 Task: Buy 5 Shorts of size Medium for Baby Boys from Clothing section under best seller category for shipping address: Brooke Phillips, 425 Callison Lane, Wilmington, Delaware 19801, Cell Number 3024323748. Pay from credit card ending with 2005, CVV 3321
Action: Mouse moved to (300, 84)
Screenshot: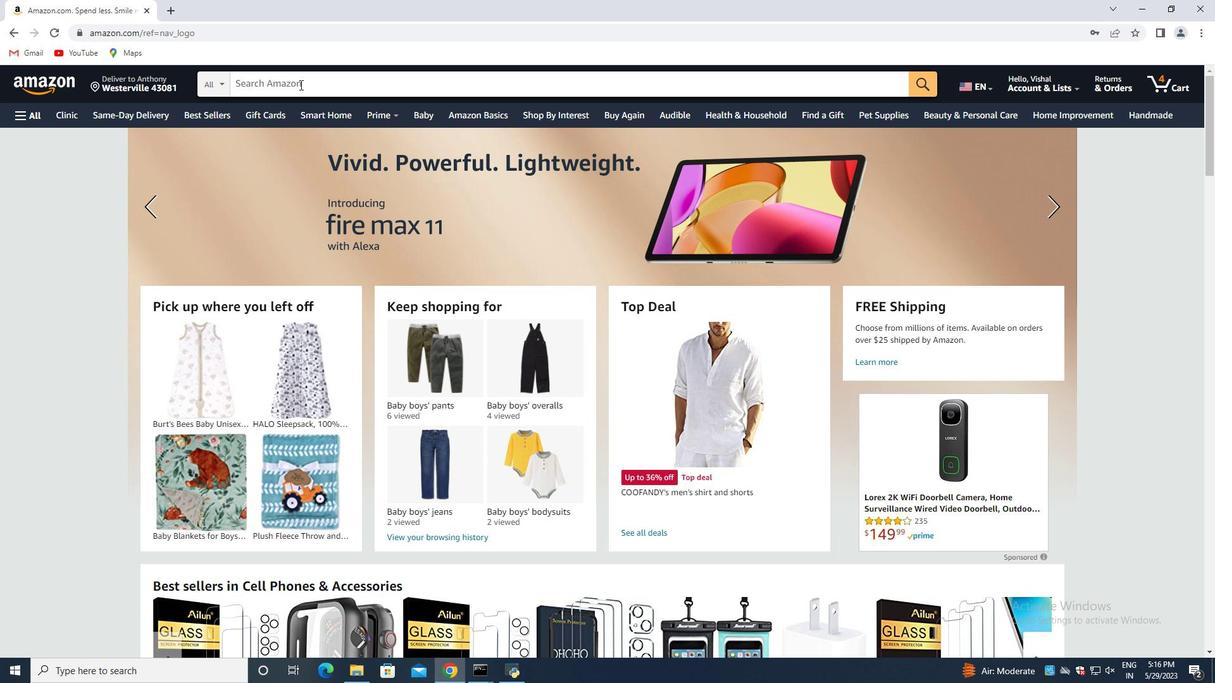 
Action: Mouse pressed left at (300, 84)
Screenshot: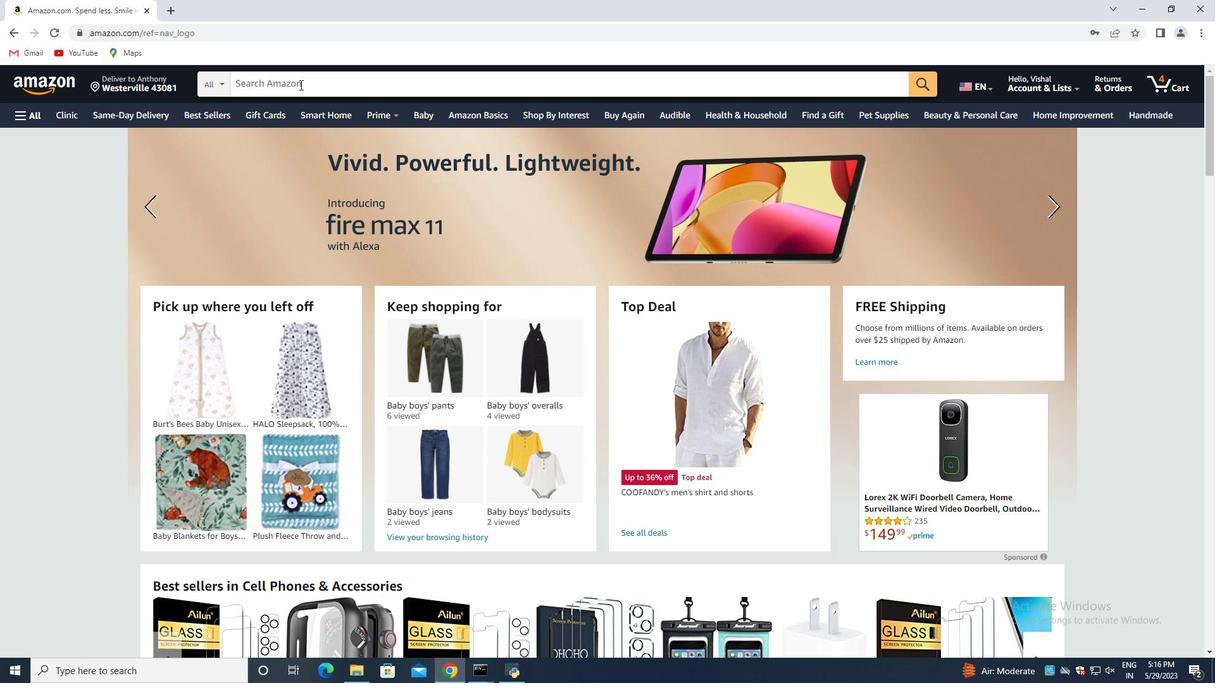 
Action: Key pressed <Key.shift>Shorts<Key.space>of<Key.space>size<Key.space><Key.shift>Medium<Key.space>for<Key.space>baby<Key.space>boys<Key.enter>
Screenshot: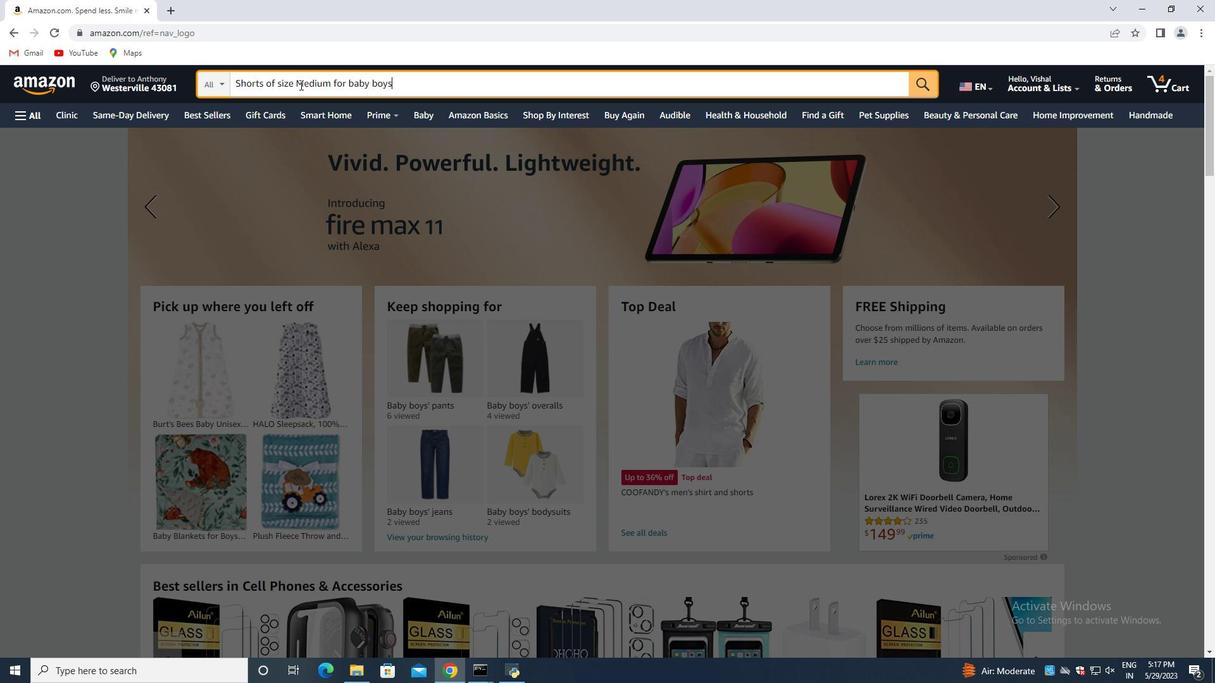 
Action: Mouse moved to (58, 295)
Screenshot: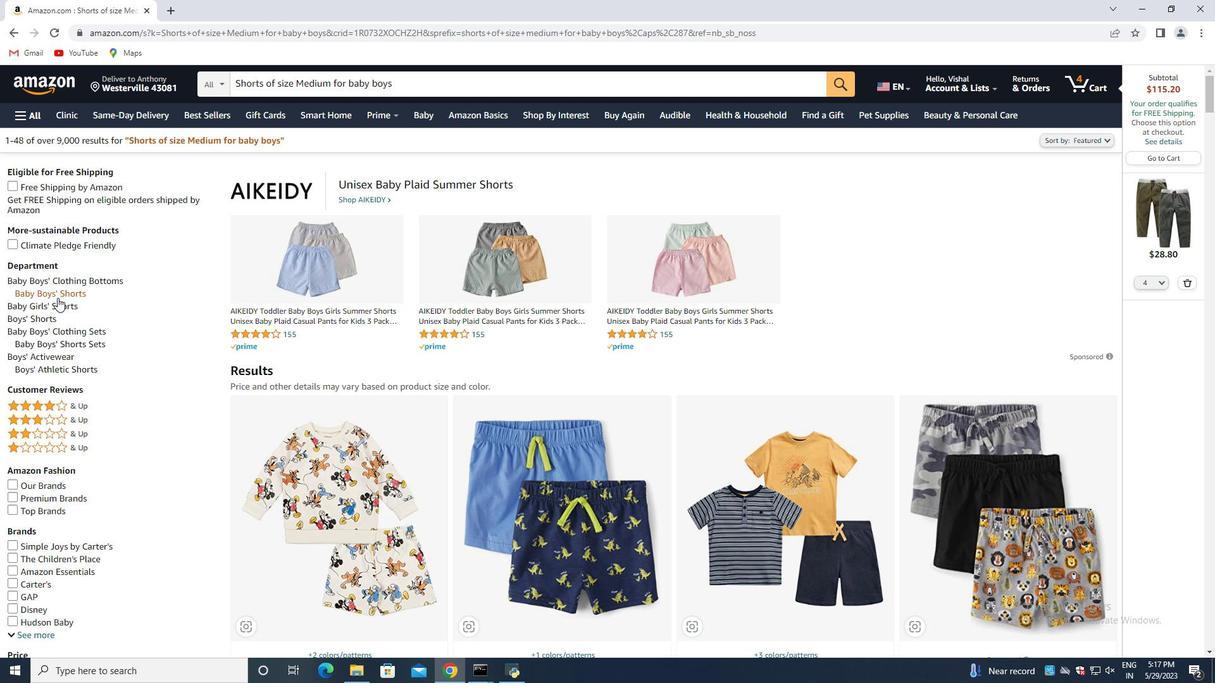 
Action: Mouse pressed left at (58, 295)
Screenshot: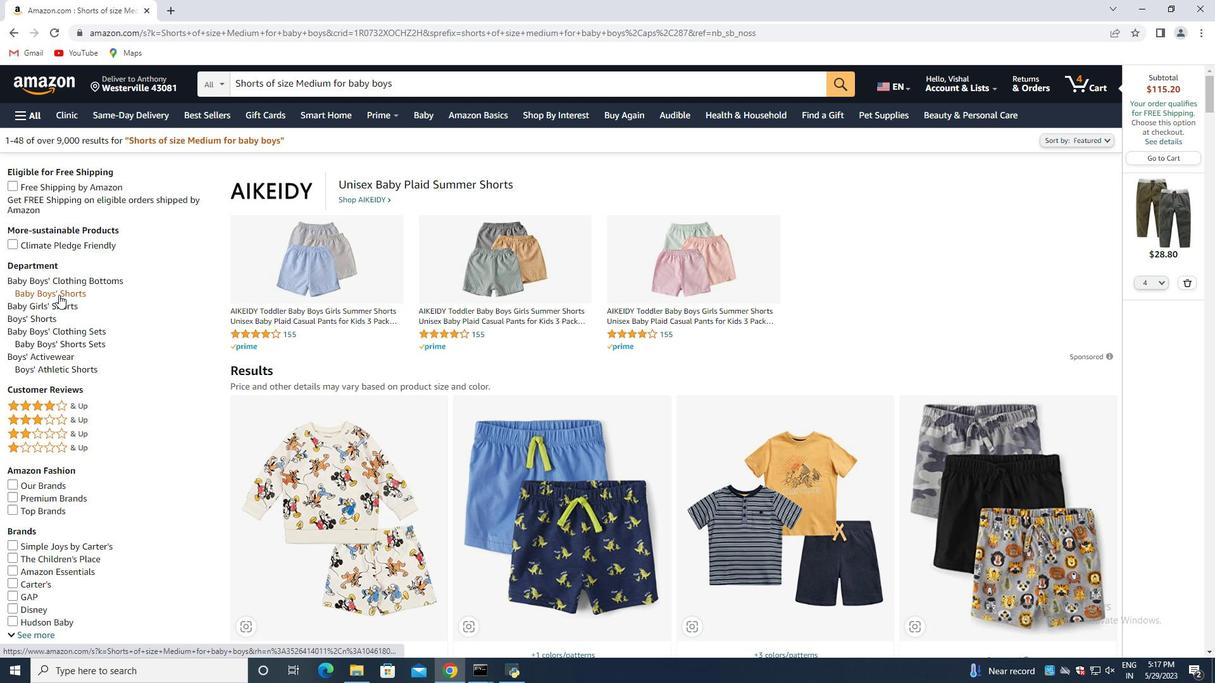 
Action: Mouse moved to (207, 119)
Screenshot: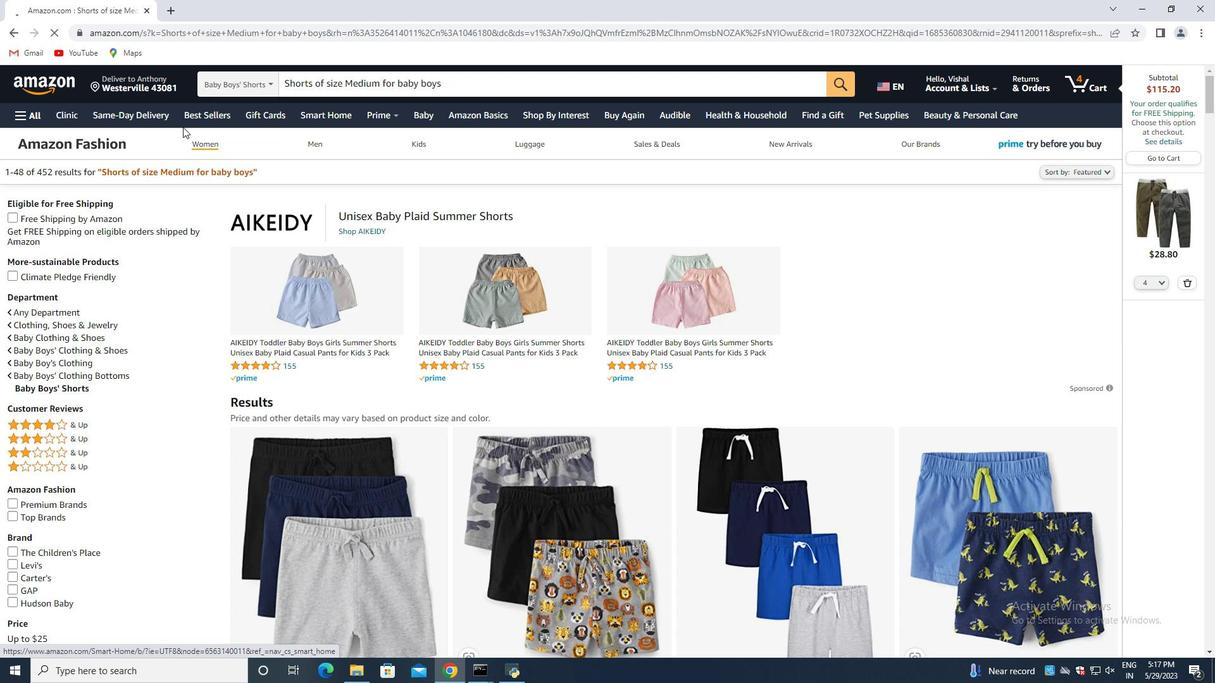 
Action: Mouse pressed left at (207, 119)
Screenshot: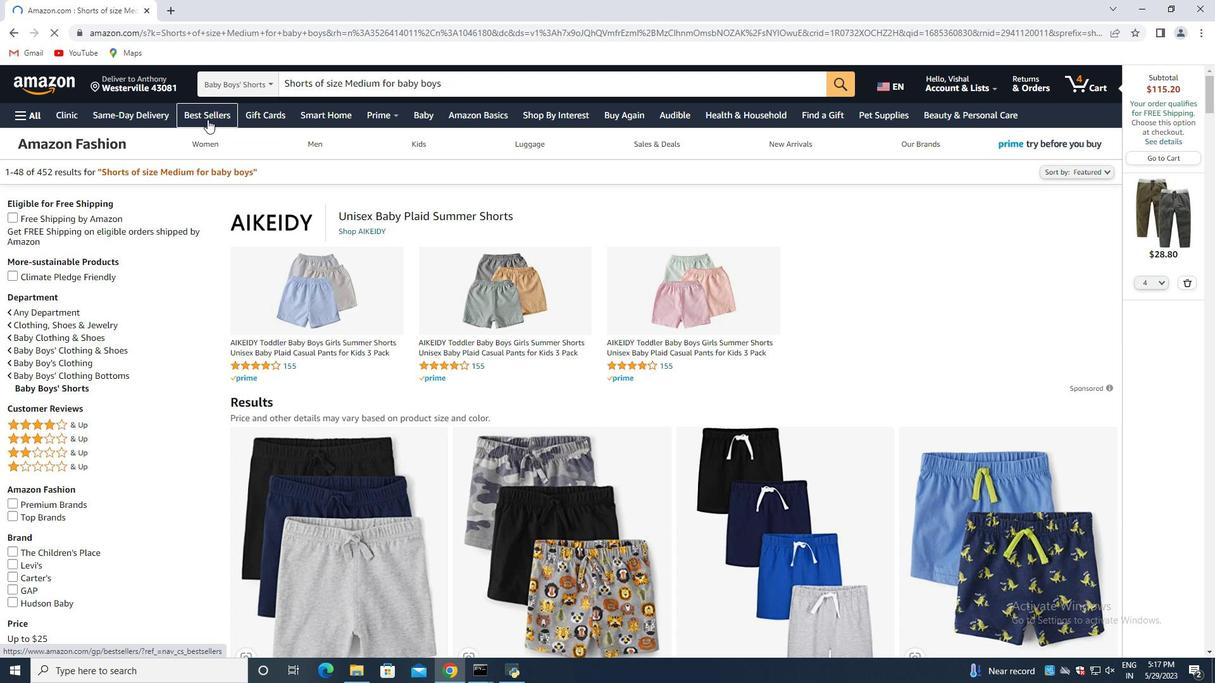 
Action: Mouse moved to (339, 85)
Screenshot: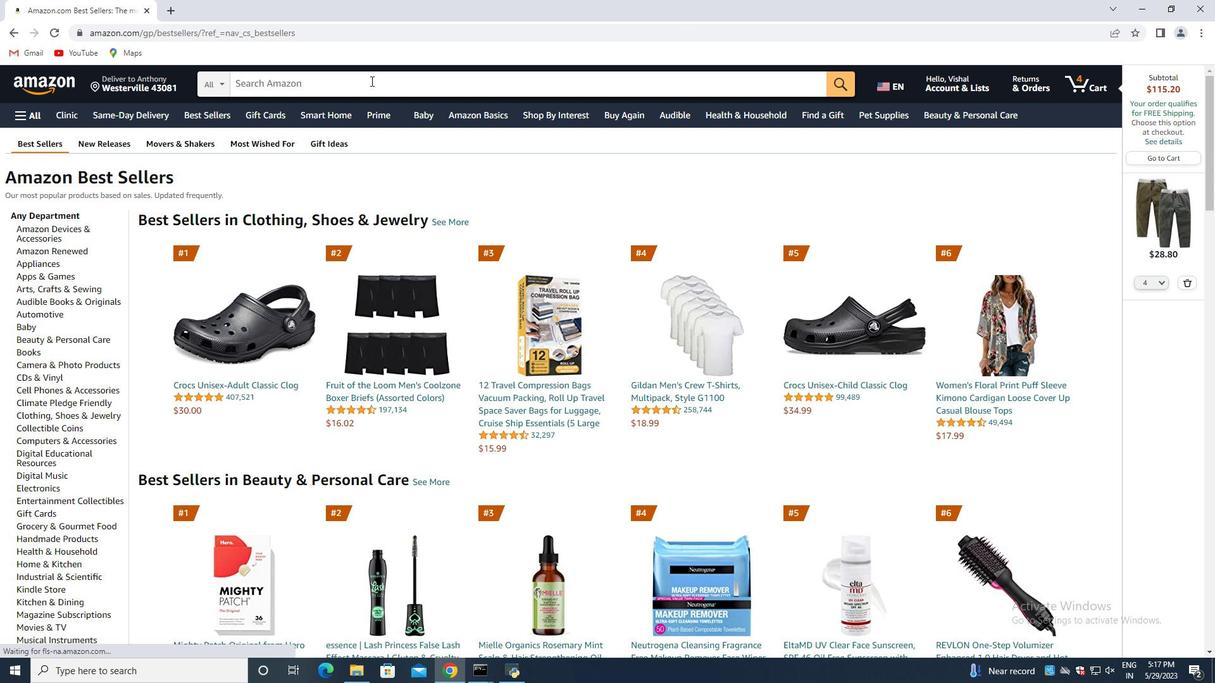 
Action: Mouse pressed left at (339, 85)
Screenshot: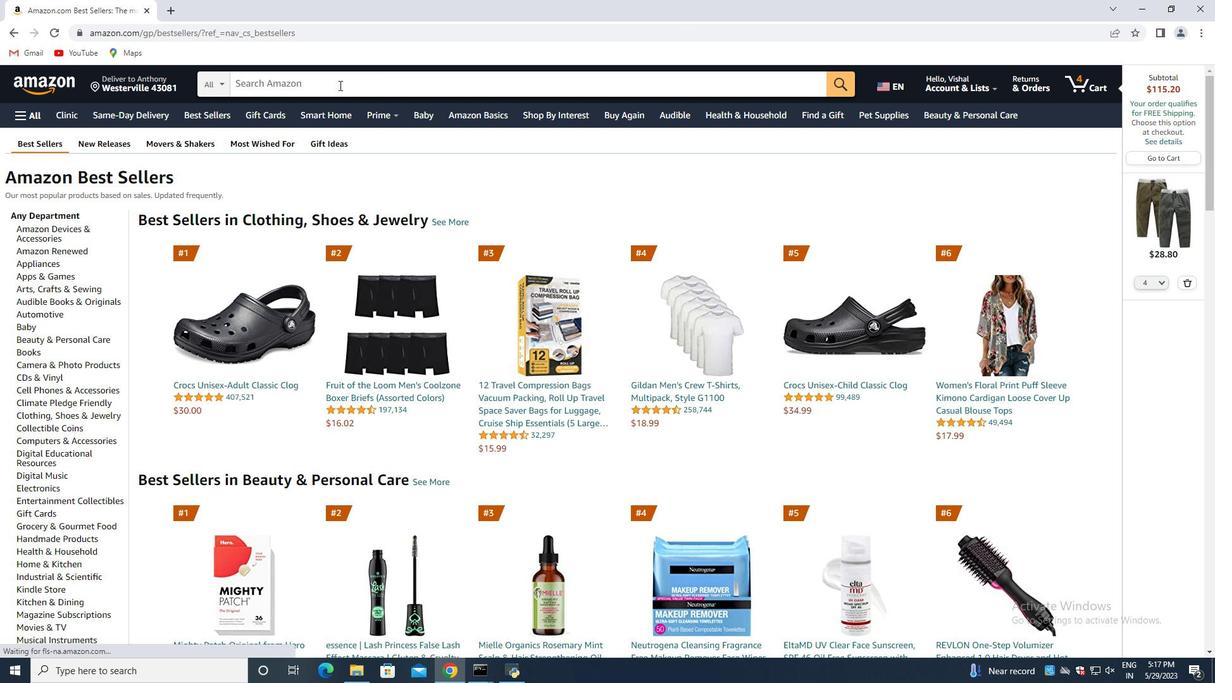 
Action: Mouse moved to (349, 109)
Screenshot: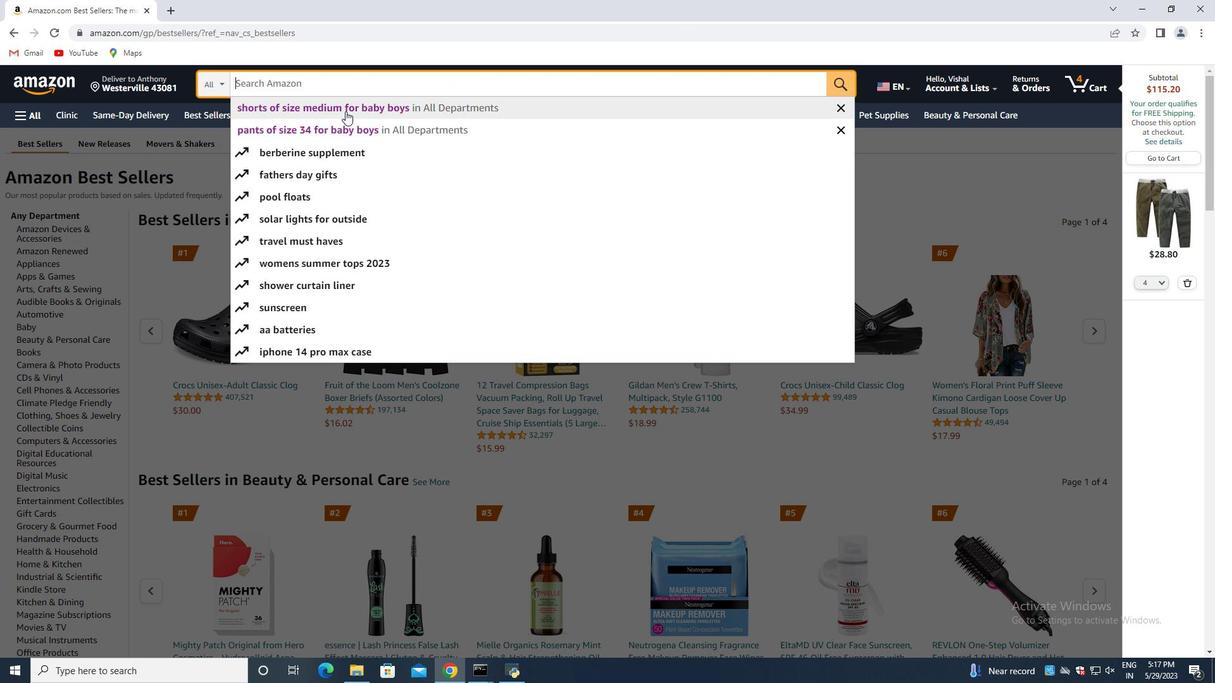 
Action: Mouse pressed left at (349, 109)
Screenshot: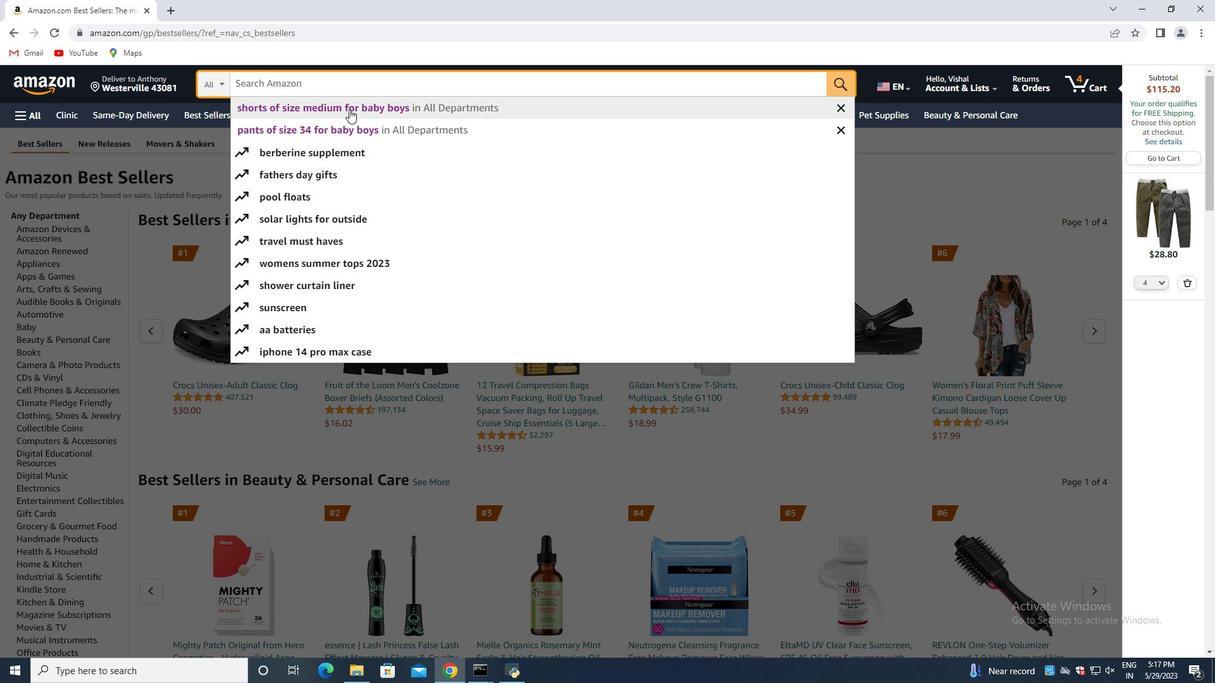 
Action: Mouse scrolled (349, 108) with delta (0, 0)
Screenshot: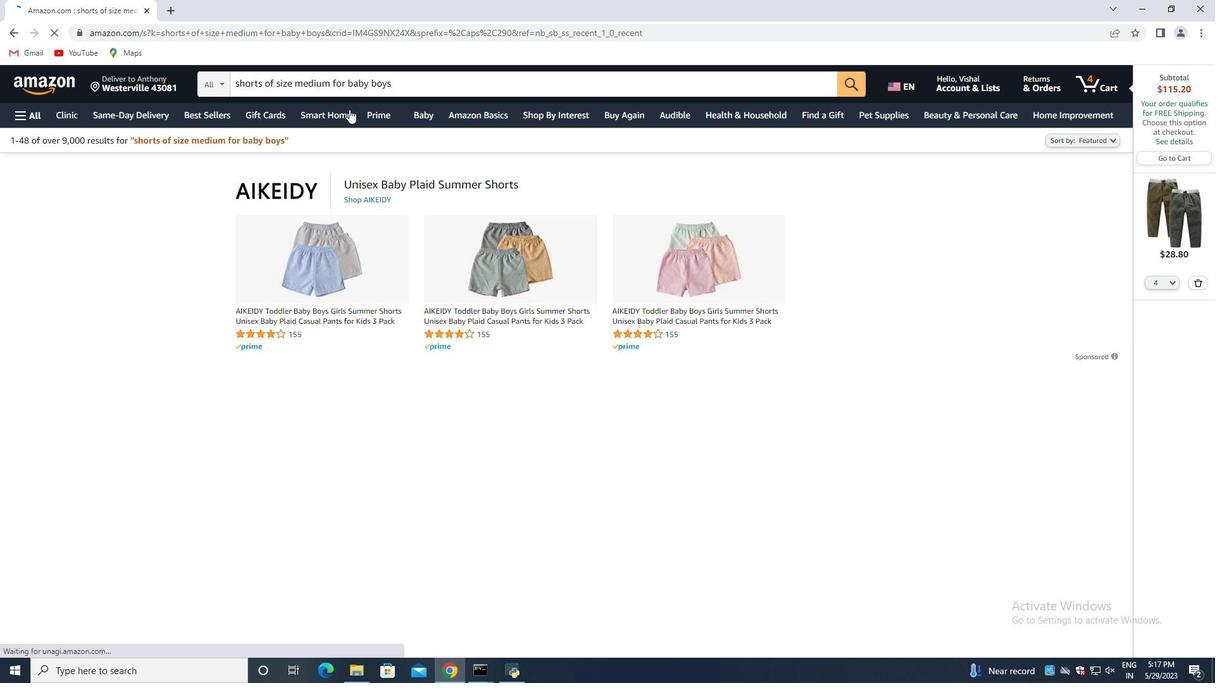 
Action: Mouse moved to (349, 127)
Screenshot: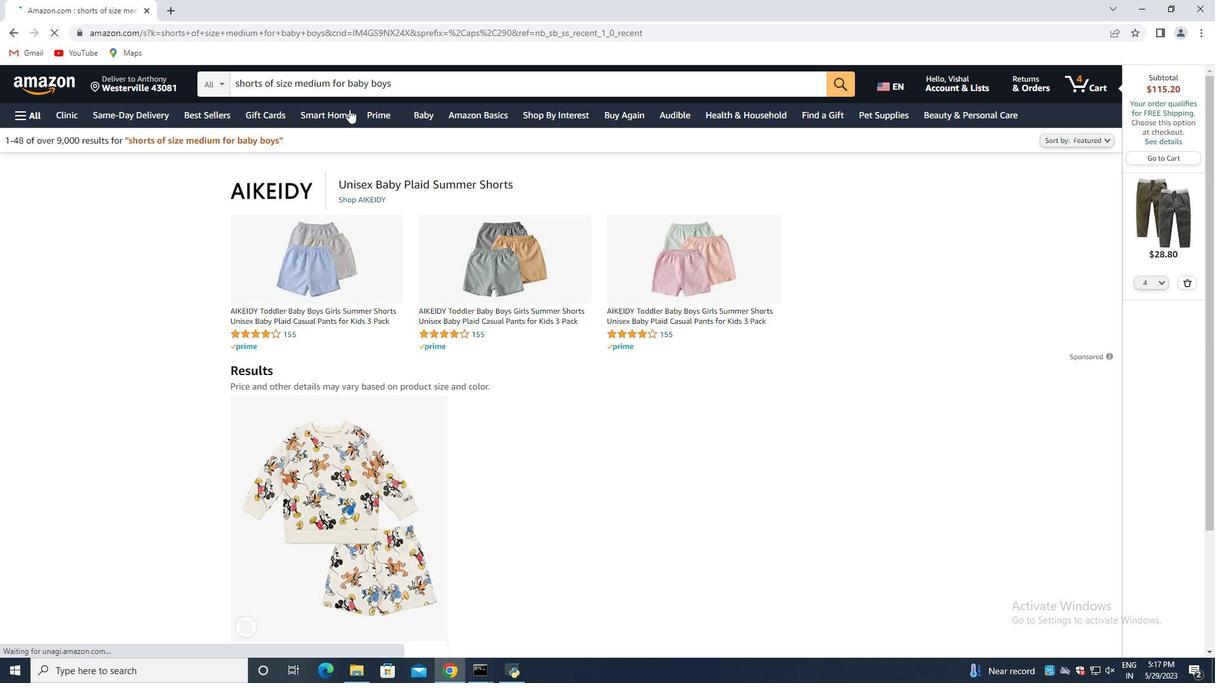 
Action: Mouse scrolled (349, 126) with delta (0, 0)
Screenshot: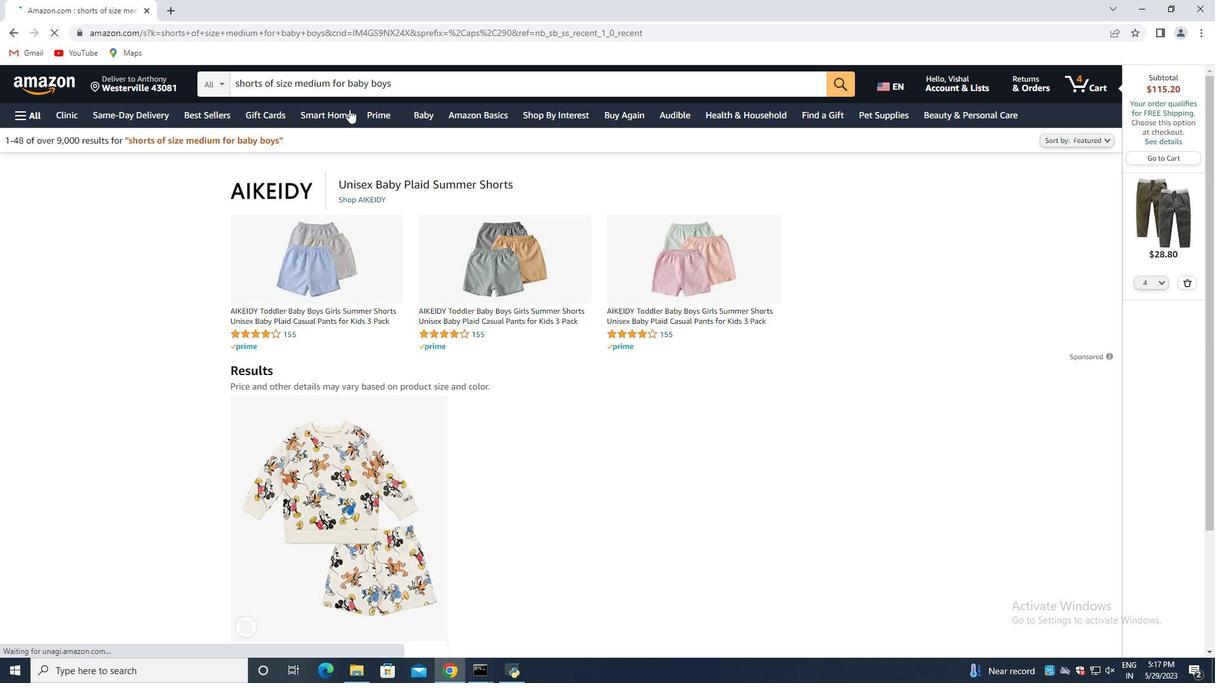 
Action: Mouse moved to (346, 144)
Screenshot: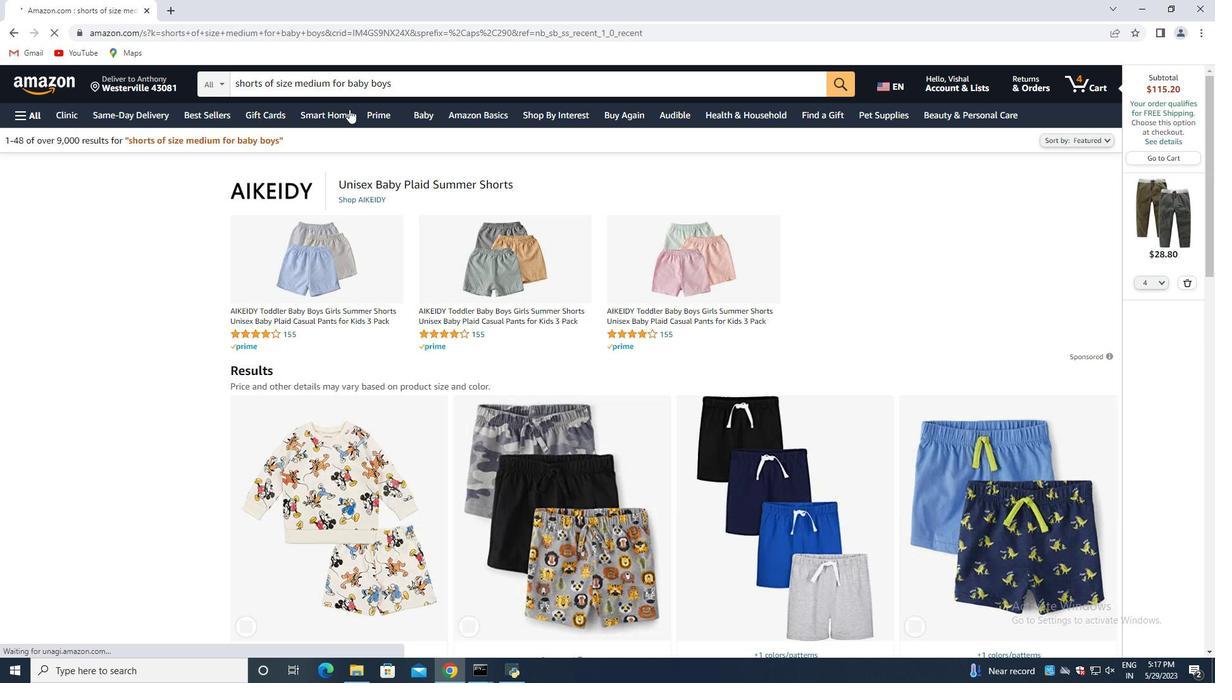 
Action: Mouse scrolled (346, 143) with delta (0, 0)
Screenshot: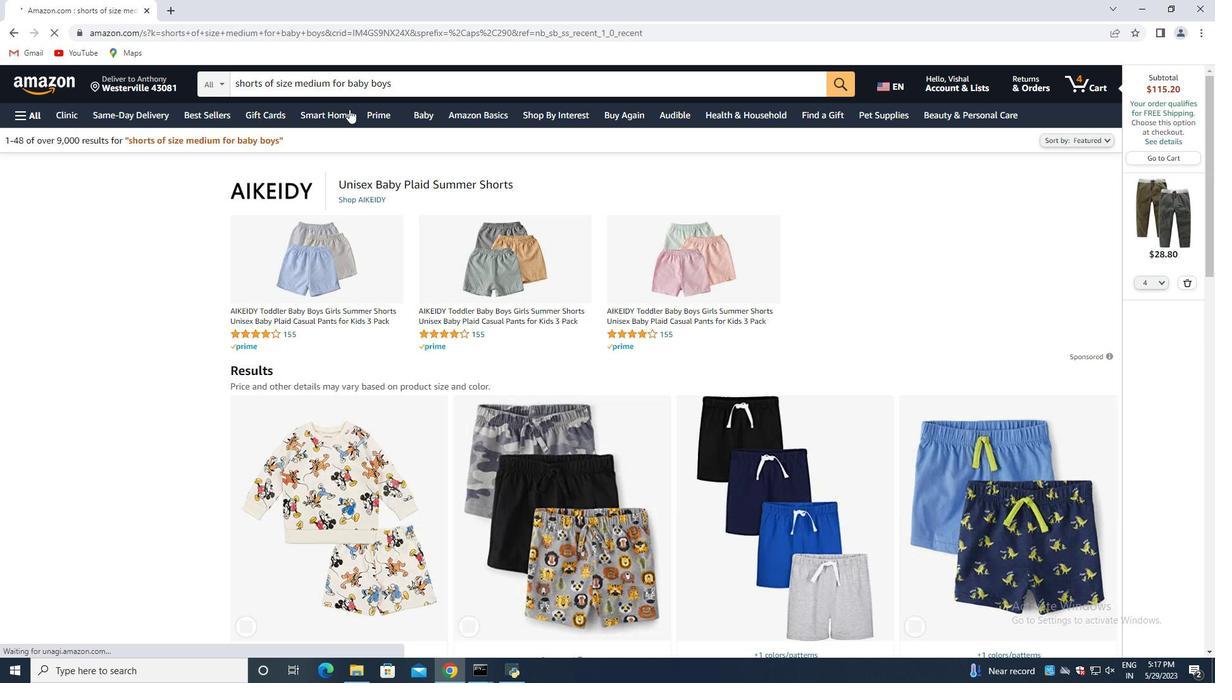 
Action: Mouse moved to (346, 153)
Screenshot: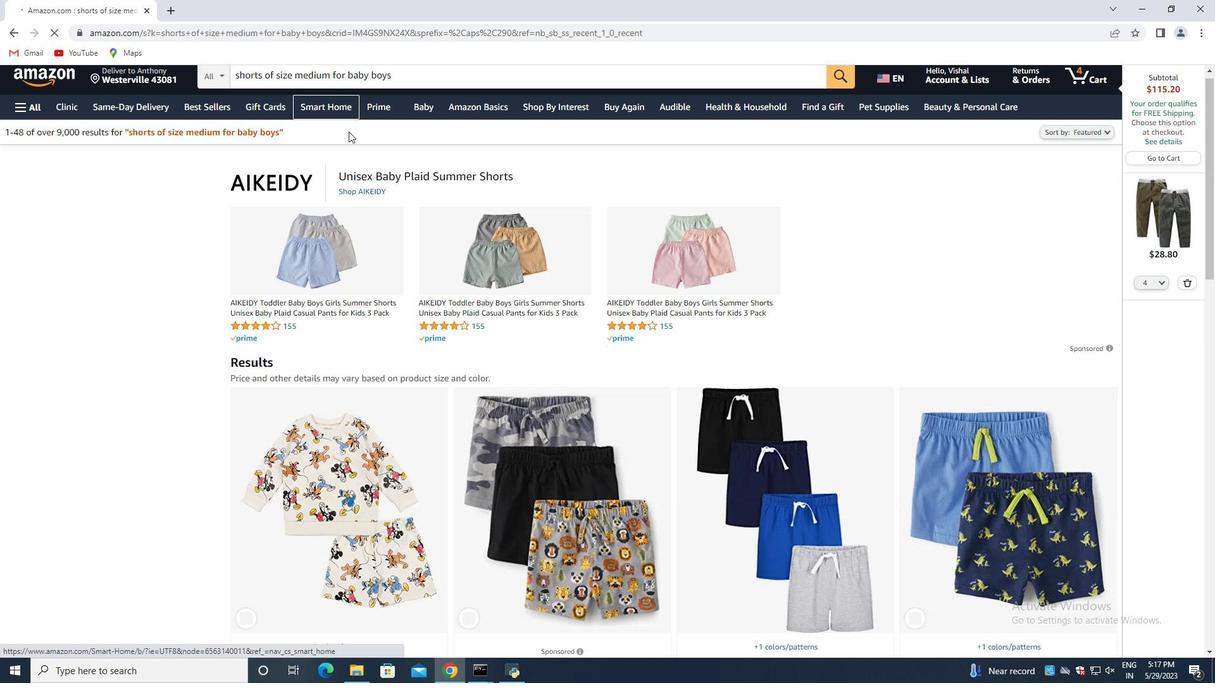 
Action: Mouse scrolled (346, 152) with delta (0, 0)
Screenshot: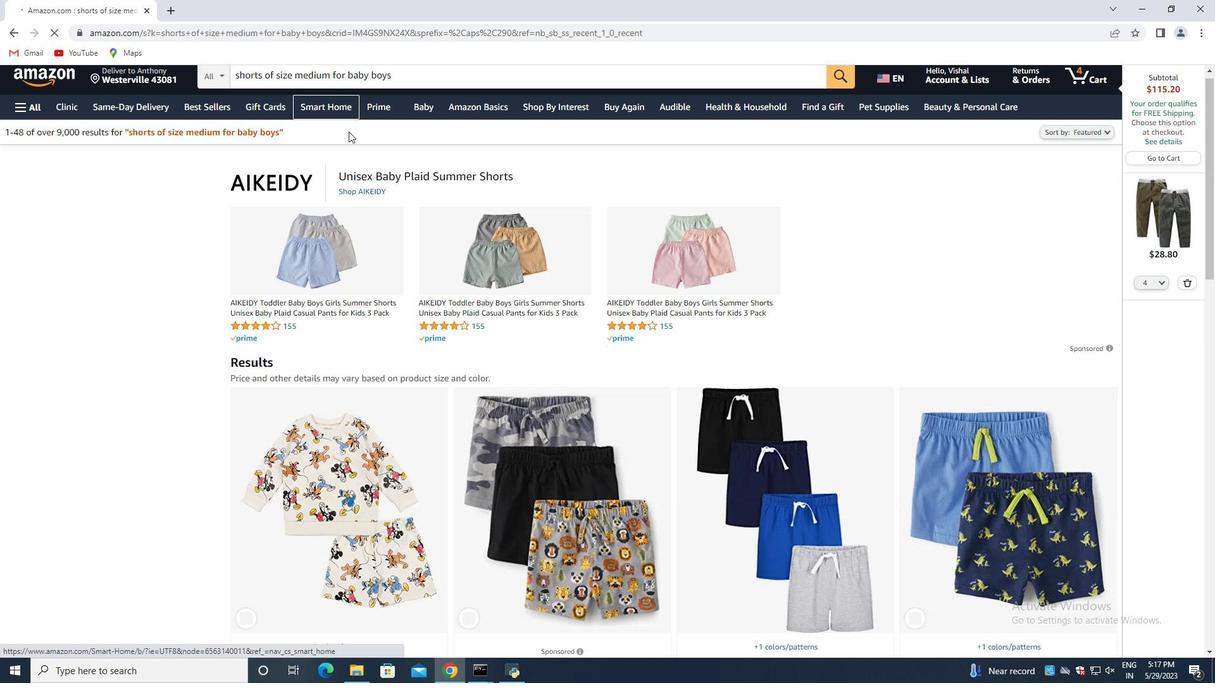
Action: Mouse moved to (598, 283)
Screenshot: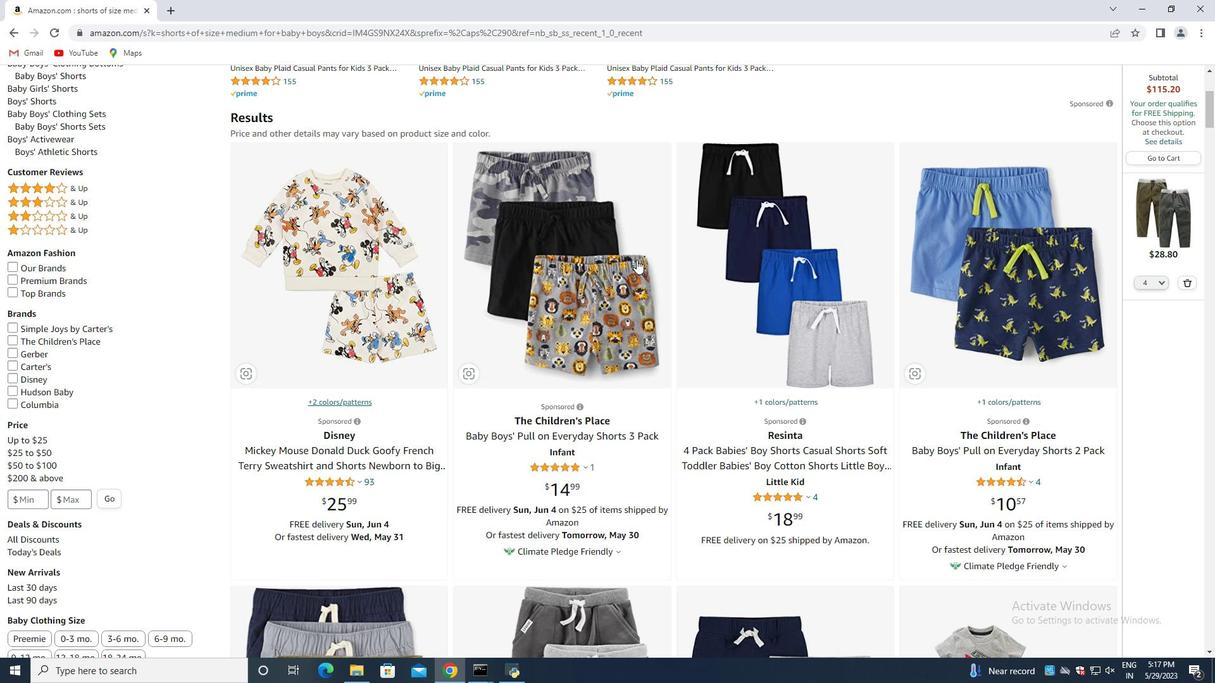 
Action: Mouse scrolled (598, 283) with delta (0, 0)
Screenshot: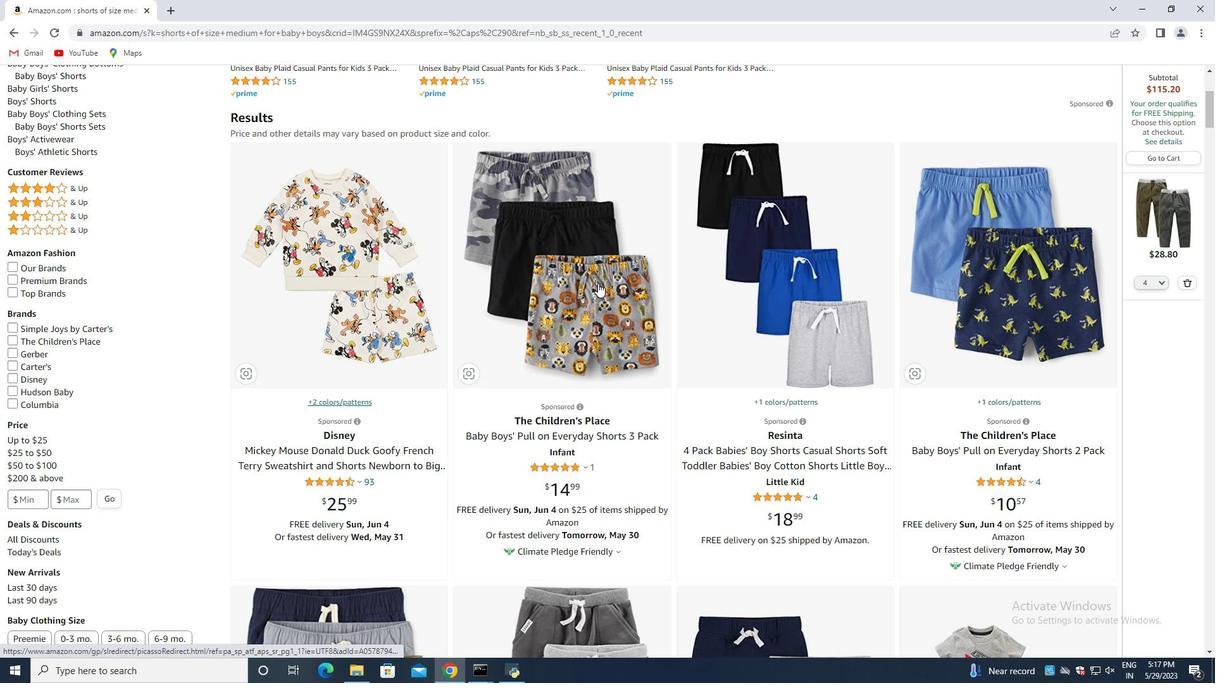 
Action: Mouse moved to (608, 243)
Screenshot: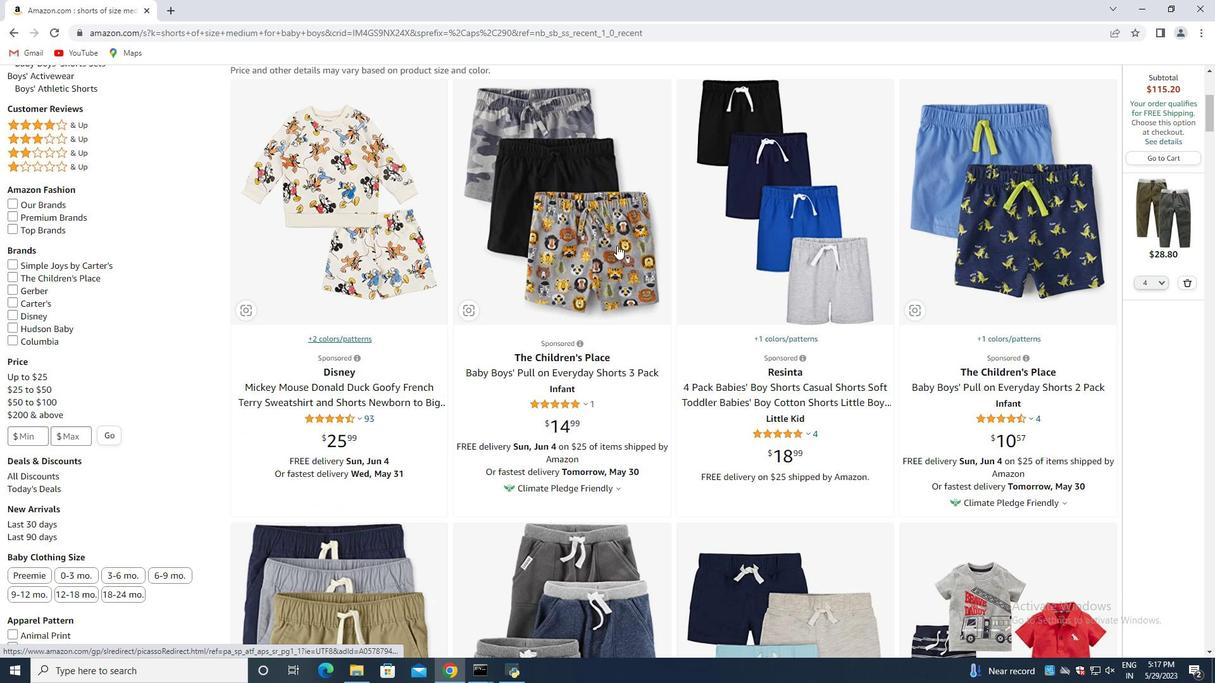 
Action: Mouse scrolled (608, 243) with delta (0, 0)
Screenshot: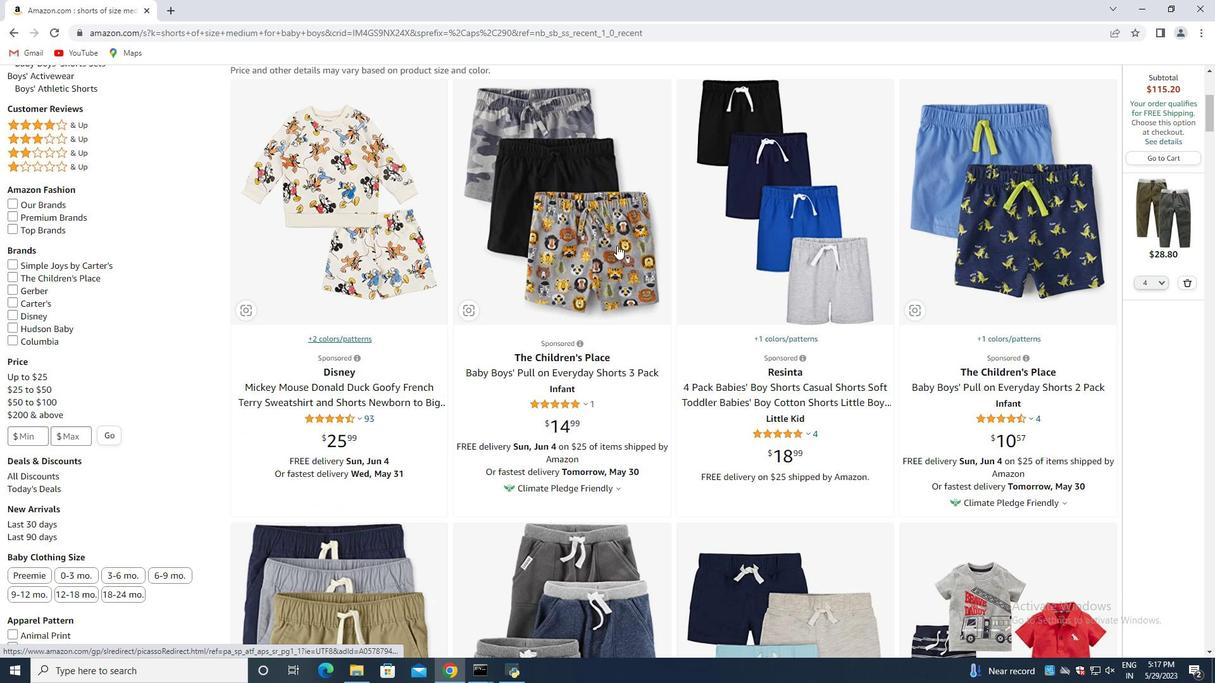
Action: Mouse moved to (586, 253)
Screenshot: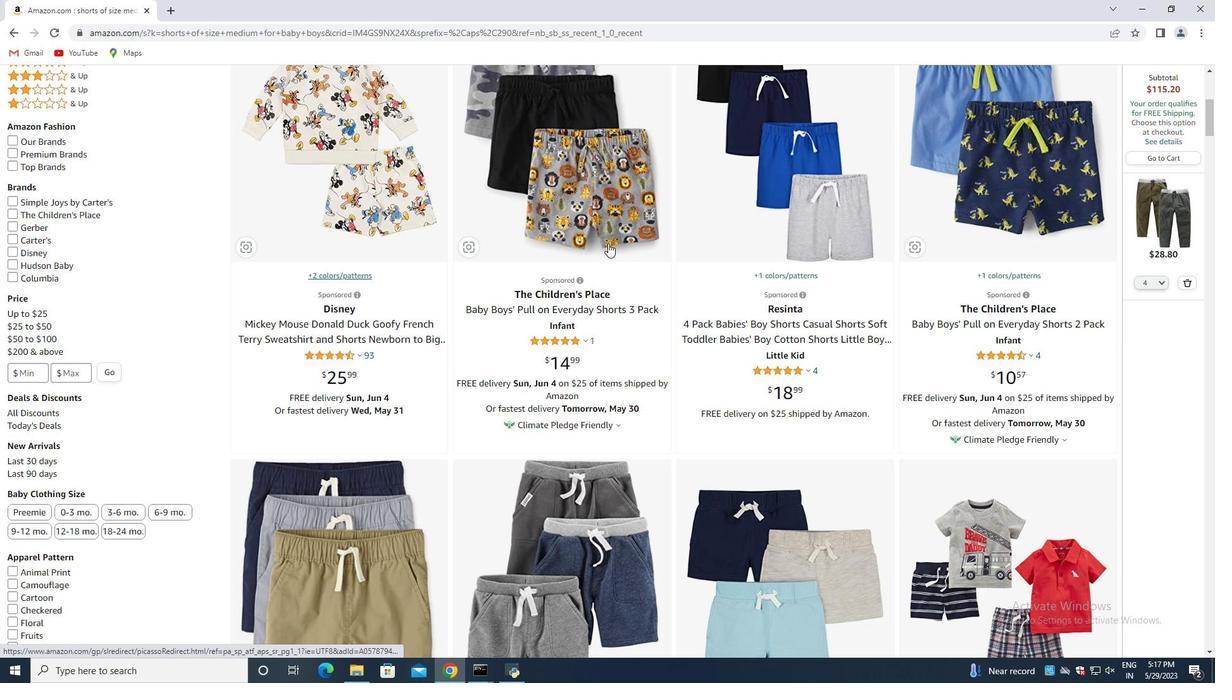 
Action: Mouse scrolled (586, 252) with delta (0, 0)
Screenshot: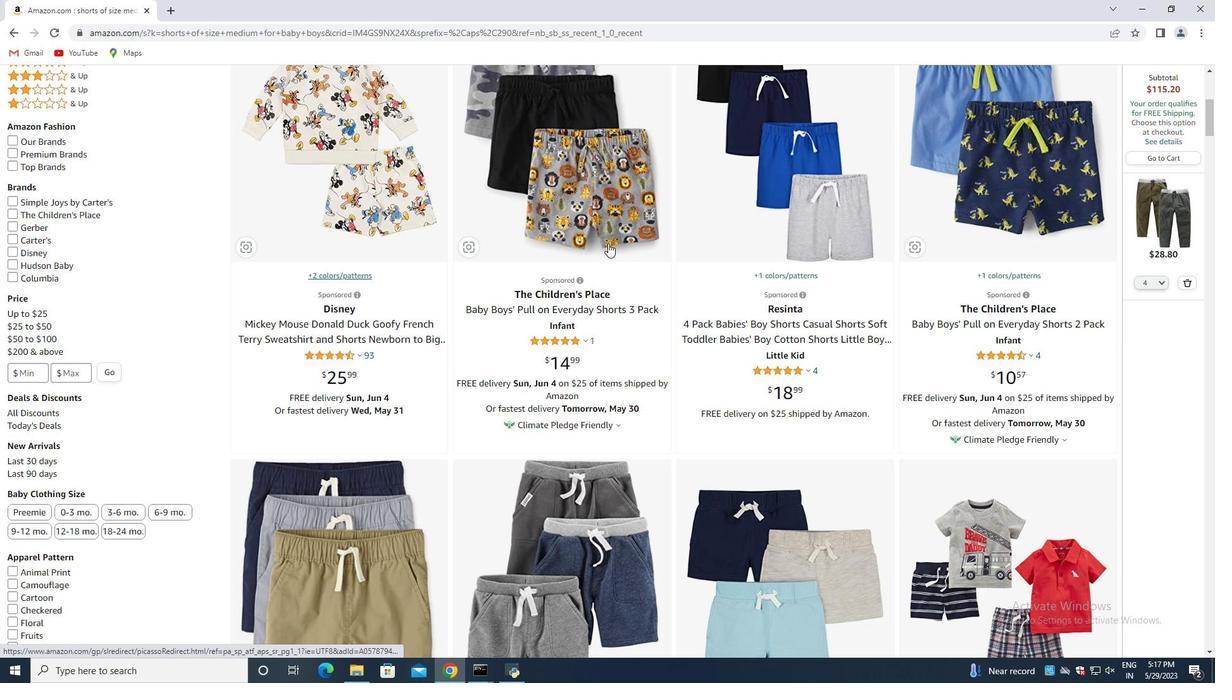 
Action: Mouse moved to (570, 262)
Screenshot: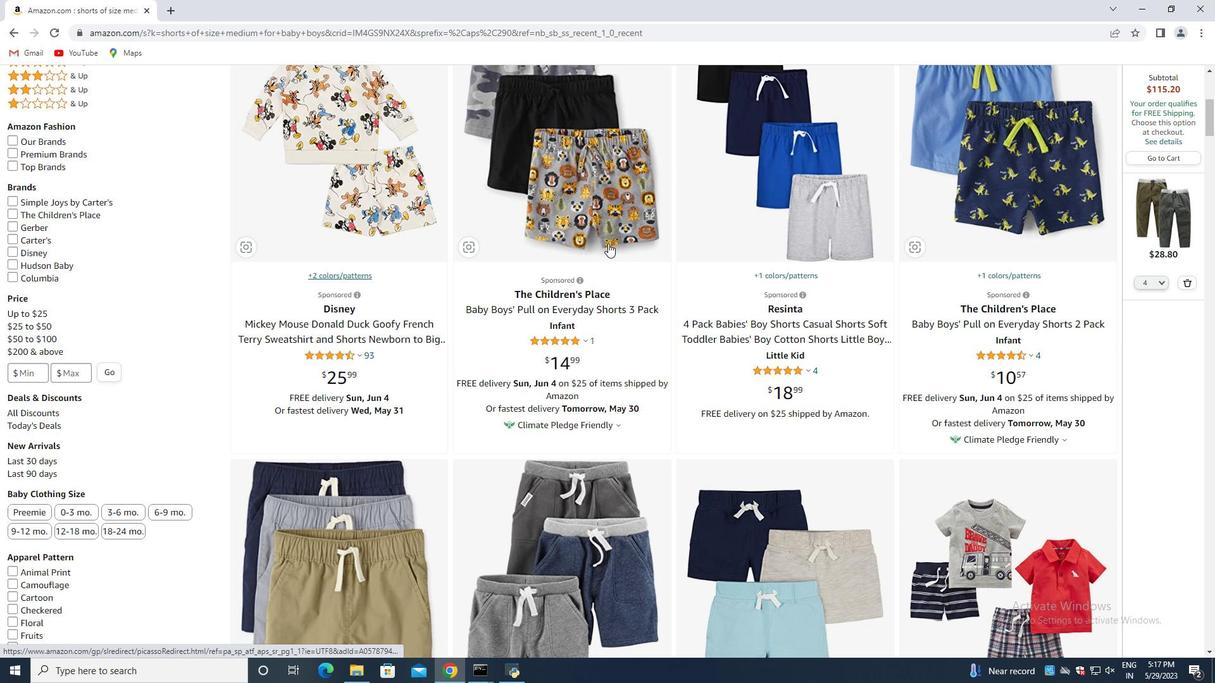 
Action: Mouse scrolled (570, 261) with delta (0, 0)
Screenshot: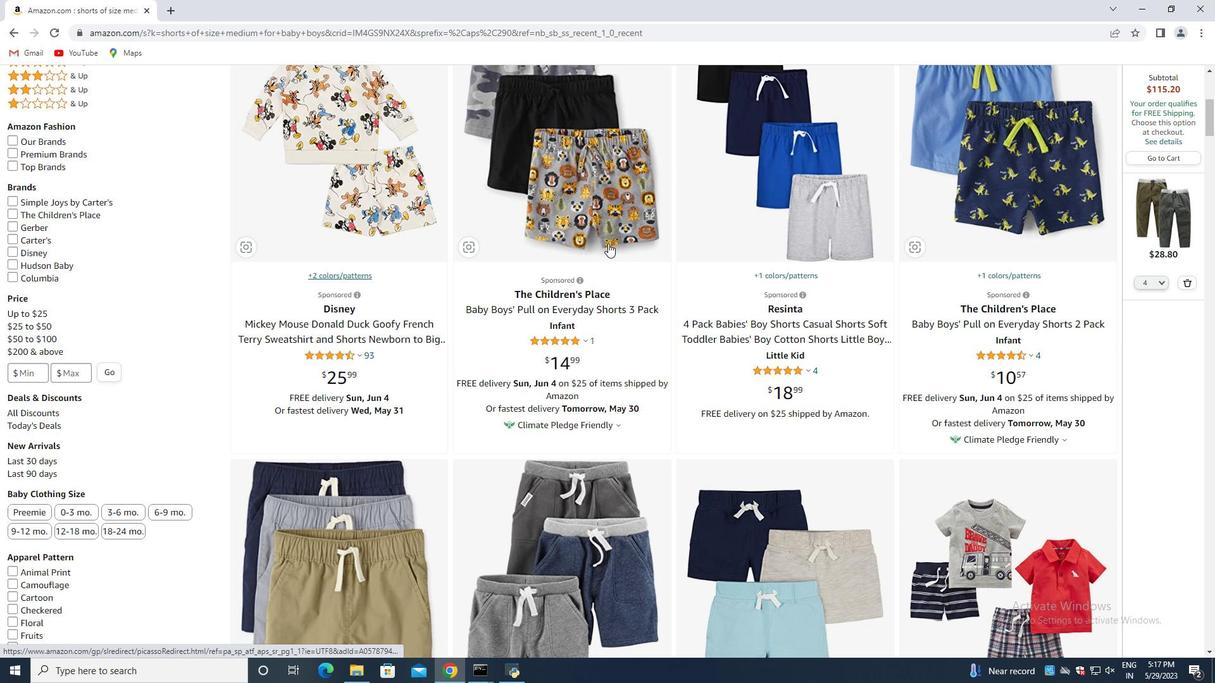 
Action: Mouse moved to (555, 267)
Screenshot: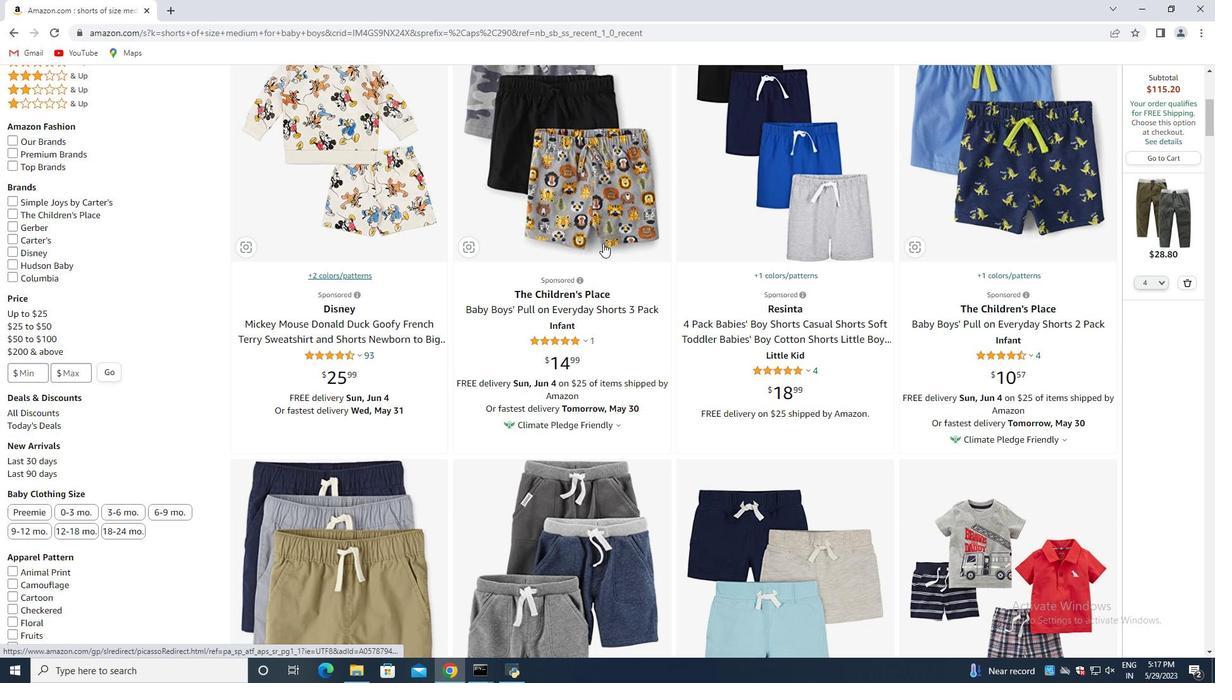 
Action: Mouse scrolled (555, 266) with delta (0, 0)
Screenshot: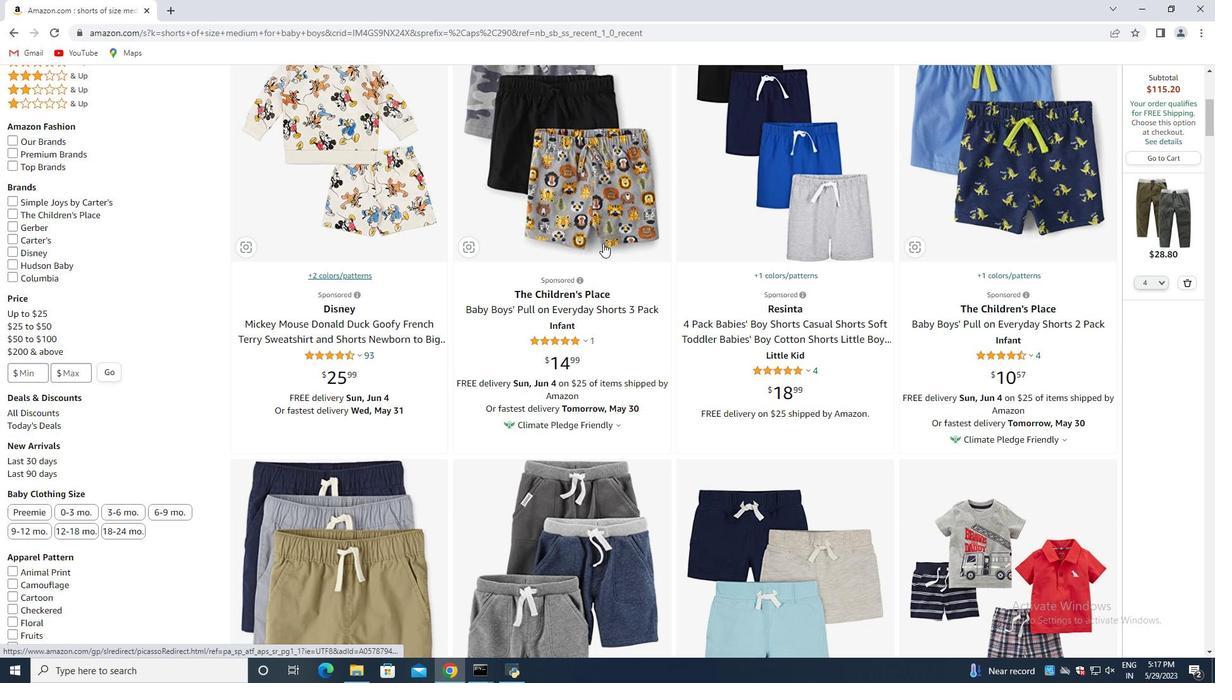 
Action: Mouse moved to (426, 288)
Screenshot: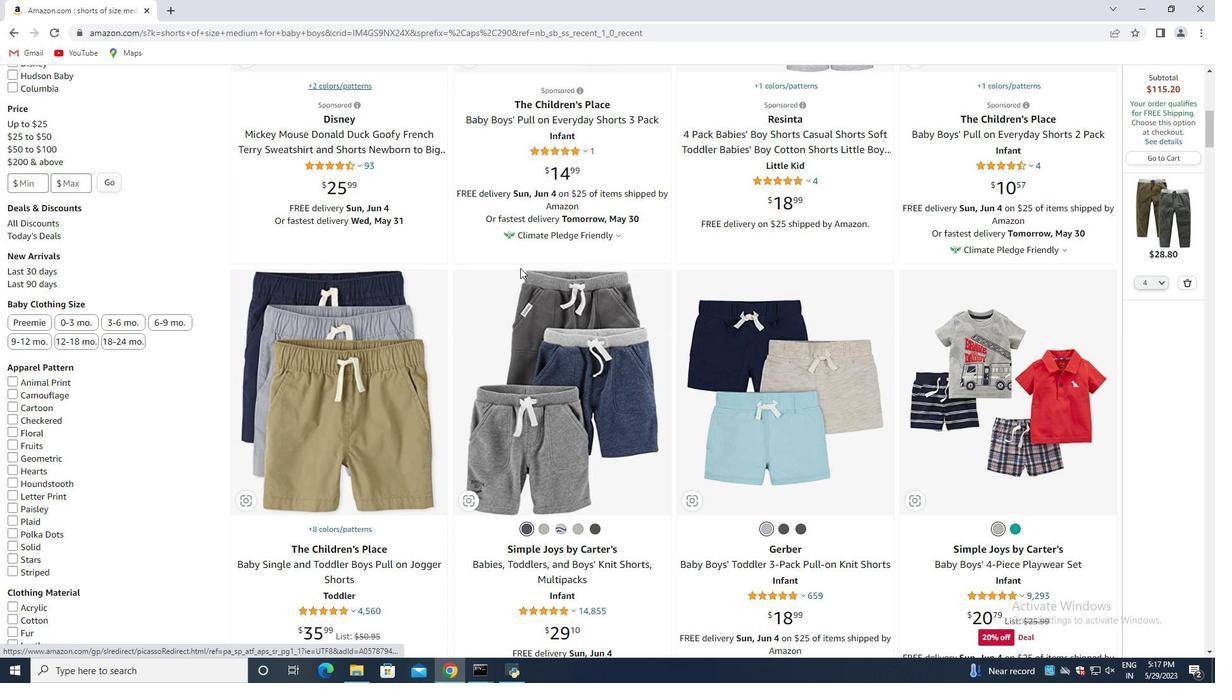 
Action: Mouse scrolled (426, 287) with delta (0, 0)
Screenshot: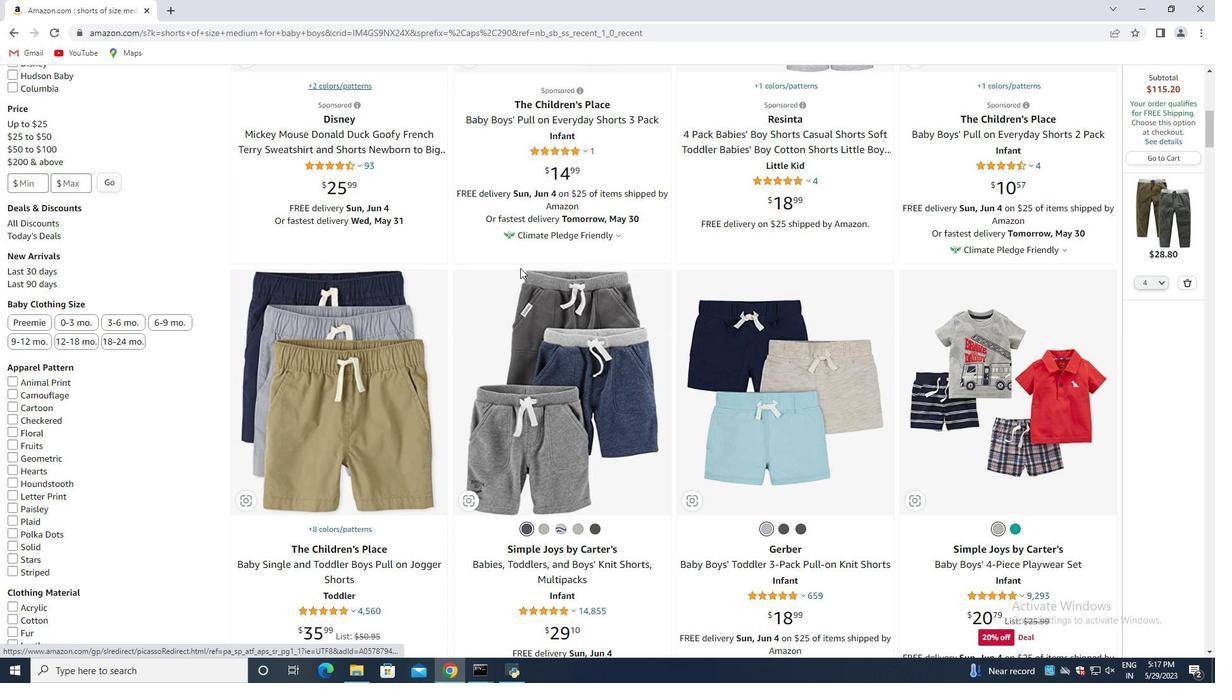 
Action: Mouse moved to (416, 288)
Screenshot: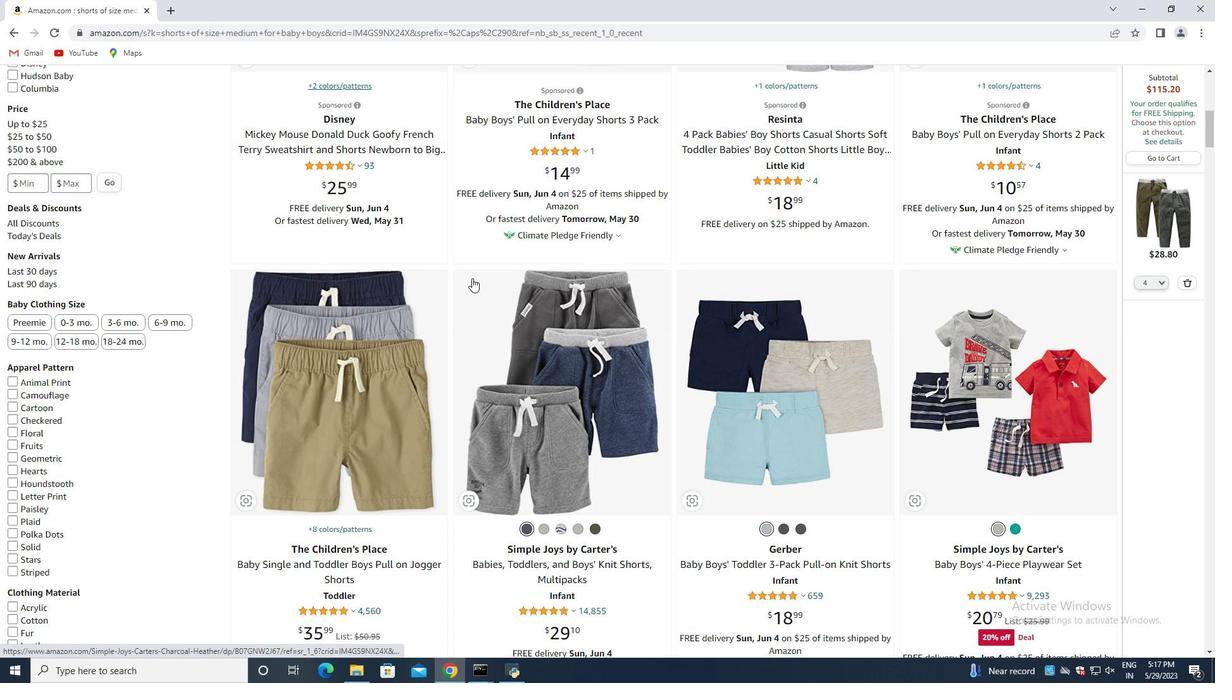 
Action: Mouse scrolled (416, 287) with delta (0, 0)
Screenshot: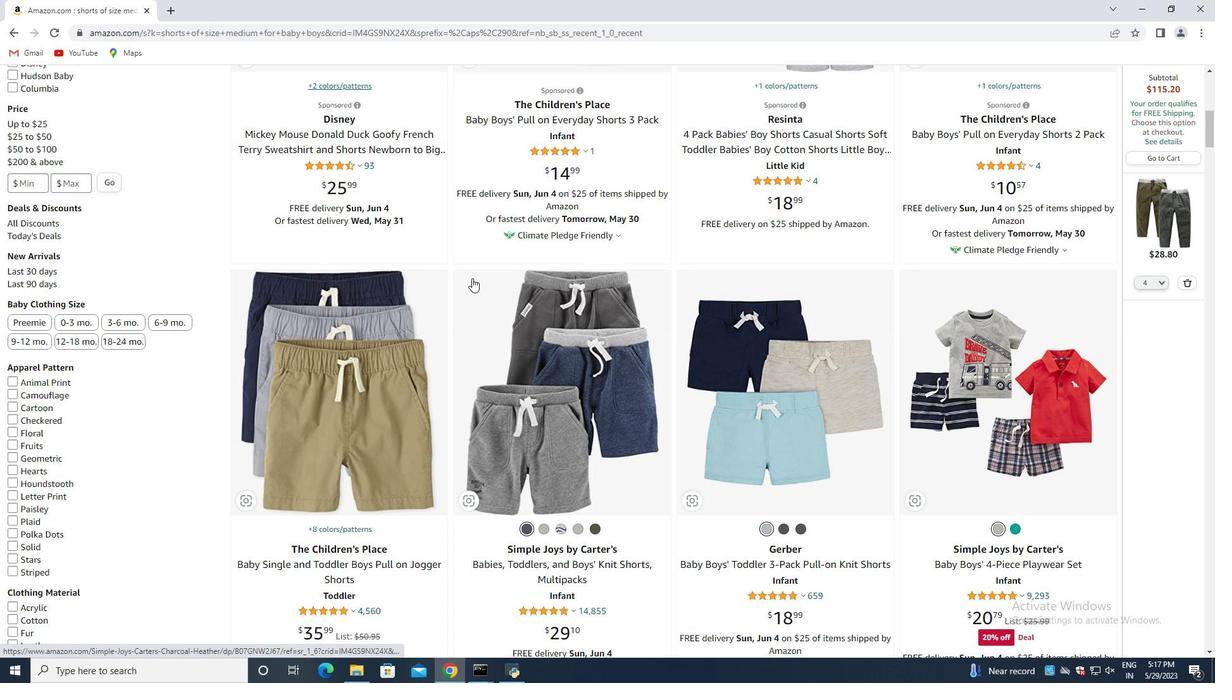 
Action: Mouse moved to (764, 277)
Screenshot: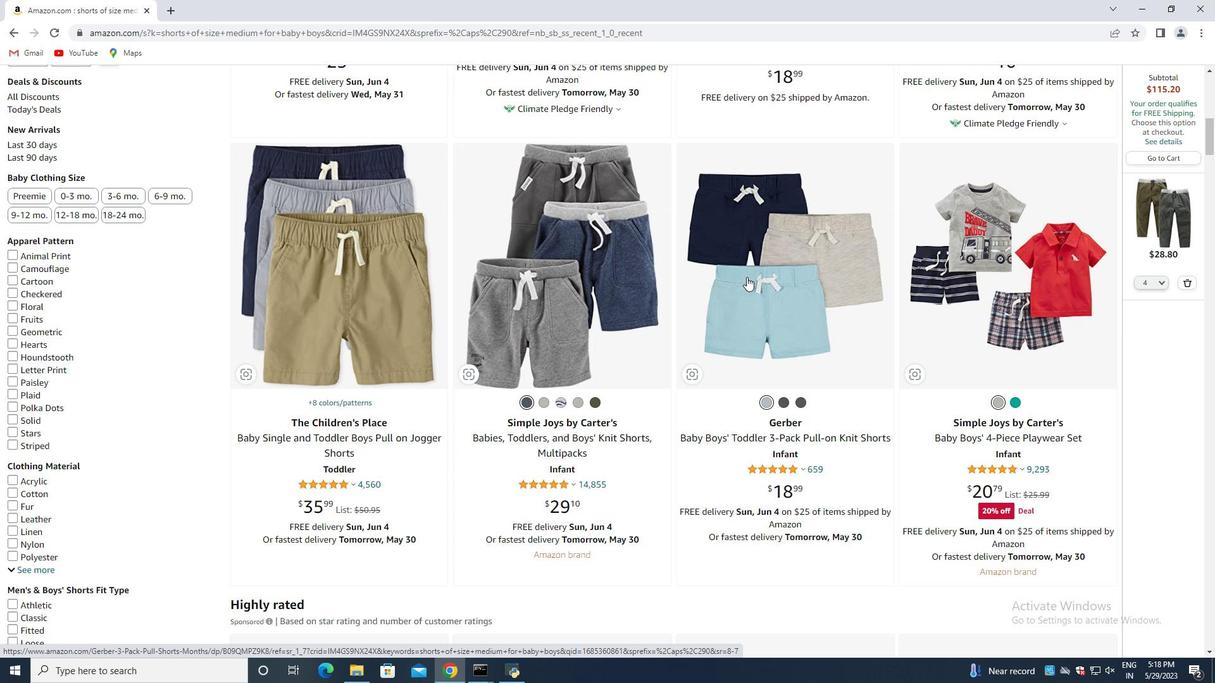 
Action: Mouse scrolled (764, 276) with delta (0, 0)
Screenshot: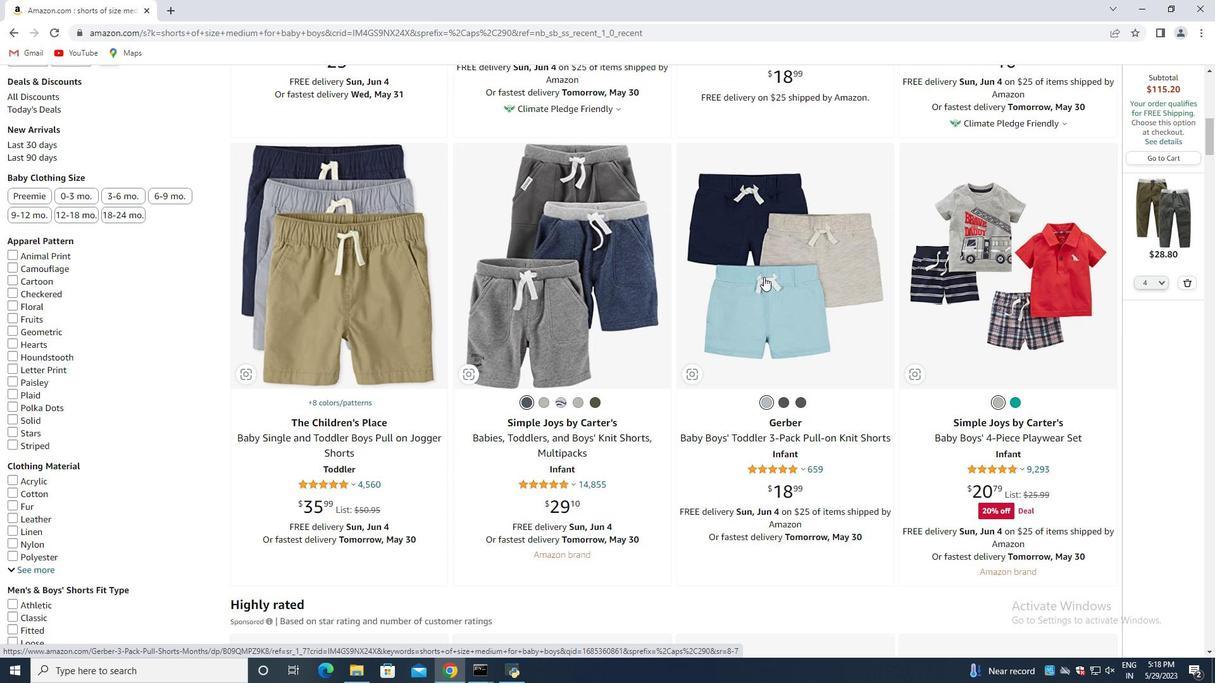 
Action: Mouse moved to (764, 277)
Screenshot: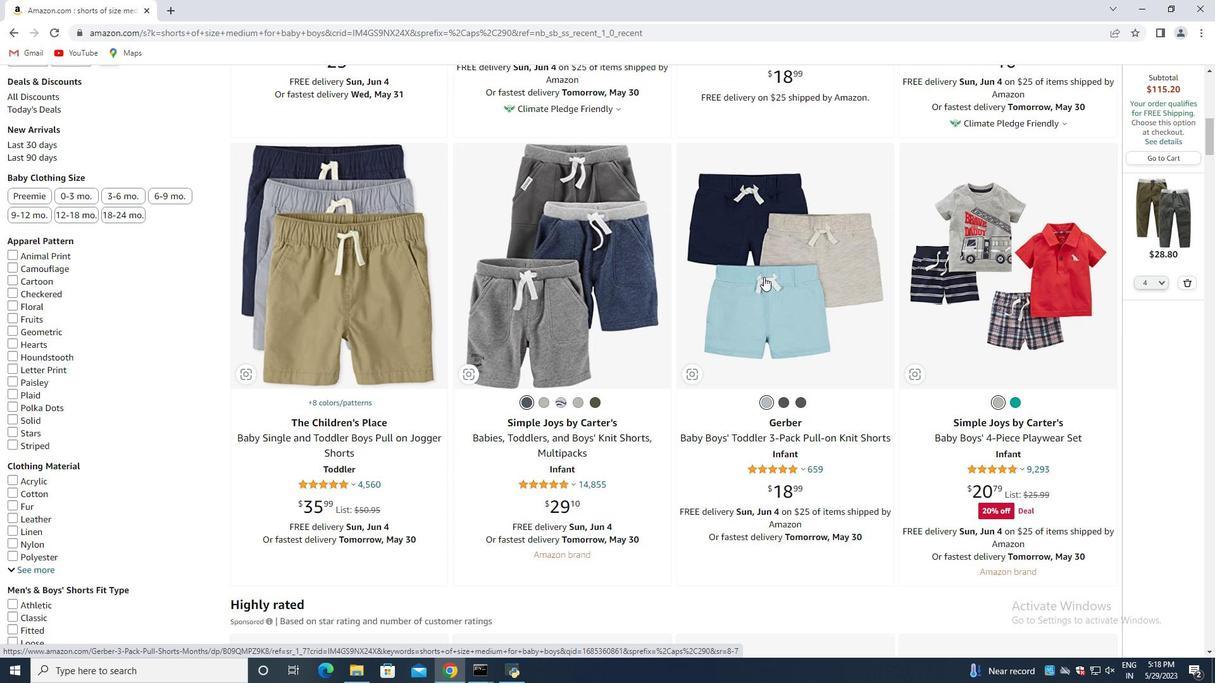 
Action: Mouse scrolled (764, 277) with delta (0, 0)
Screenshot: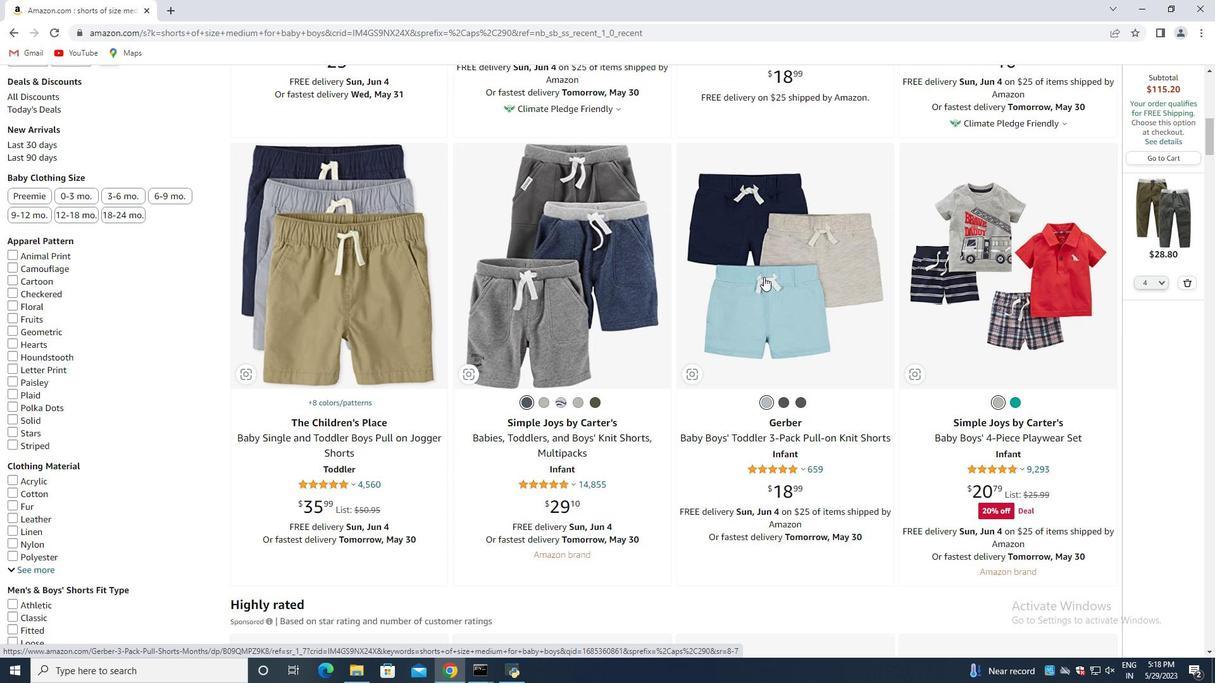
Action: Mouse moved to (688, 285)
Screenshot: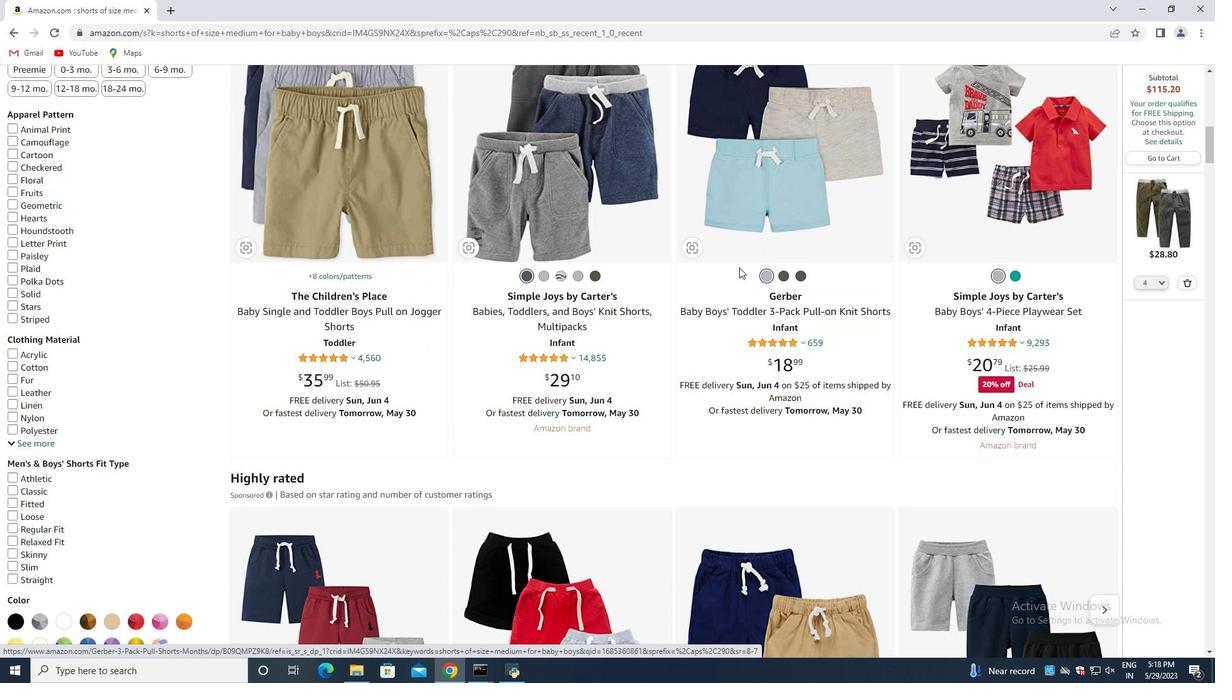 
Action: Mouse scrolled (688, 284) with delta (0, 0)
Screenshot: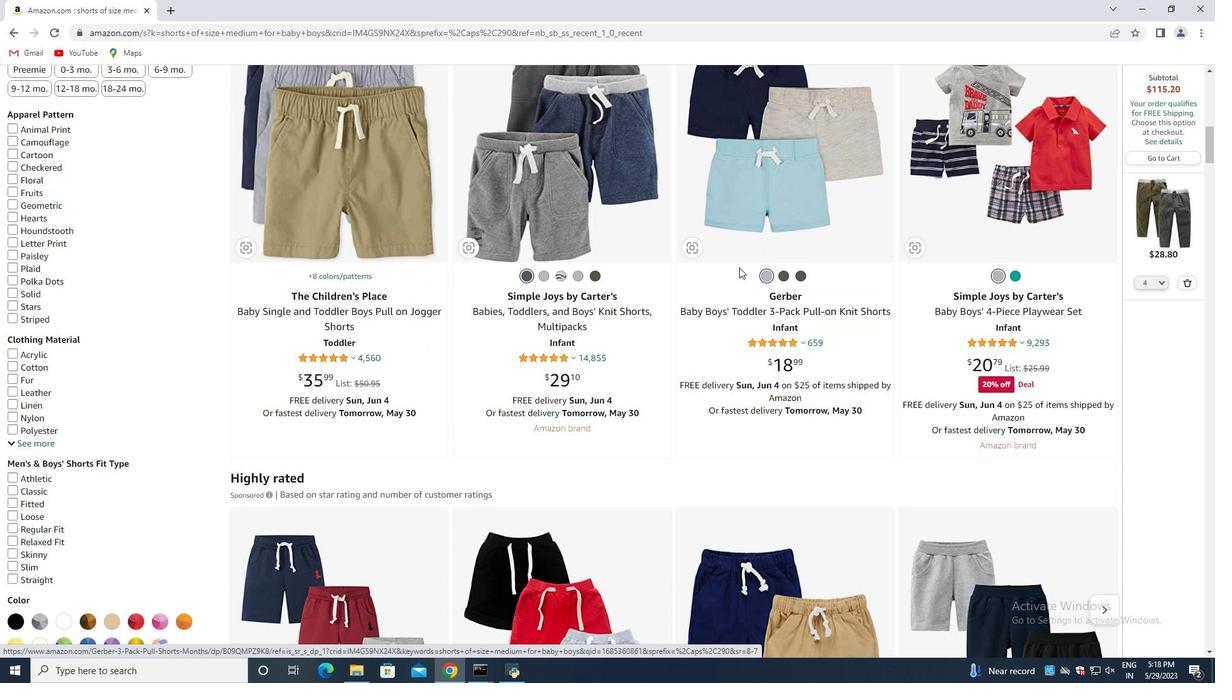 
Action: Mouse moved to (668, 286)
Screenshot: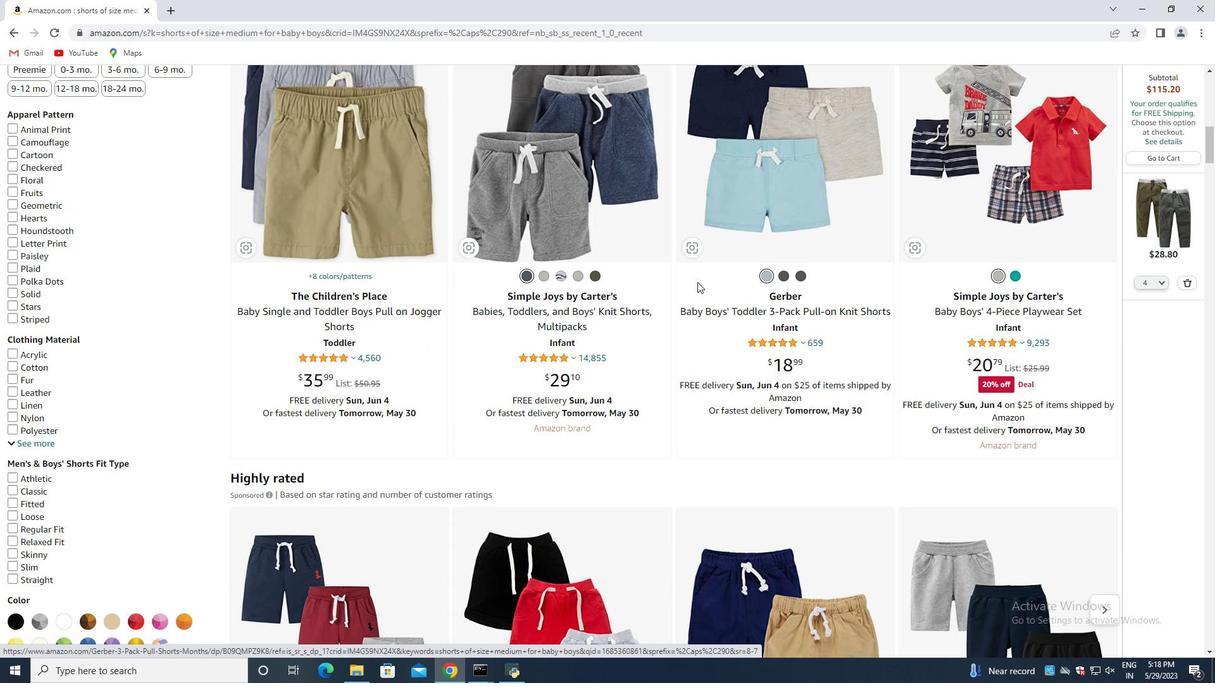 
Action: Mouse scrolled (668, 286) with delta (0, 0)
Screenshot: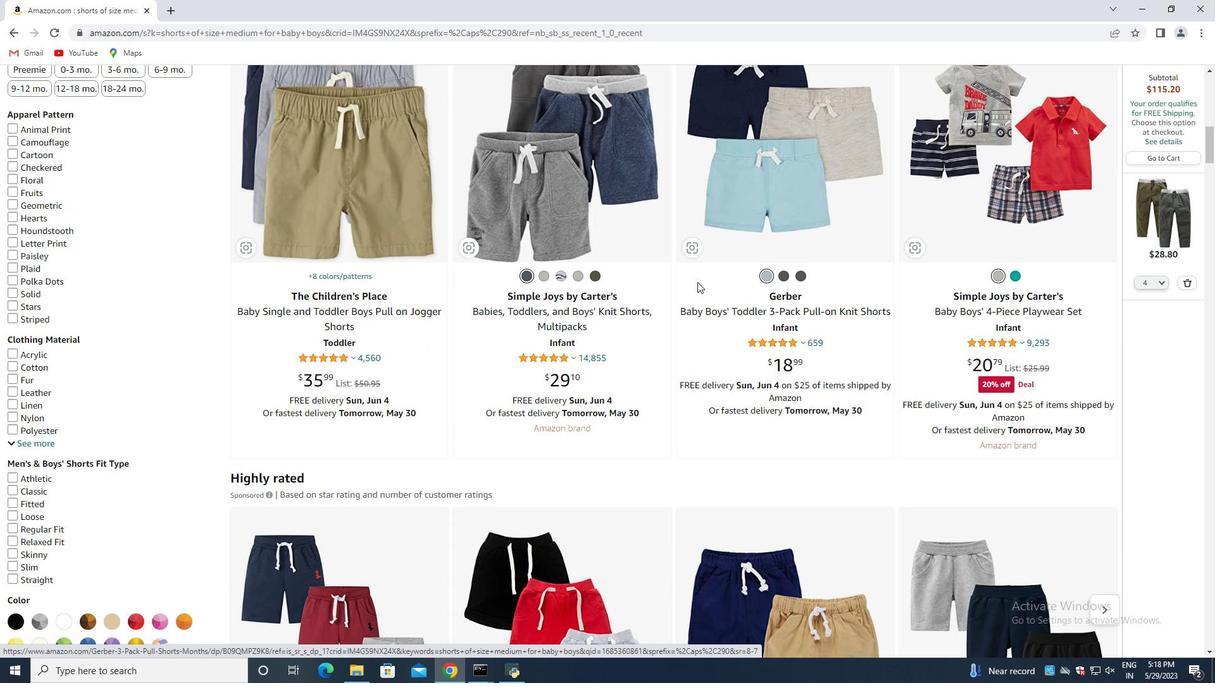
Action: Mouse moved to (1189, 286)
Screenshot: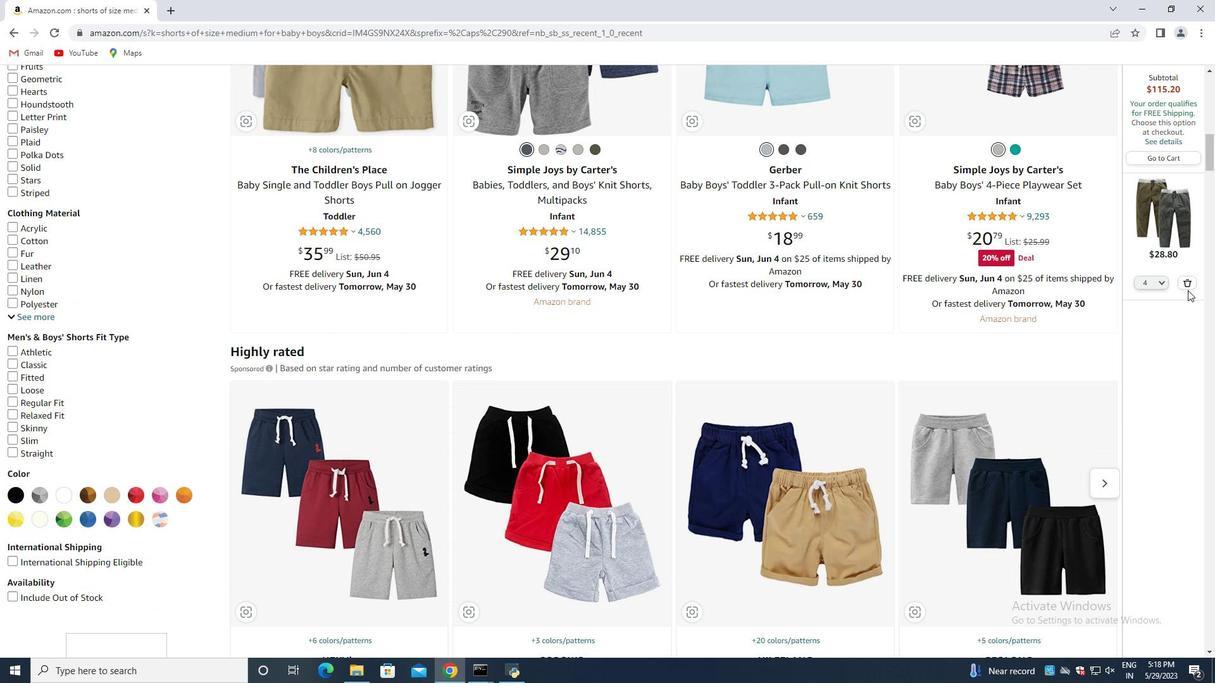 
Action: Mouse pressed left at (1189, 286)
Screenshot: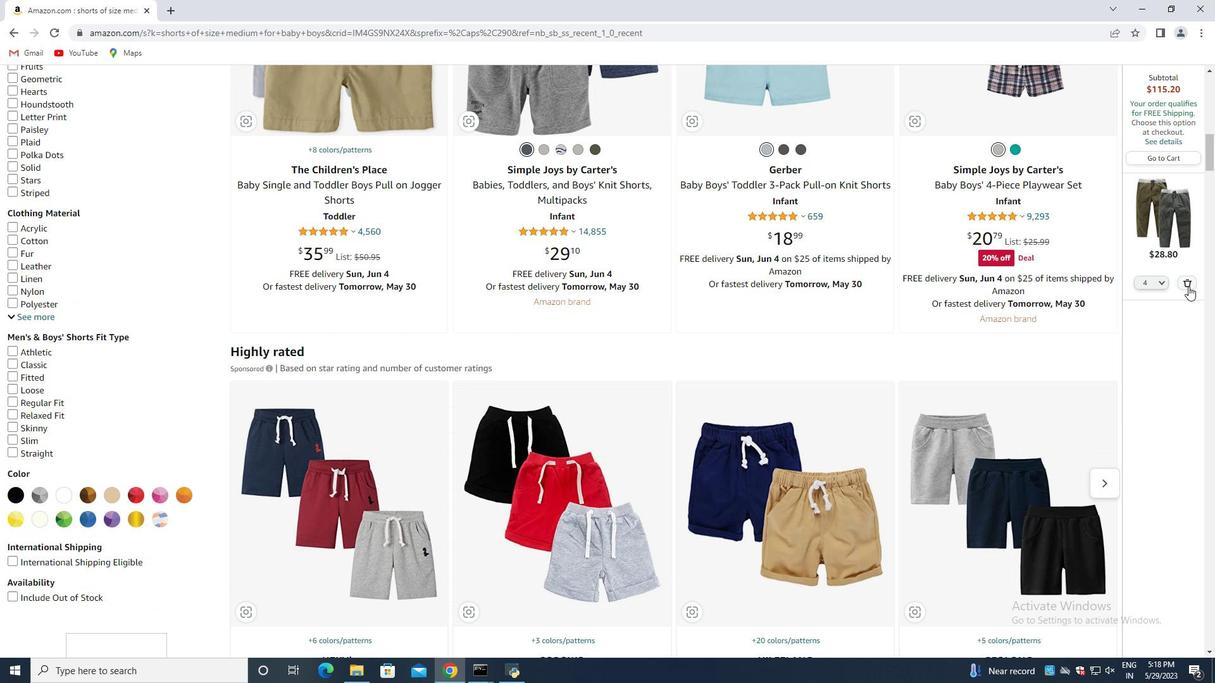 
Action: Mouse moved to (457, 354)
Screenshot: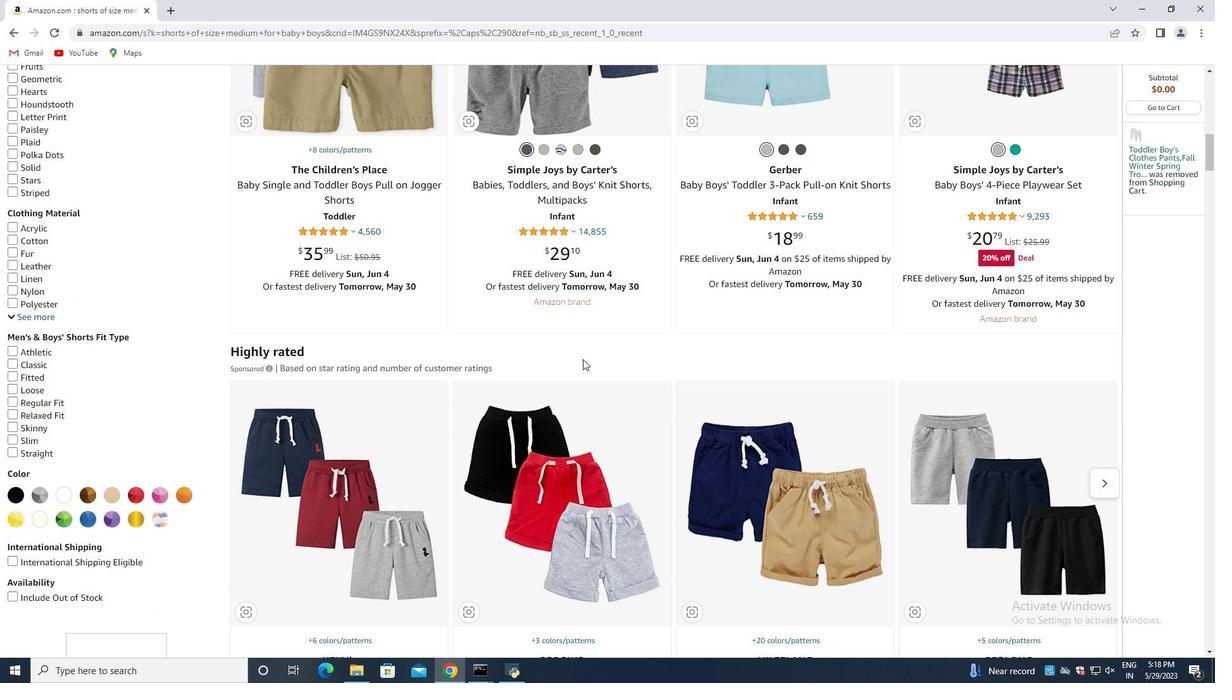 
Action: Mouse scrolled (457, 353) with delta (0, 0)
Screenshot: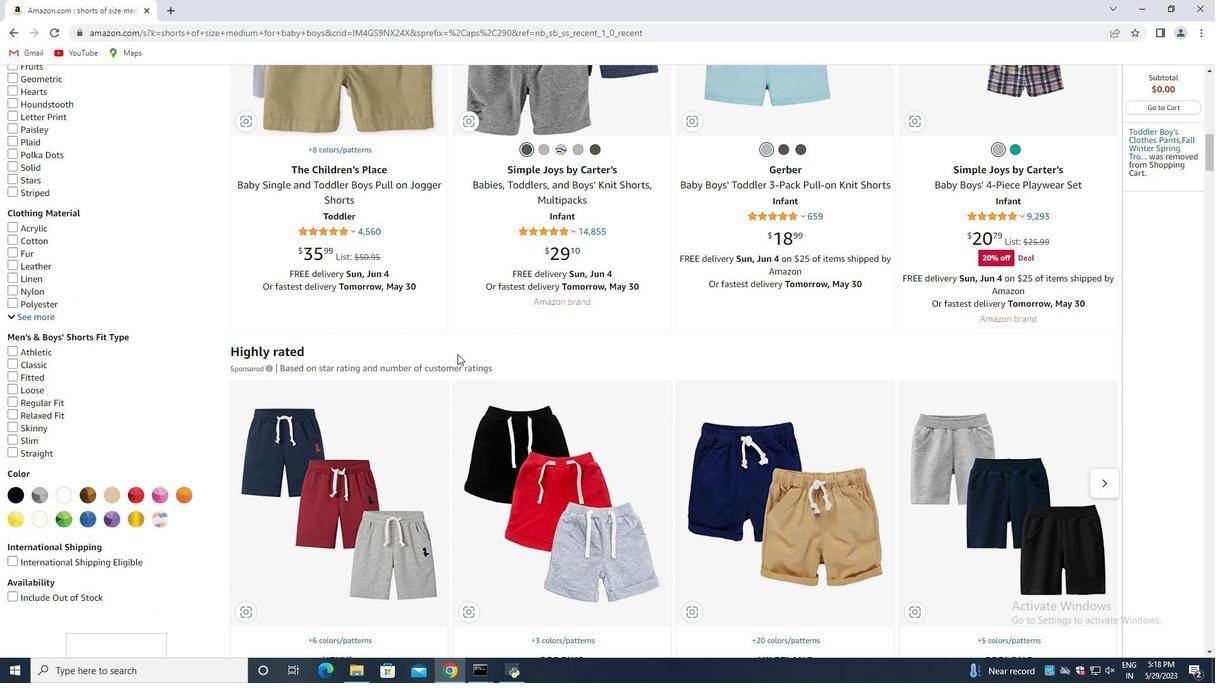 
Action: Mouse moved to (457, 354)
Screenshot: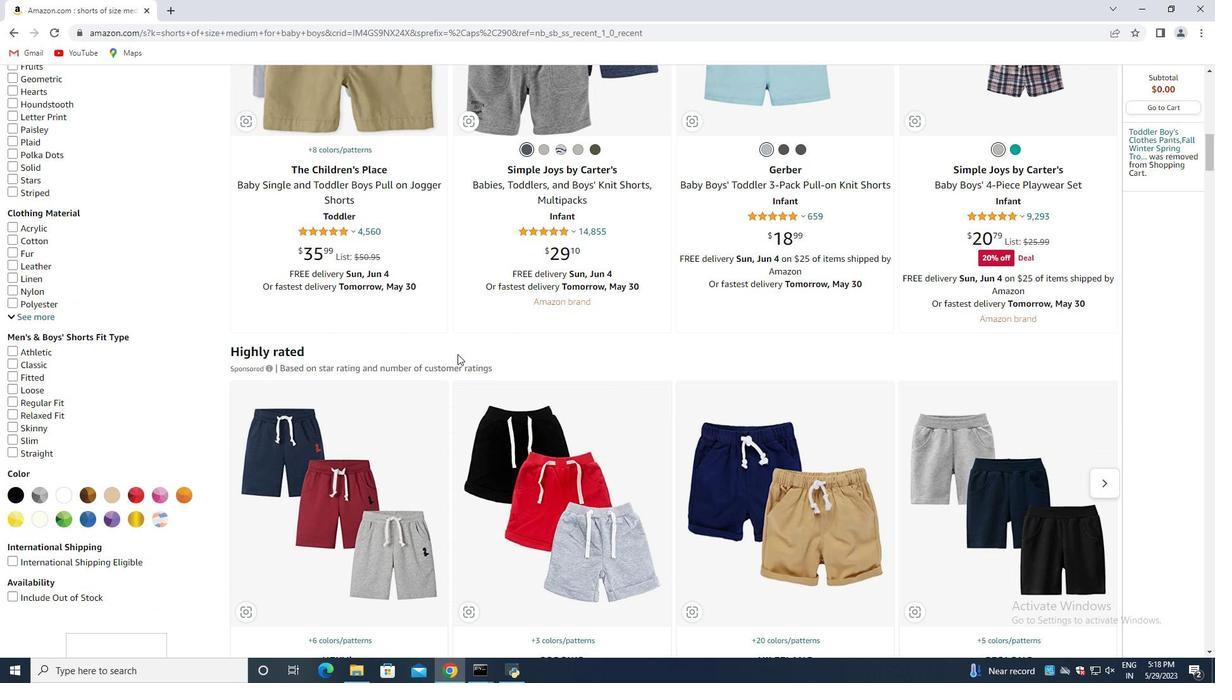 
Action: Mouse scrolled (457, 353) with delta (0, 0)
Screenshot: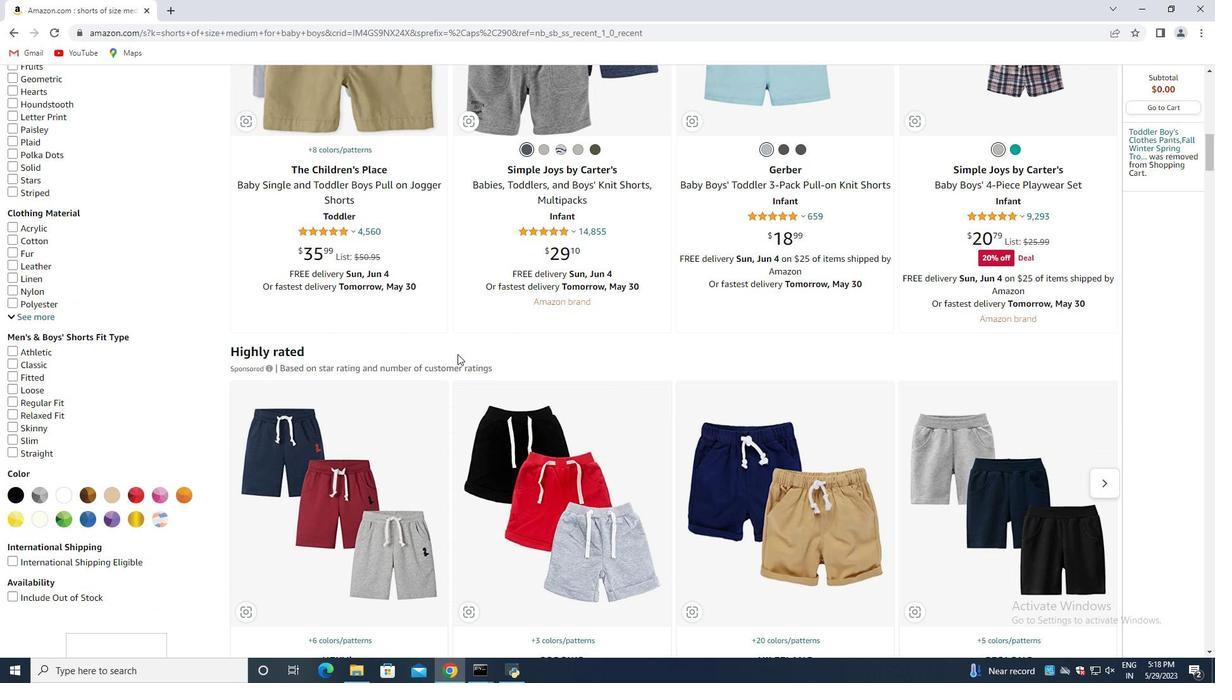 
Action: Mouse moved to (476, 341)
Screenshot: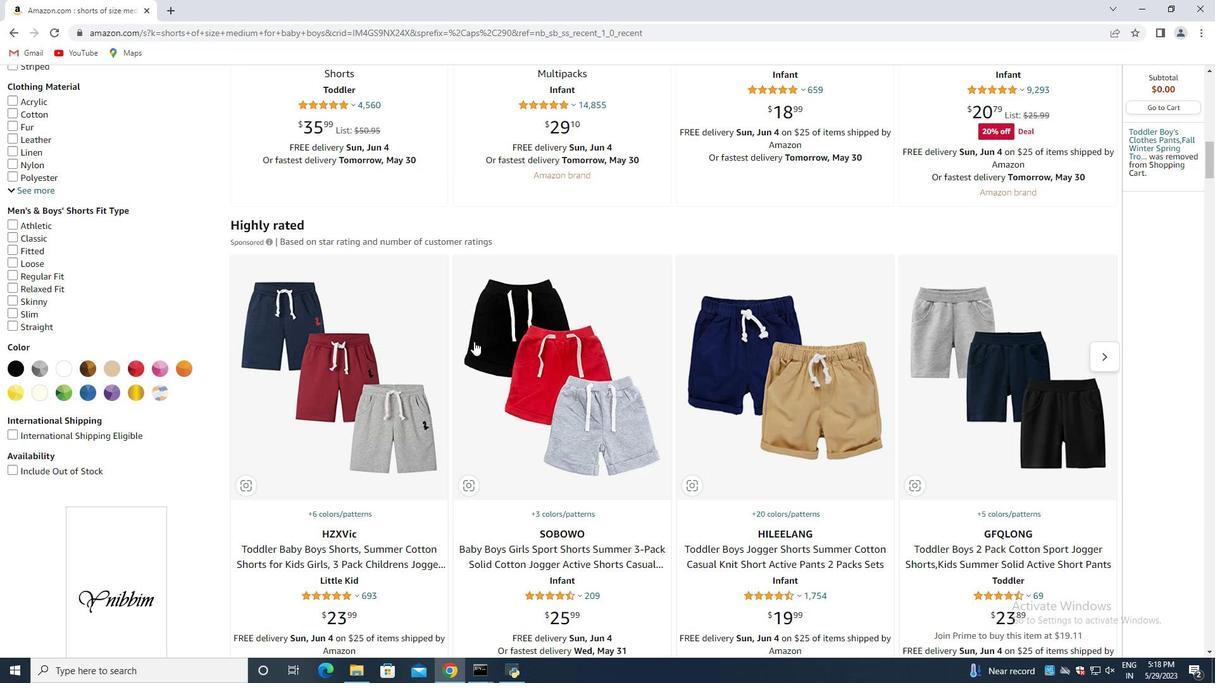 
Action: Mouse scrolled (475, 340) with delta (0, 0)
Screenshot: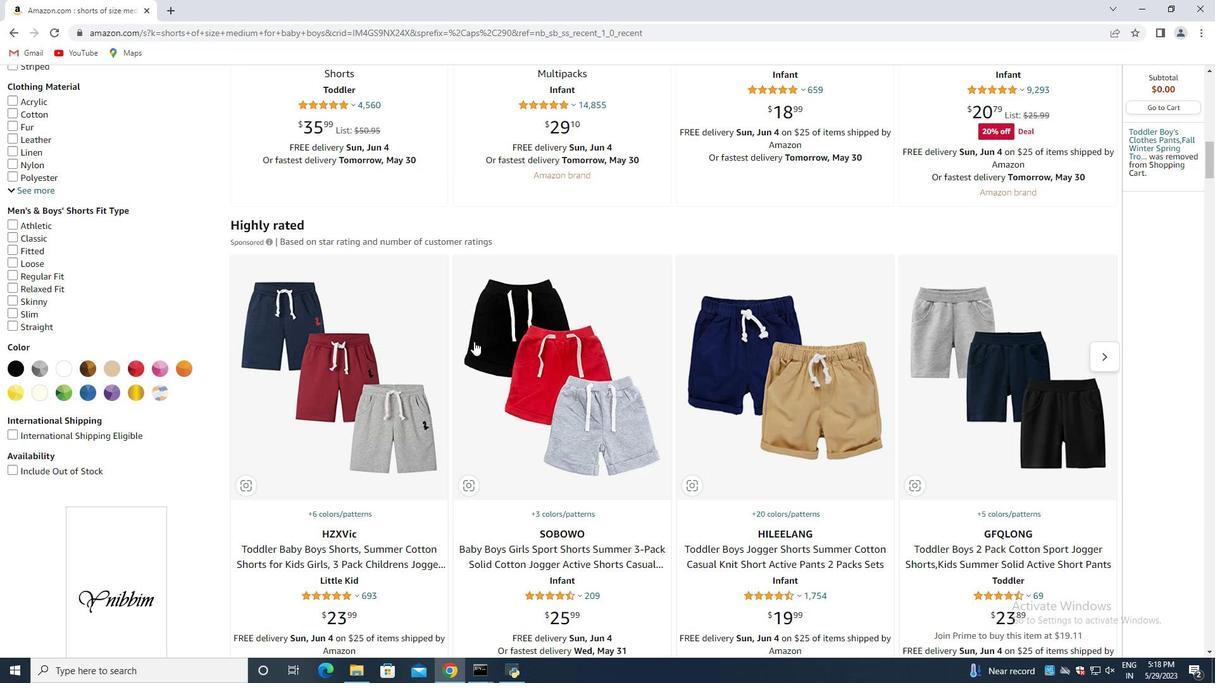 
Action: Mouse scrolled (476, 340) with delta (0, 0)
Screenshot: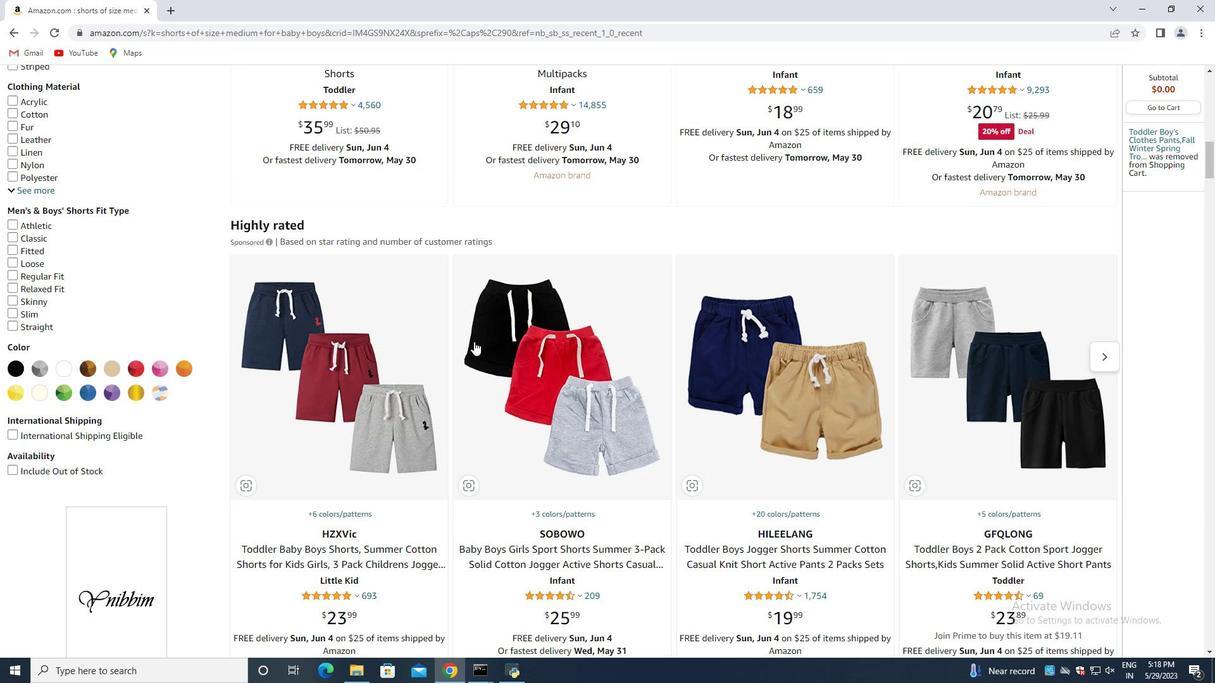 
Action: Mouse moved to (477, 340)
Screenshot: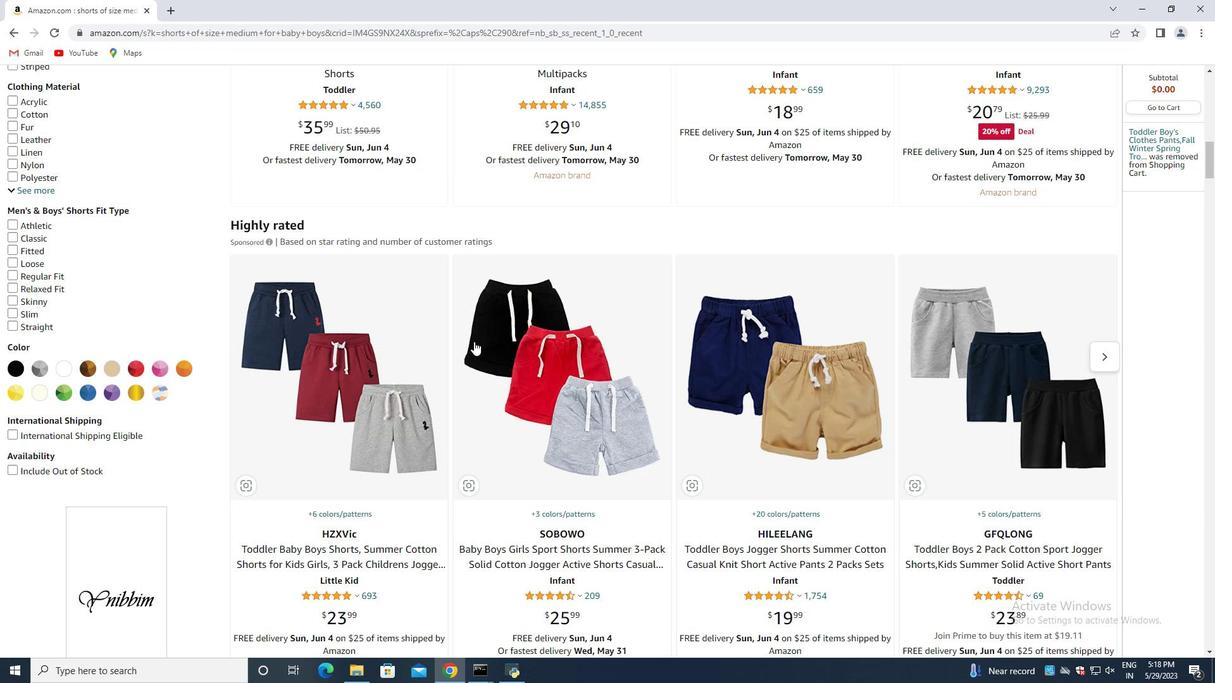 
Action: Mouse scrolled (477, 340) with delta (0, 0)
Screenshot: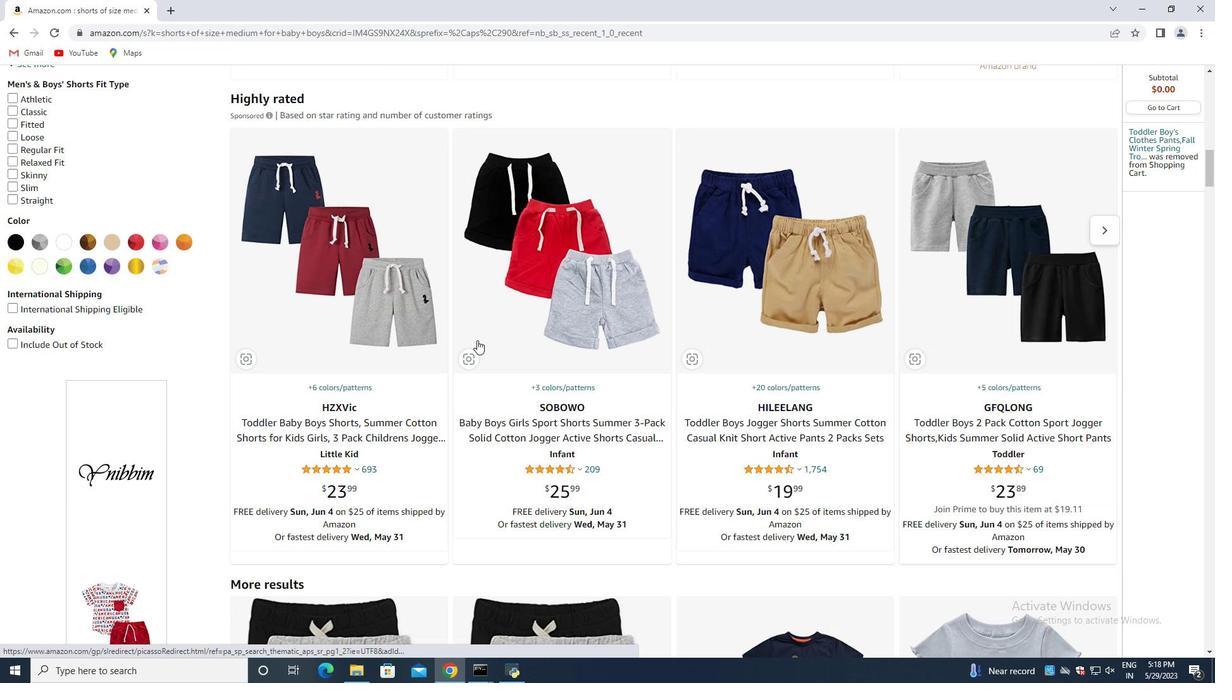 
Action: Mouse moved to (477, 340)
Screenshot: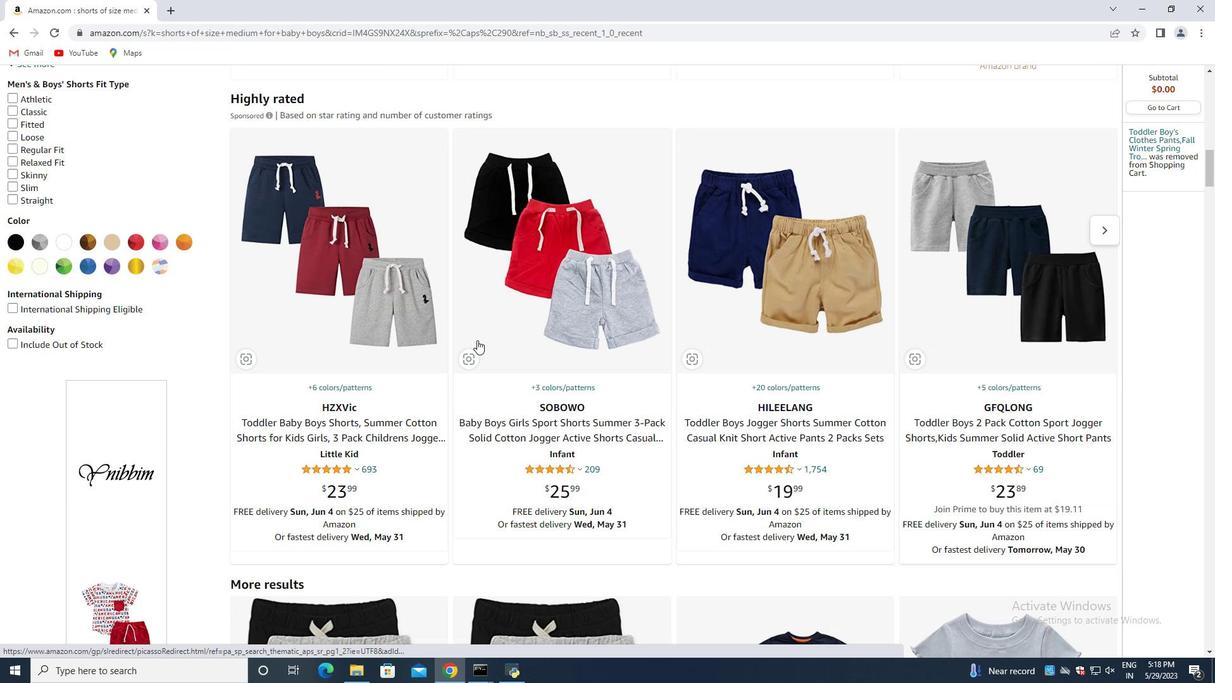
Action: Mouse scrolled (477, 340) with delta (0, 0)
Screenshot: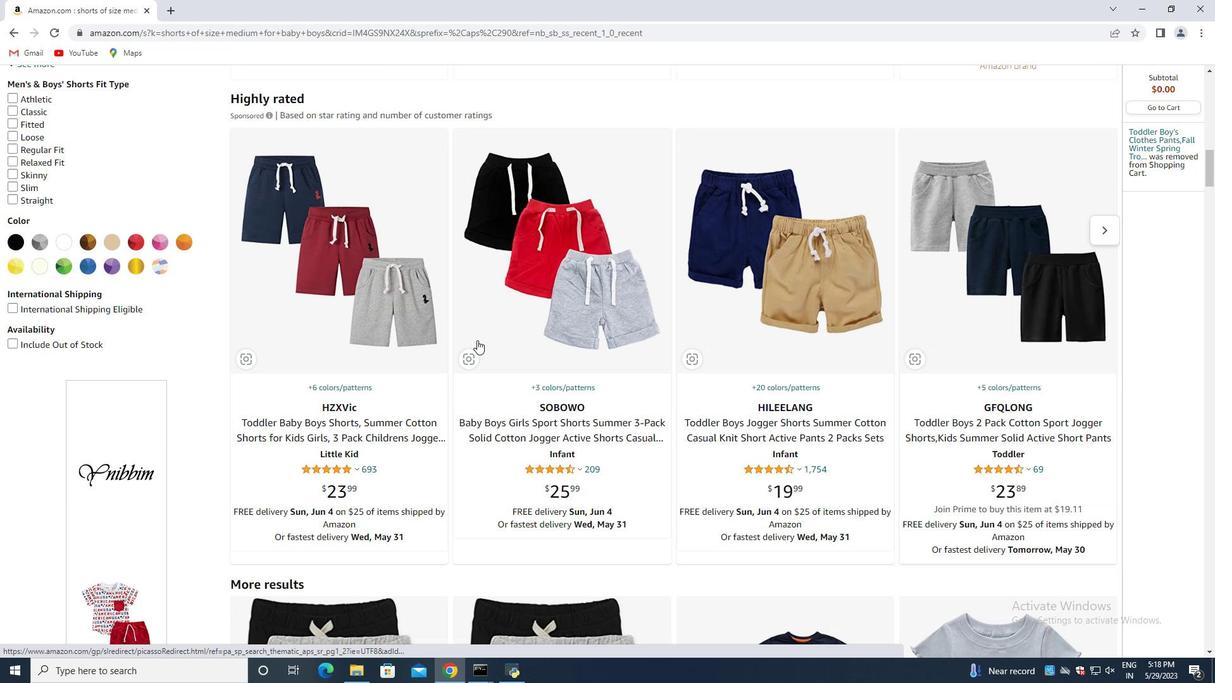 
Action: Mouse scrolled (477, 340) with delta (0, 0)
Screenshot: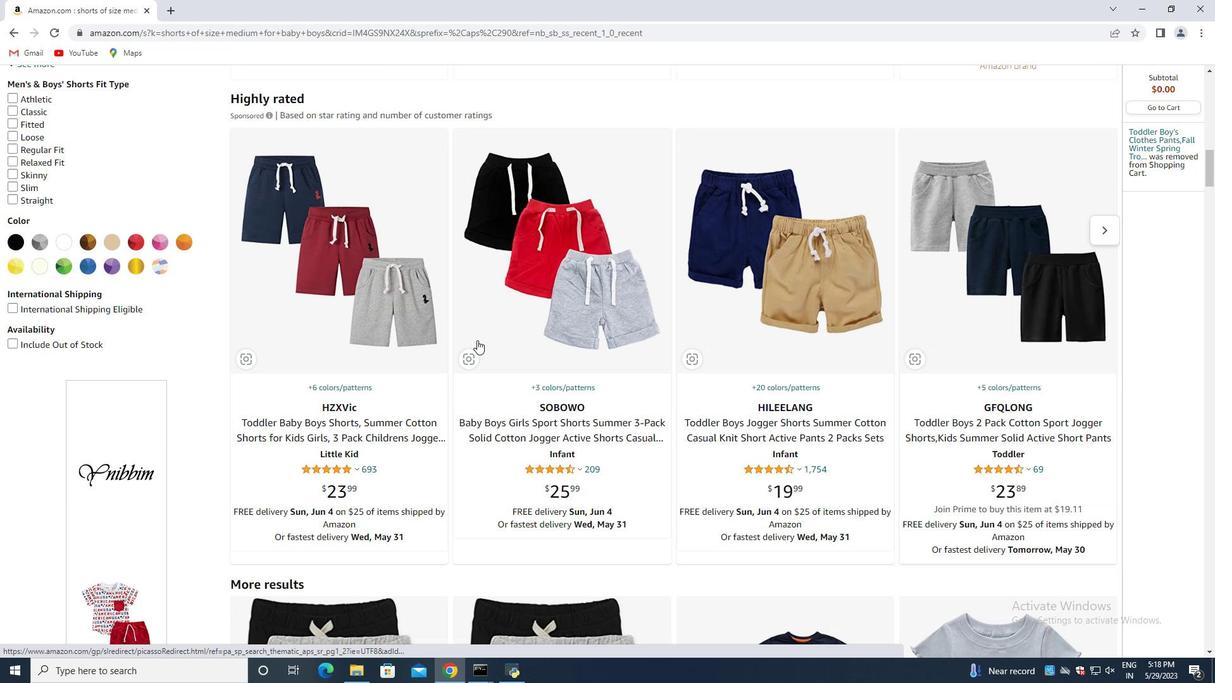 
Action: Mouse moved to (477, 341)
Screenshot: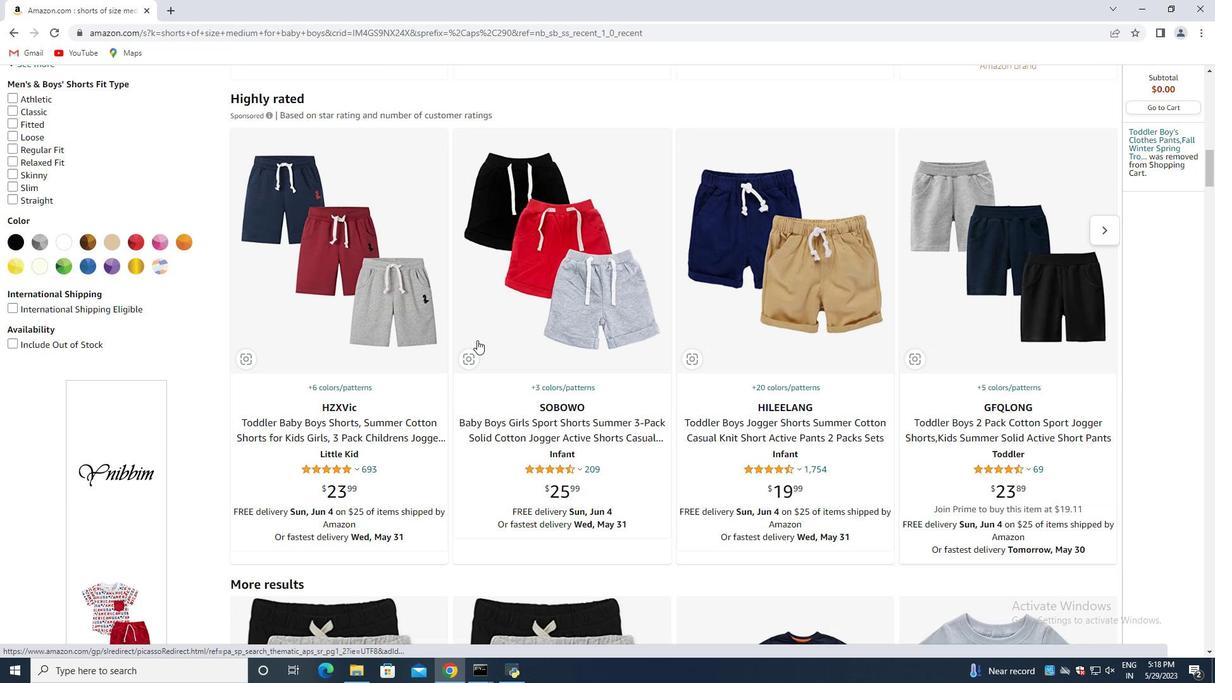 
Action: Mouse scrolled (477, 341) with delta (0, 0)
Screenshot: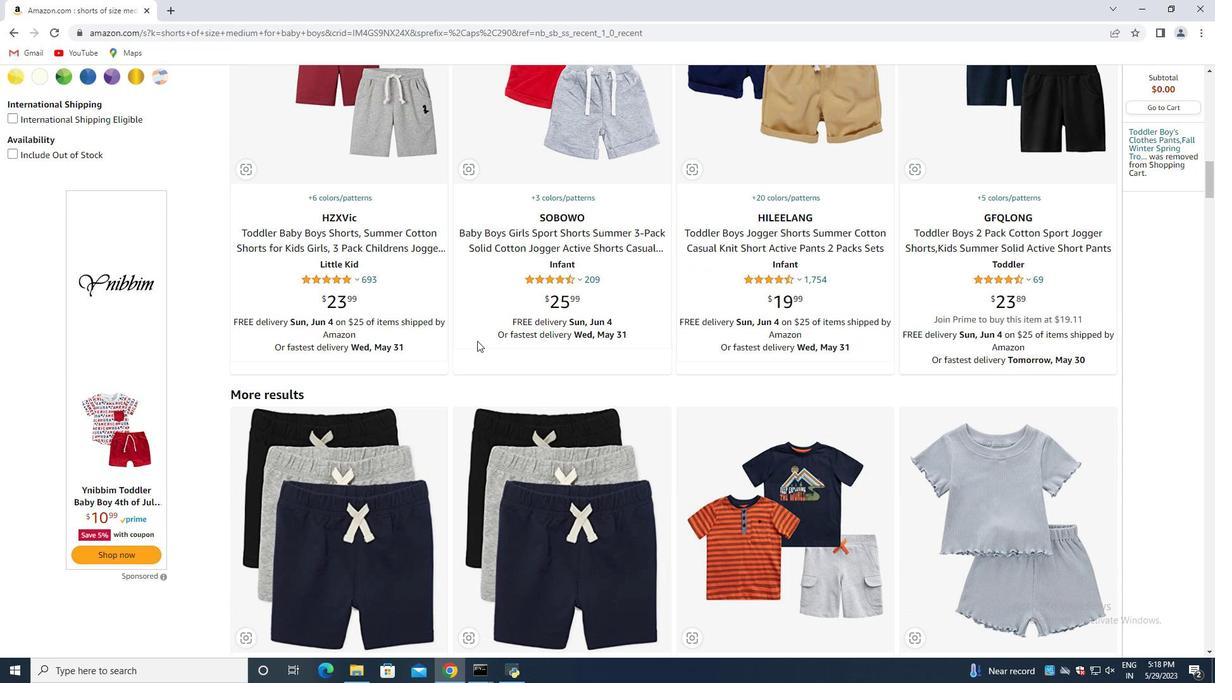 
Action: Mouse scrolled (477, 341) with delta (0, 0)
Screenshot: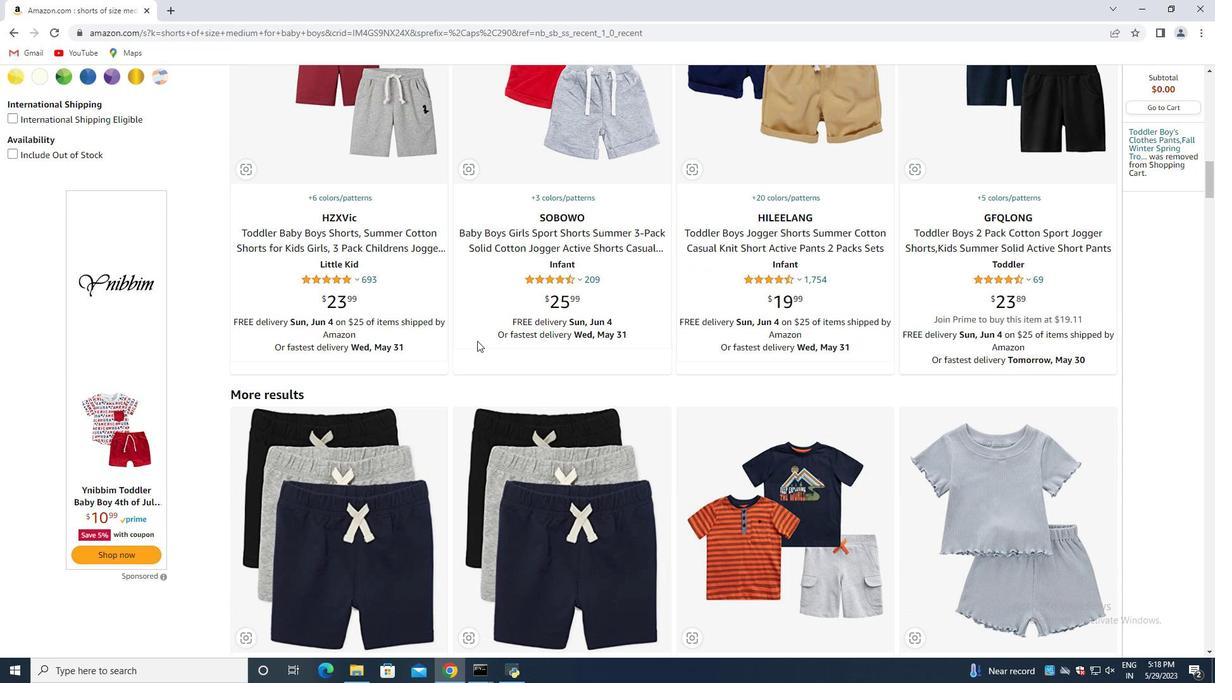 
Action: Mouse scrolled (477, 341) with delta (0, 0)
Screenshot: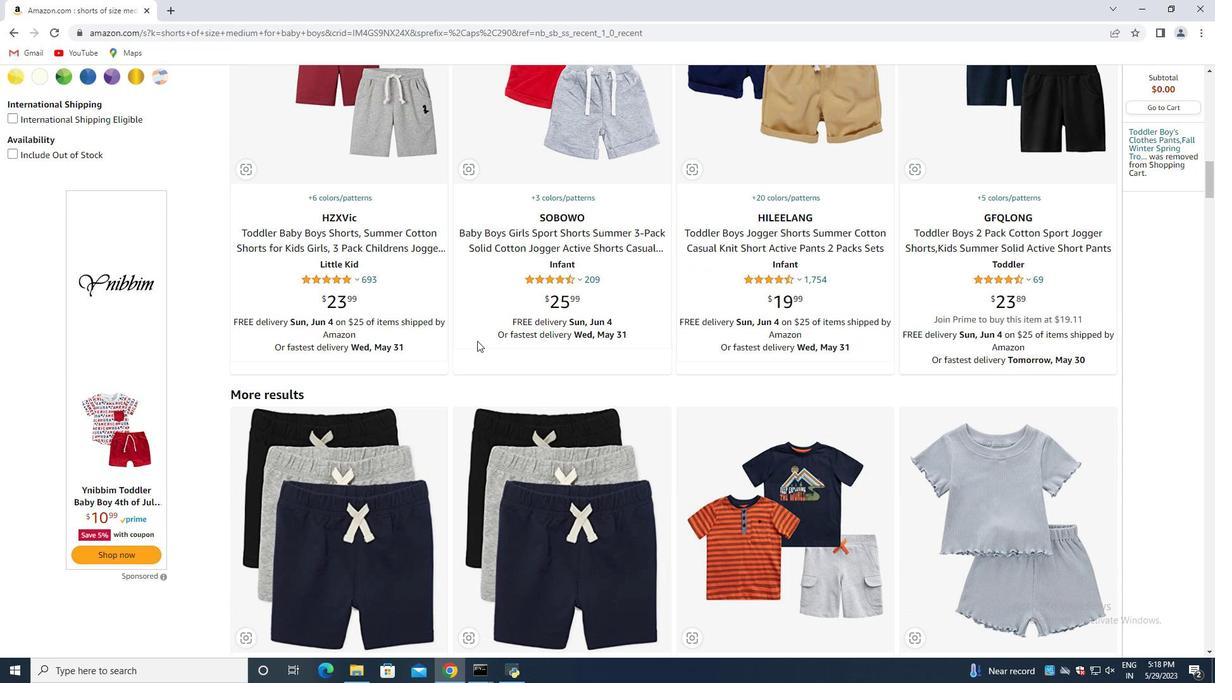 
Action: Mouse moved to (920, 343)
Screenshot: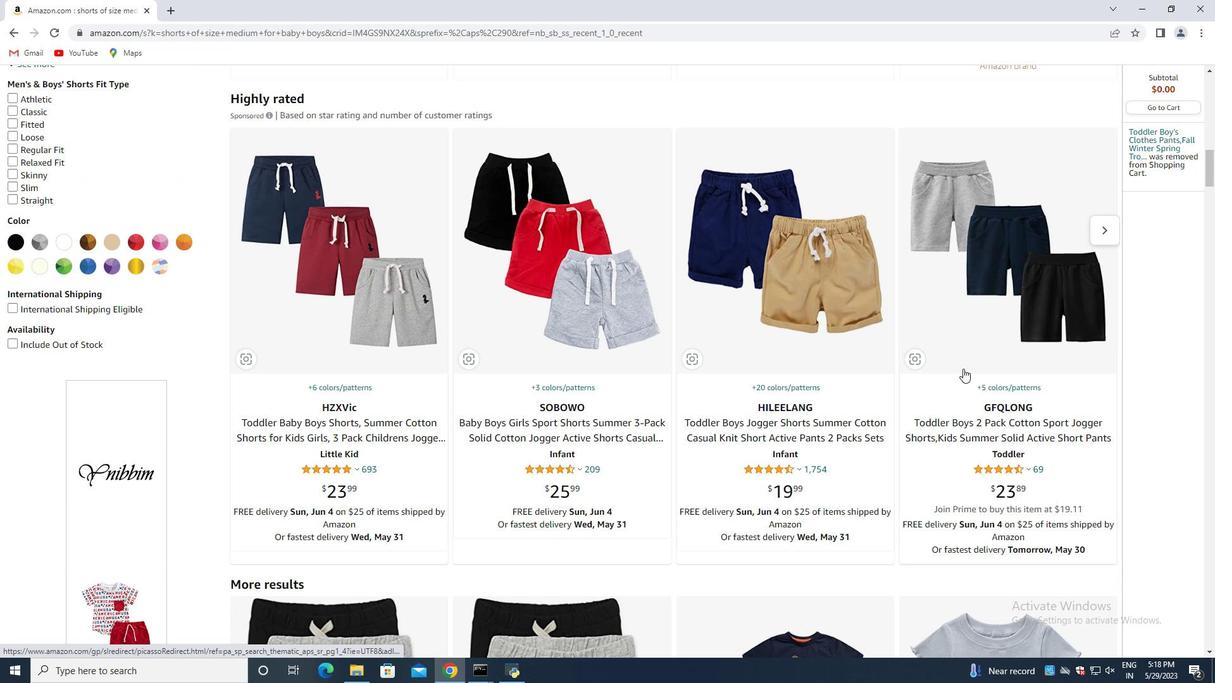 
Action: Mouse scrolled (920, 343) with delta (0, 0)
Screenshot: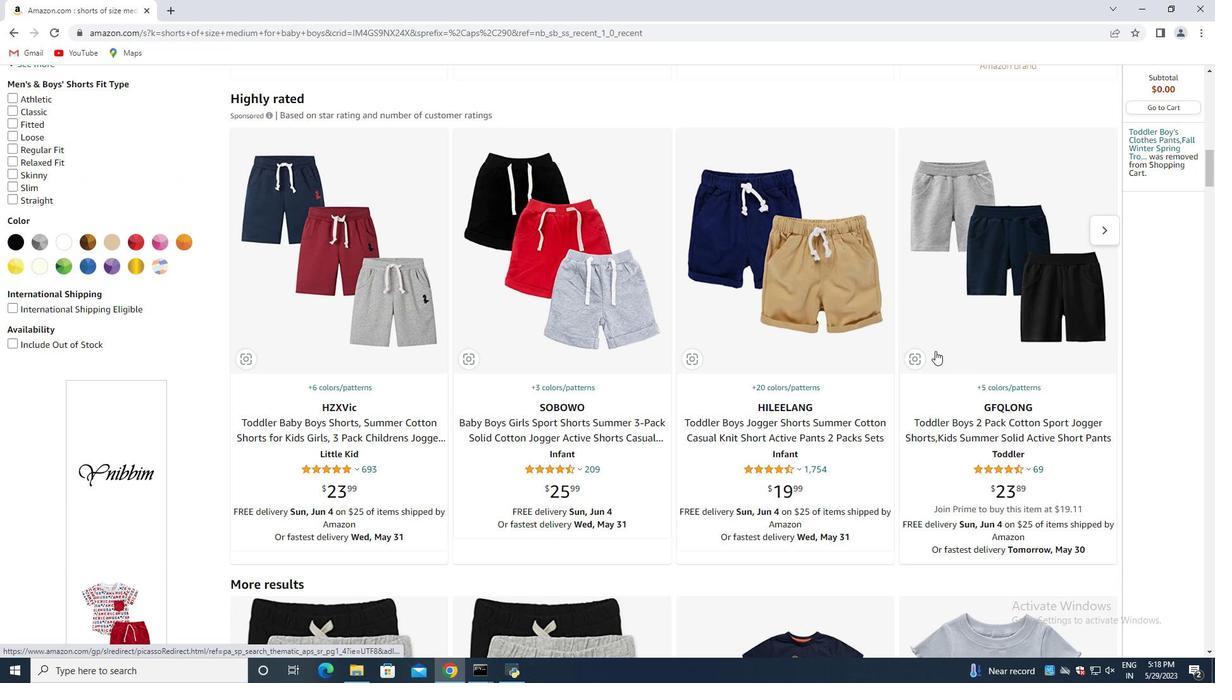 
Action: Mouse scrolled (920, 343) with delta (0, 0)
Screenshot: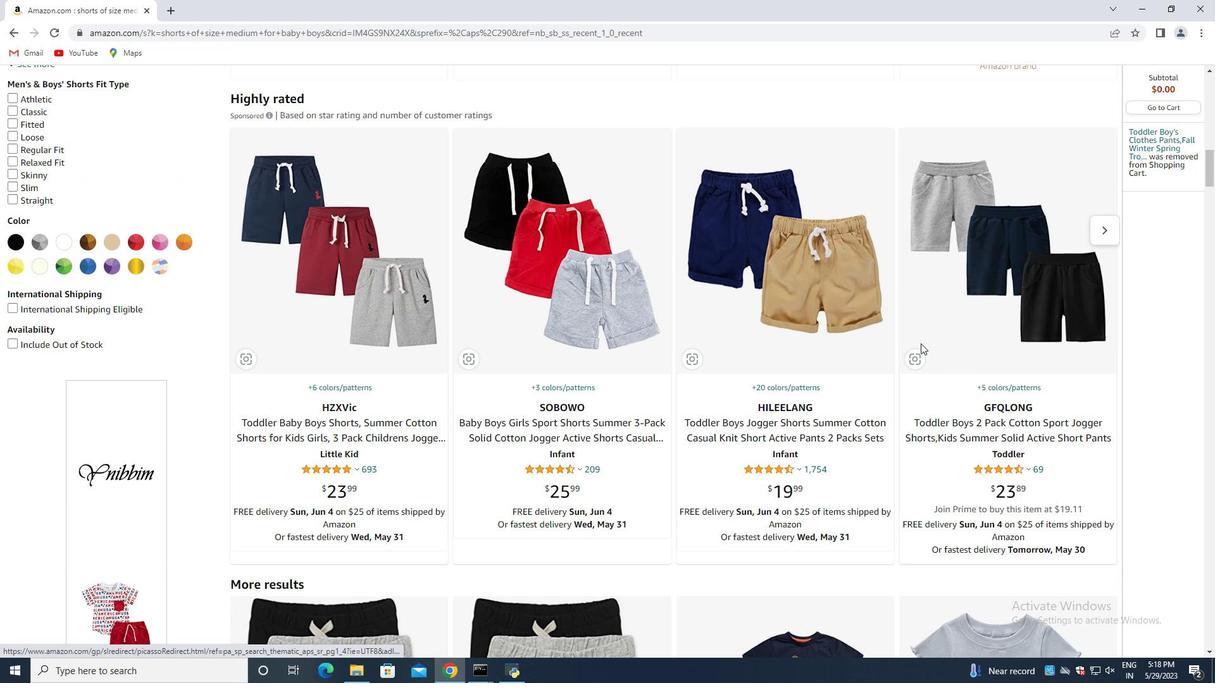 
Action: Mouse scrolled (920, 343) with delta (0, 0)
Screenshot: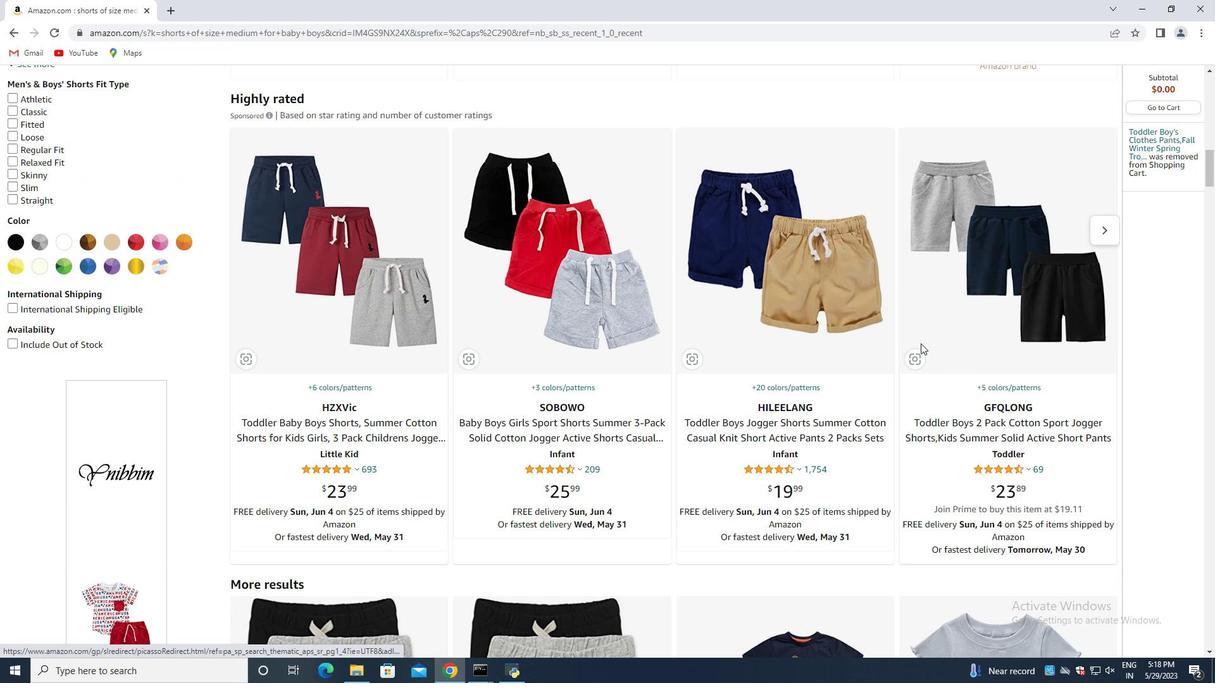 
Action: Mouse scrolled (920, 343) with delta (0, 0)
Screenshot: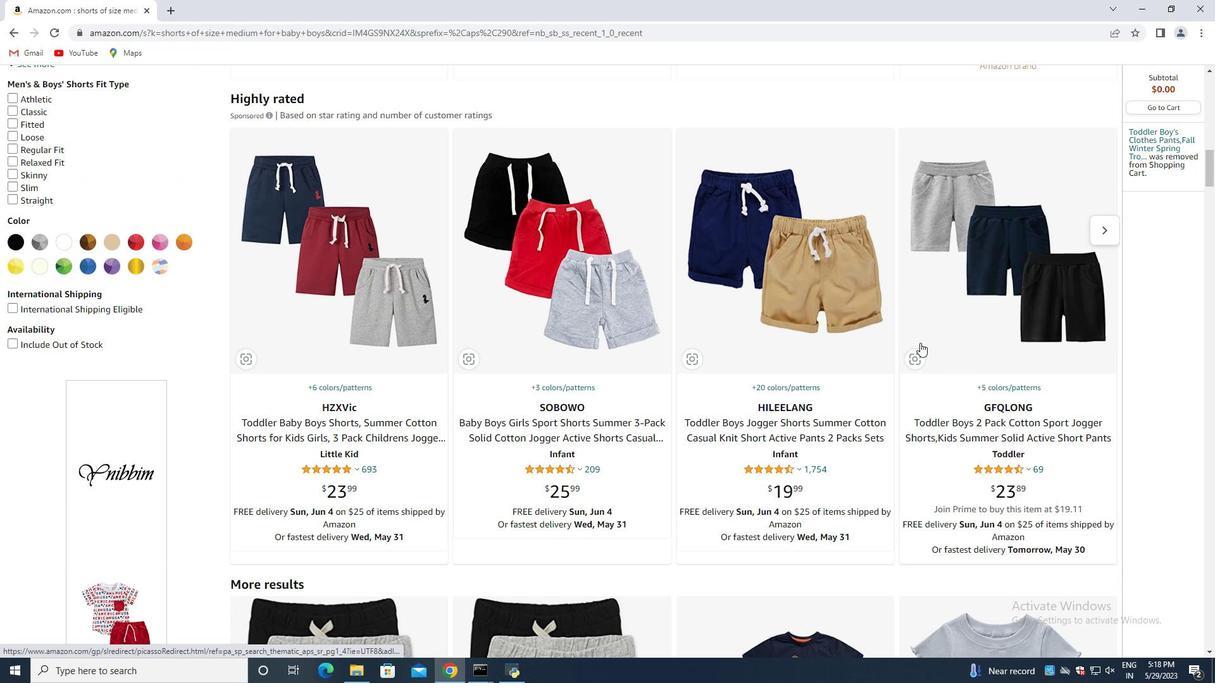 
Action: Mouse scrolled (920, 343) with delta (0, 0)
Screenshot: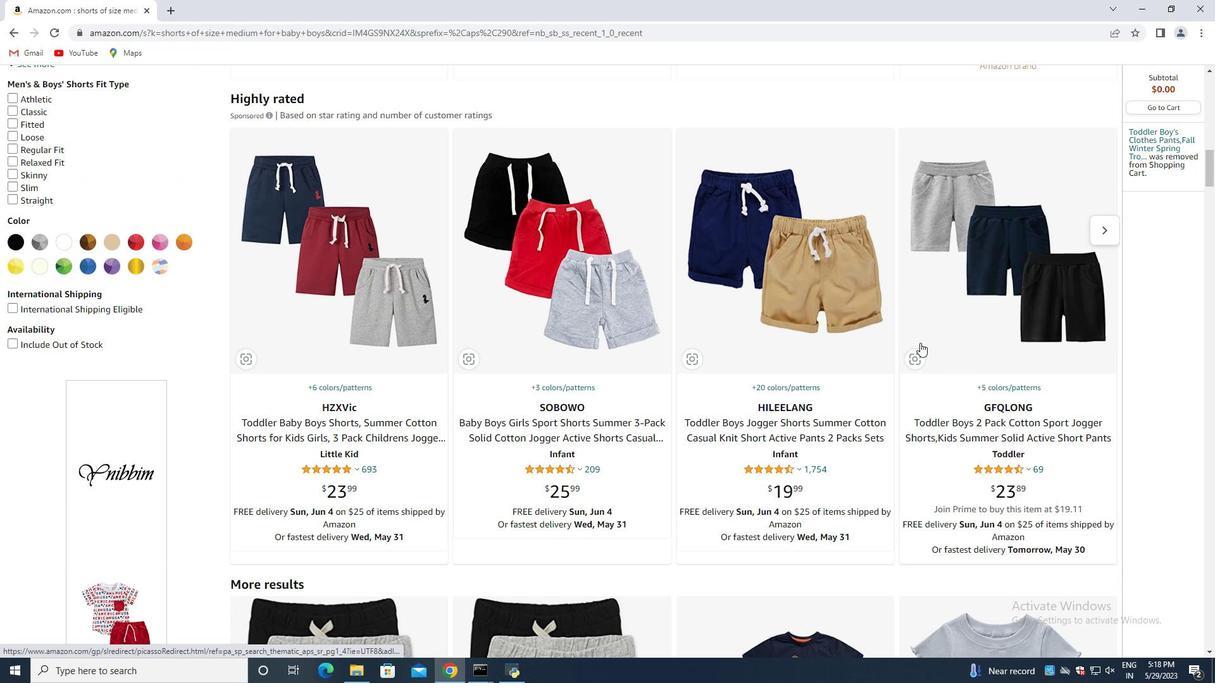 
Action: Mouse scrolled (920, 343) with delta (0, 0)
Screenshot: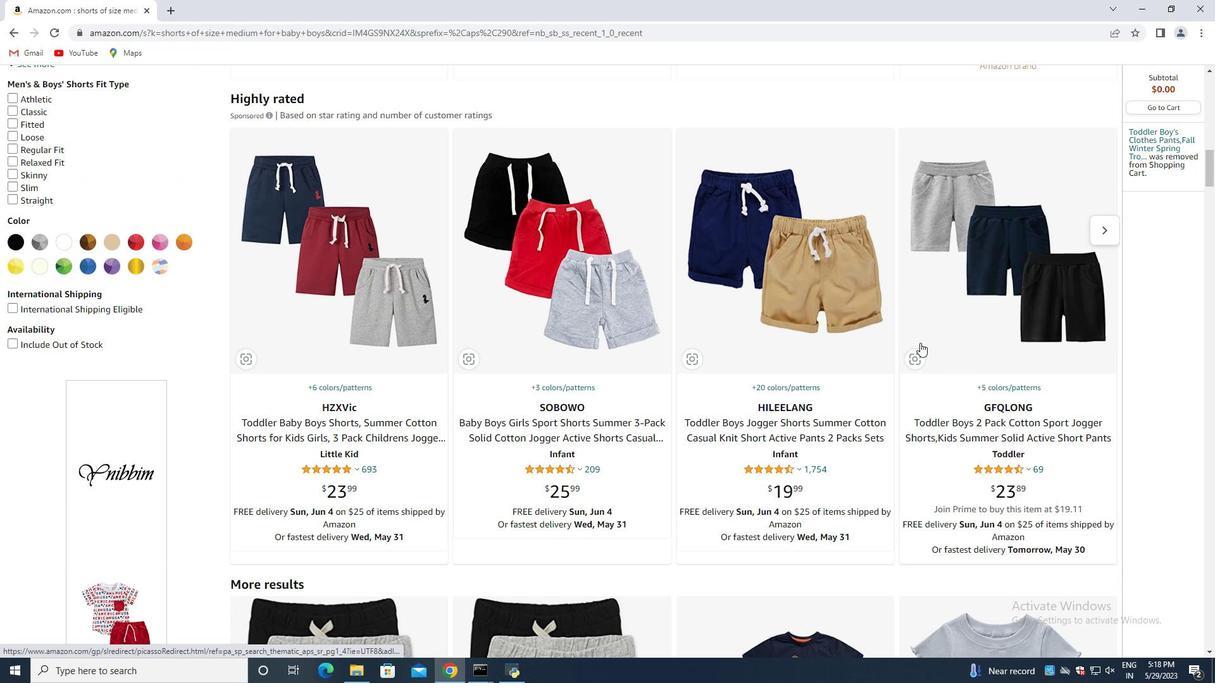 
Action: Mouse moved to (510, 333)
Screenshot: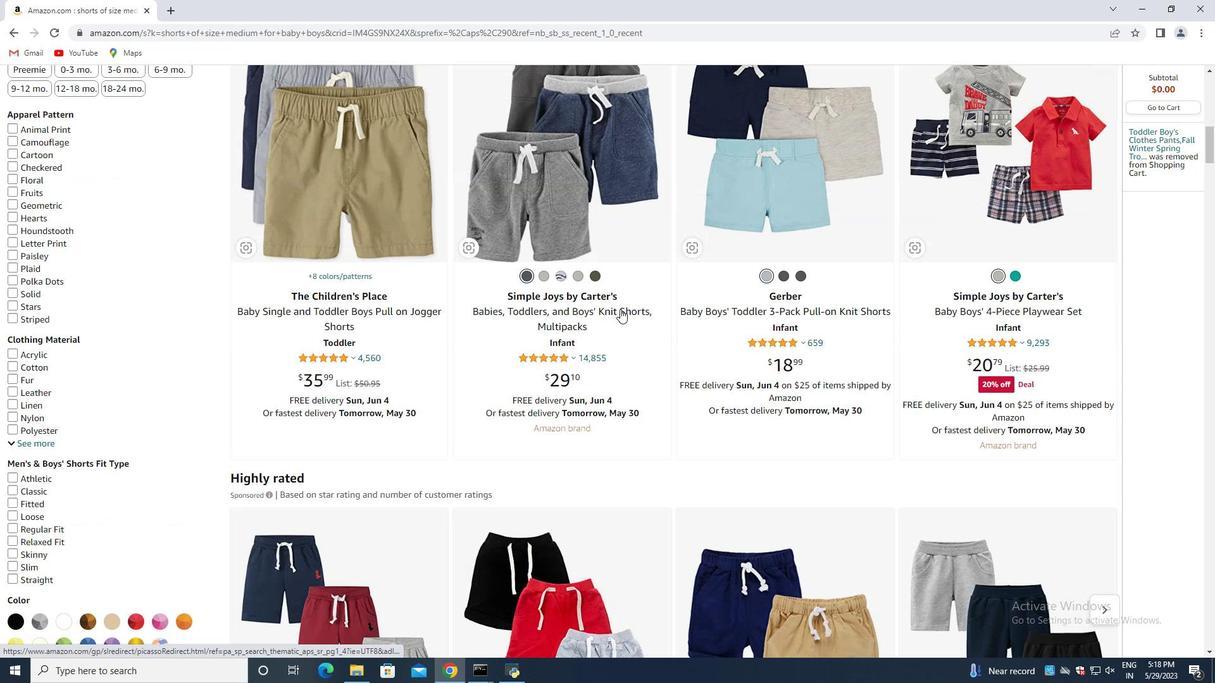 
Action: Mouse scrolled (510, 334) with delta (0, 0)
Screenshot: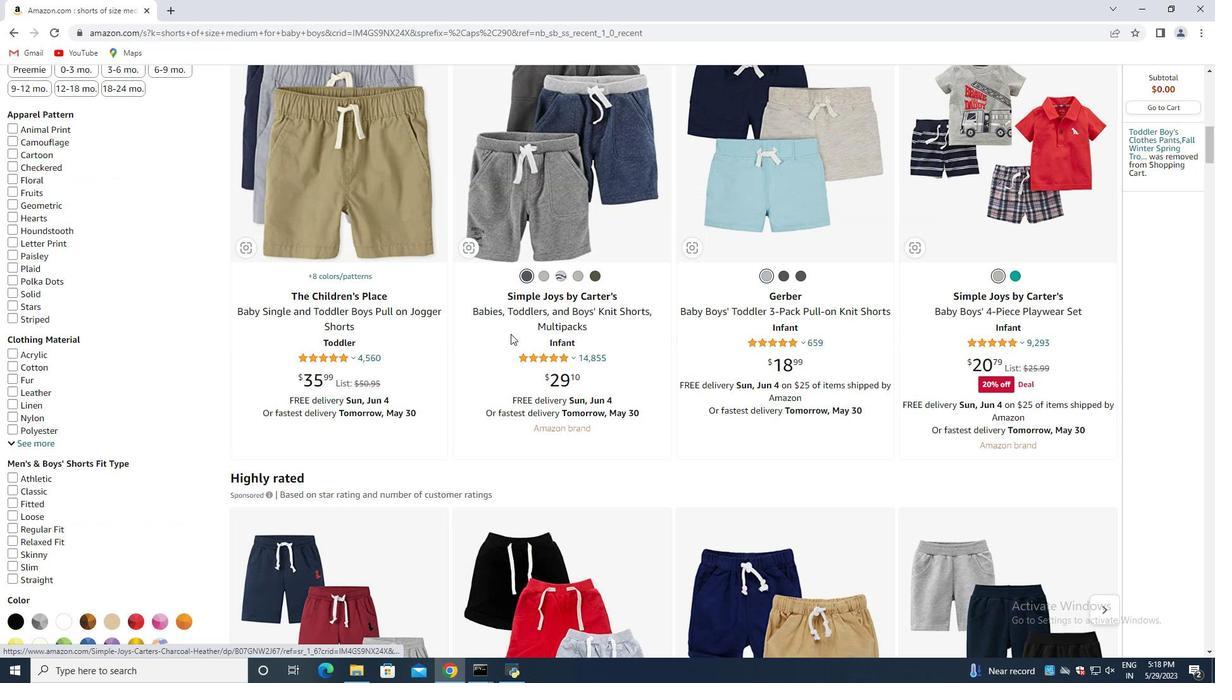 
Action: Mouse scrolled (510, 334) with delta (0, 0)
Screenshot: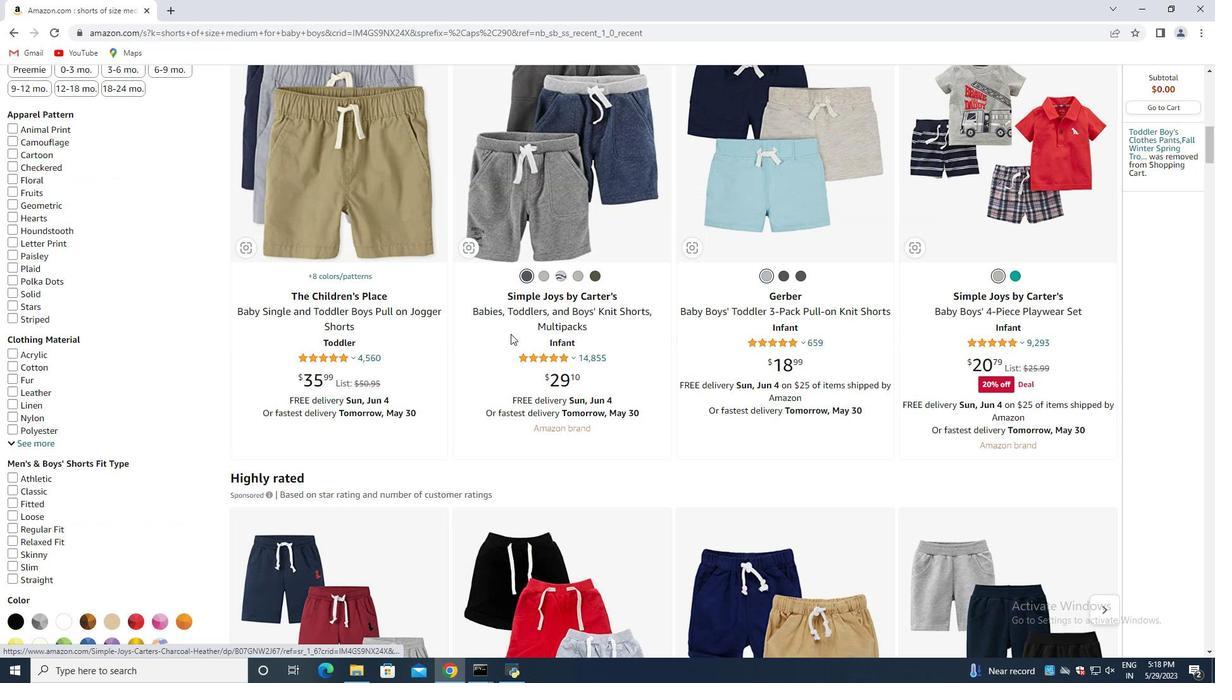 
Action: Mouse scrolled (510, 334) with delta (0, 0)
Screenshot: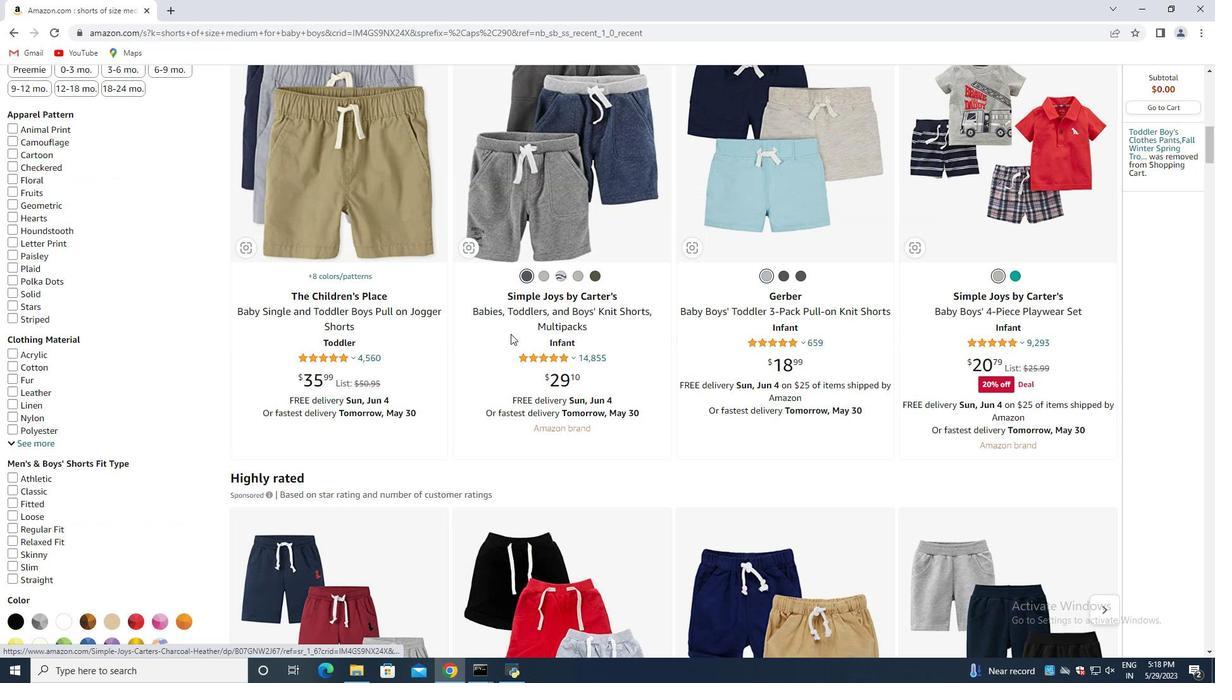 
Action: Mouse scrolled (510, 334) with delta (0, 0)
Screenshot: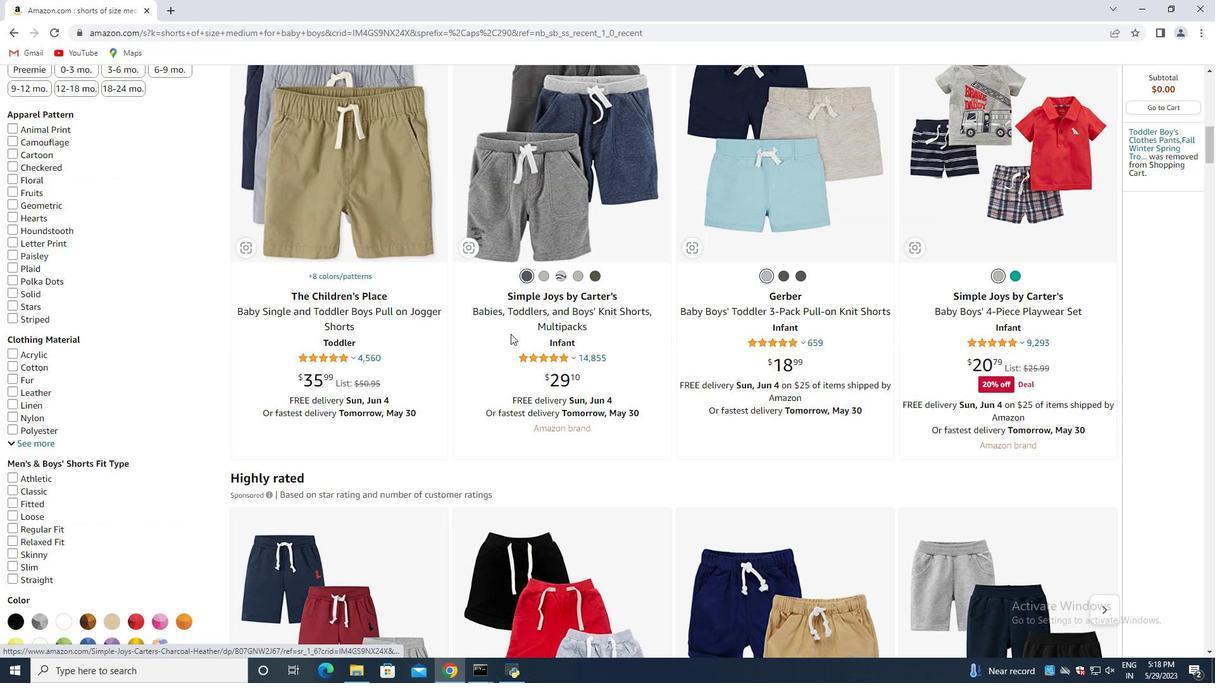 
Action: Mouse moved to (510, 333)
Screenshot: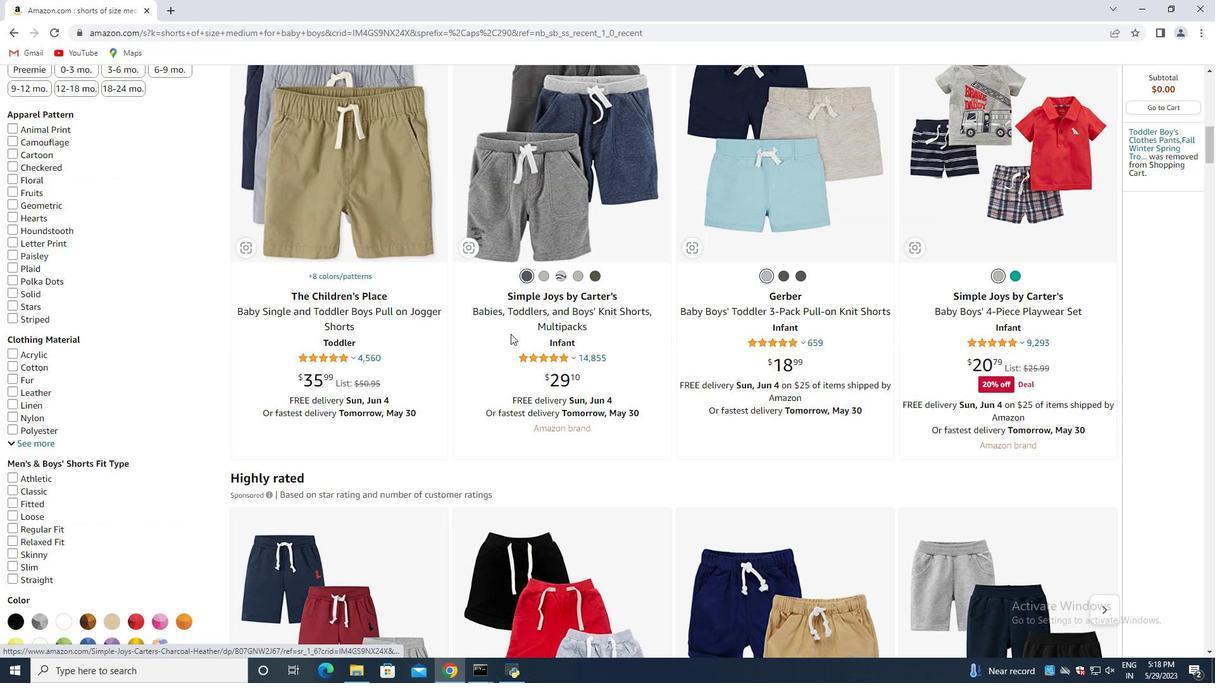 
Action: Mouse scrolled (510, 333) with delta (0, 0)
Screenshot: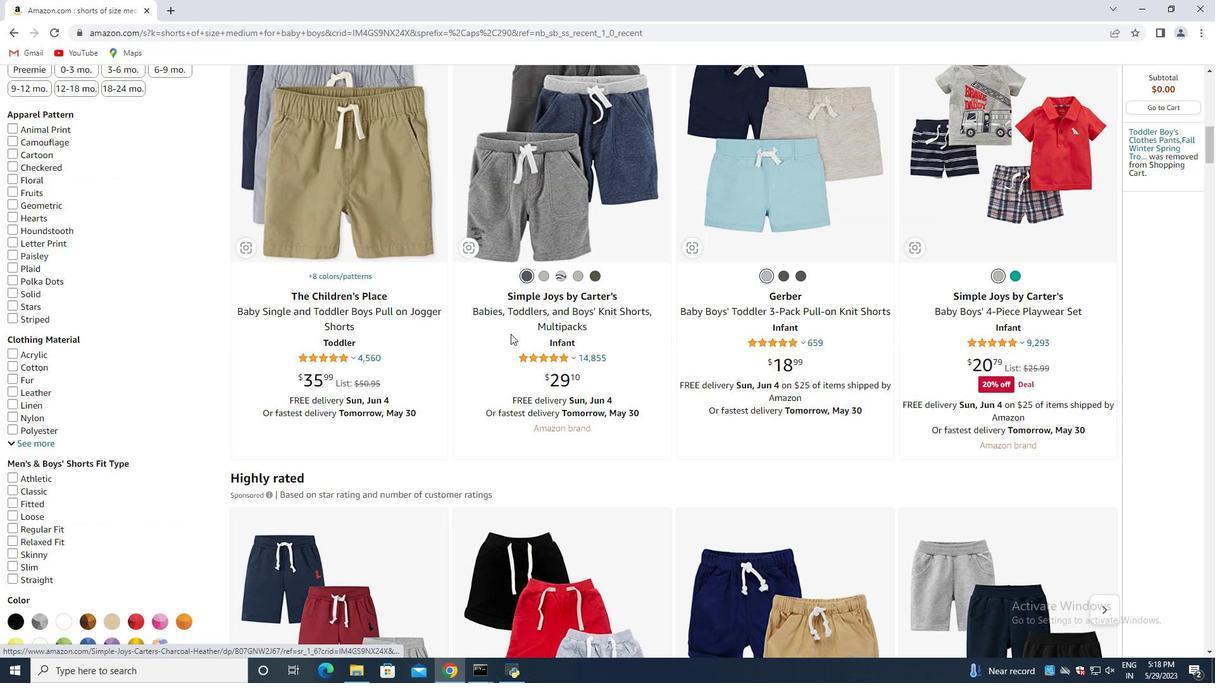 
Action: Mouse scrolled (510, 333) with delta (0, 0)
Screenshot: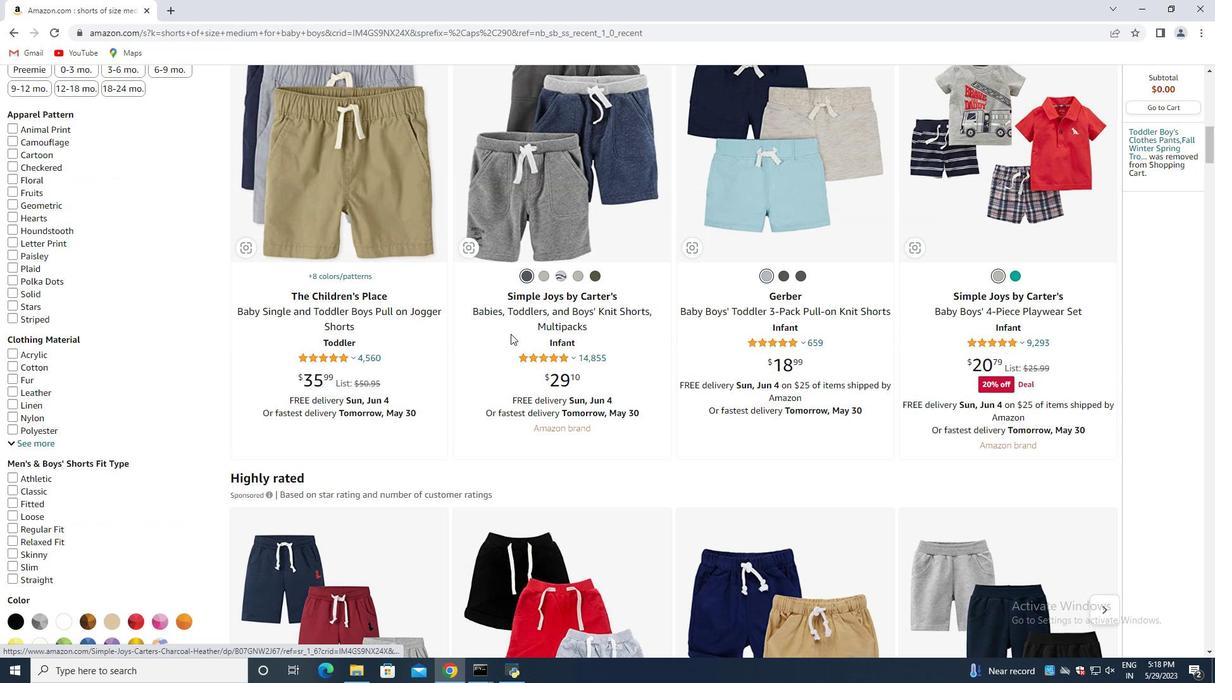 
Action: Mouse scrolled (510, 333) with delta (0, 0)
Screenshot: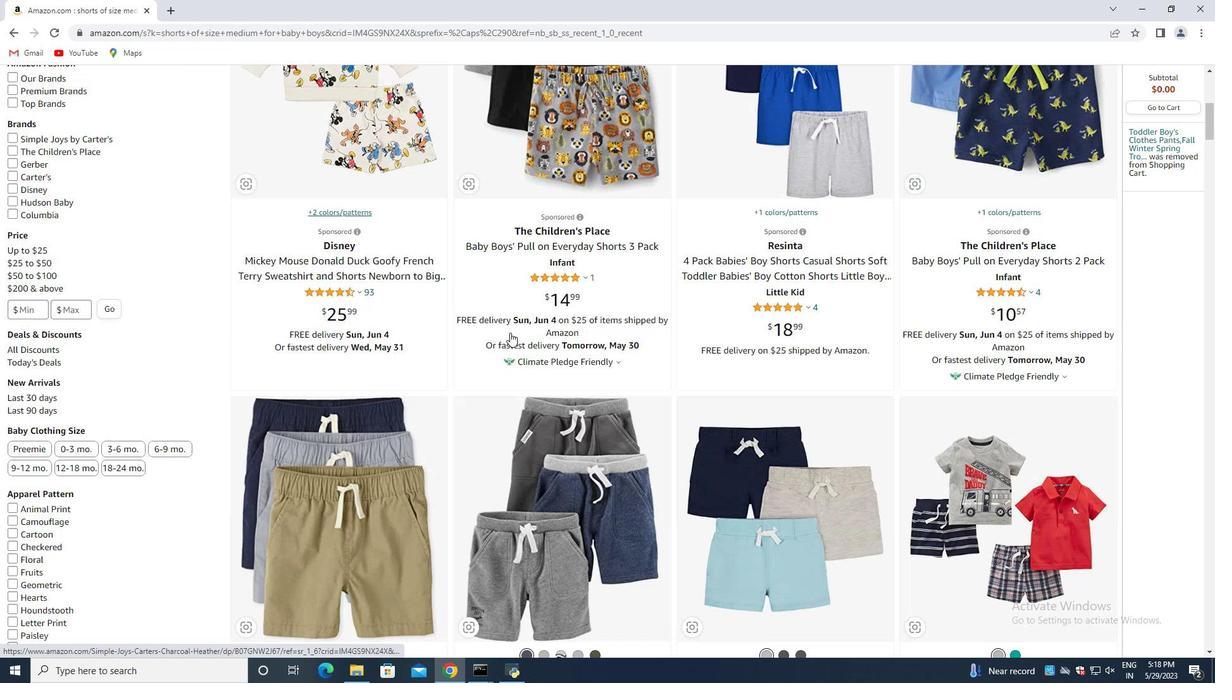 
Action: Mouse scrolled (510, 333) with delta (0, 0)
Screenshot: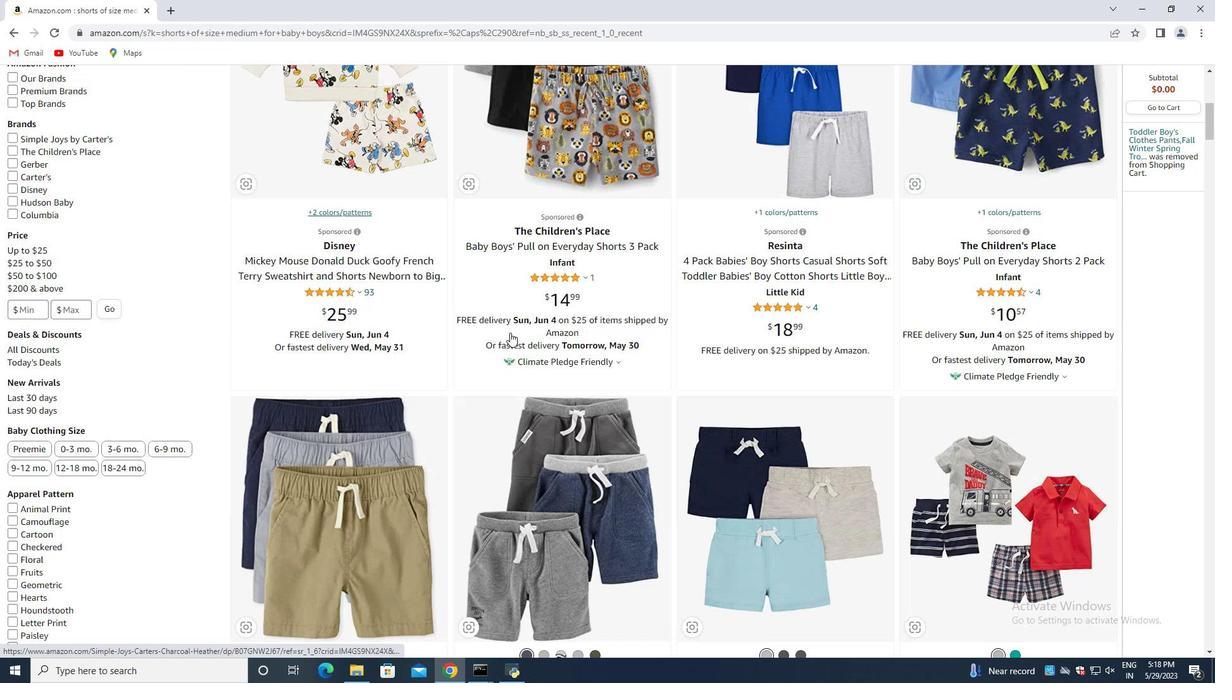 
Action: Mouse scrolled (510, 333) with delta (0, 0)
Screenshot: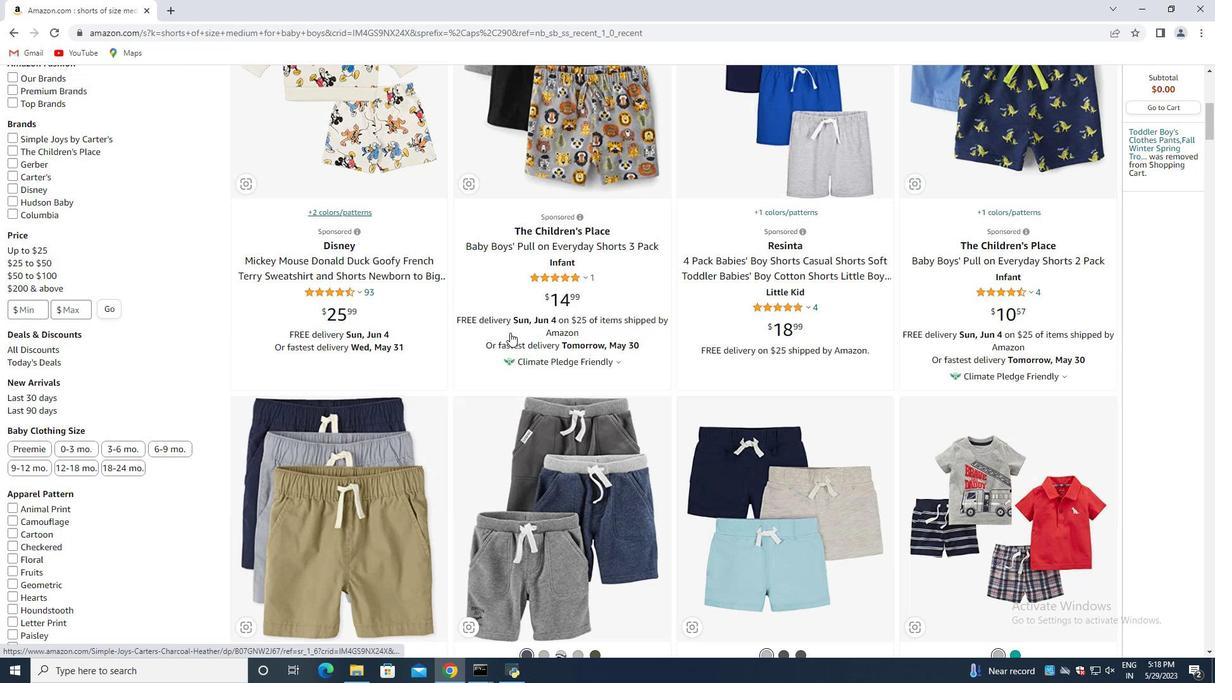
Action: Mouse scrolled (510, 333) with delta (0, 0)
Screenshot: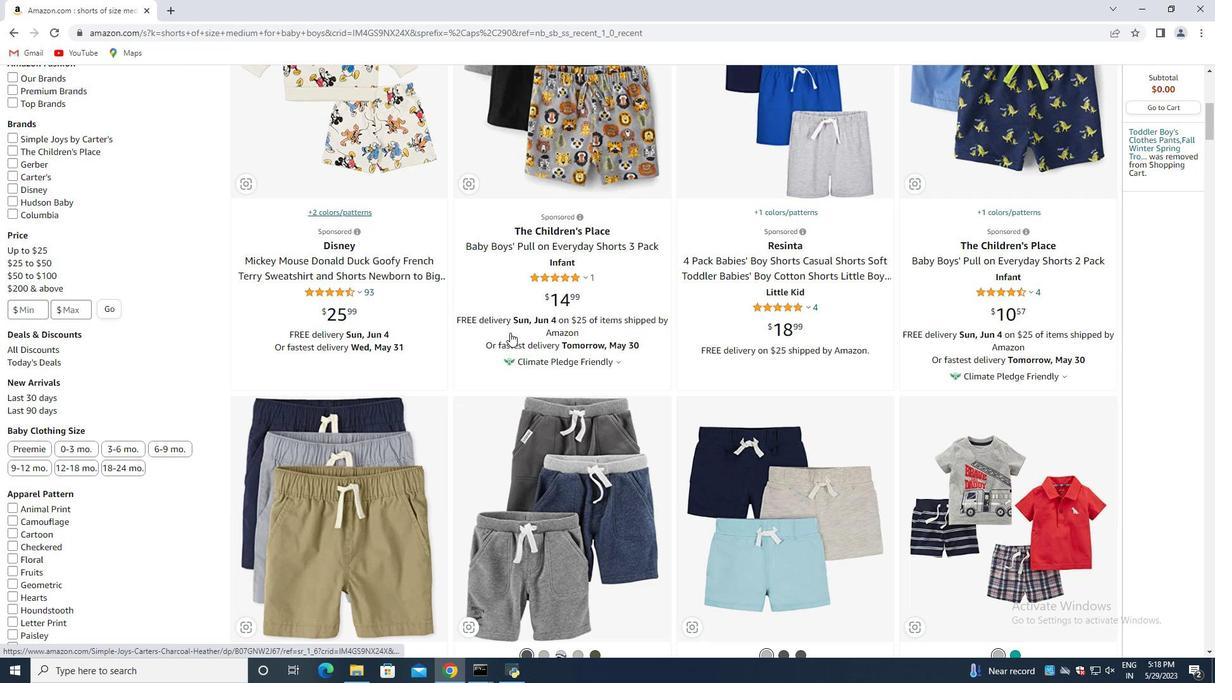 
Action: Mouse scrolled (510, 333) with delta (0, 0)
Screenshot: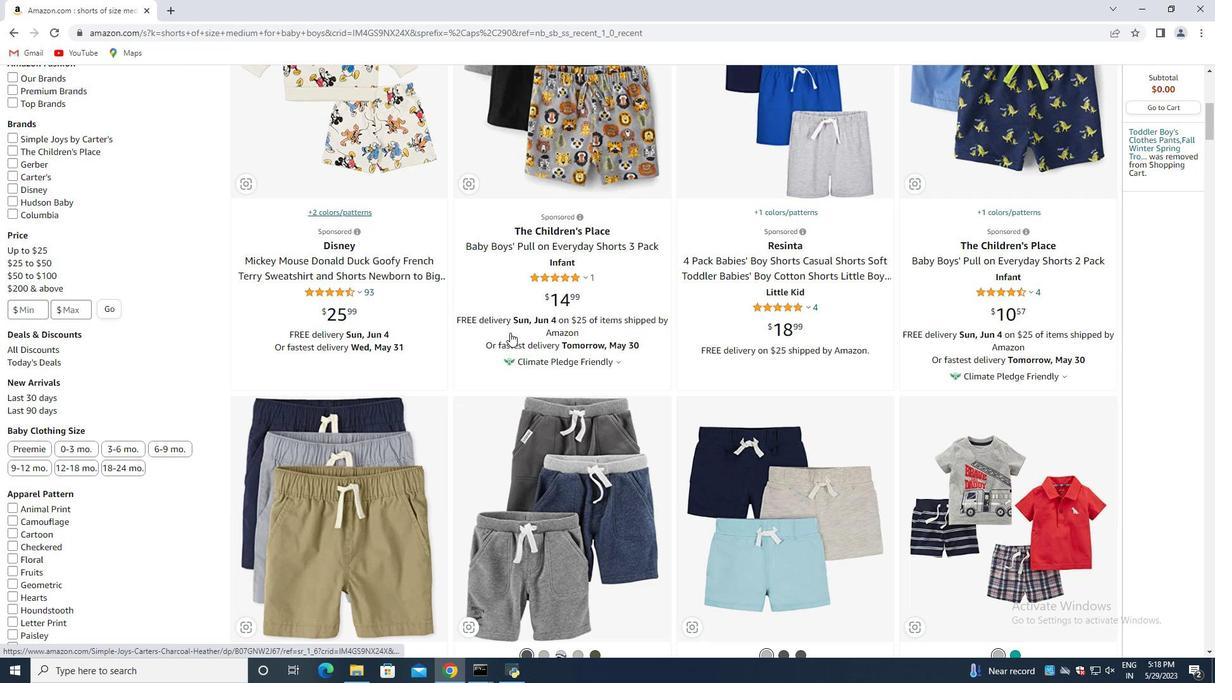 
Action: Mouse scrolled (510, 333) with delta (0, 0)
Screenshot: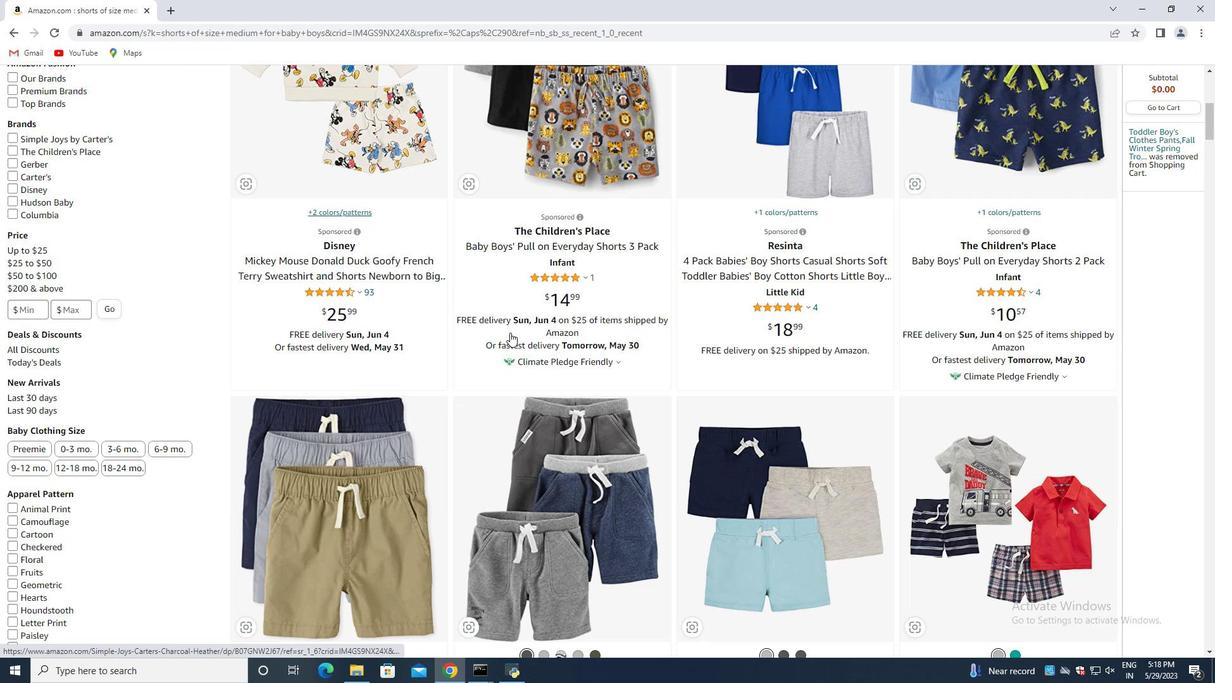 
Action: Mouse scrolled (510, 333) with delta (0, 0)
Screenshot: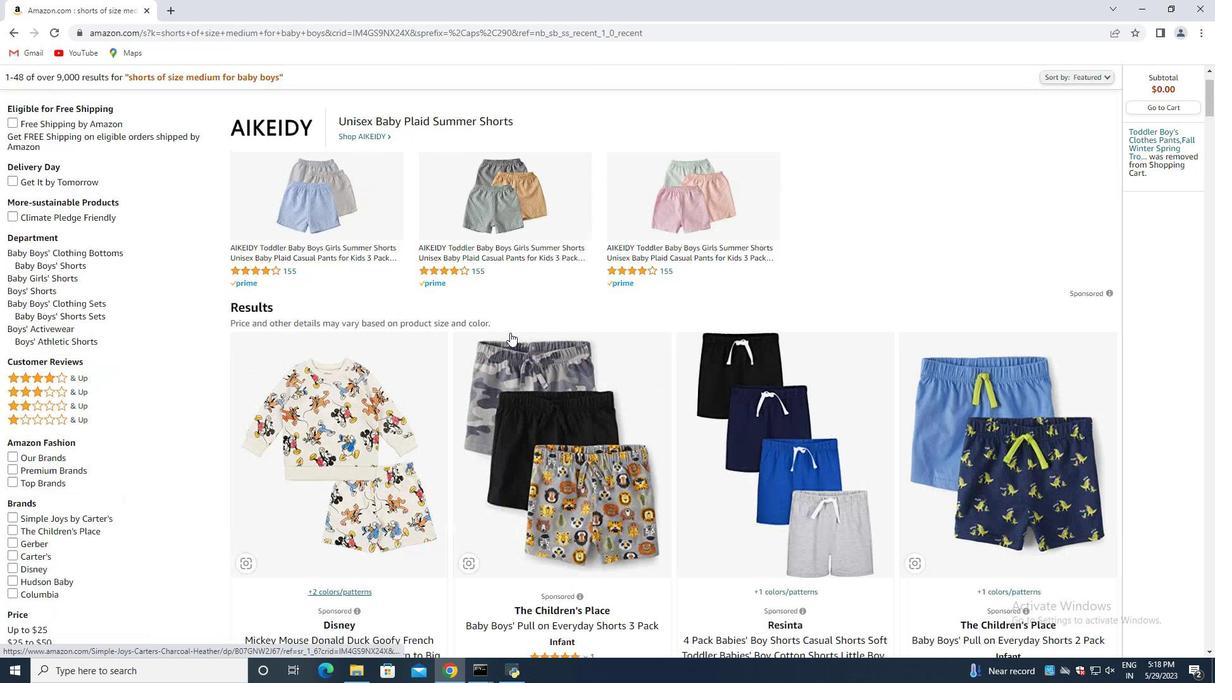 
Action: Mouse scrolled (510, 333) with delta (0, 0)
Screenshot: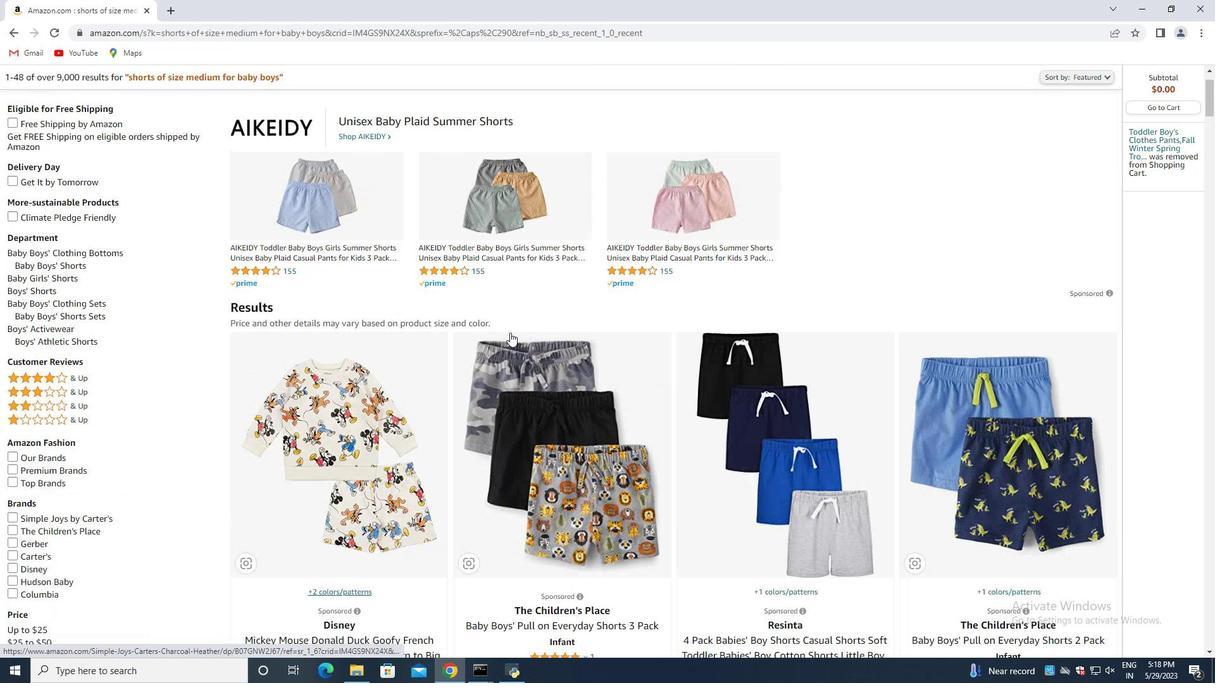 
Action: Mouse scrolled (510, 333) with delta (0, 0)
Screenshot: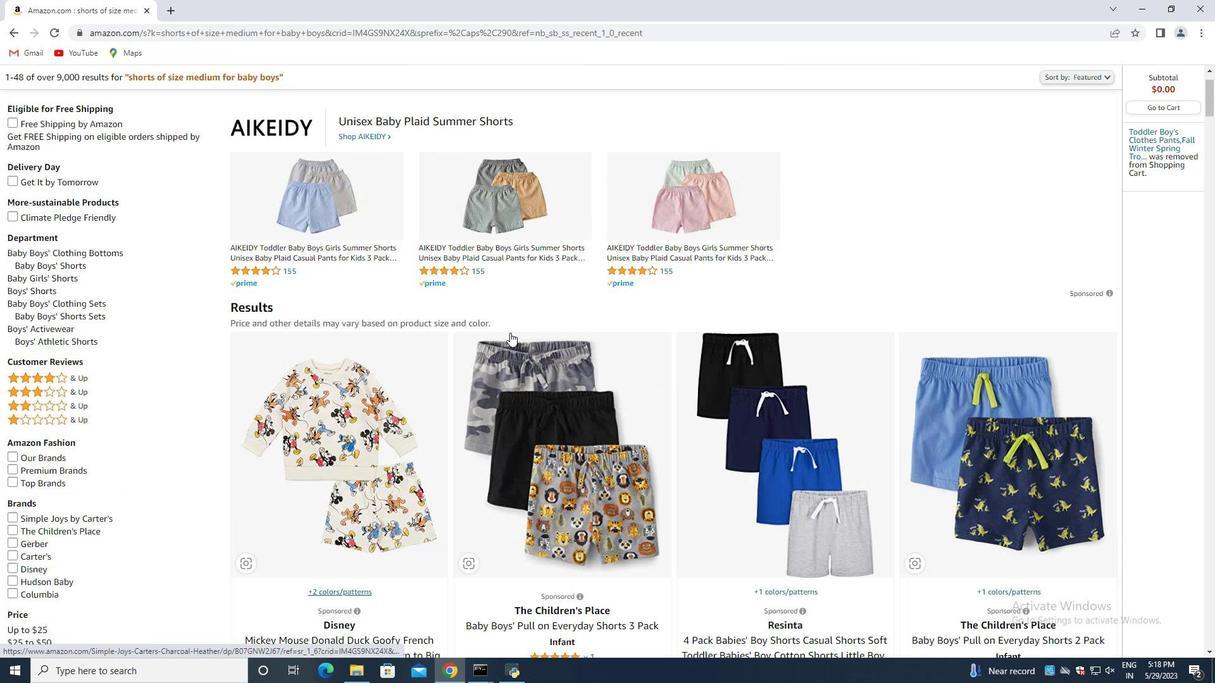 
Action: Mouse scrolled (510, 333) with delta (0, 0)
Screenshot: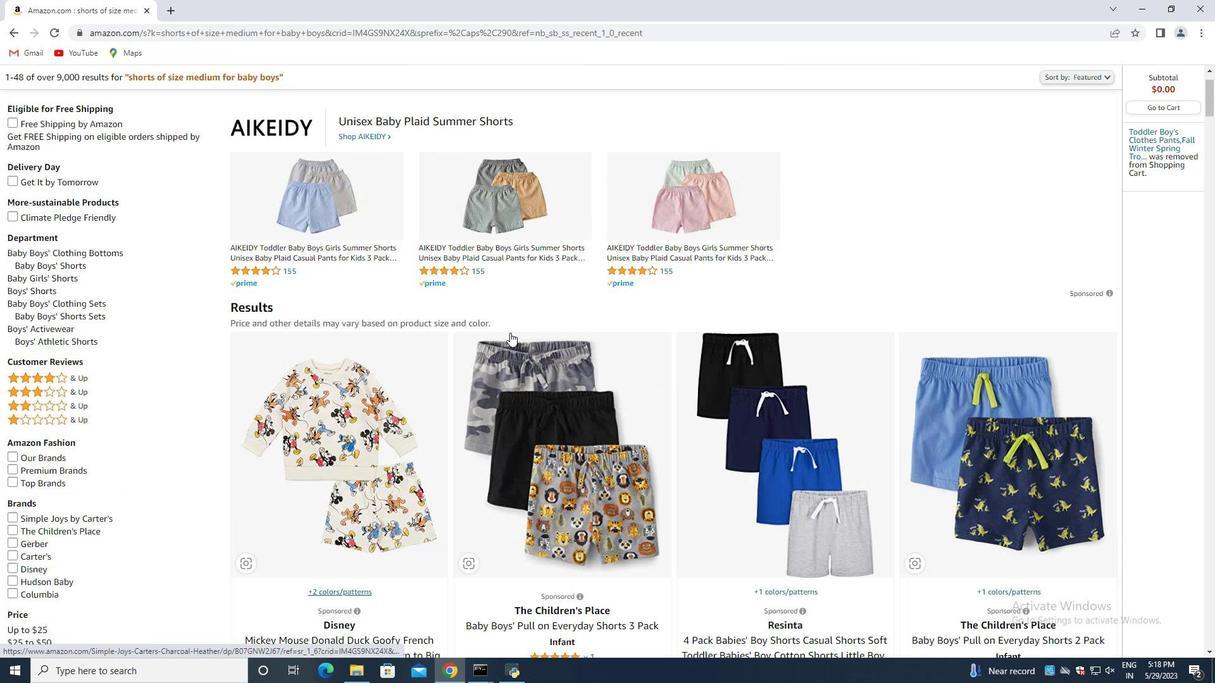 
Action: Mouse scrolled (510, 333) with delta (0, 0)
Screenshot: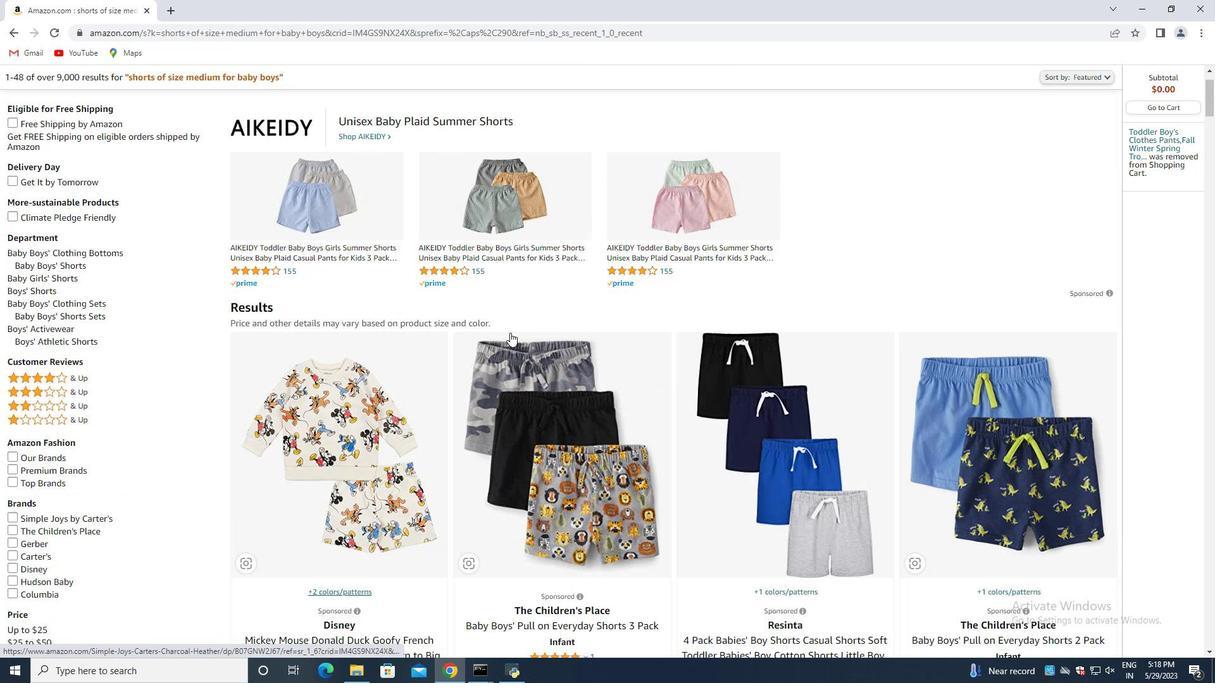 
Action: Mouse scrolled (510, 333) with delta (0, 0)
Screenshot: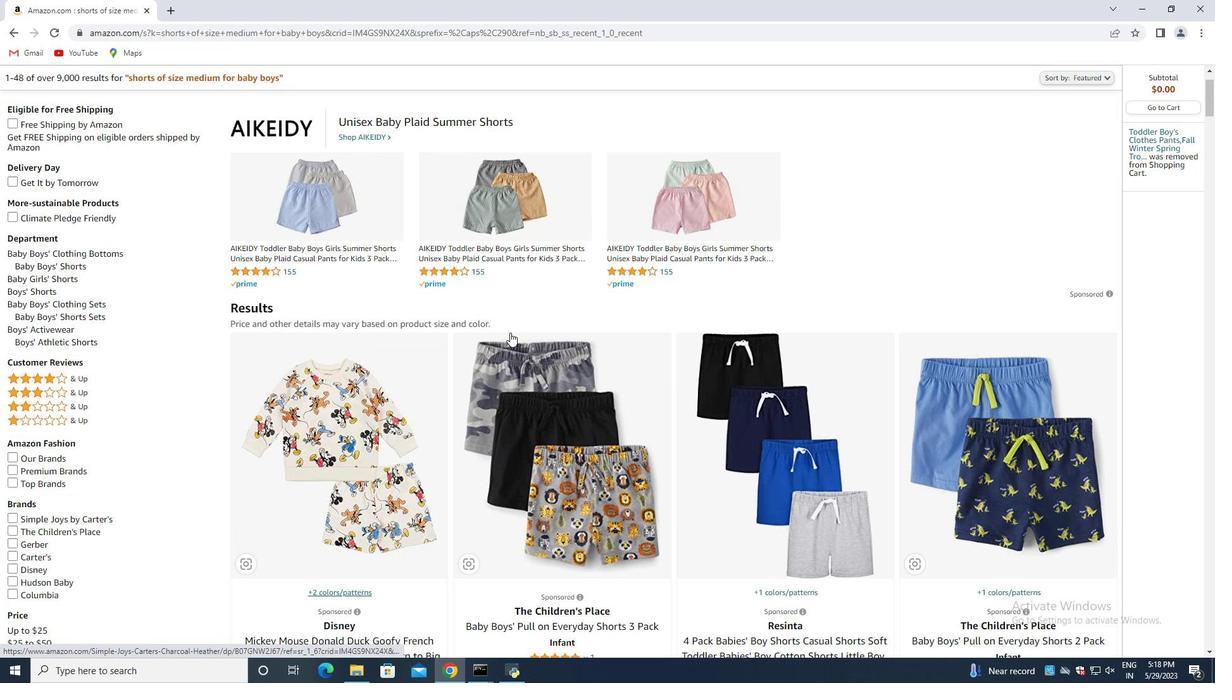 
Action: Mouse scrolled (510, 332) with delta (0, 0)
Screenshot: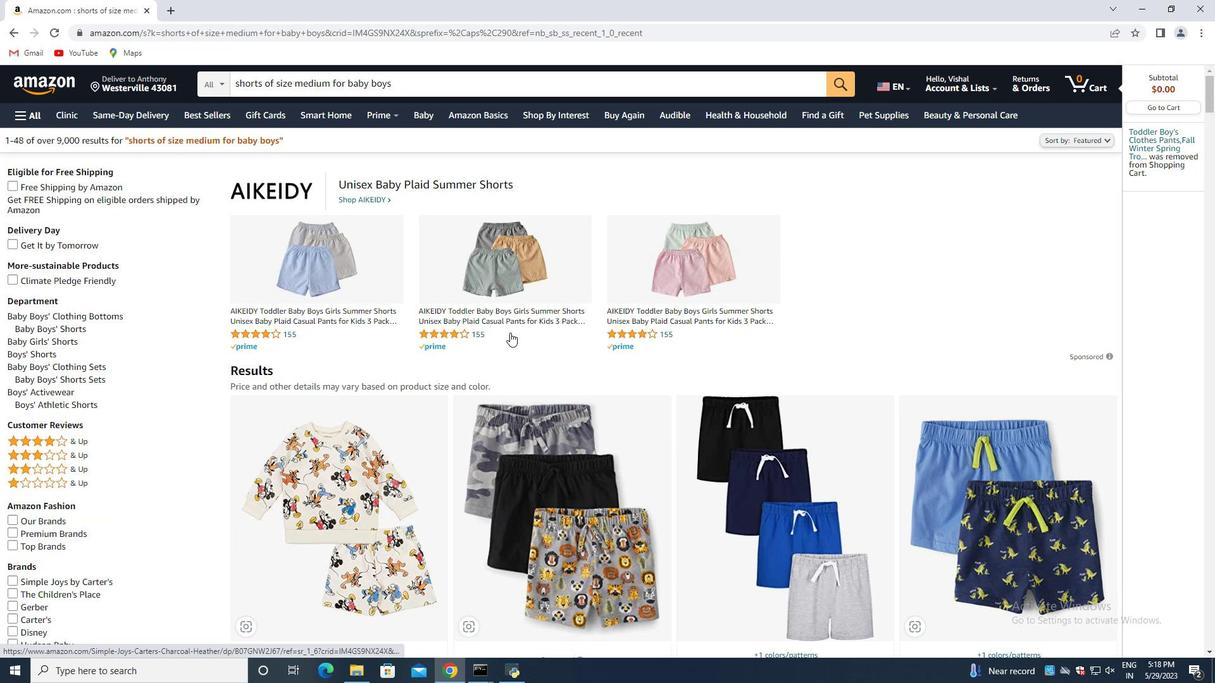 
Action: Mouse moved to (511, 333)
Screenshot: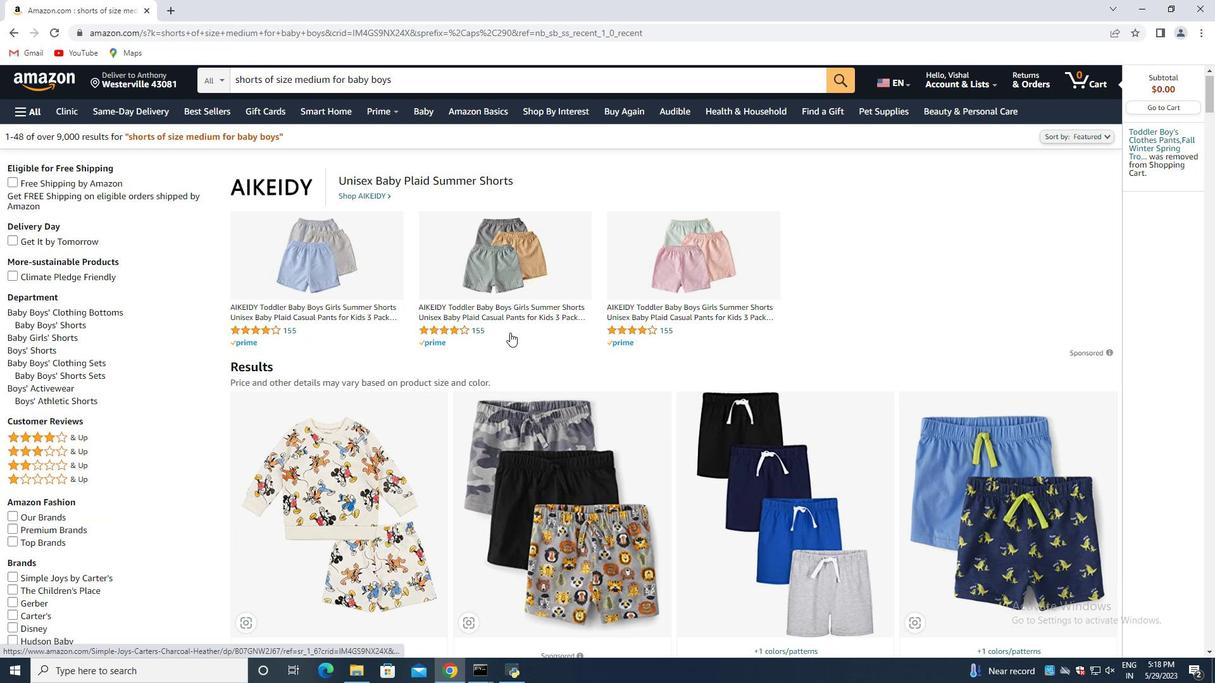 
Action: Mouse scrolled (510, 332) with delta (0, 0)
Screenshot: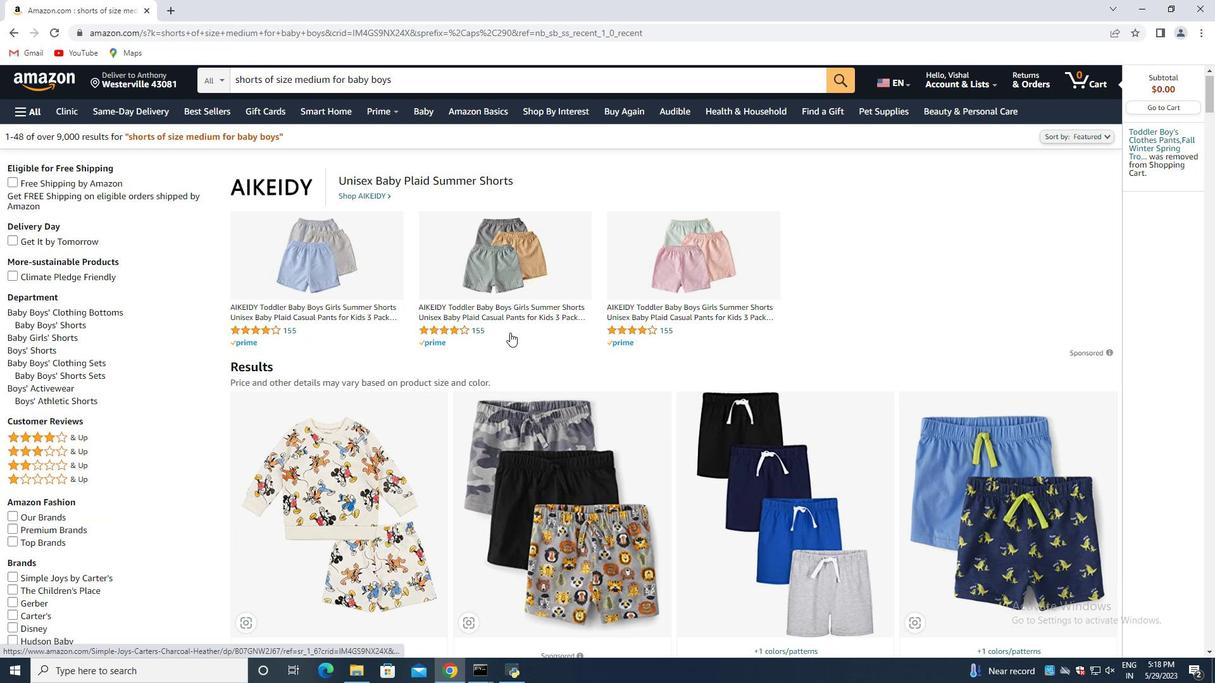 
Action: Mouse moved to (535, 331)
Screenshot: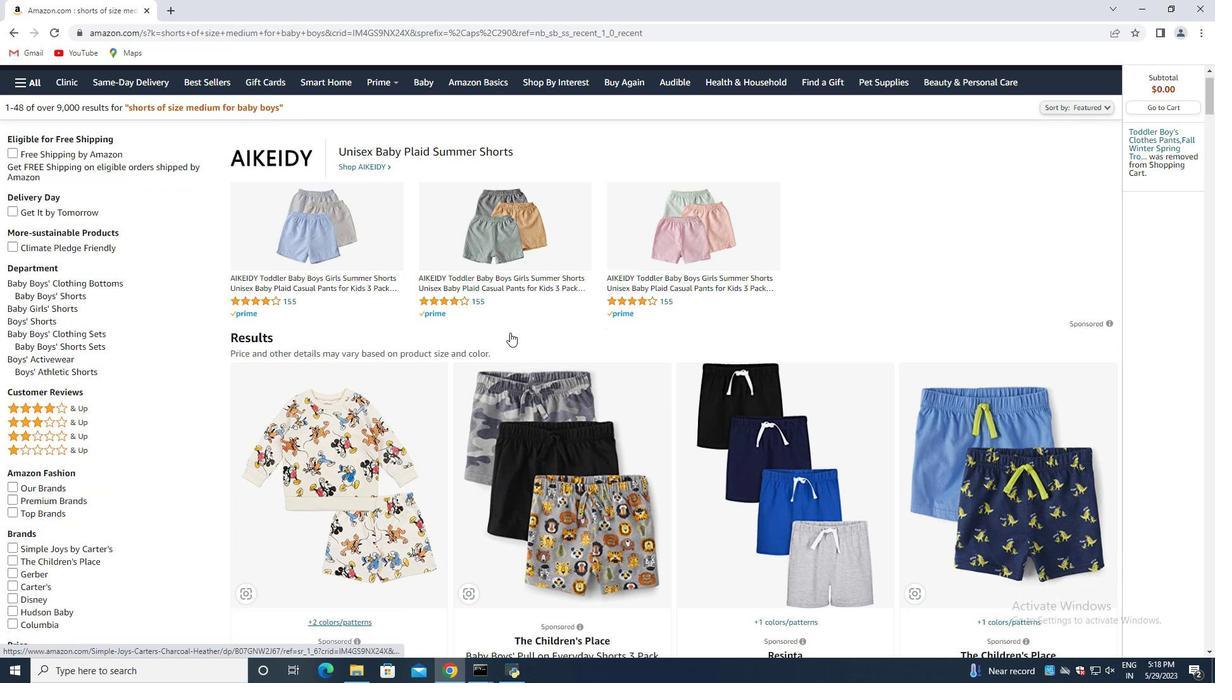 
Action: Mouse scrolled (512, 332) with delta (0, 0)
Screenshot: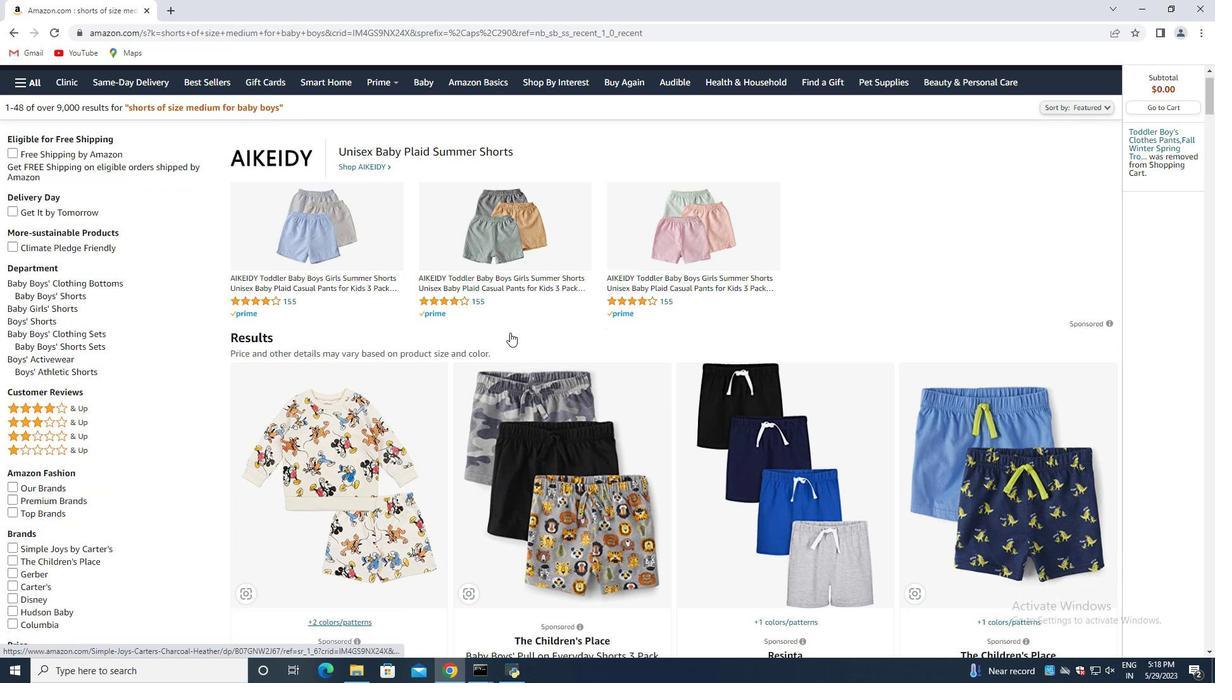 
Action: Mouse moved to (554, 360)
Screenshot: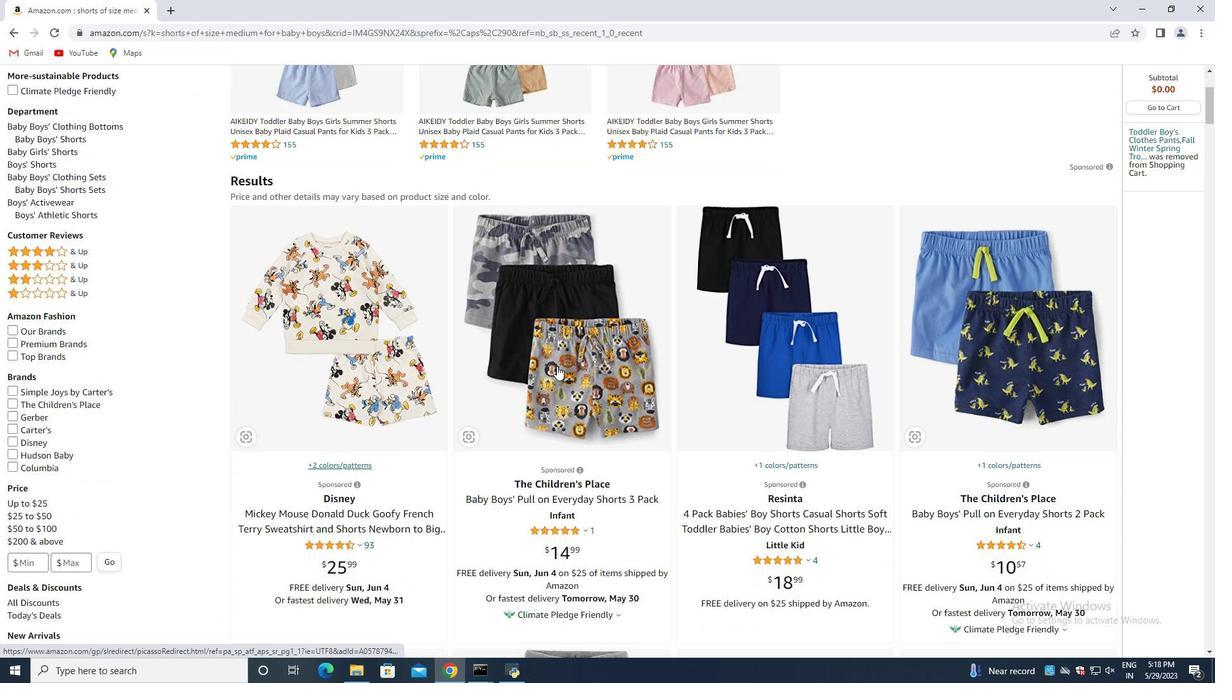 
Action: Mouse pressed left at (554, 360)
Screenshot: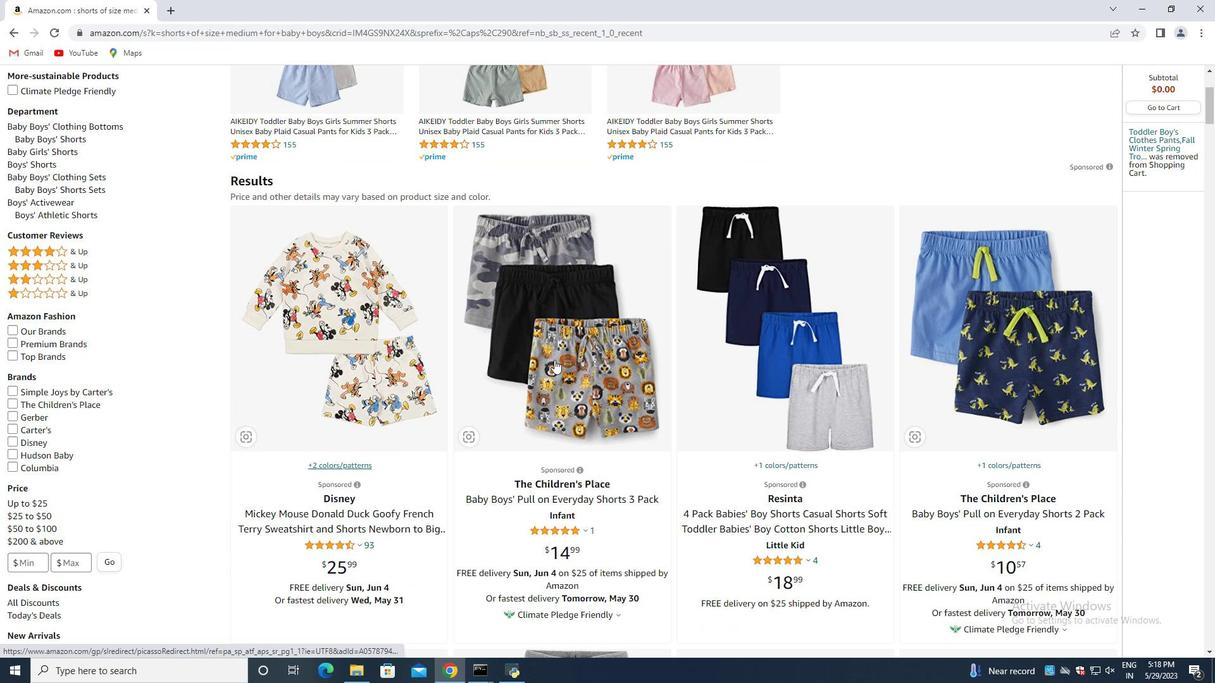 
Action: Mouse moved to (633, 372)
Screenshot: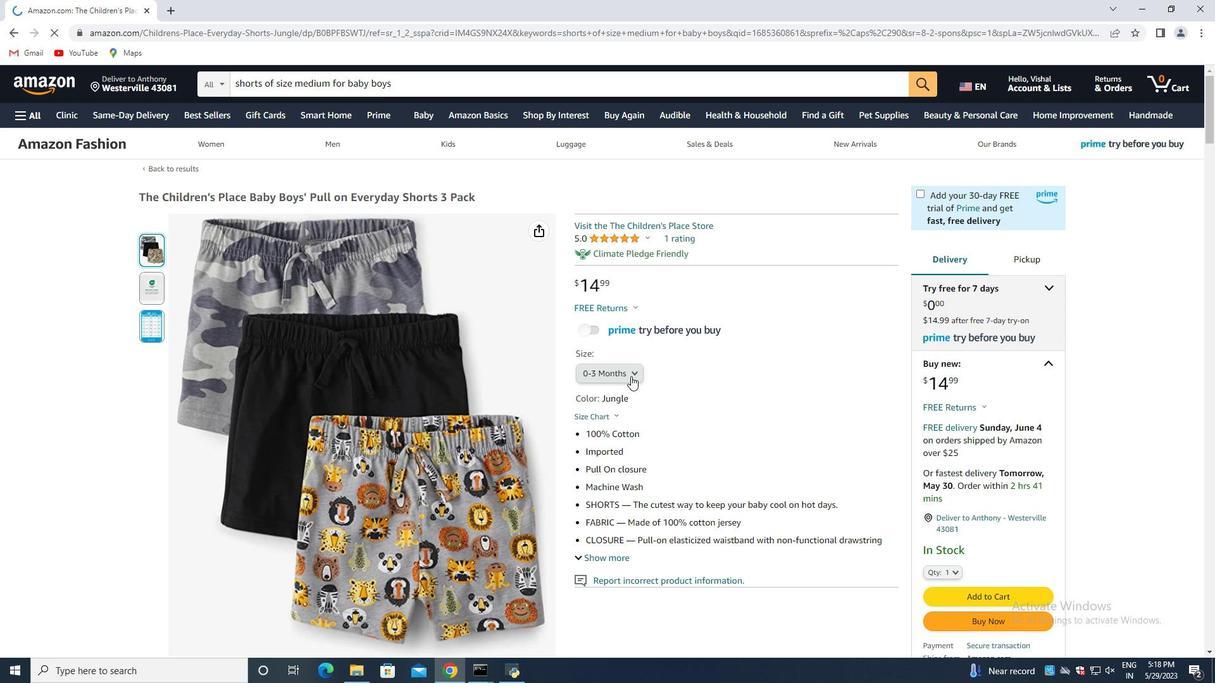 
Action: Mouse pressed left at (633, 372)
Screenshot: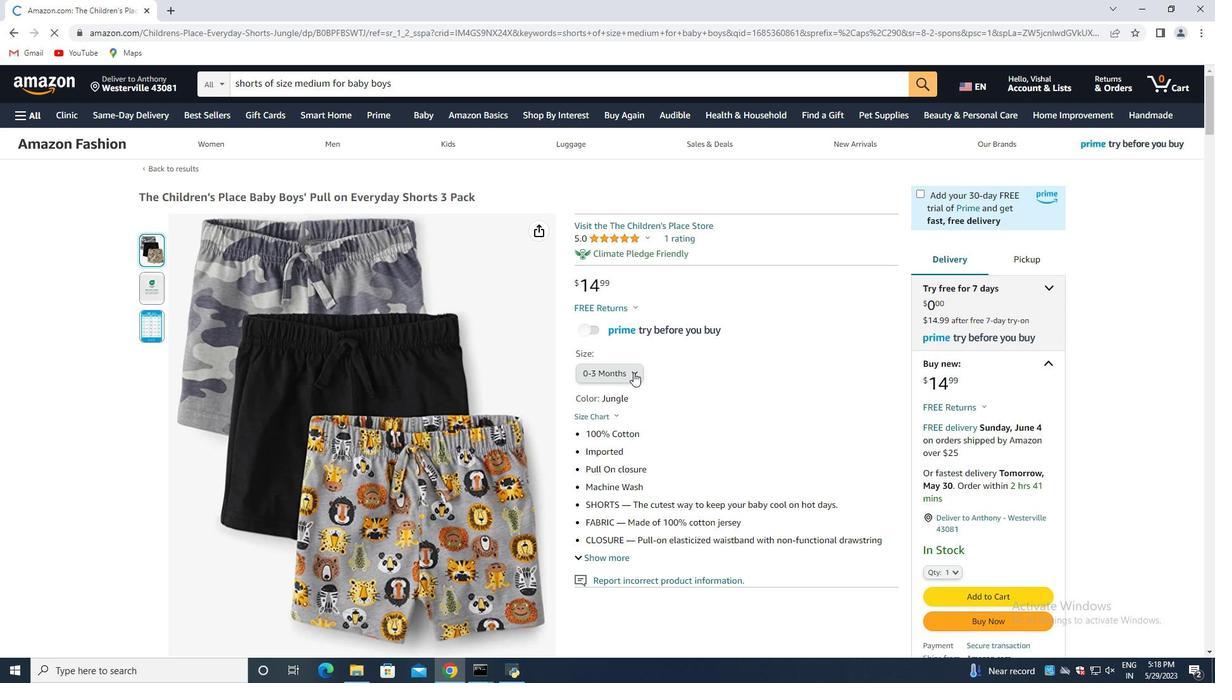 
Action: Mouse moved to (306, 284)
Screenshot: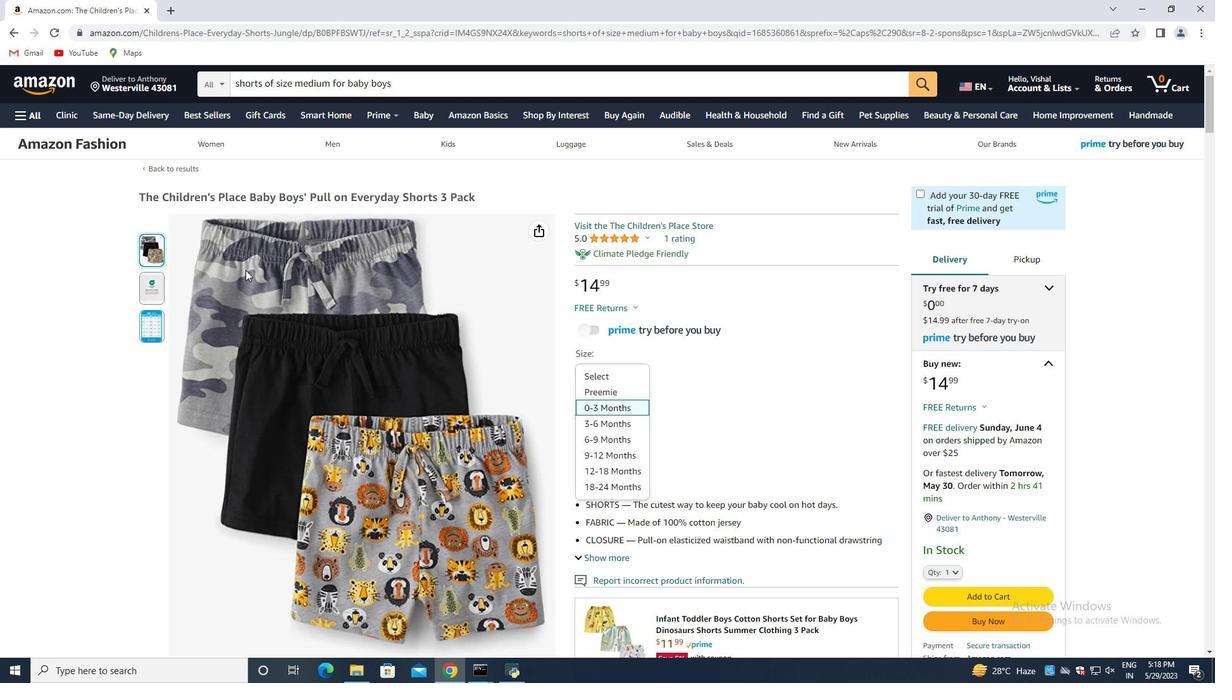 
Action: Mouse scrolled (306, 283) with delta (0, 0)
Screenshot: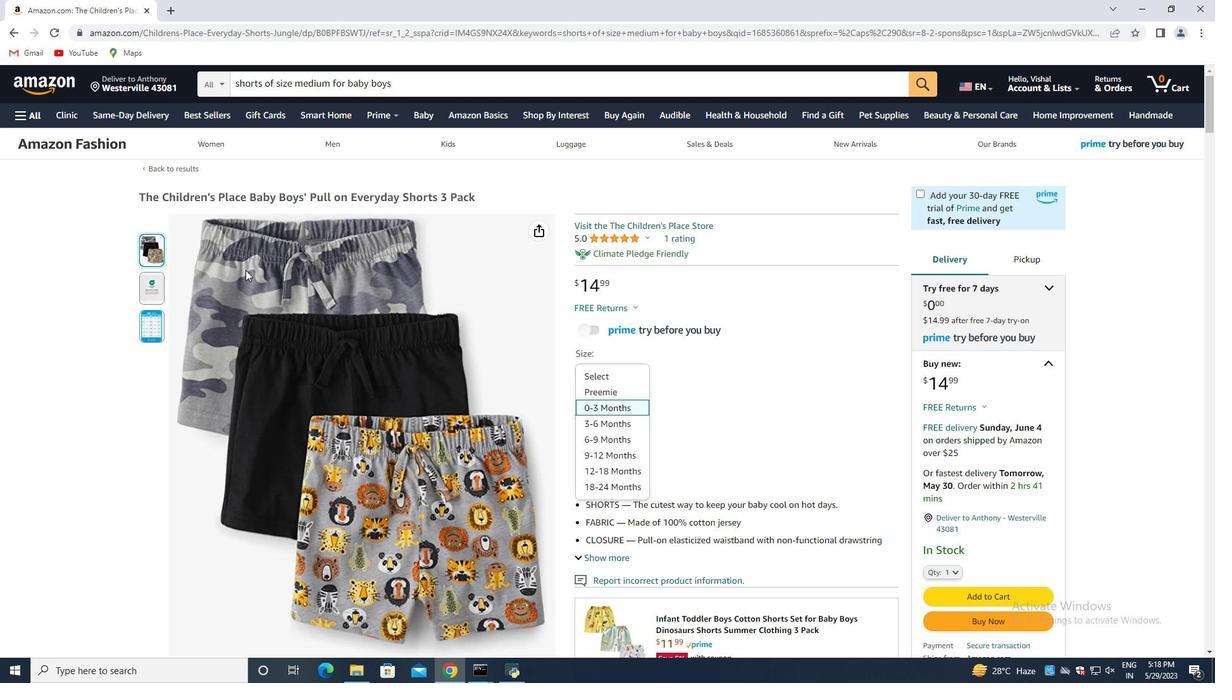 
Action: Mouse scrolled (306, 283) with delta (0, 0)
Screenshot: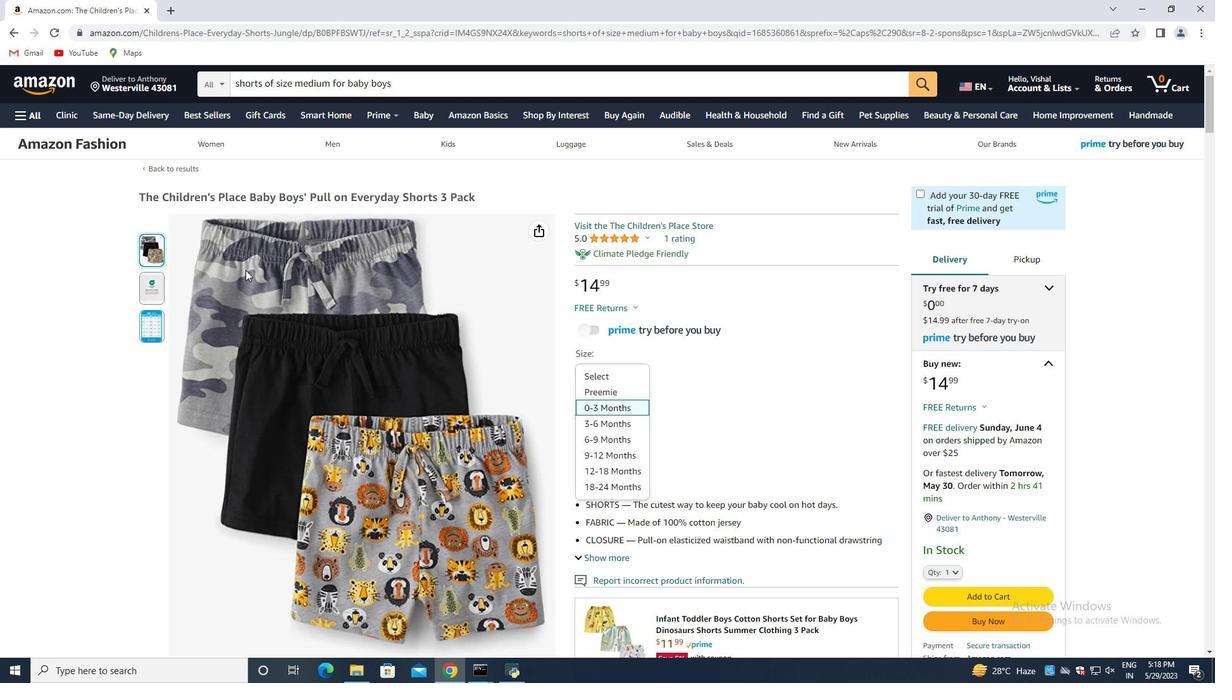 
Action: Mouse scrolled (306, 283) with delta (0, 0)
Screenshot: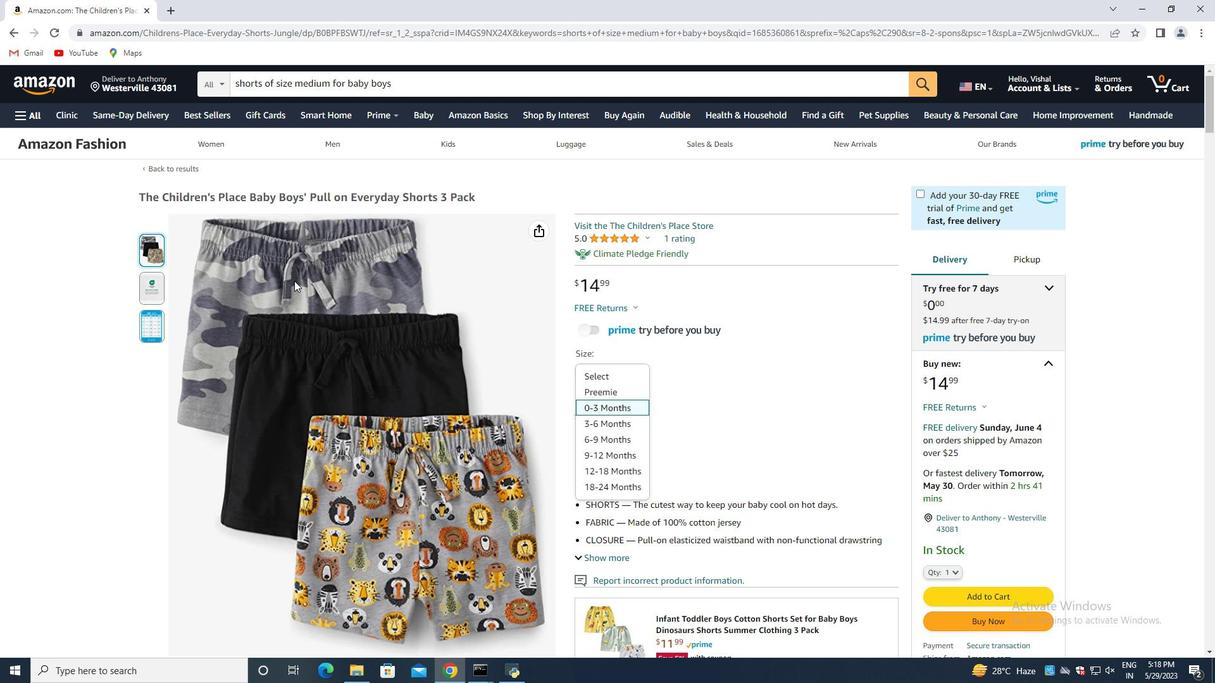 
Action: Mouse scrolled (306, 283) with delta (0, 0)
Screenshot: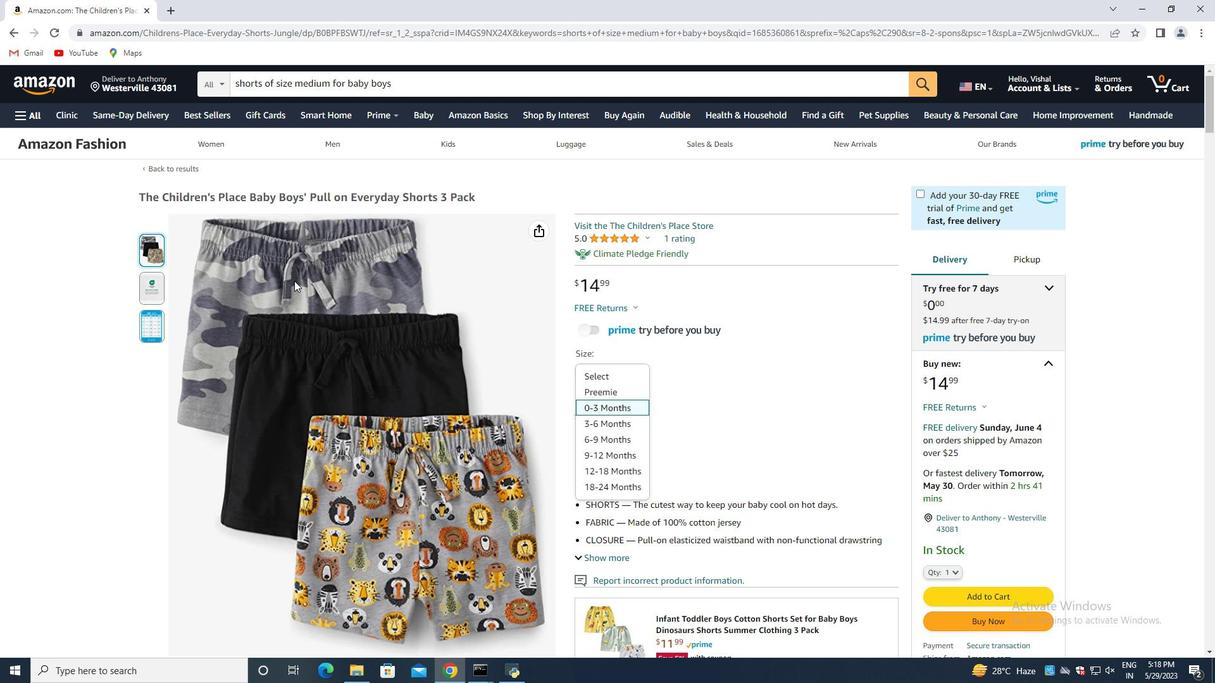 
Action: Mouse moved to (306, 284)
Screenshot: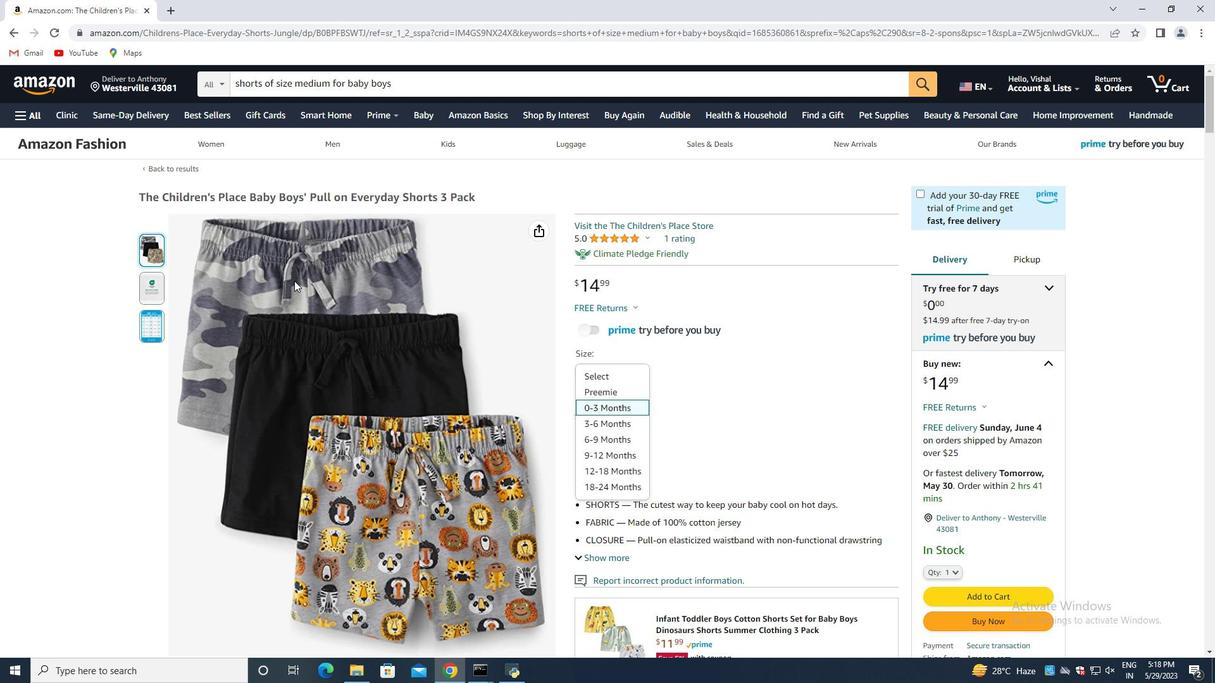 
Action: Mouse scrolled (306, 284) with delta (0, 0)
Screenshot: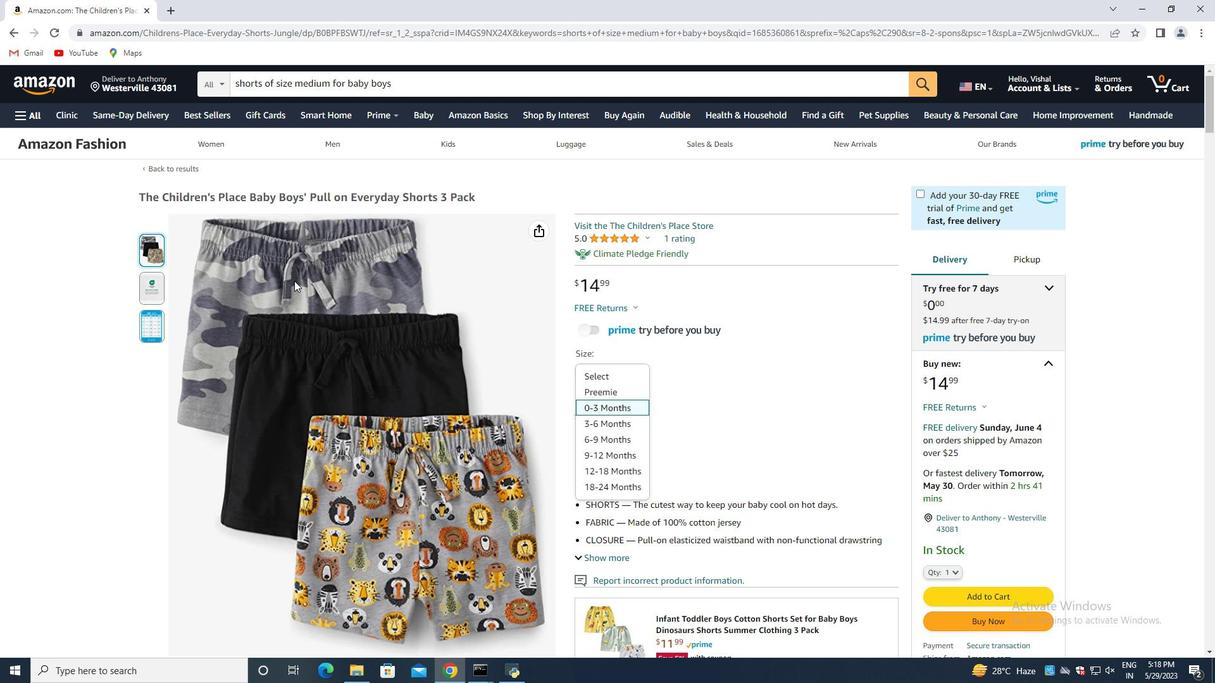 
Action: Mouse scrolled (306, 284) with delta (0, 0)
Screenshot: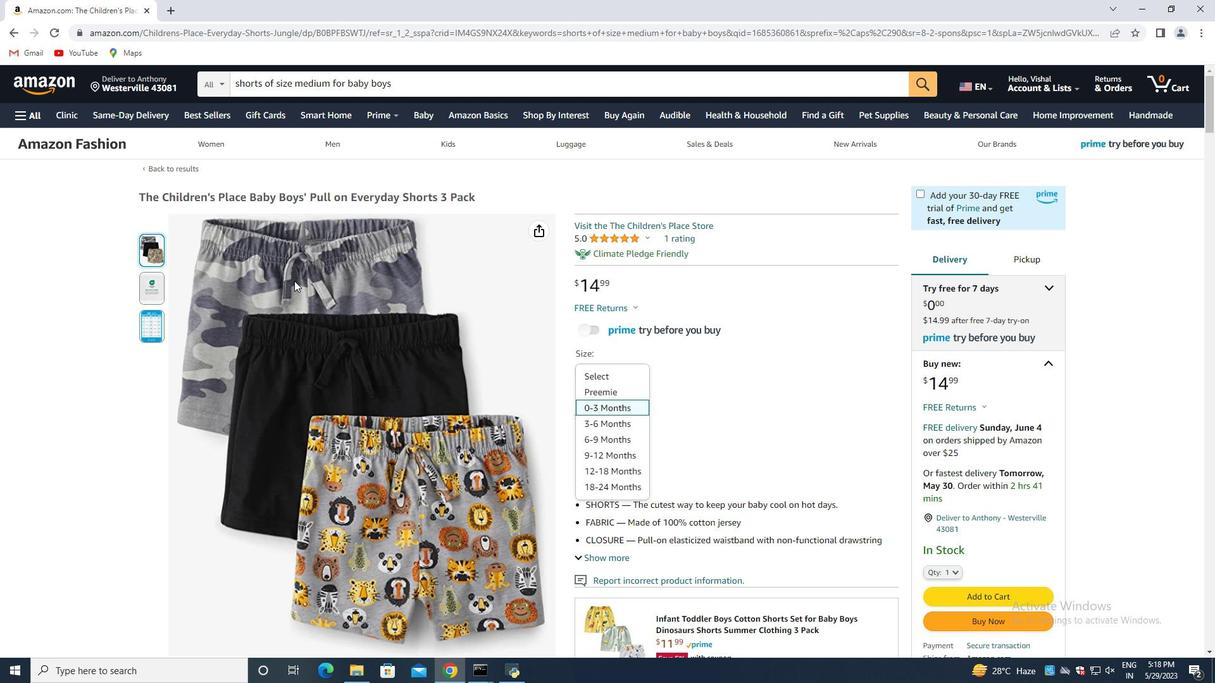 
Action: Mouse moved to (308, 286)
Screenshot: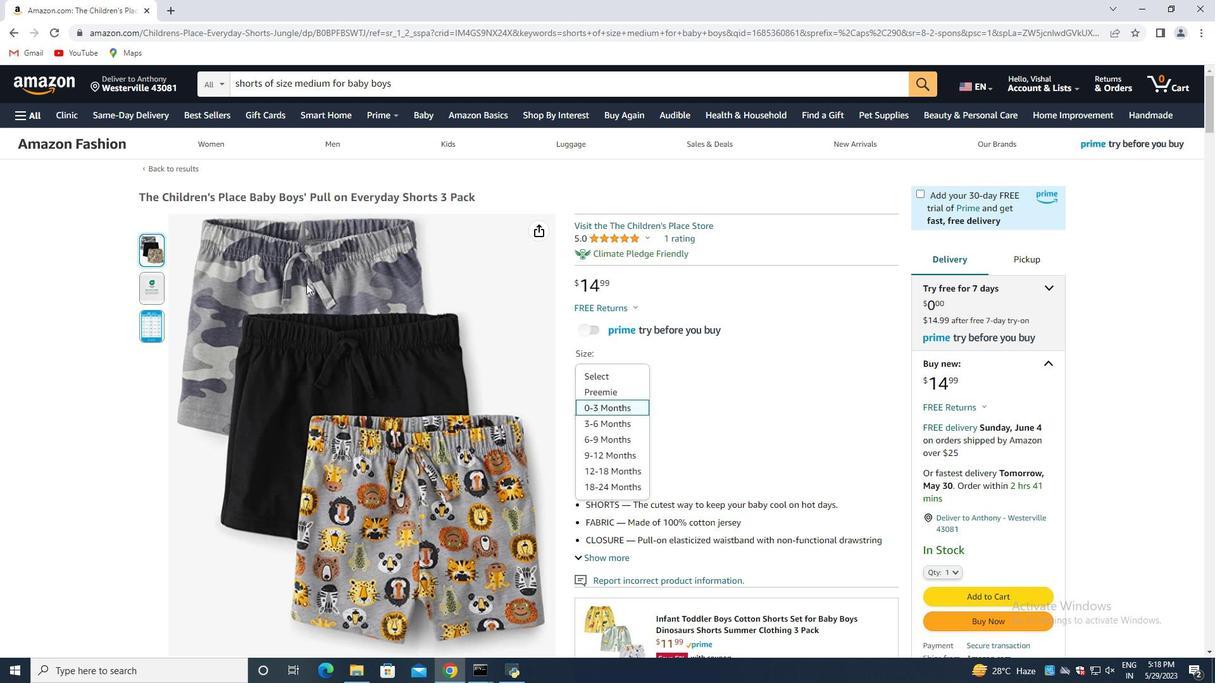 
Action: Mouse scrolled (308, 285) with delta (0, 0)
Screenshot: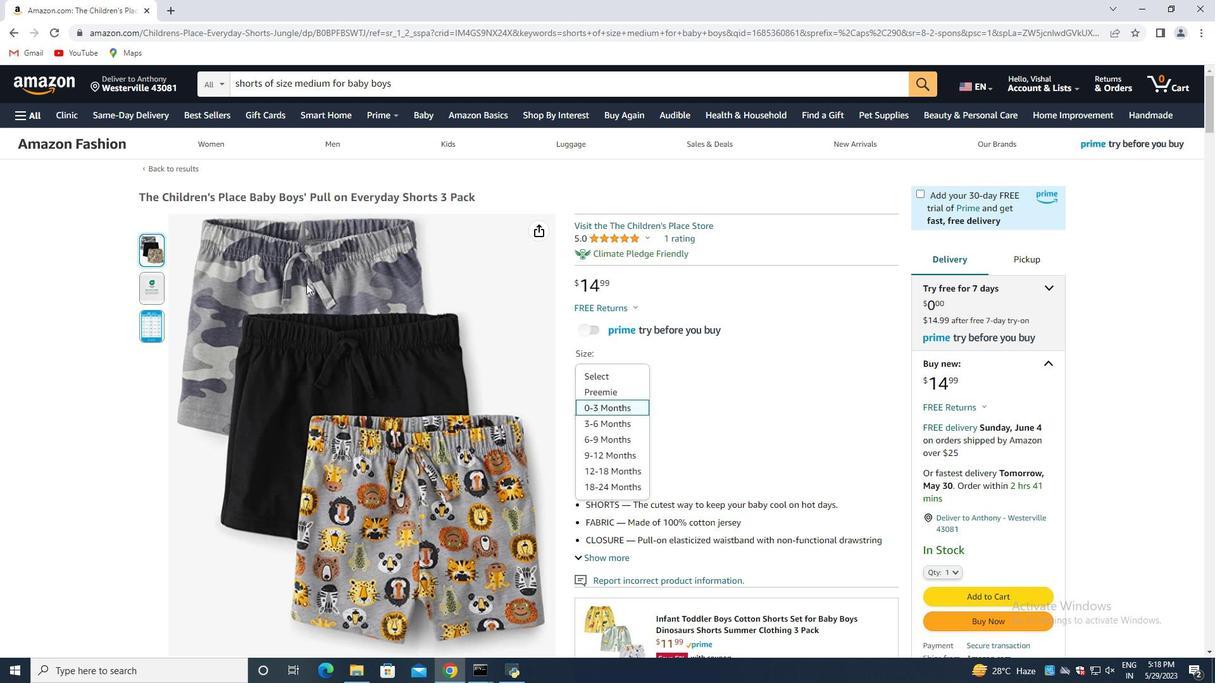 
Action: Mouse moved to (351, 288)
Screenshot: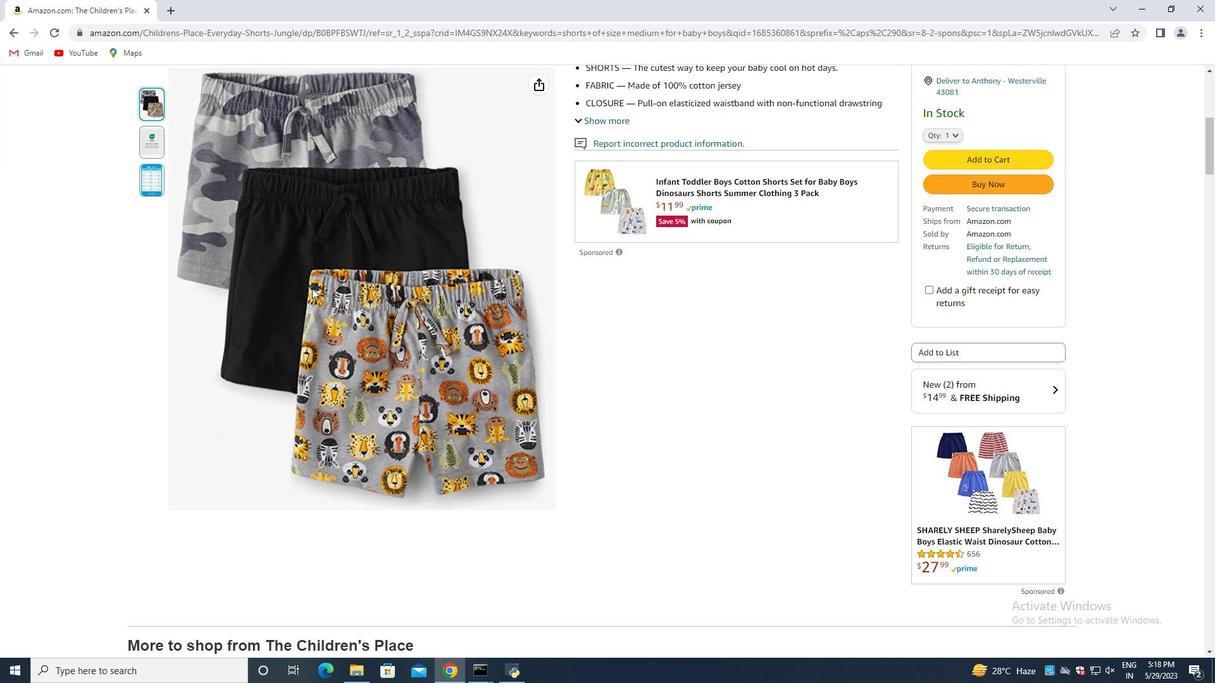 
Action: Mouse scrolled (351, 287) with delta (0, 0)
Screenshot: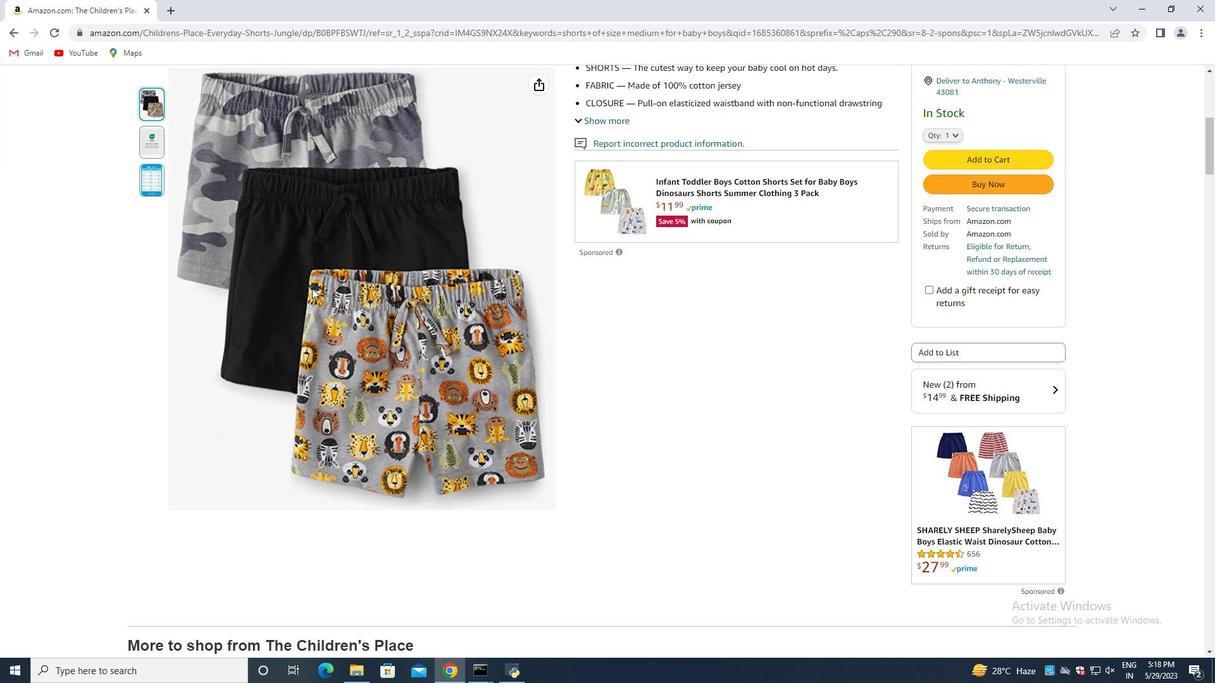 
Action: Mouse moved to (367, 293)
Screenshot: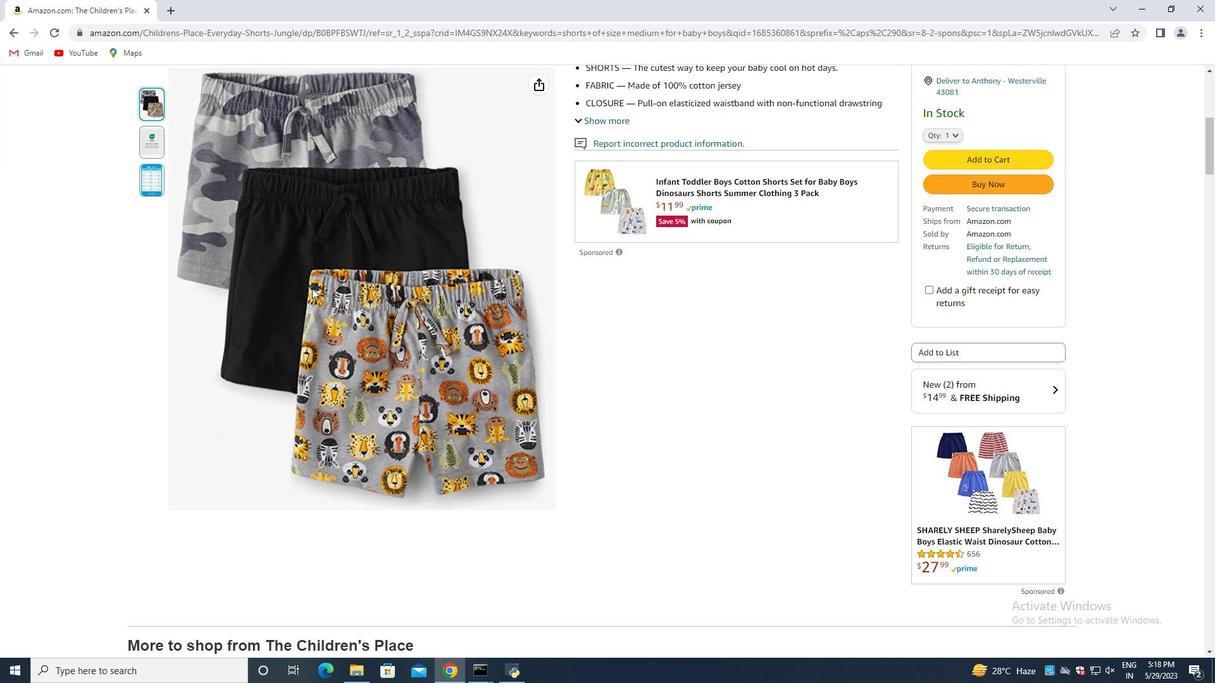 
Action: Mouse scrolled (367, 292) with delta (0, 0)
Screenshot: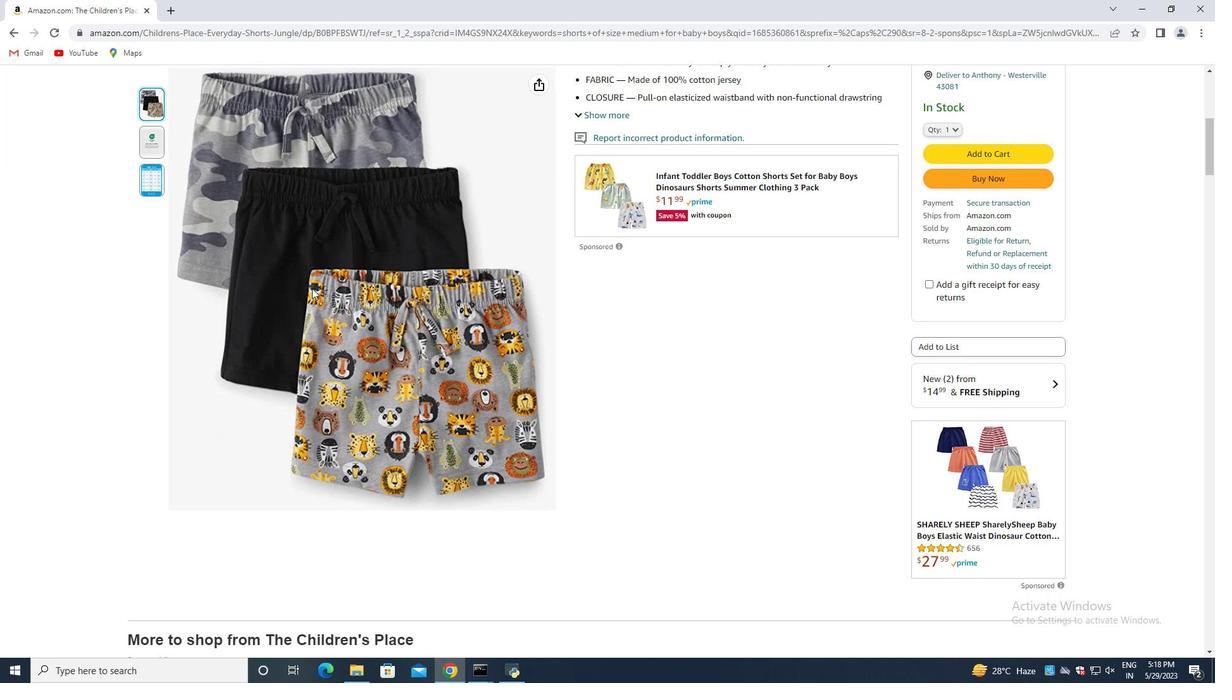 
Action: Mouse moved to (376, 296)
Screenshot: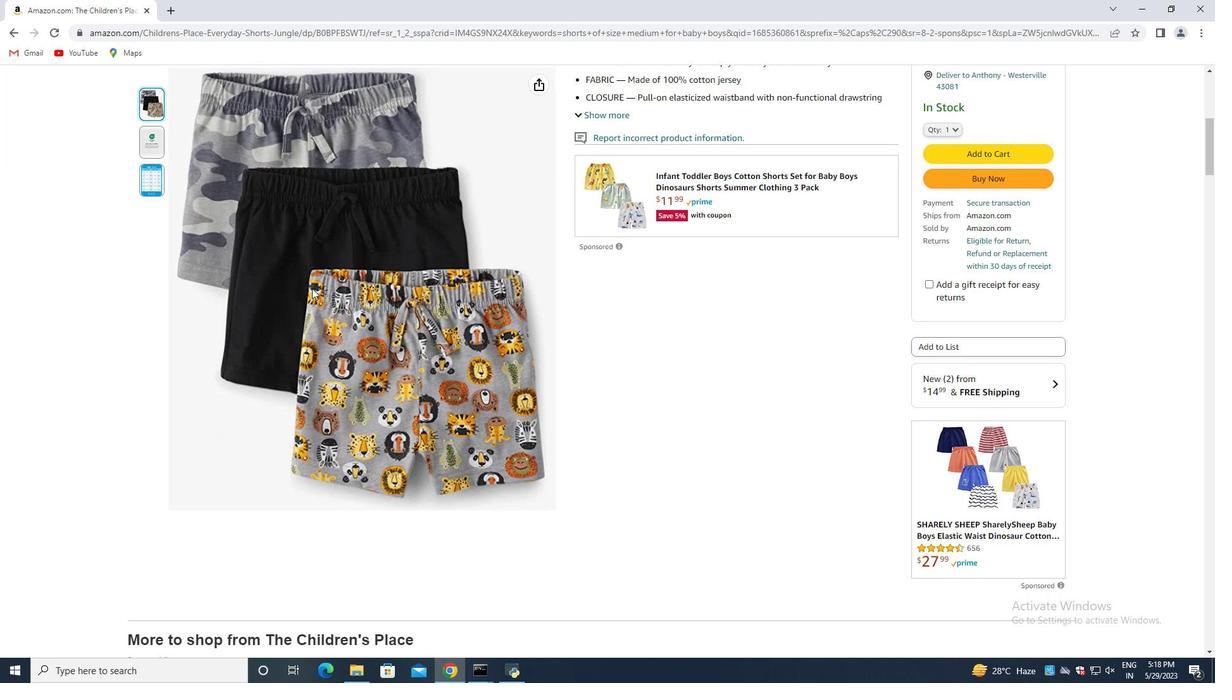 
Action: Mouse scrolled (376, 295) with delta (0, 0)
Screenshot: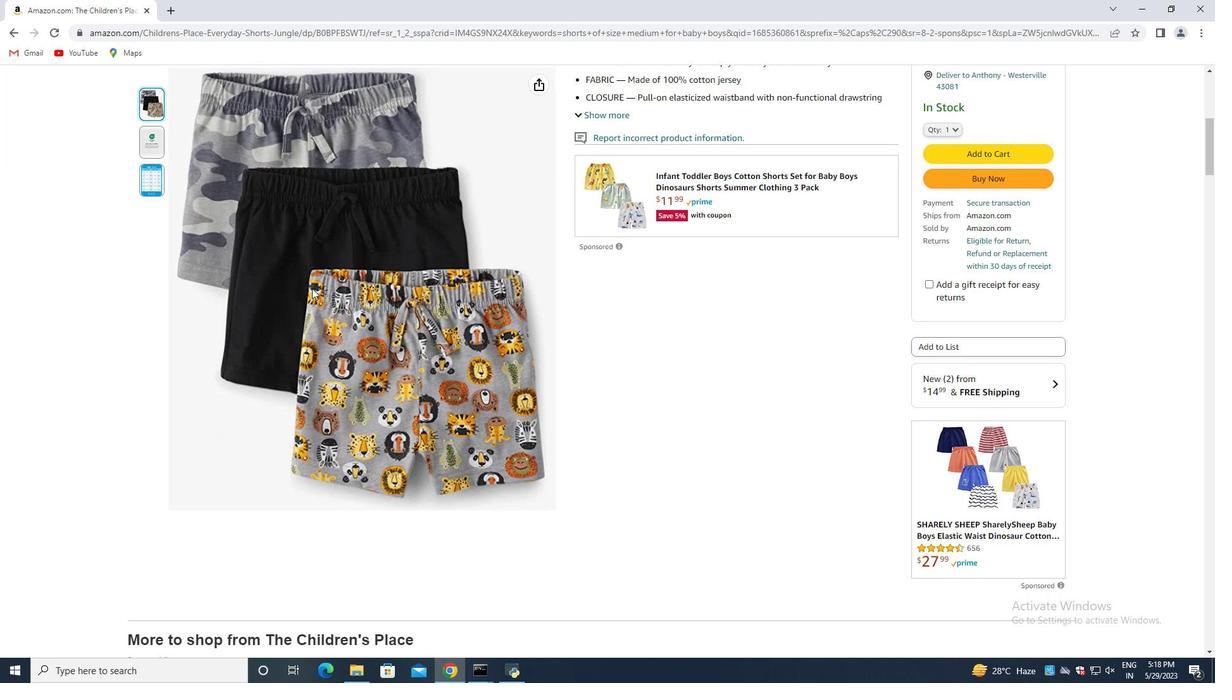 
Action: Mouse moved to (387, 298)
Screenshot: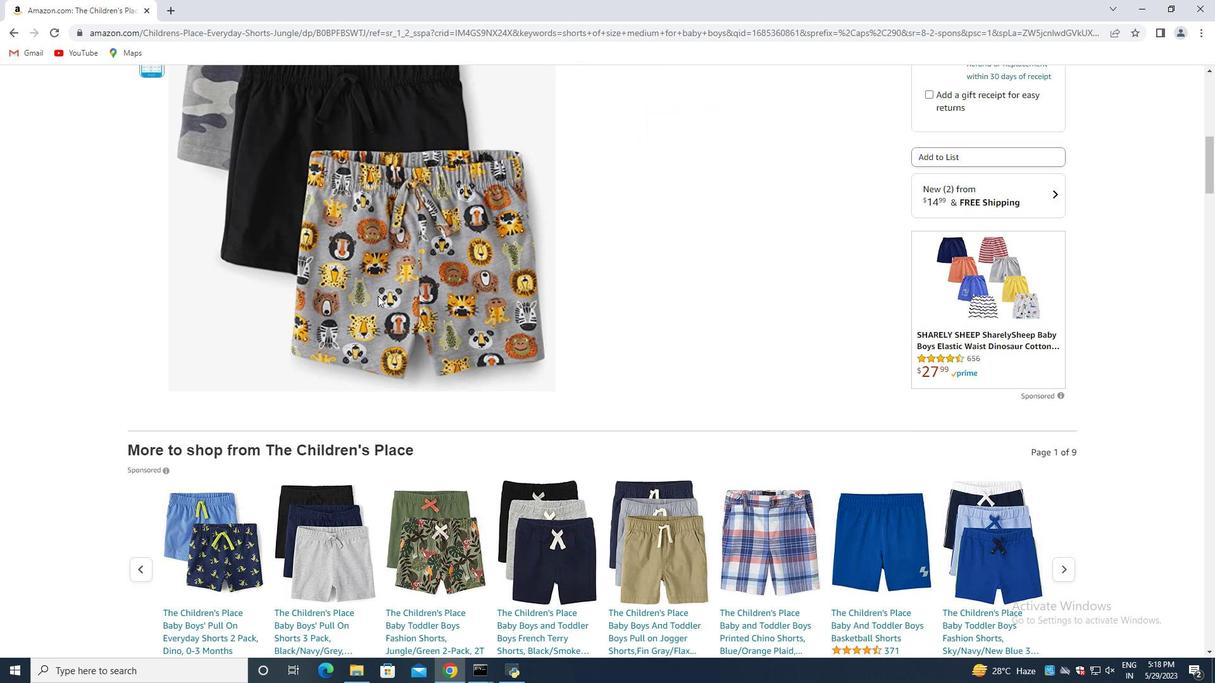 
Action: Mouse scrolled (387, 298) with delta (0, 0)
Screenshot: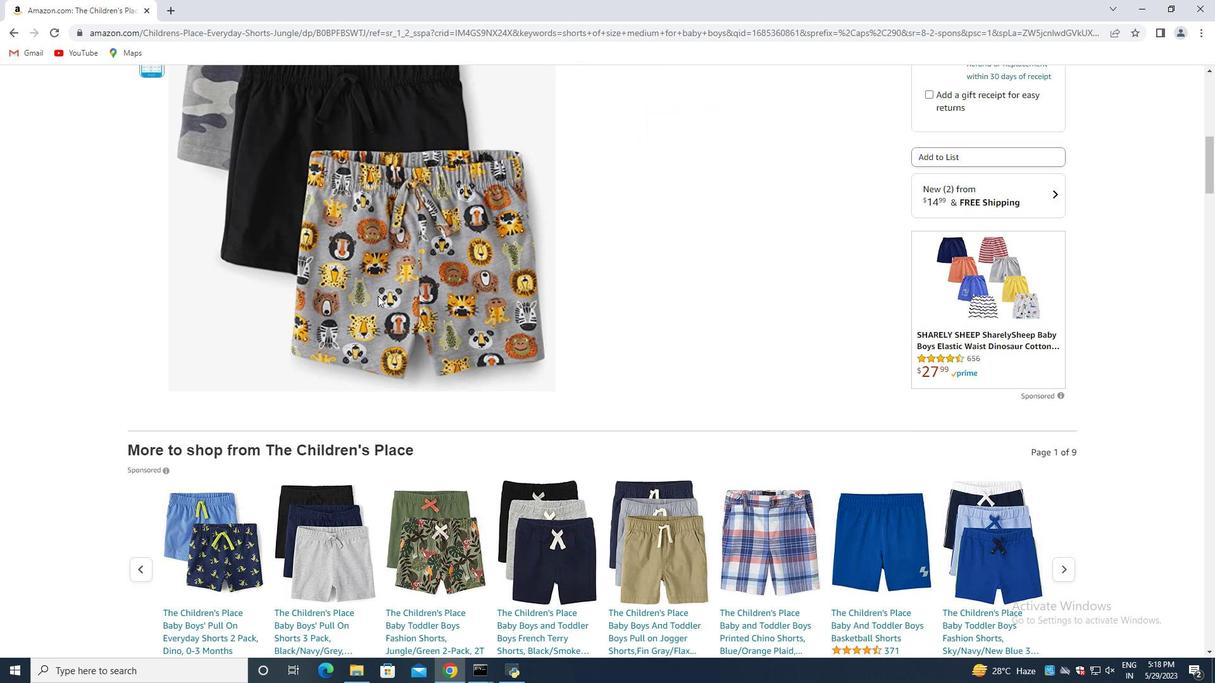
Action: Mouse moved to (407, 301)
Screenshot: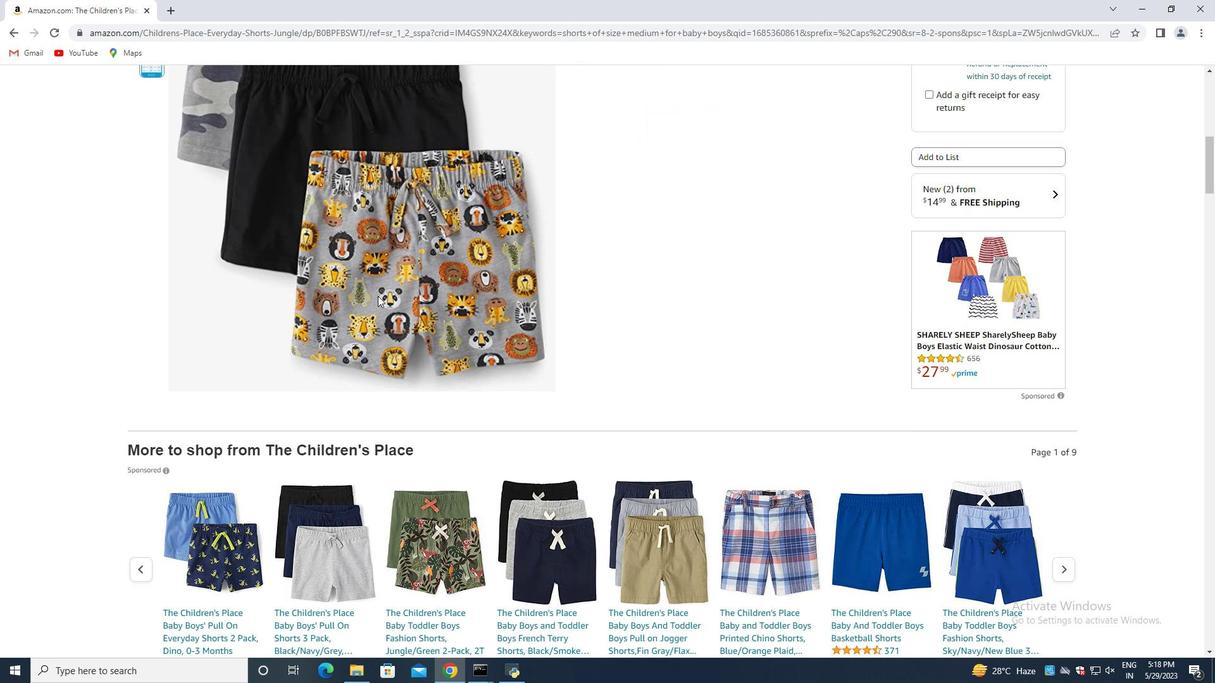 
Action: Mouse scrolled (407, 300) with delta (0, 0)
Screenshot: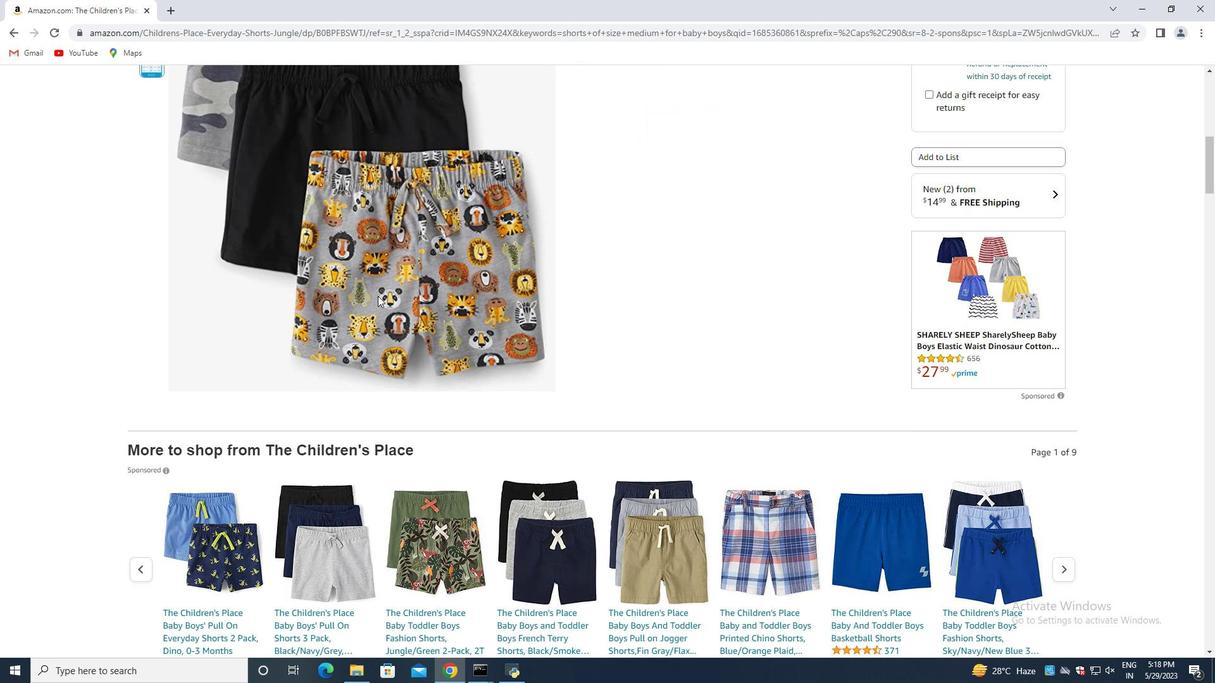
Action: Mouse moved to (428, 303)
Screenshot: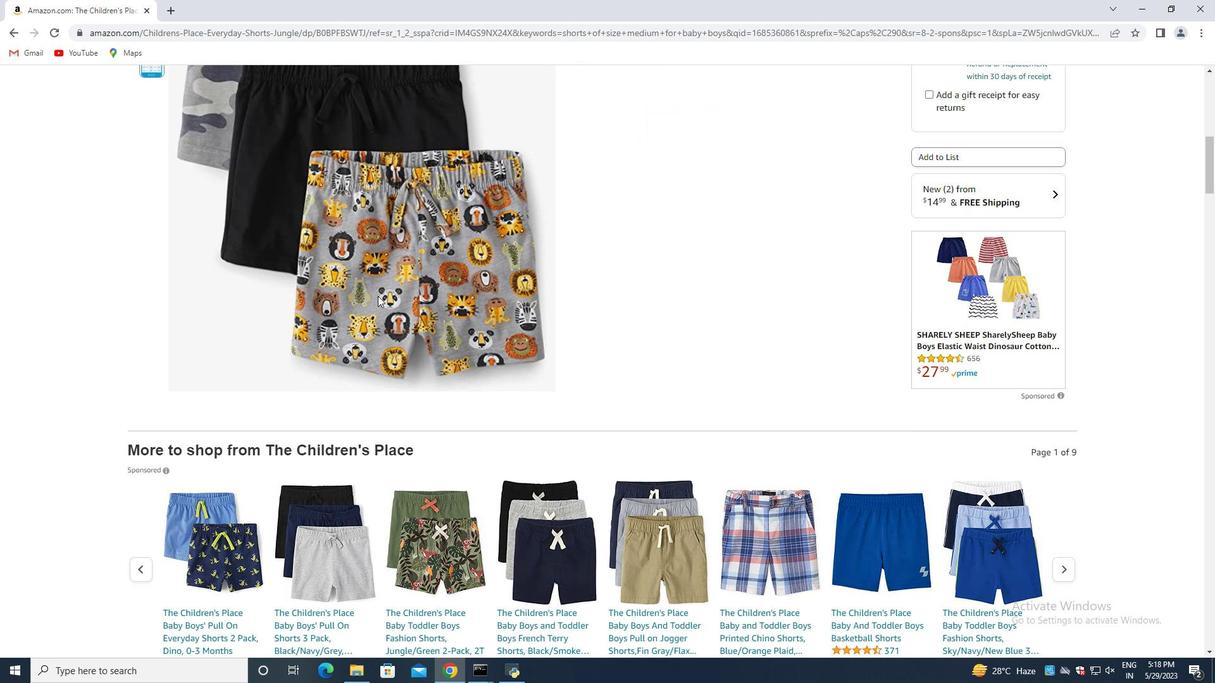 
Action: Mouse scrolled (428, 302) with delta (0, 0)
Screenshot: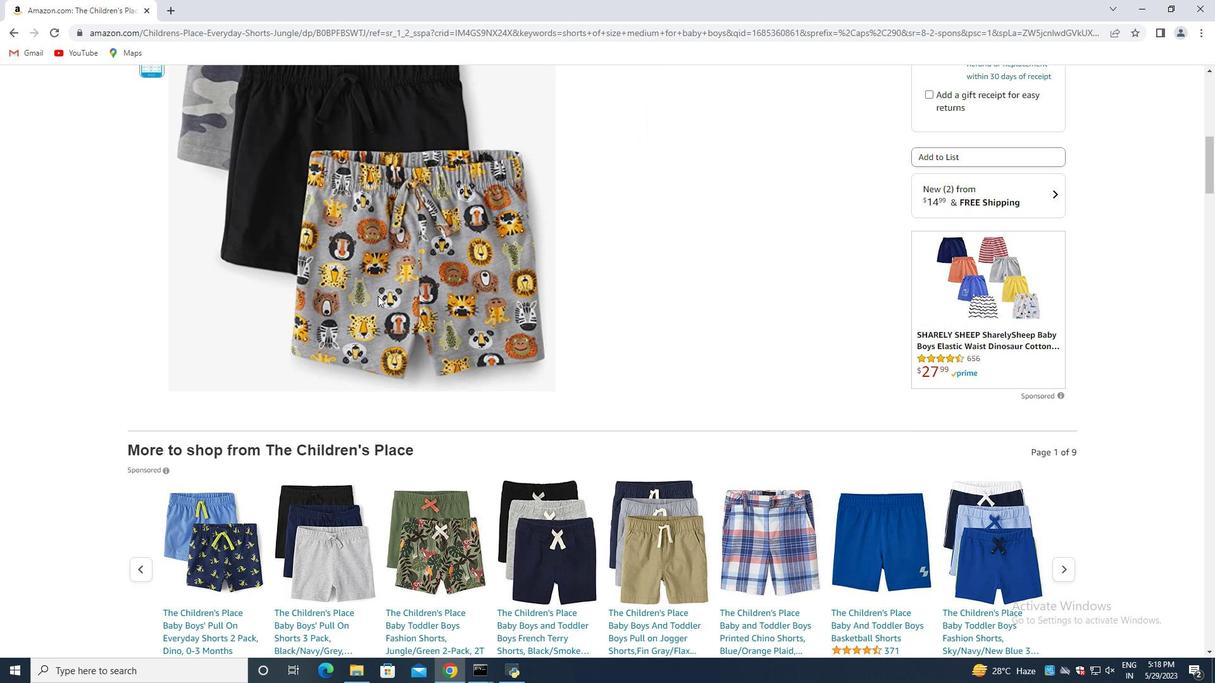 
Action: Mouse moved to (547, 303)
Screenshot: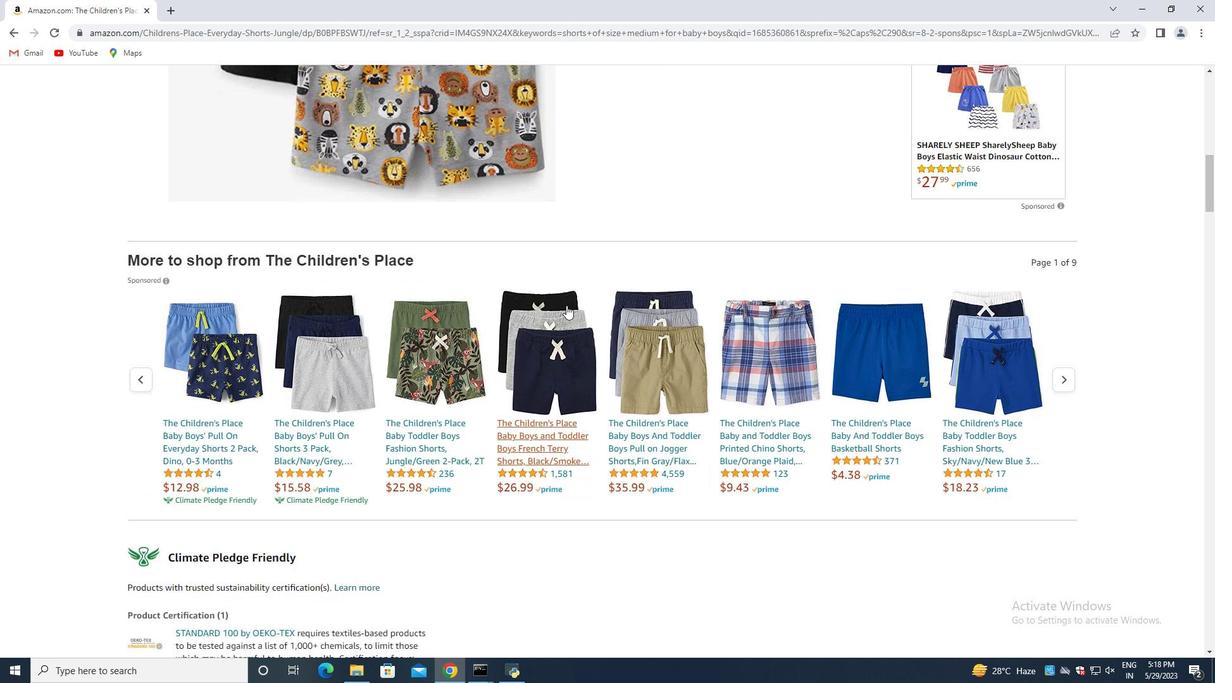 
Action: Mouse scrolled (547, 302) with delta (0, 0)
Screenshot: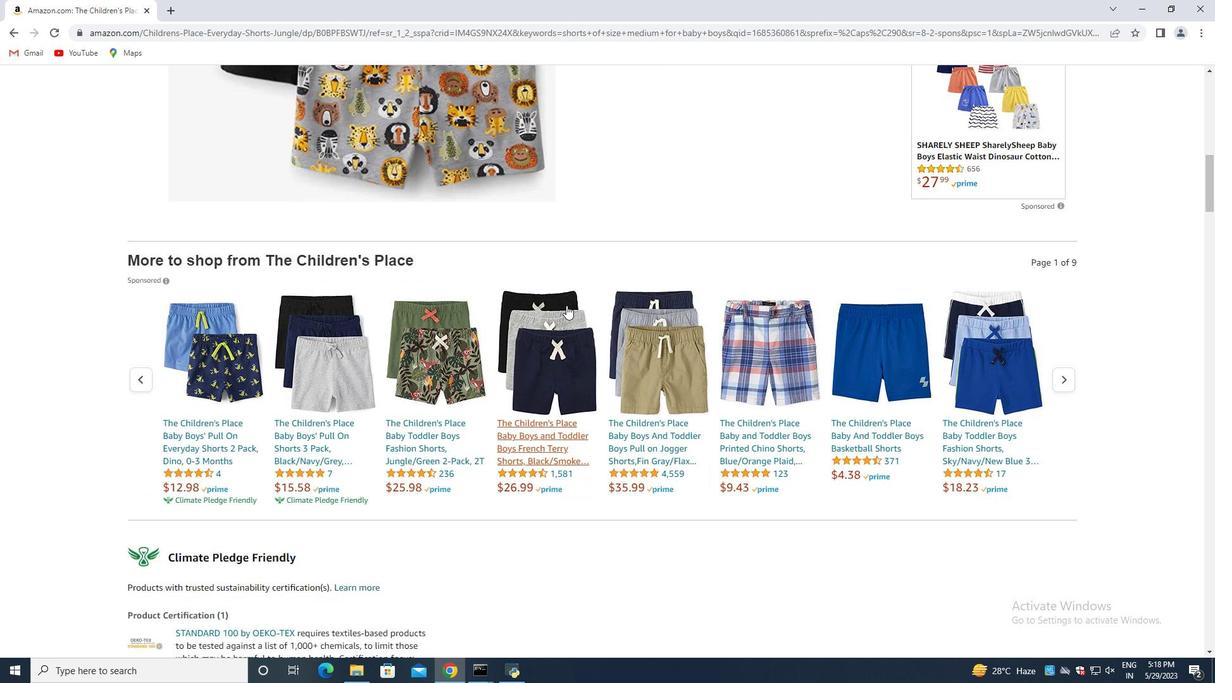 
Action: Mouse moved to (542, 303)
Screenshot: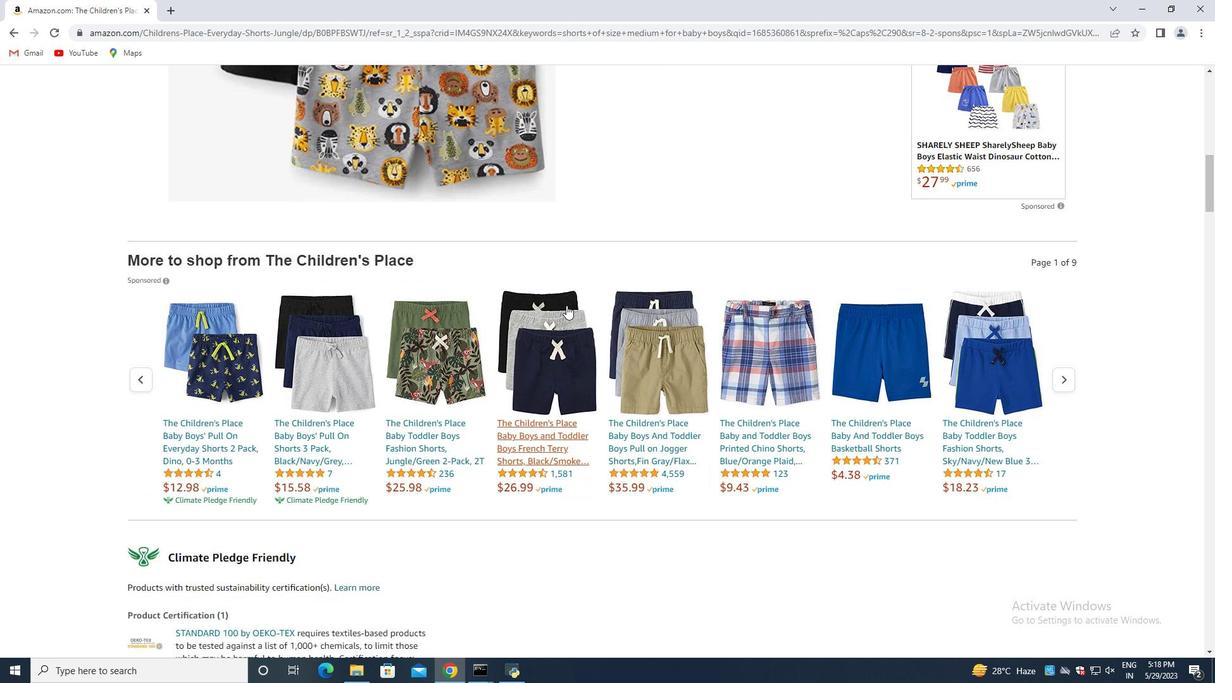 
Action: Mouse scrolled (542, 302) with delta (0, 0)
Screenshot: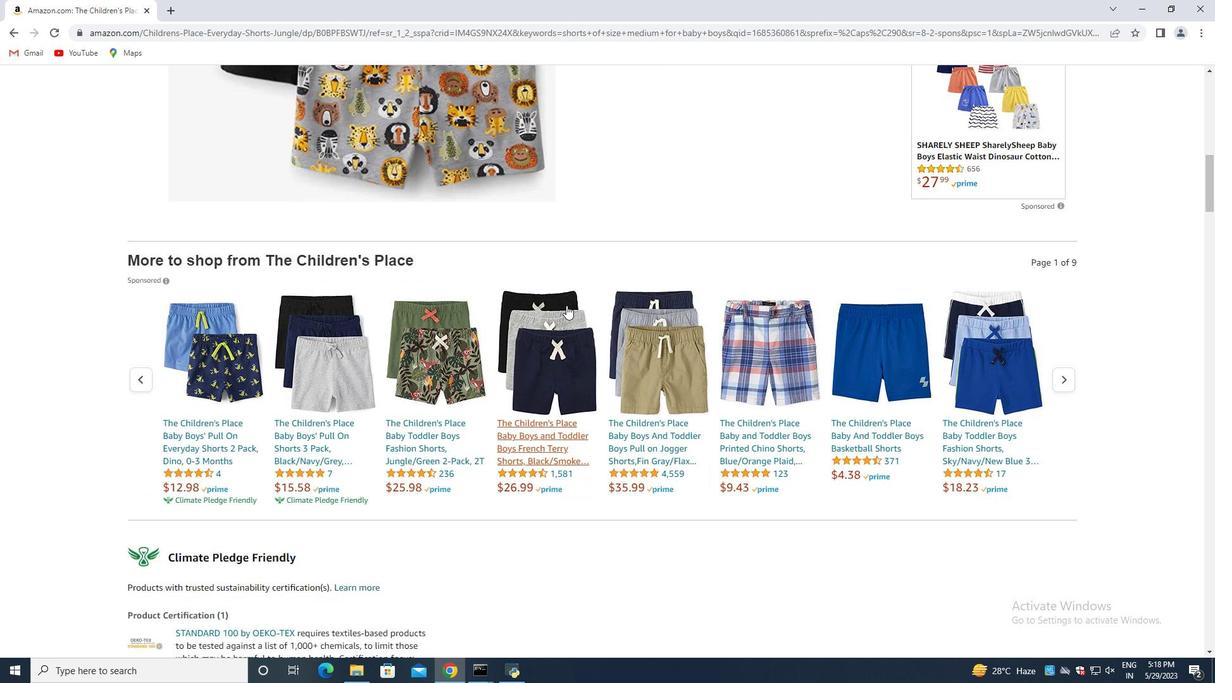 
Action: Mouse moved to (531, 303)
Screenshot: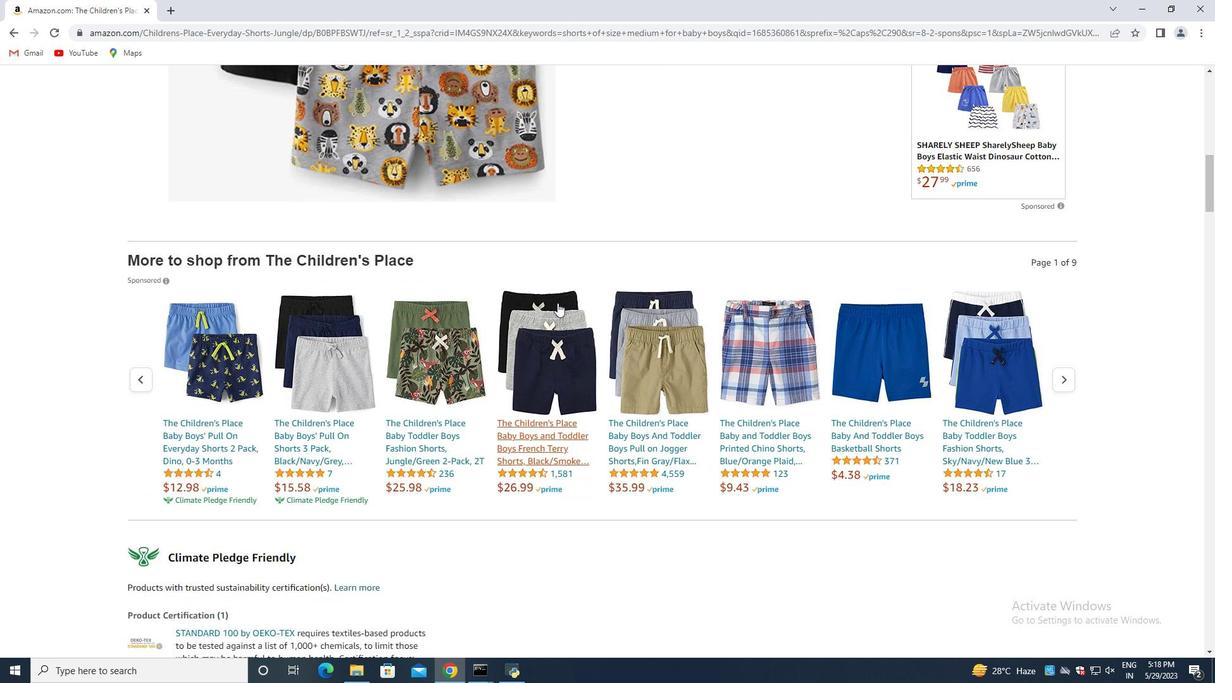 
Action: Mouse scrolled (531, 302) with delta (0, 0)
Screenshot: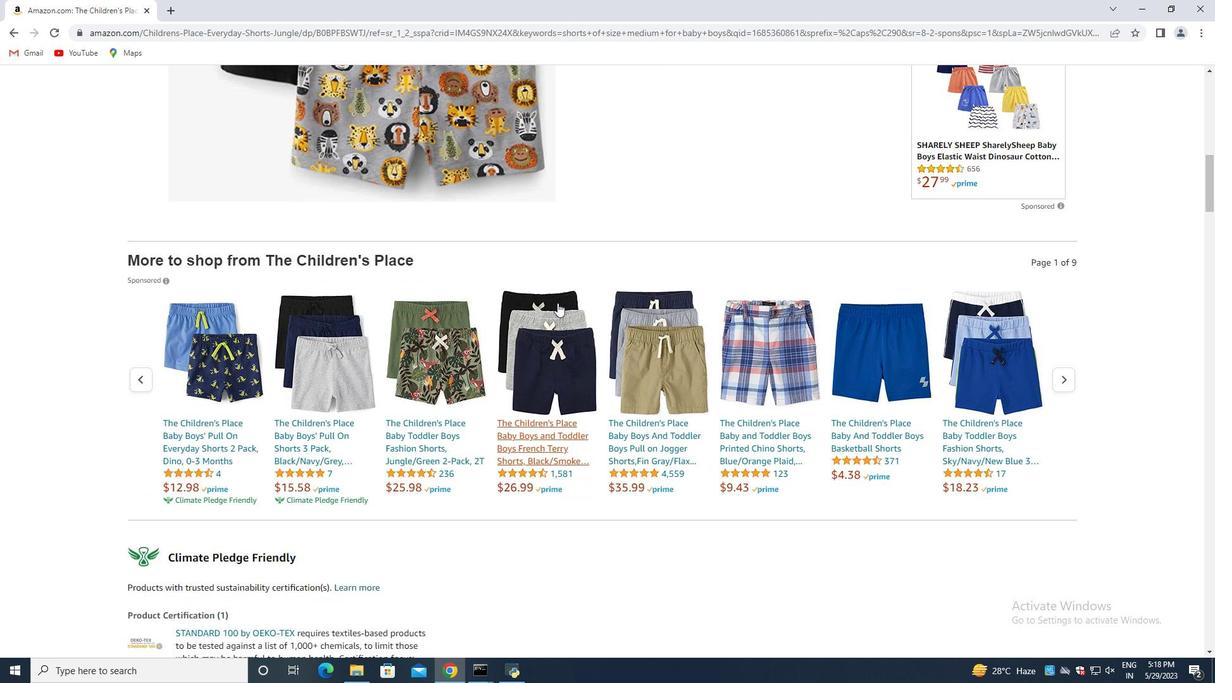 
Action: Mouse moved to (515, 302)
Screenshot: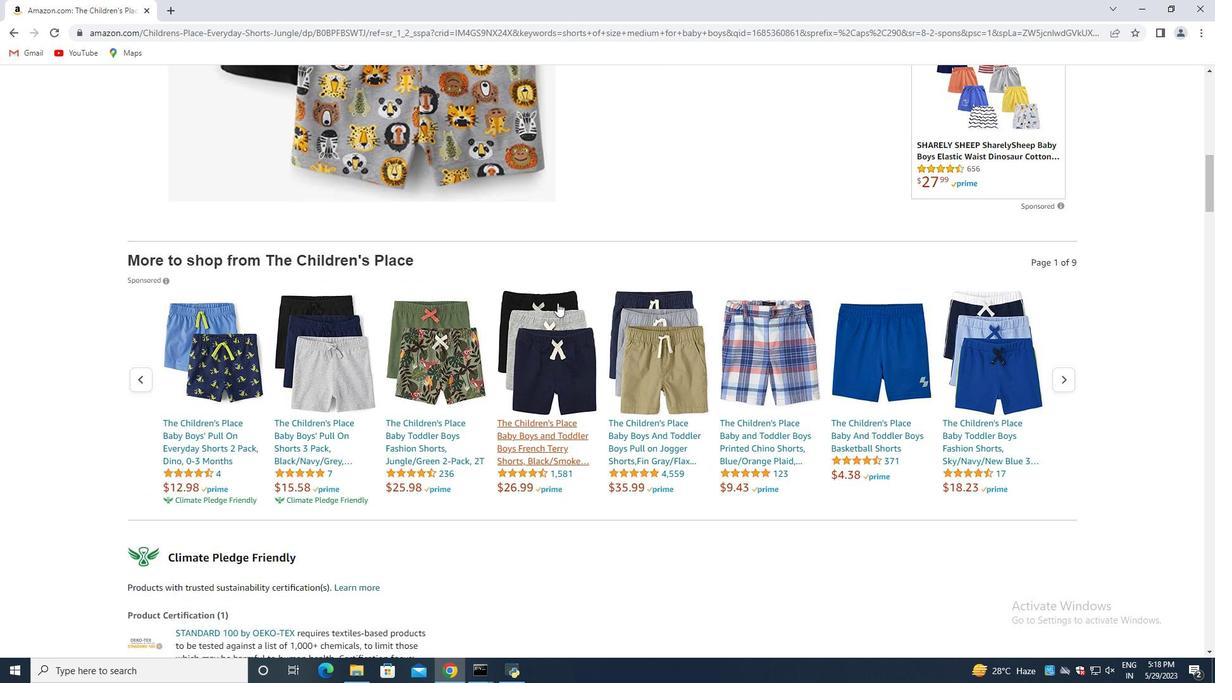 
Action: Mouse scrolled (515, 301) with delta (0, 0)
Screenshot: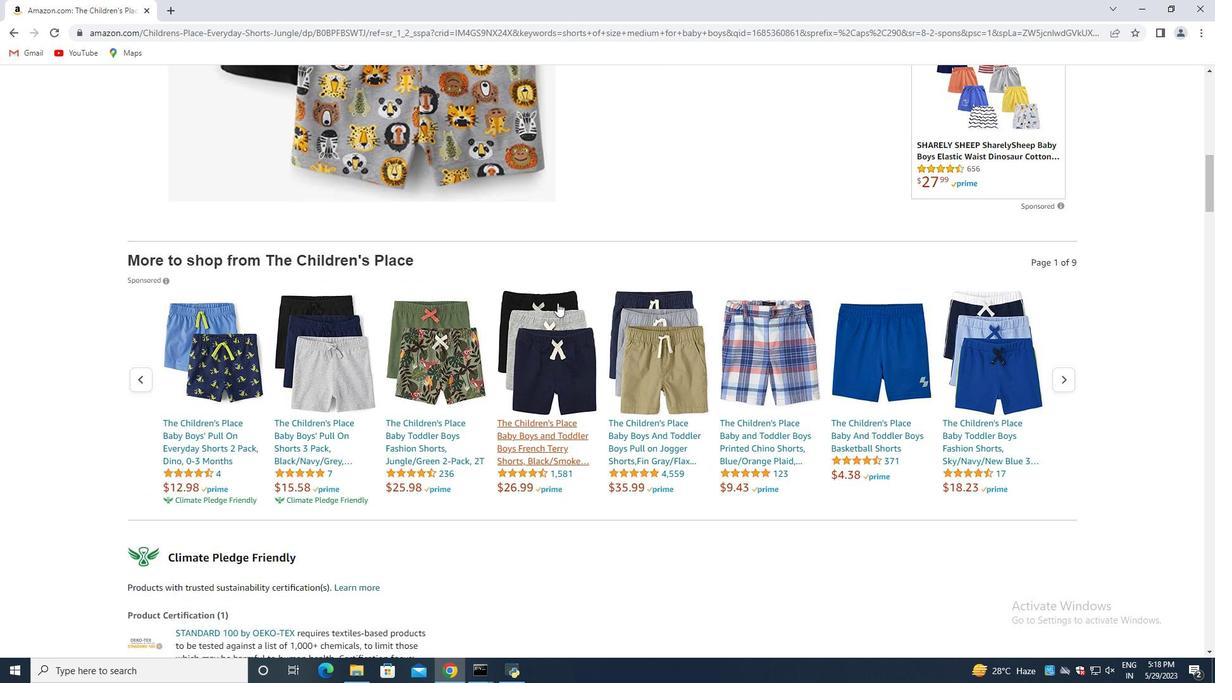 
Action: Mouse moved to (460, 299)
Screenshot: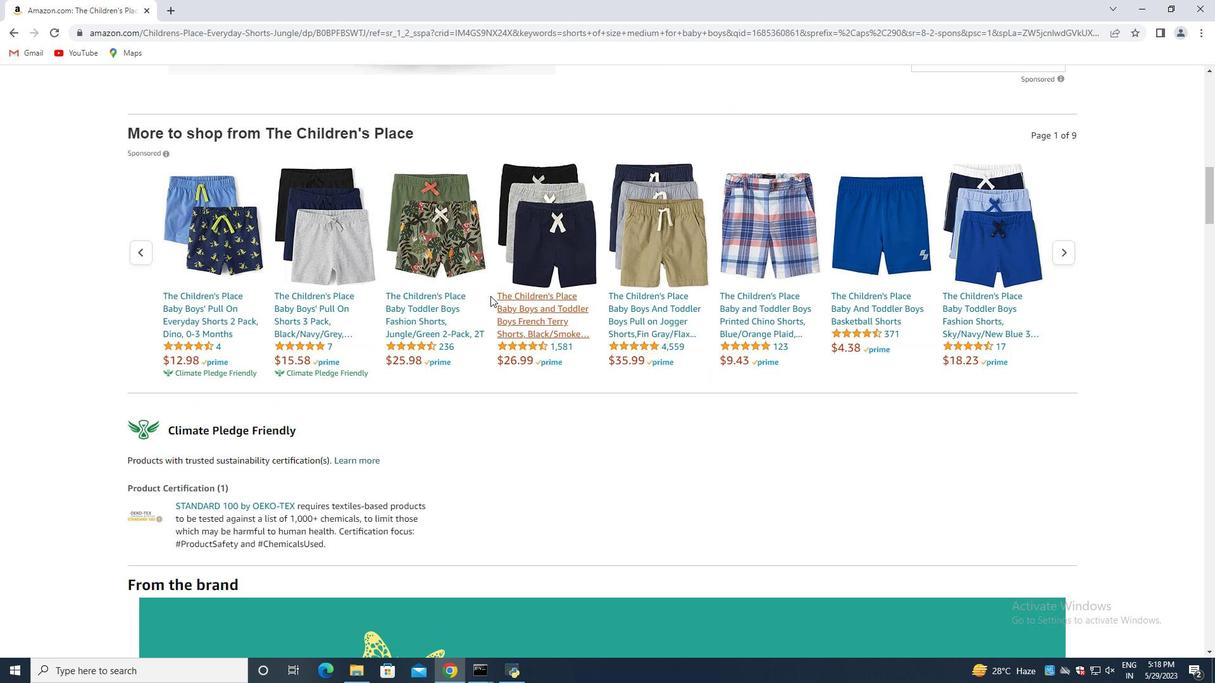 
Action: Mouse scrolled (460, 298) with delta (0, 0)
Screenshot: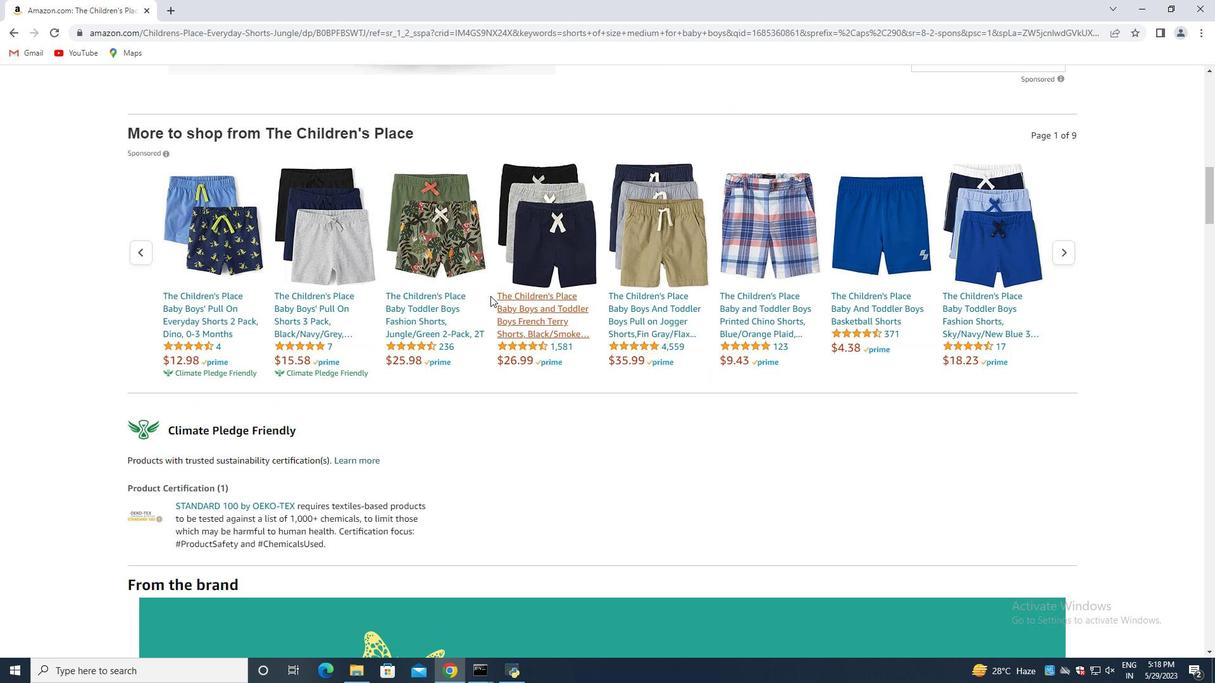 
Action: Mouse moved to (455, 302)
Screenshot: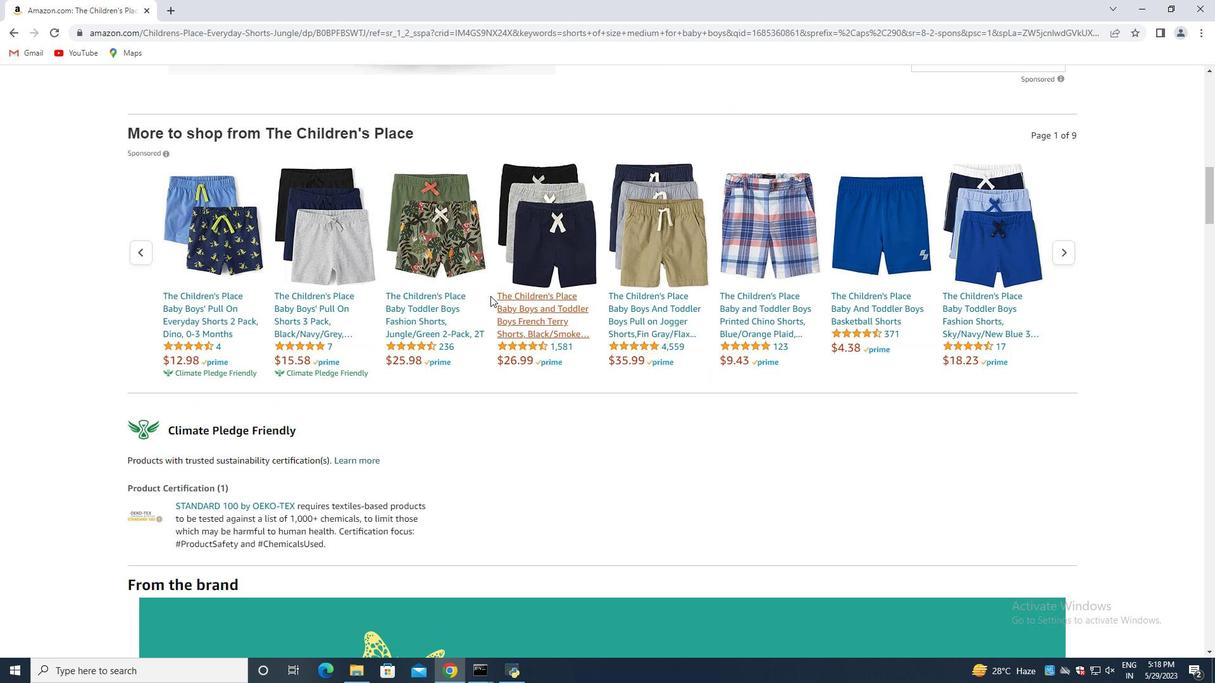 
Action: Mouse scrolled (455, 302) with delta (0, 0)
Screenshot: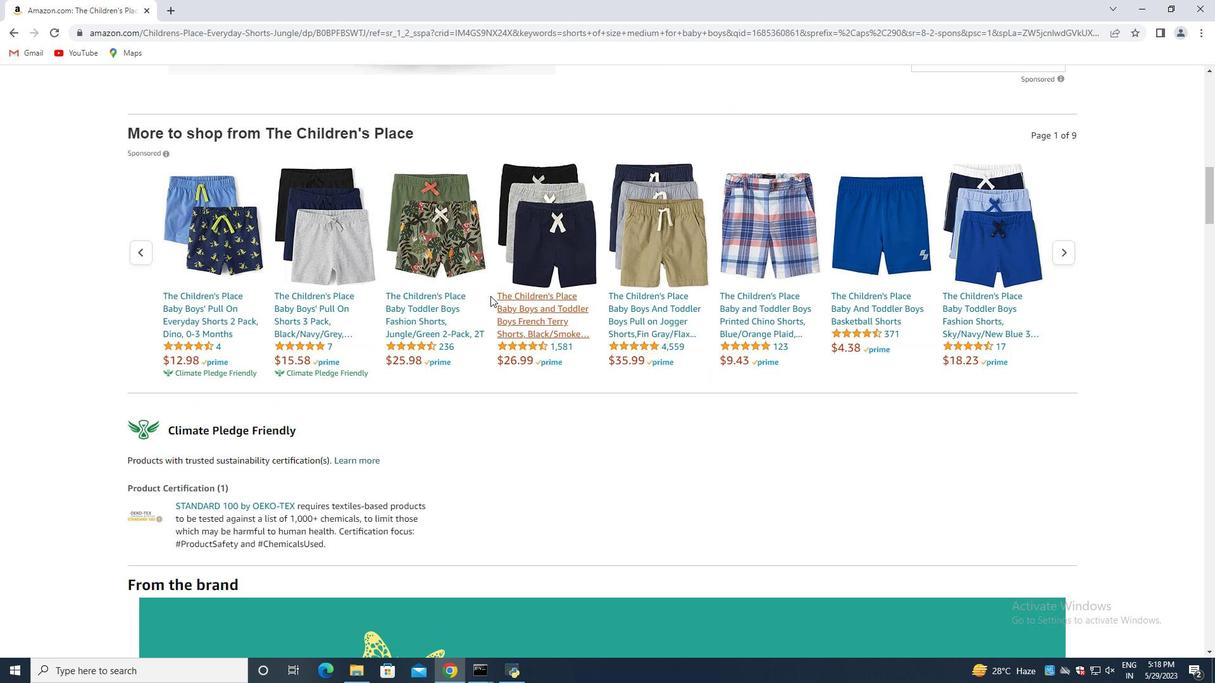 
Action: Mouse moved to (455, 302)
Screenshot: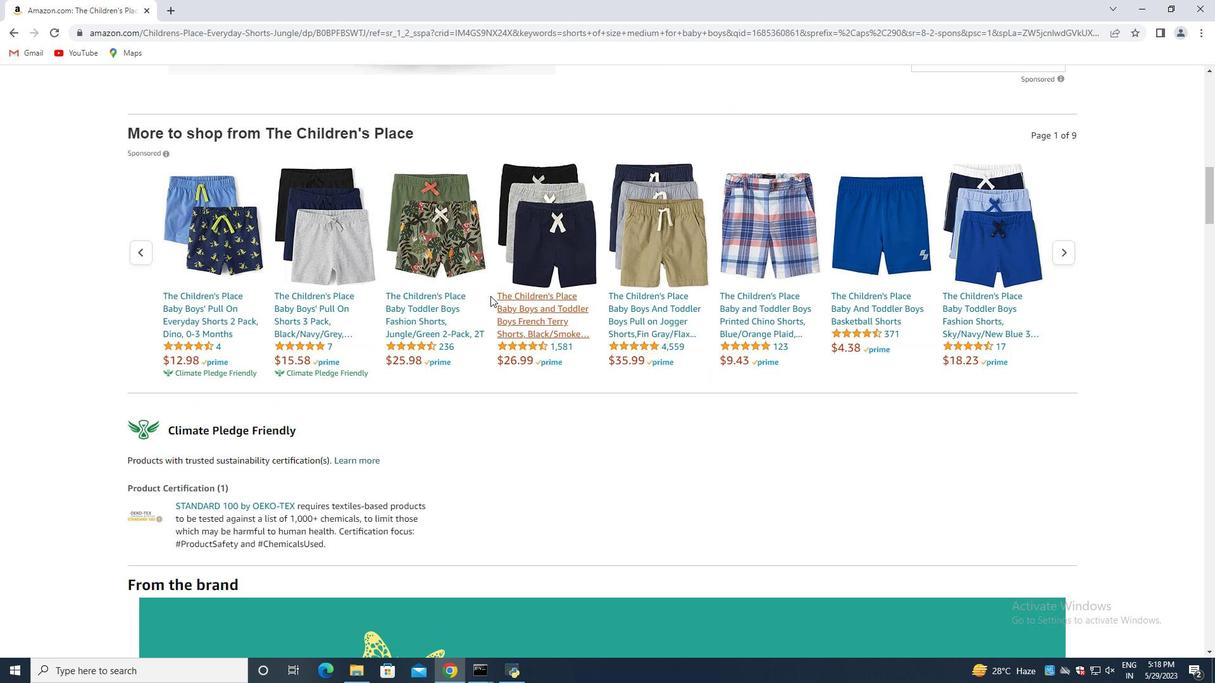 
Action: Mouse scrolled (455, 302) with delta (0, 0)
Screenshot: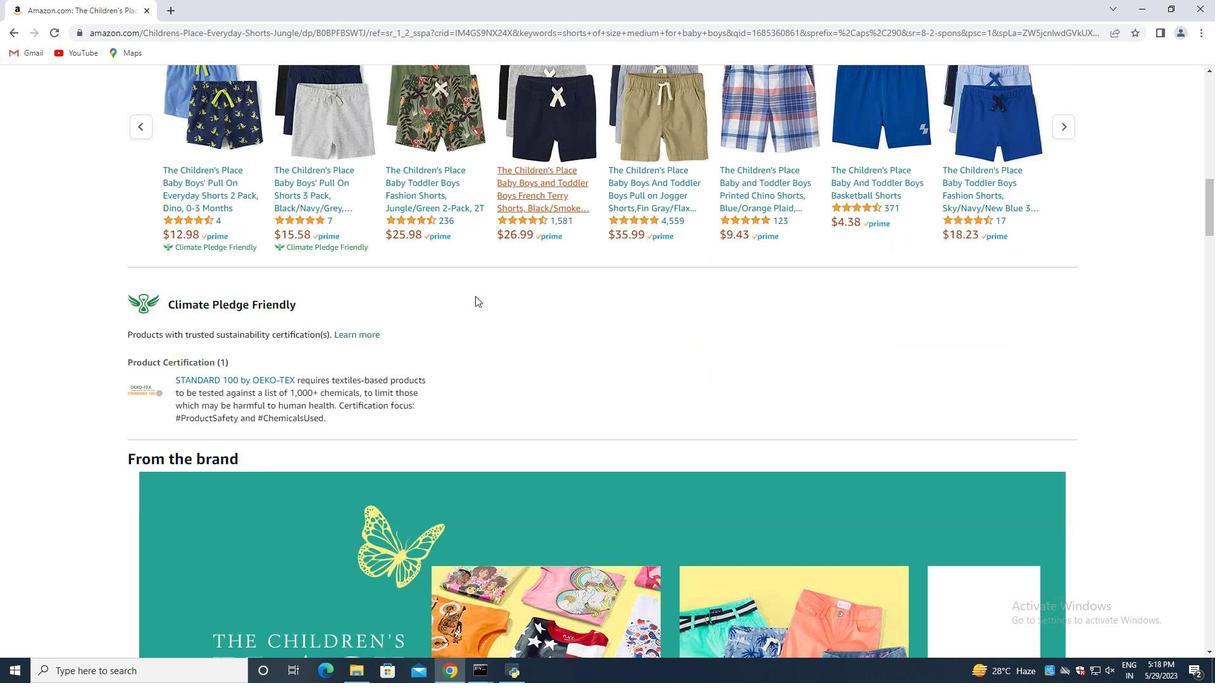 
Action: Mouse moved to (459, 303)
Screenshot: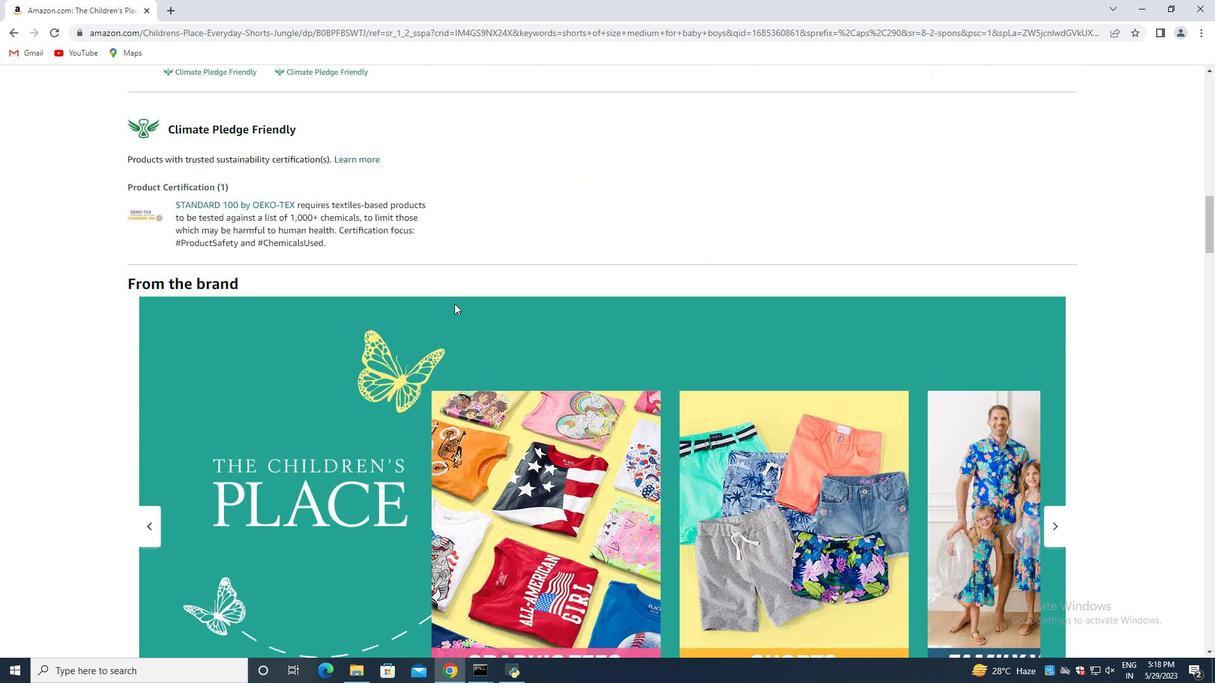 
Action: Mouse scrolled (459, 302) with delta (0, 0)
Screenshot: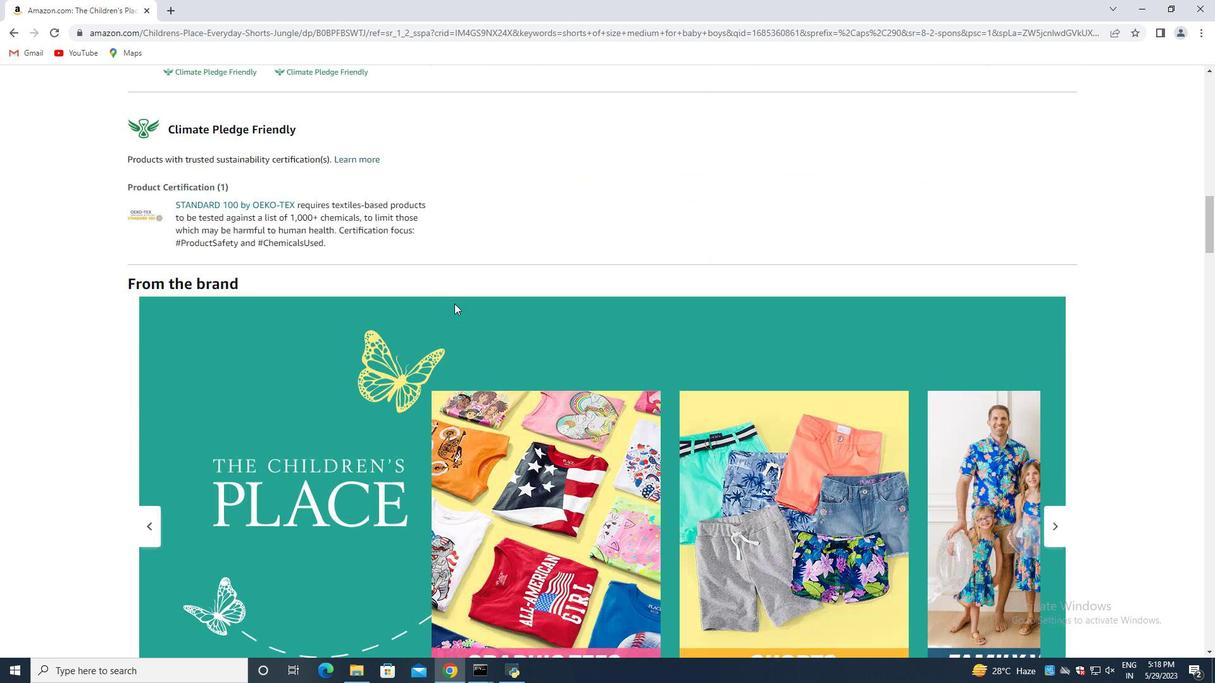 
Action: Mouse scrolled (459, 302) with delta (0, 0)
Screenshot: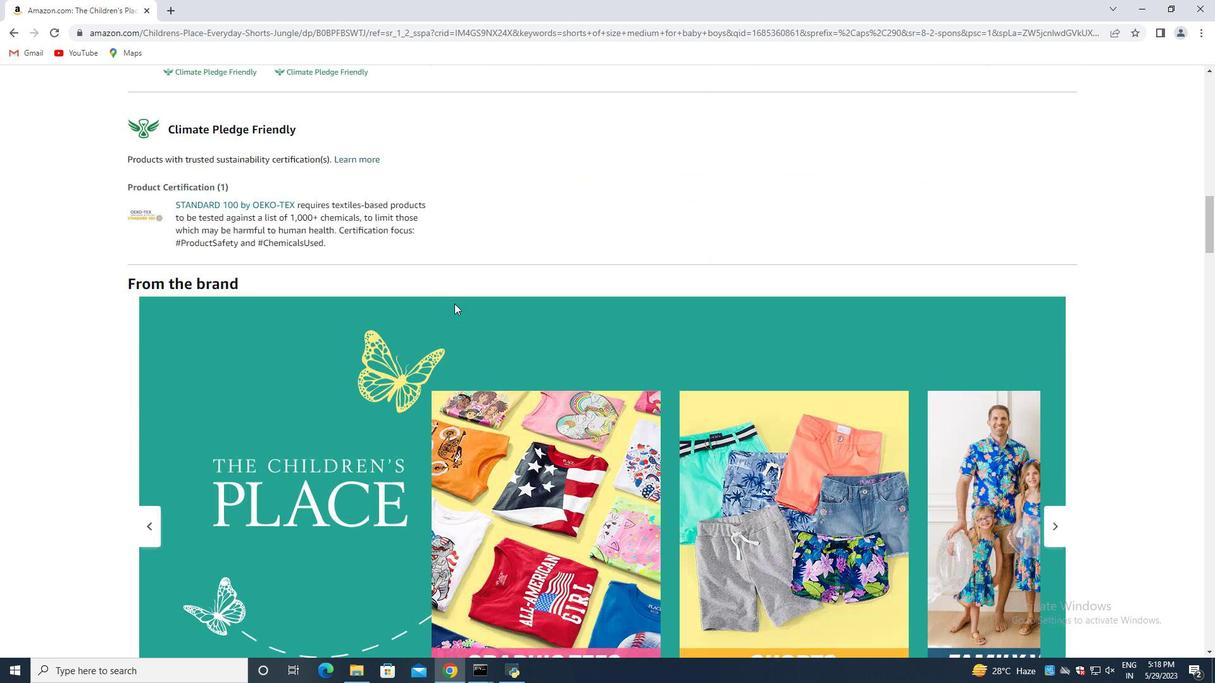 
Action: Mouse scrolled (459, 302) with delta (0, 0)
Screenshot: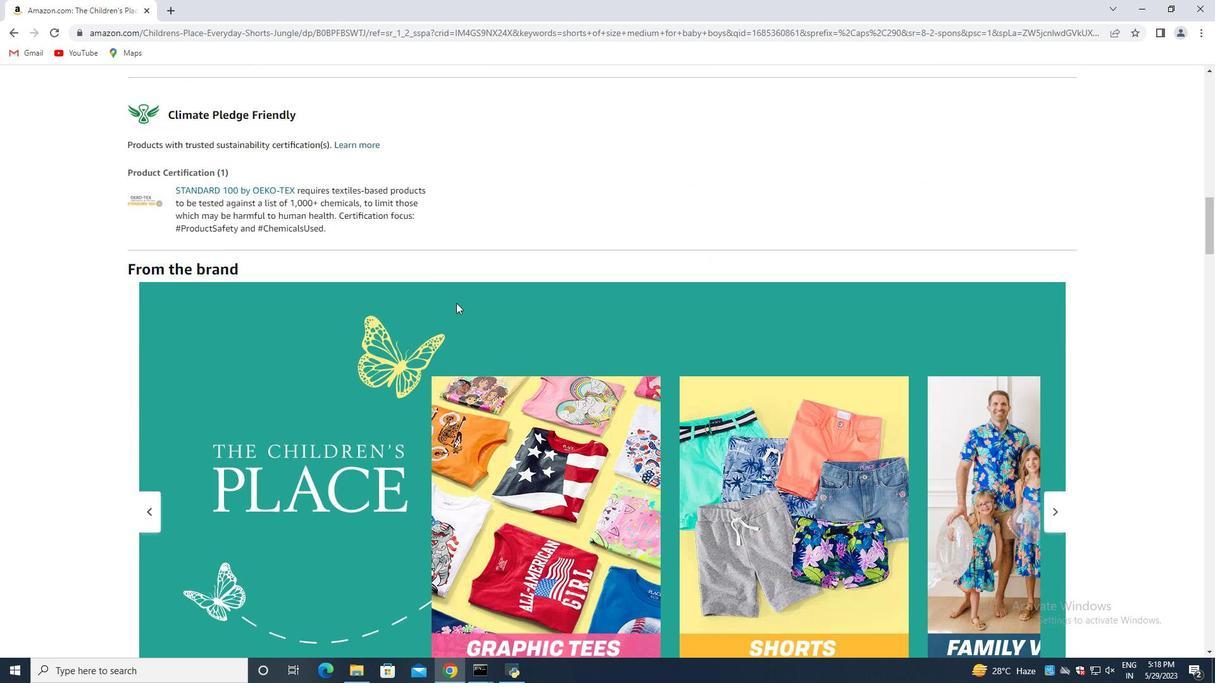 
Action: Mouse moved to (485, 327)
Screenshot: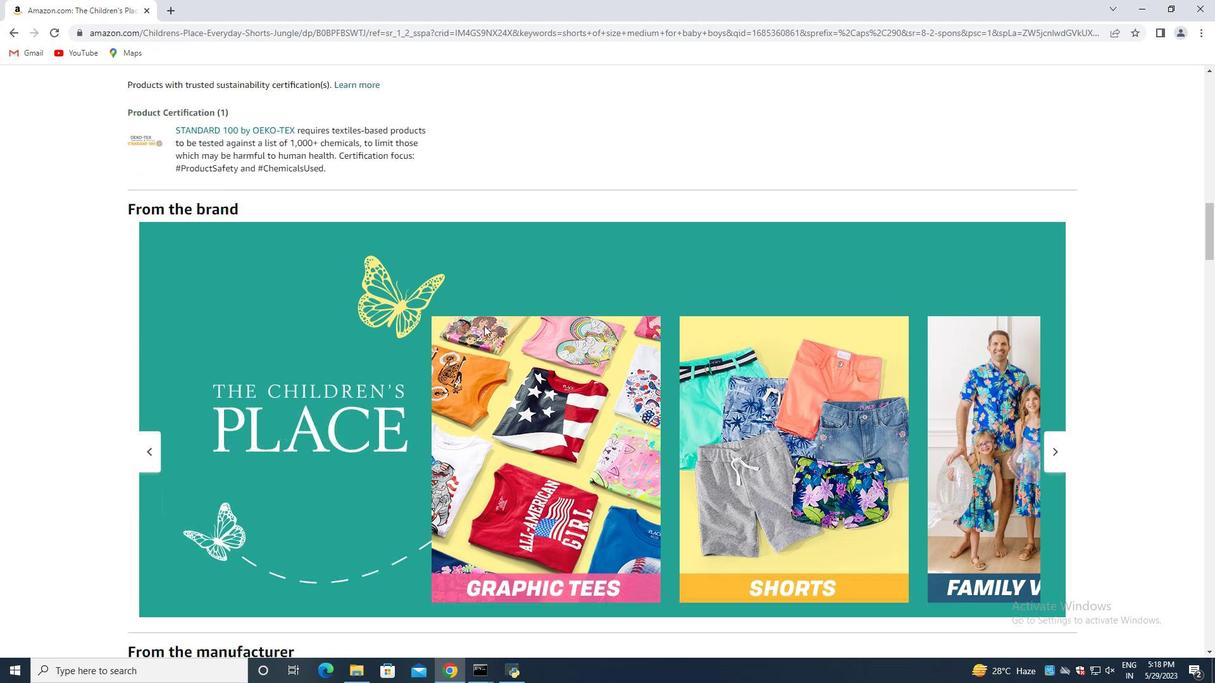 
Action: Mouse scrolled (485, 326) with delta (0, 0)
Screenshot: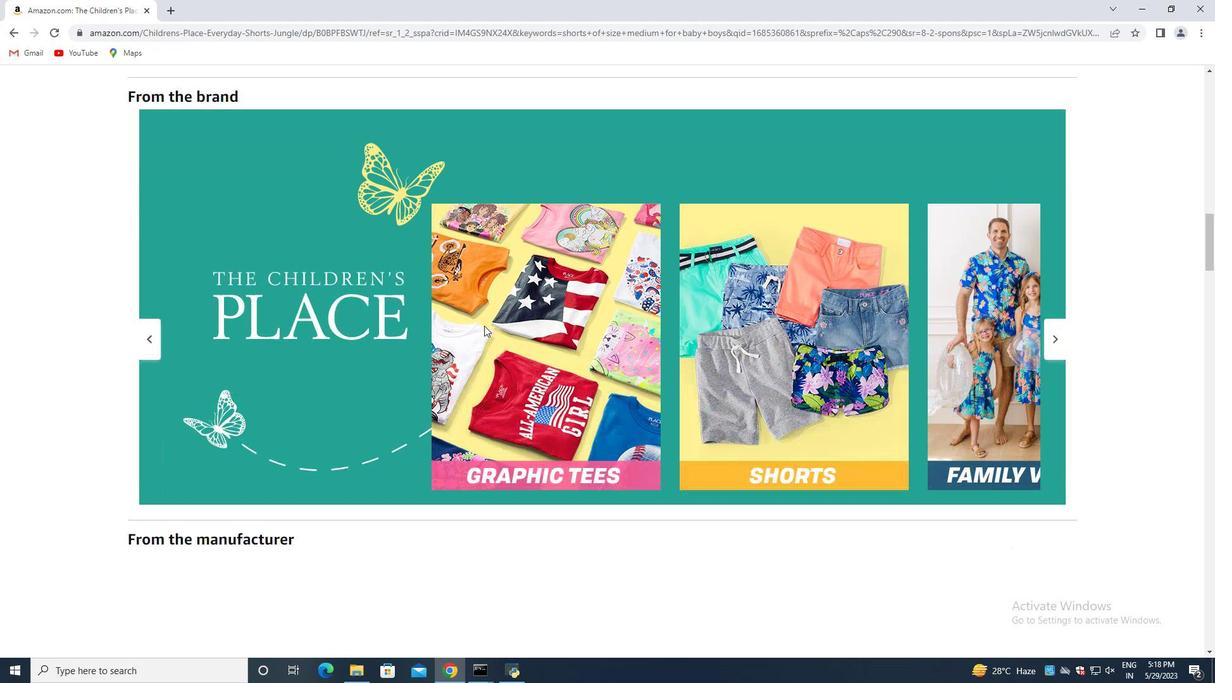 
Action: Mouse scrolled (485, 326) with delta (0, 0)
Screenshot: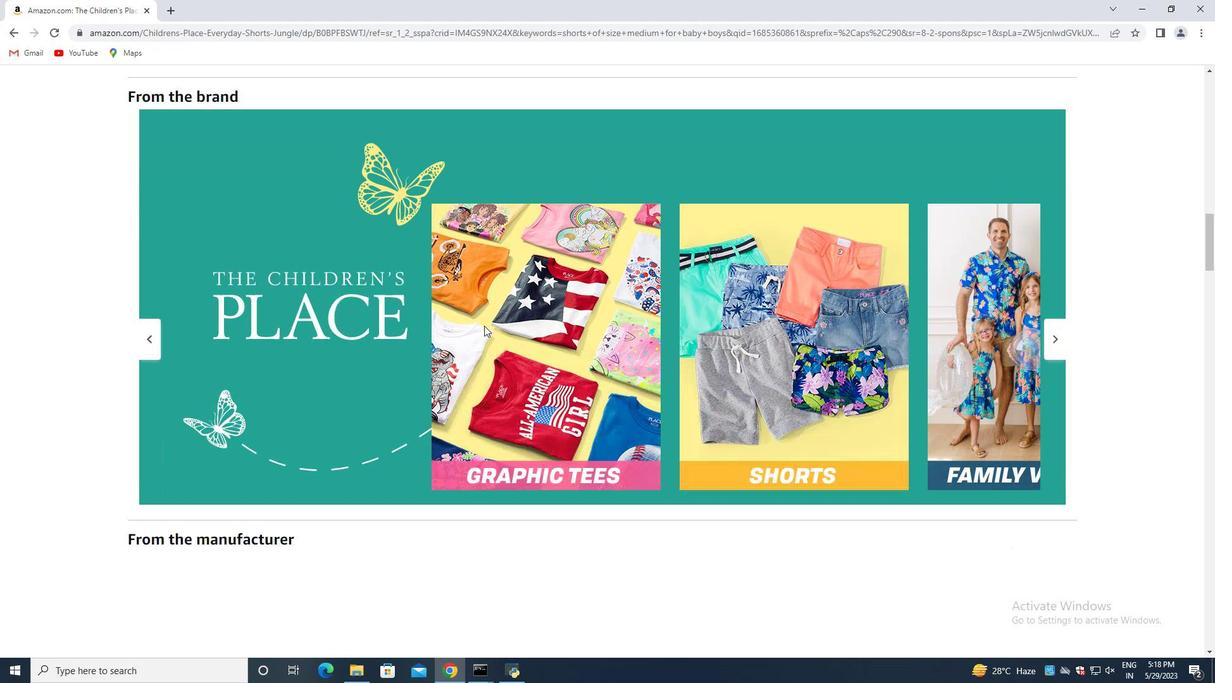 
Action: Mouse scrolled (485, 326) with delta (0, 0)
Screenshot: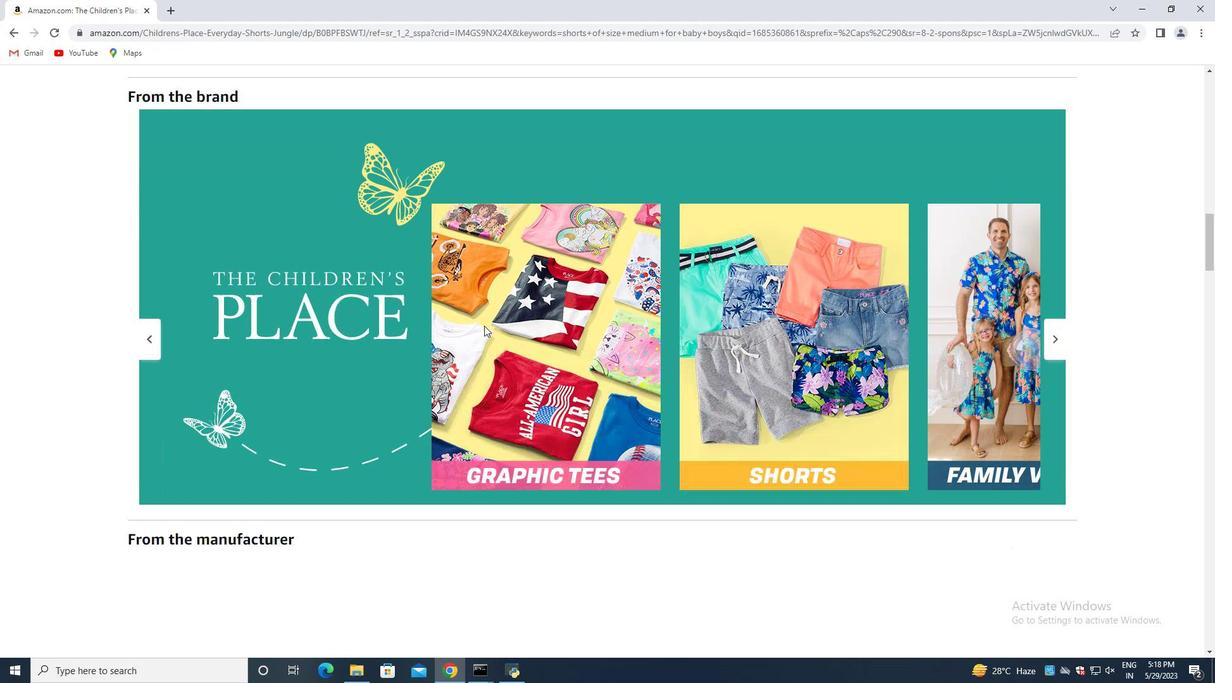 
Action: Mouse scrolled (485, 326) with delta (0, 0)
Screenshot: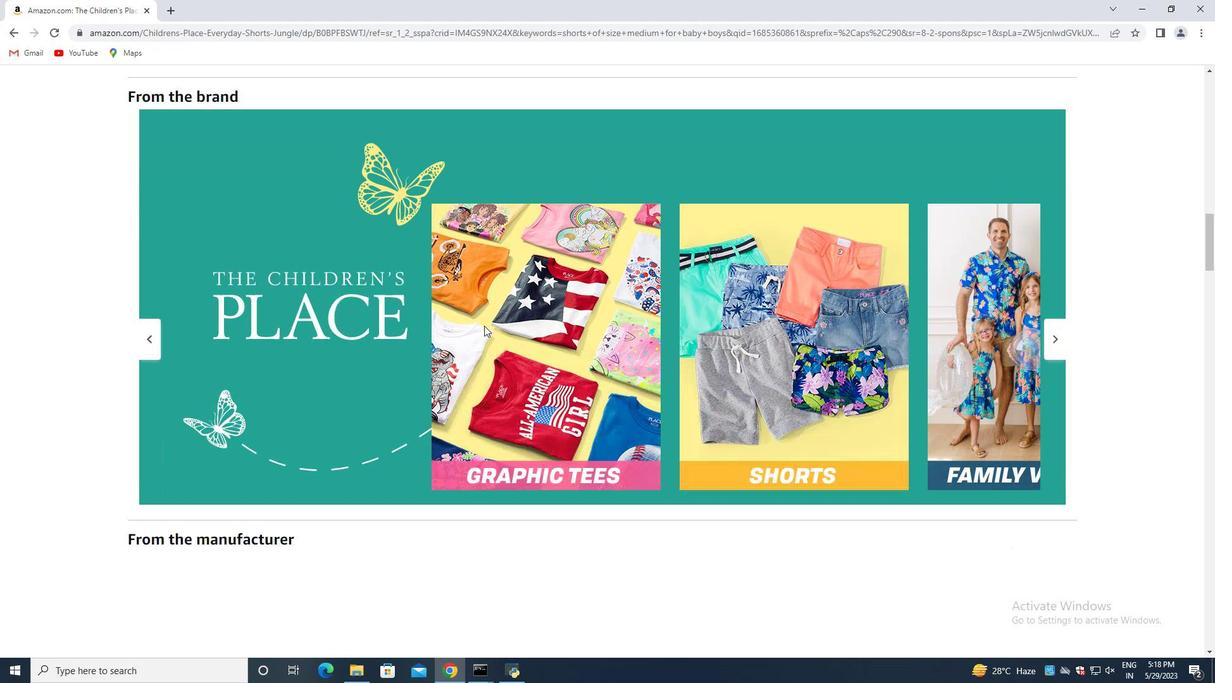 
Action: Mouse scrolled (485, 326) with delta (0, 0)
Screenshot: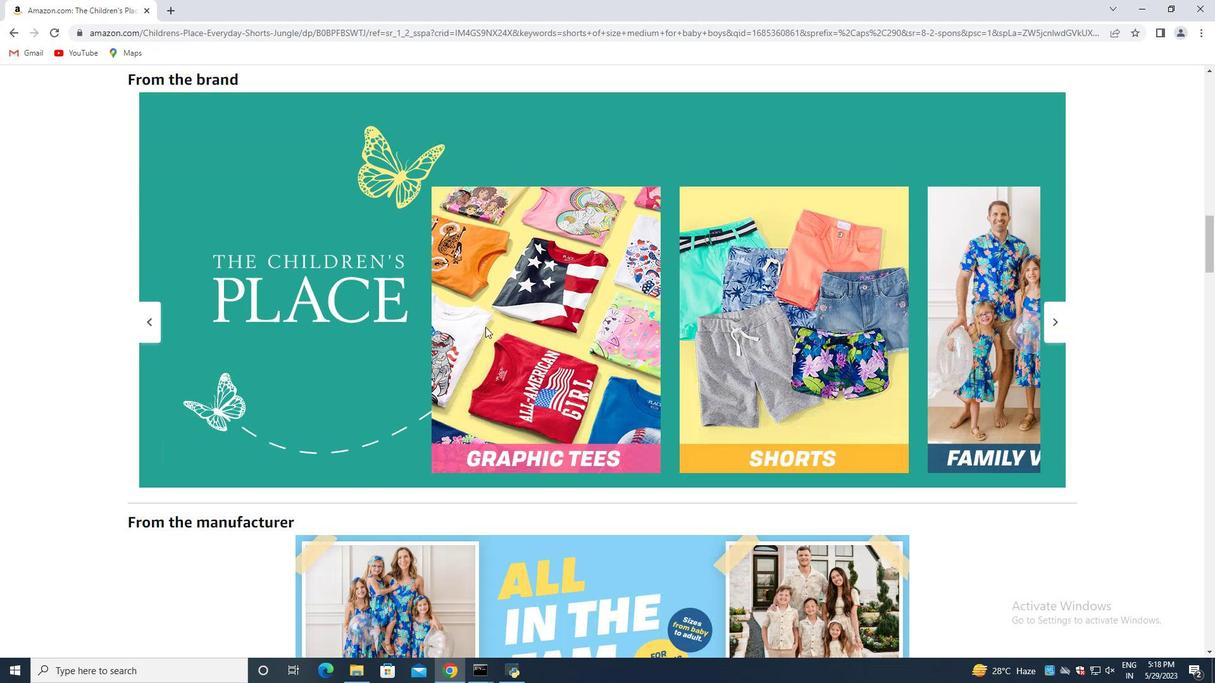
Action: Mouse moved to (483, 327)
Screenshot: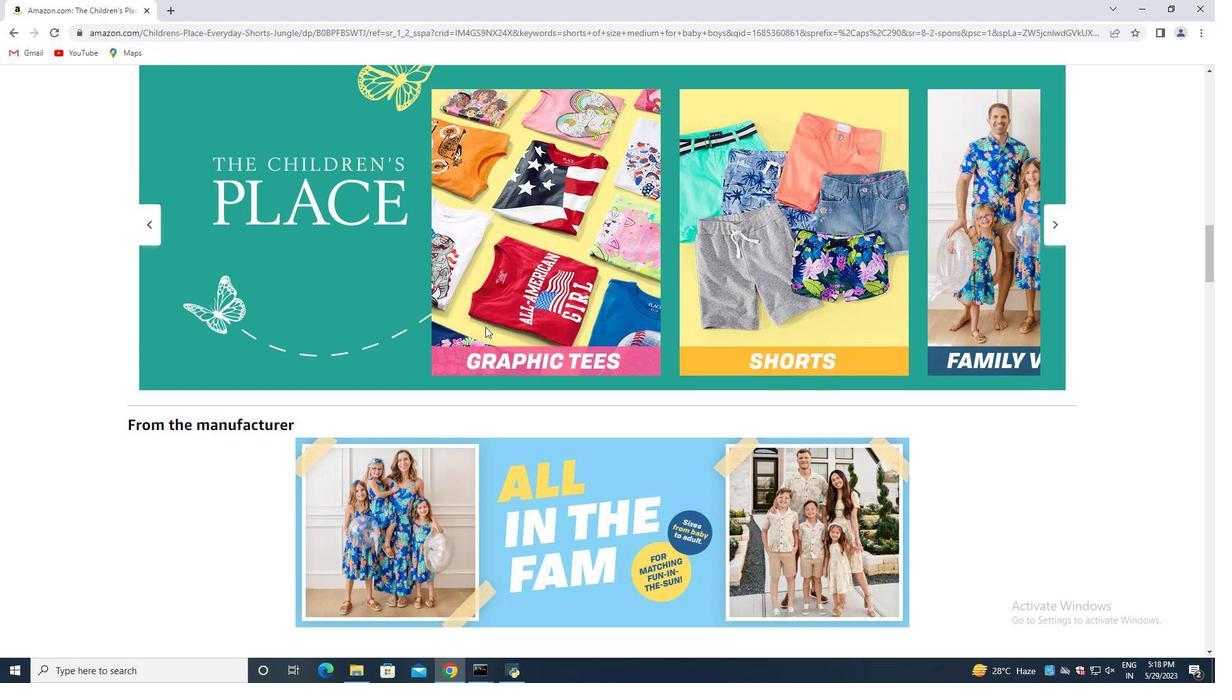 
Action: Mouse scrolled (483, 327) with delta (0, 0)
Screenshot: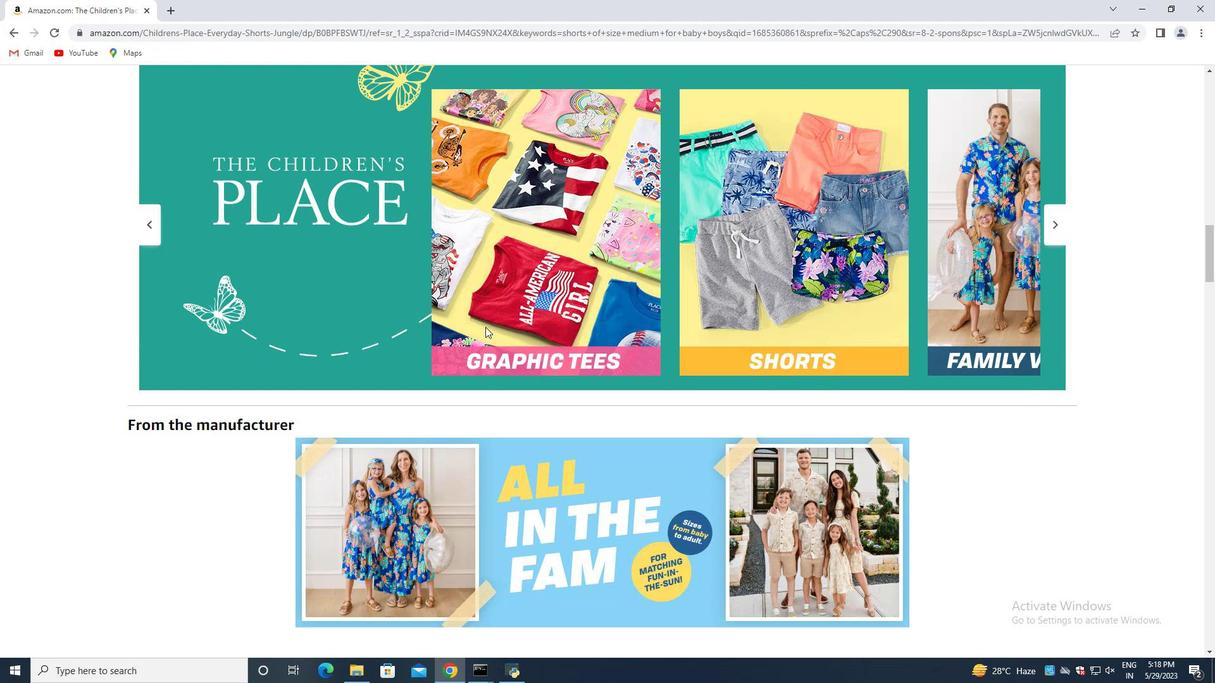 
Action: Mouse moved to (481, 327)
Screenshot: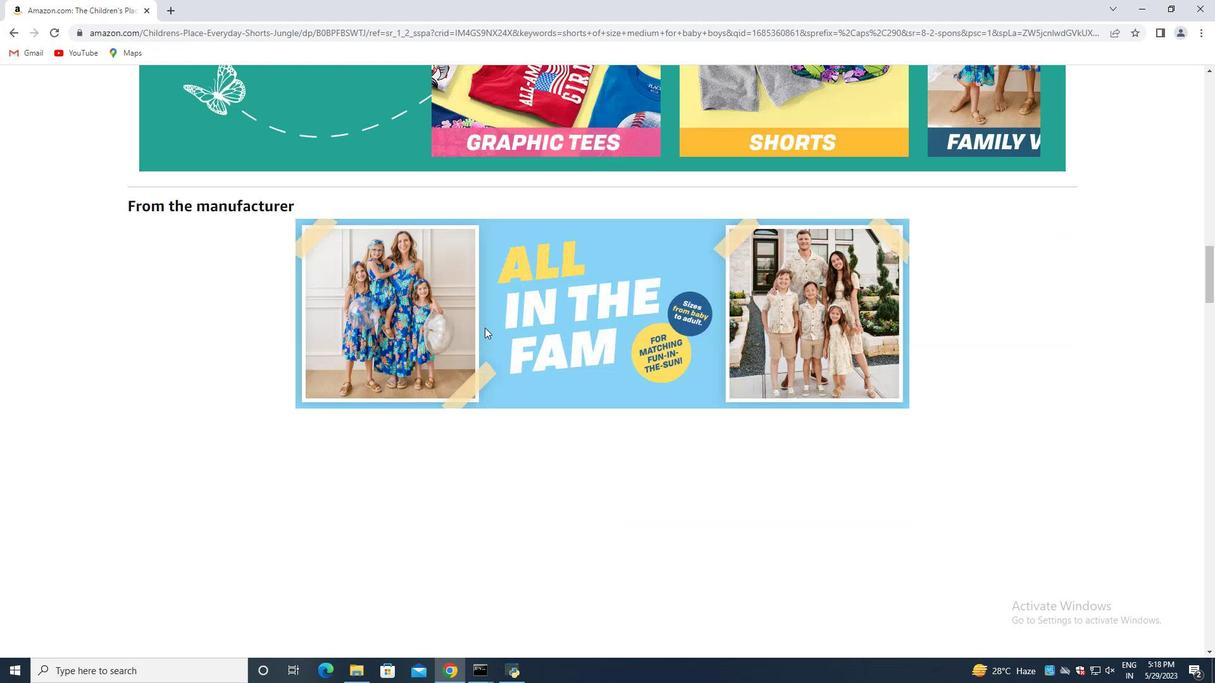 
Action: Mouse scrolled (483, 327) with delta (0, 0)
Screenshot: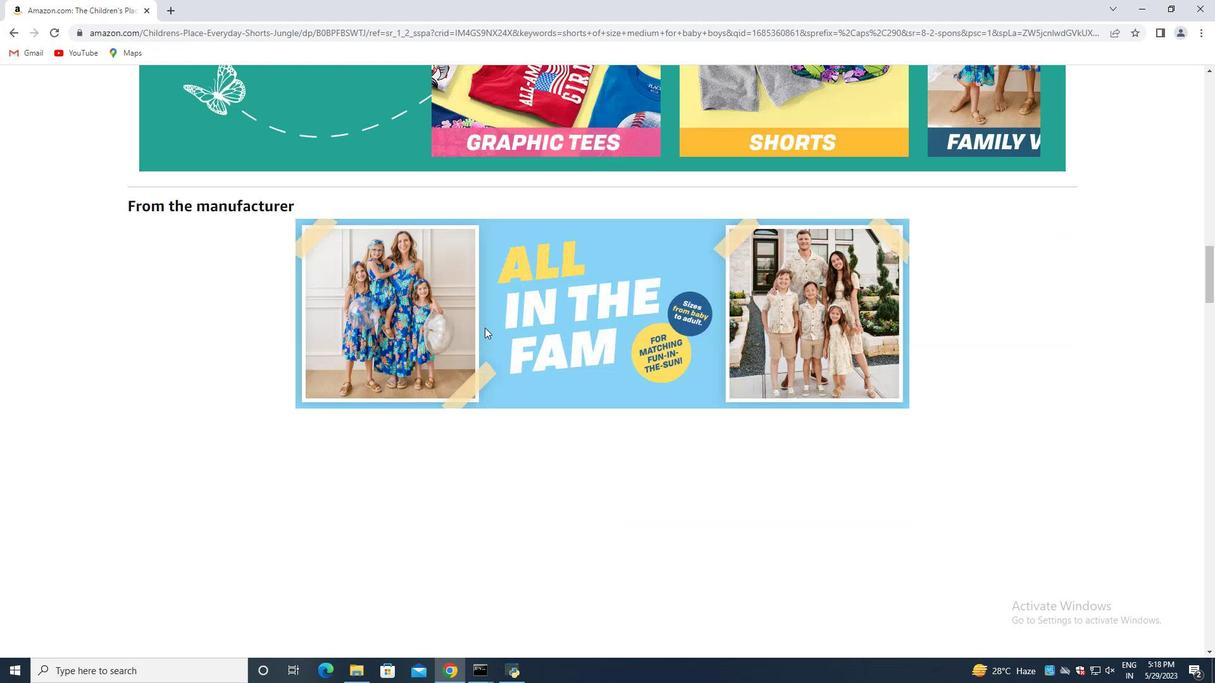 
Action: Mouse scrolled (481, 327) with delta (0, 0)
Screenshot: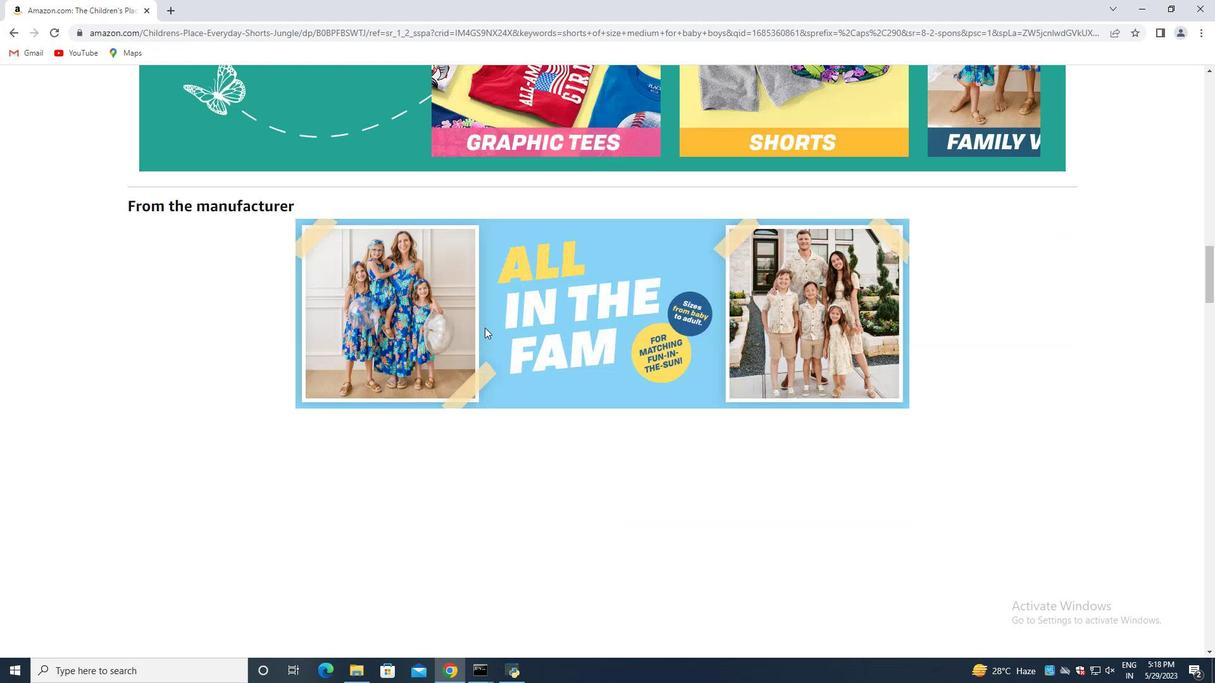 
Action: Mouse scrolled (481, 327) with delta (0, 0)
Screenshot: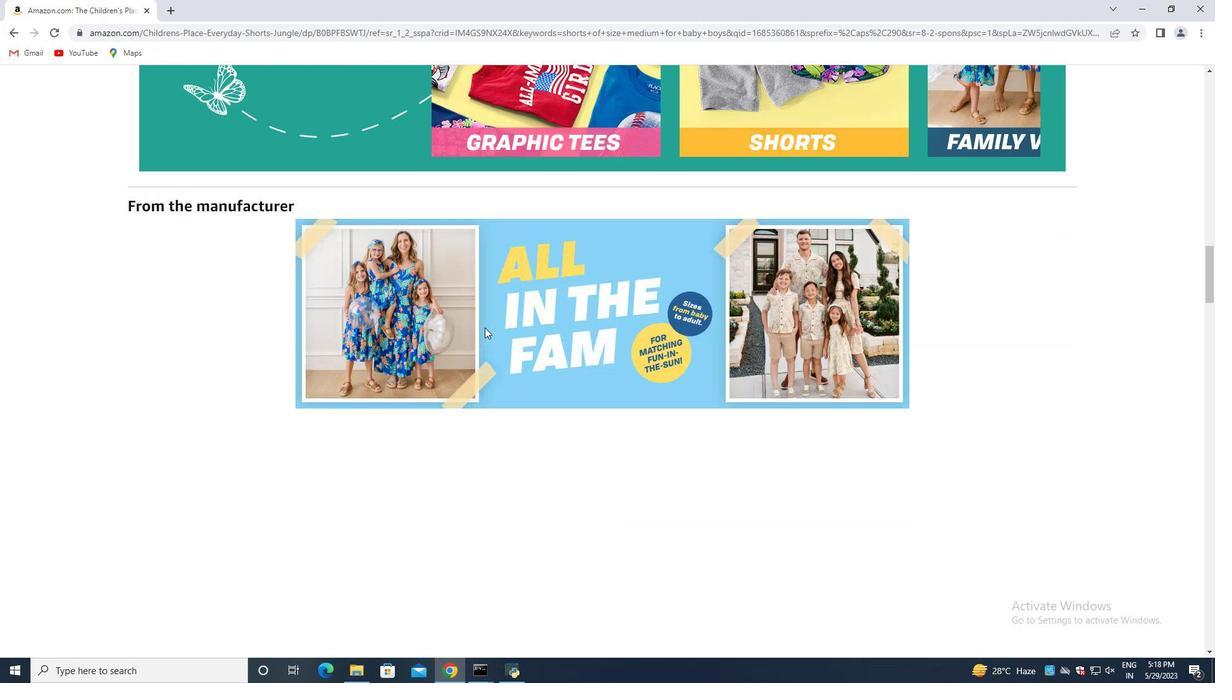 
Action: Mouse scrolled (481, 327) with delta (0, 0)
Screenshot: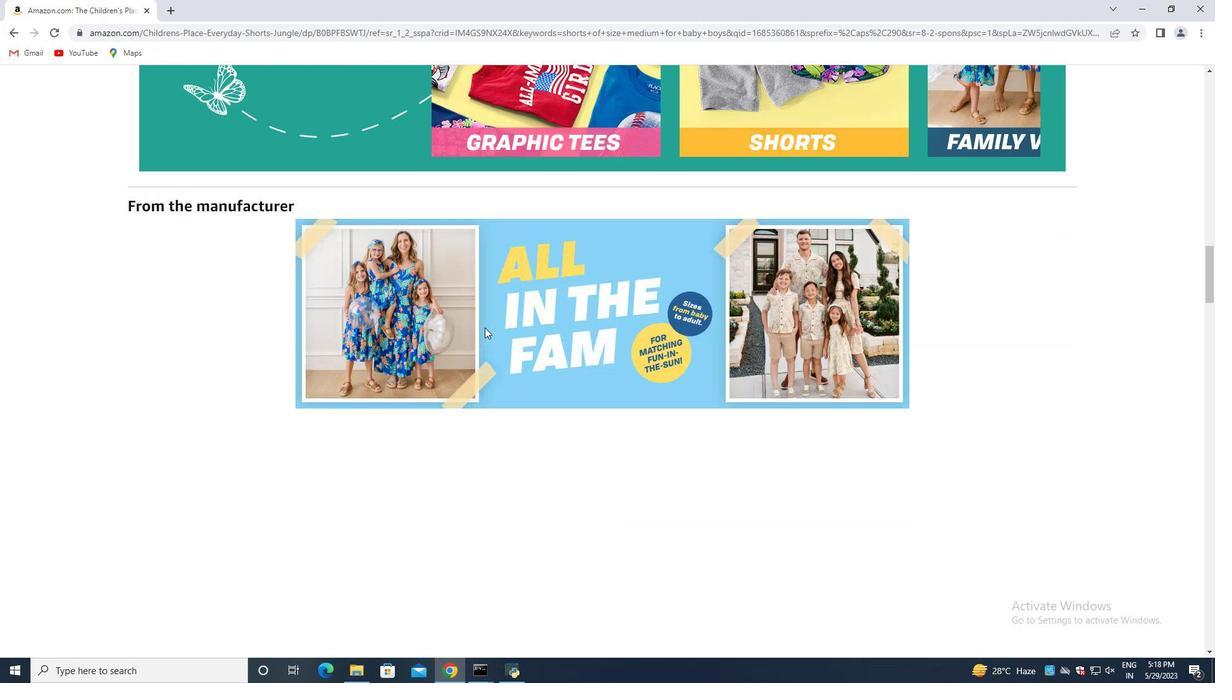 
Action: Mouse moved to (484, 318)
Screenshot: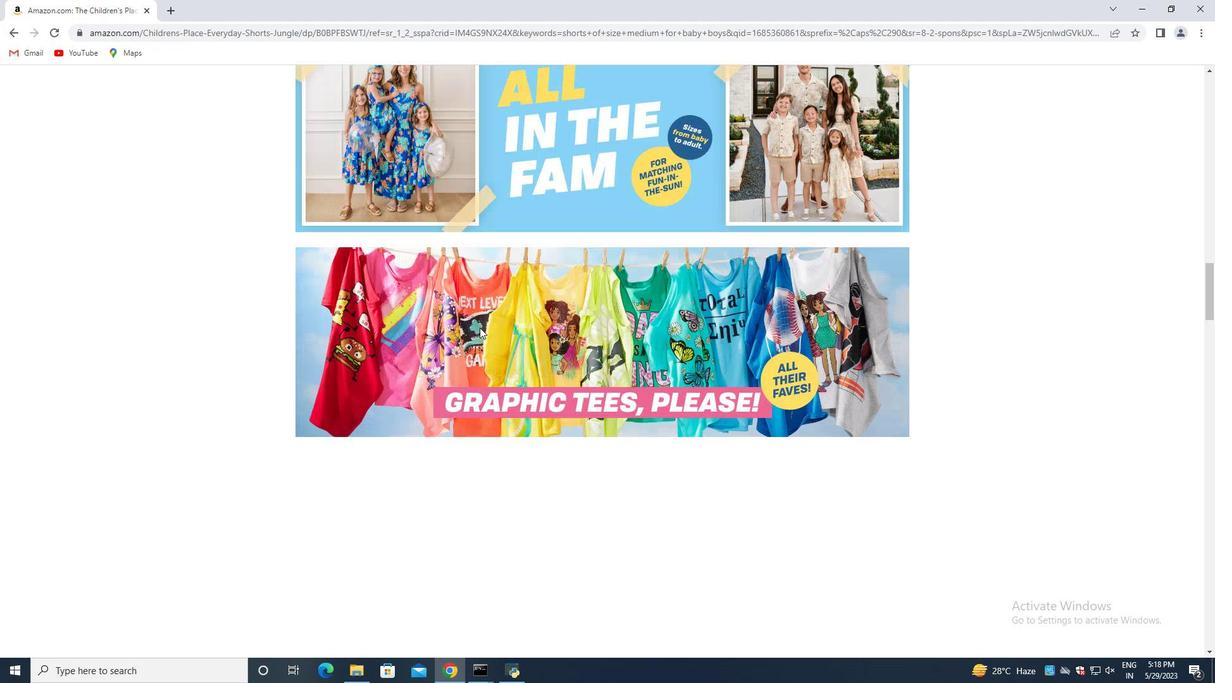
Action: Mouse scrolled (484, 317) with delta (0, 0)
Screenshot: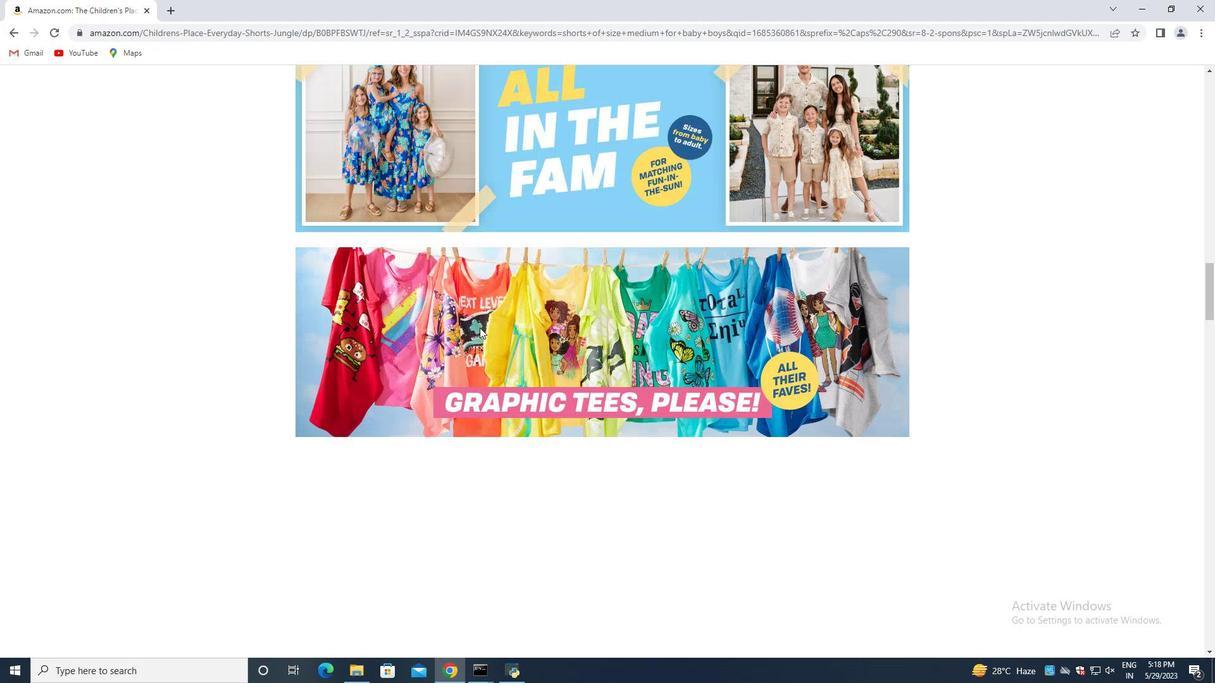 
Action: Mouse scrolled (484, 317) with delta (0, 0)
Screenshot: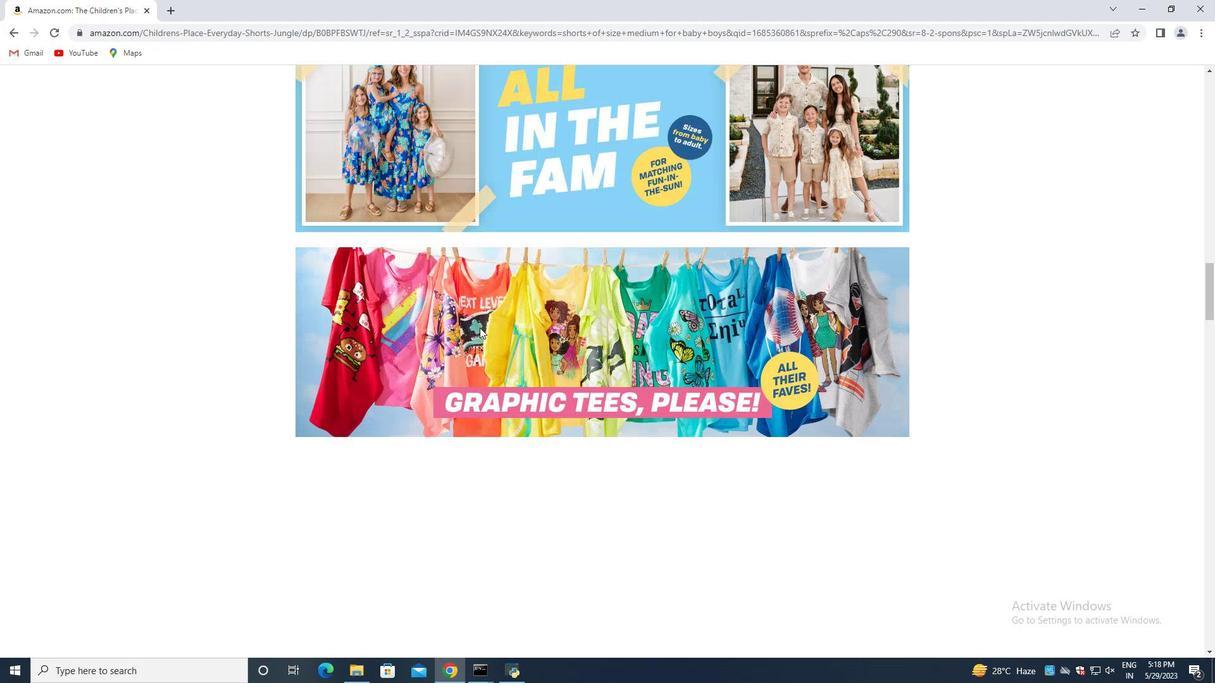
Action: Mouse scrolled (484, 317) with delta (0, 0)
Screenshot: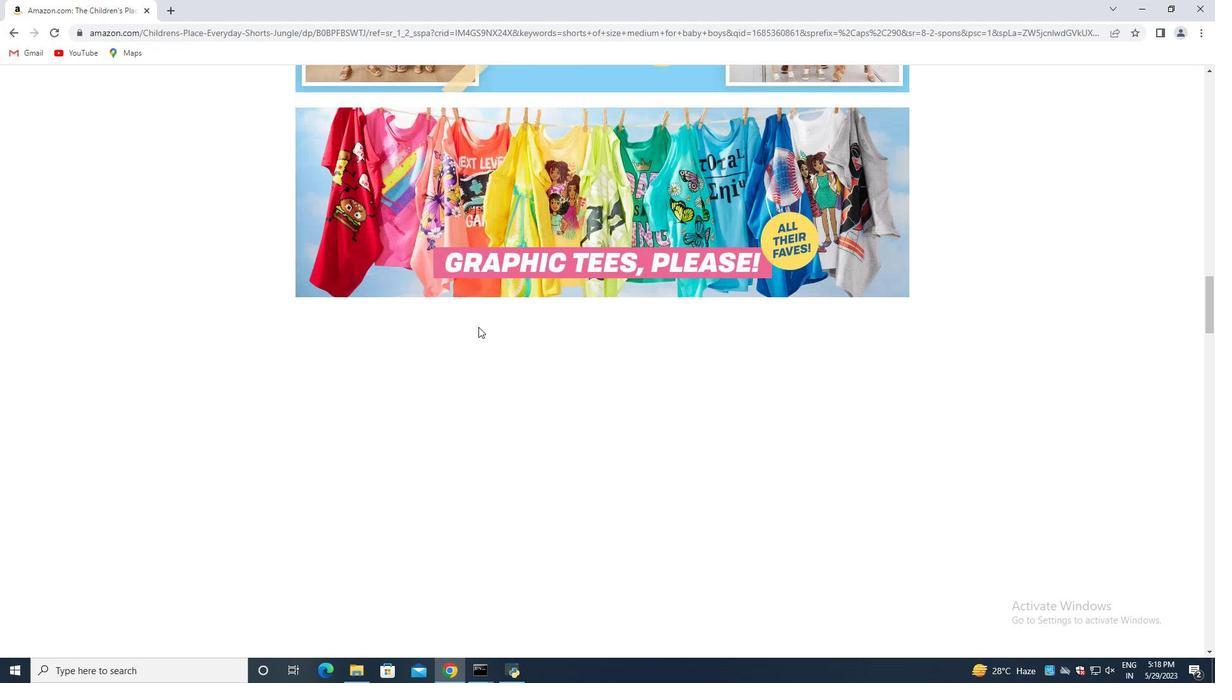 
Action: Mouse scrolled (484, 317) with delta (0, 0)
Screenshot: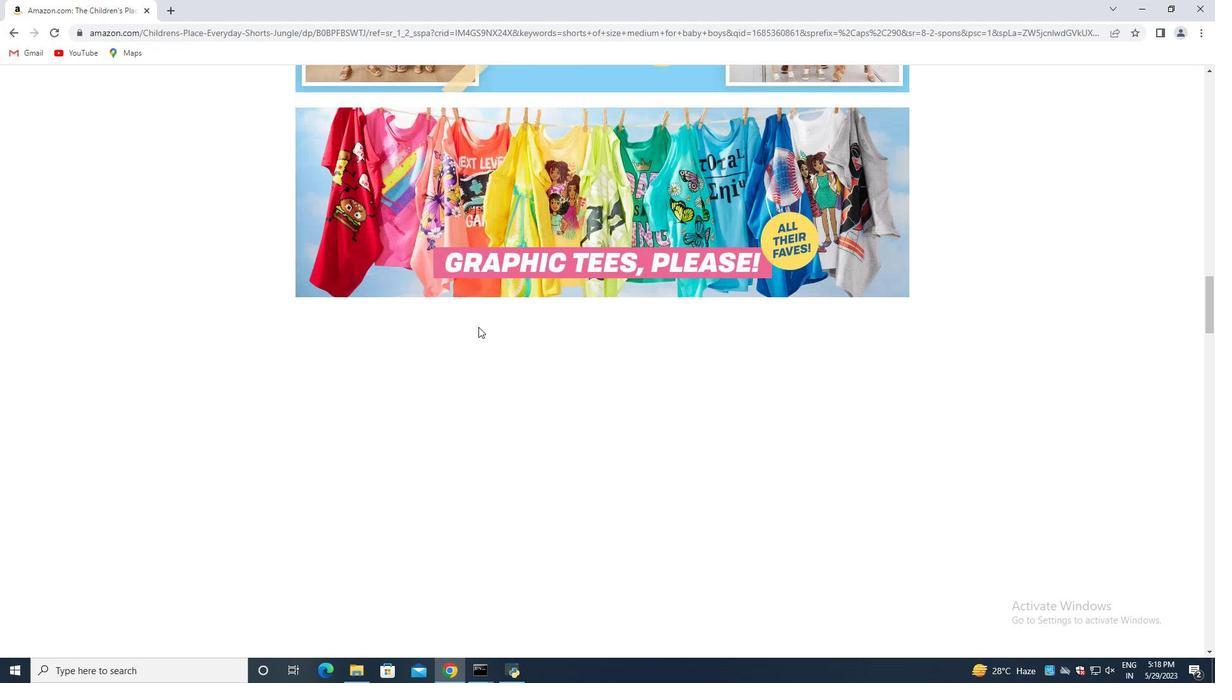 
Action: Mouse moved to (487, 317)
Screenshot: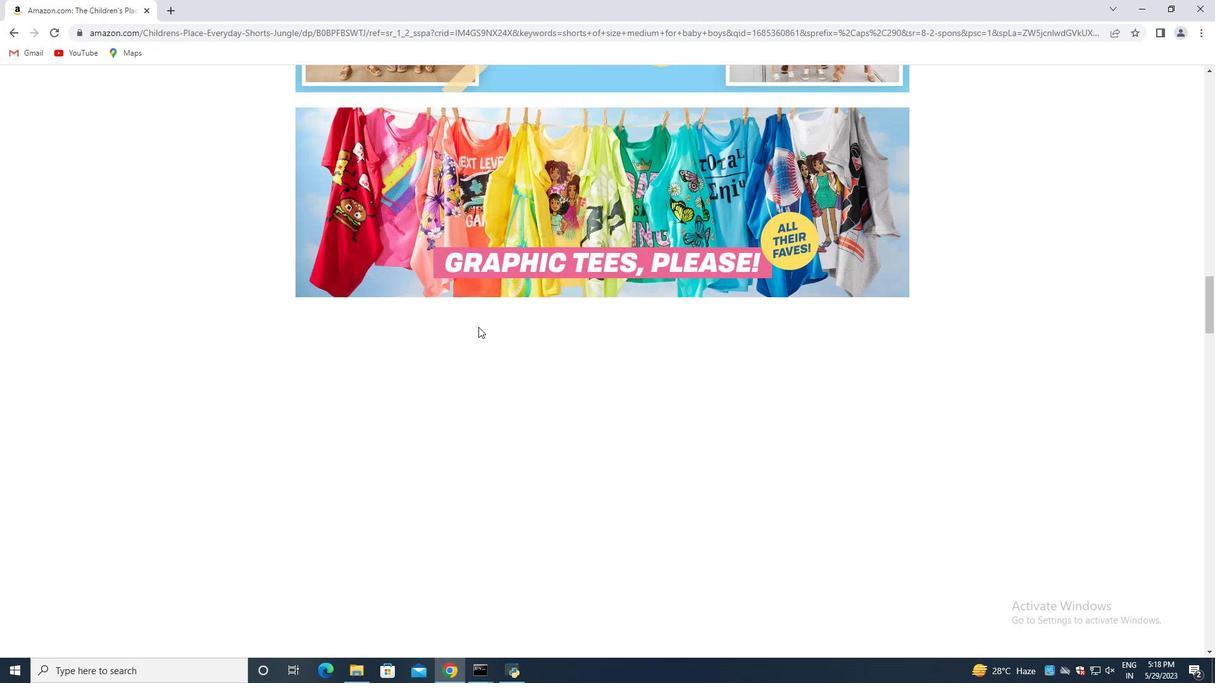 
Action: Mouse scrolled (487, 317) with delta (0, 0)
Screenshot: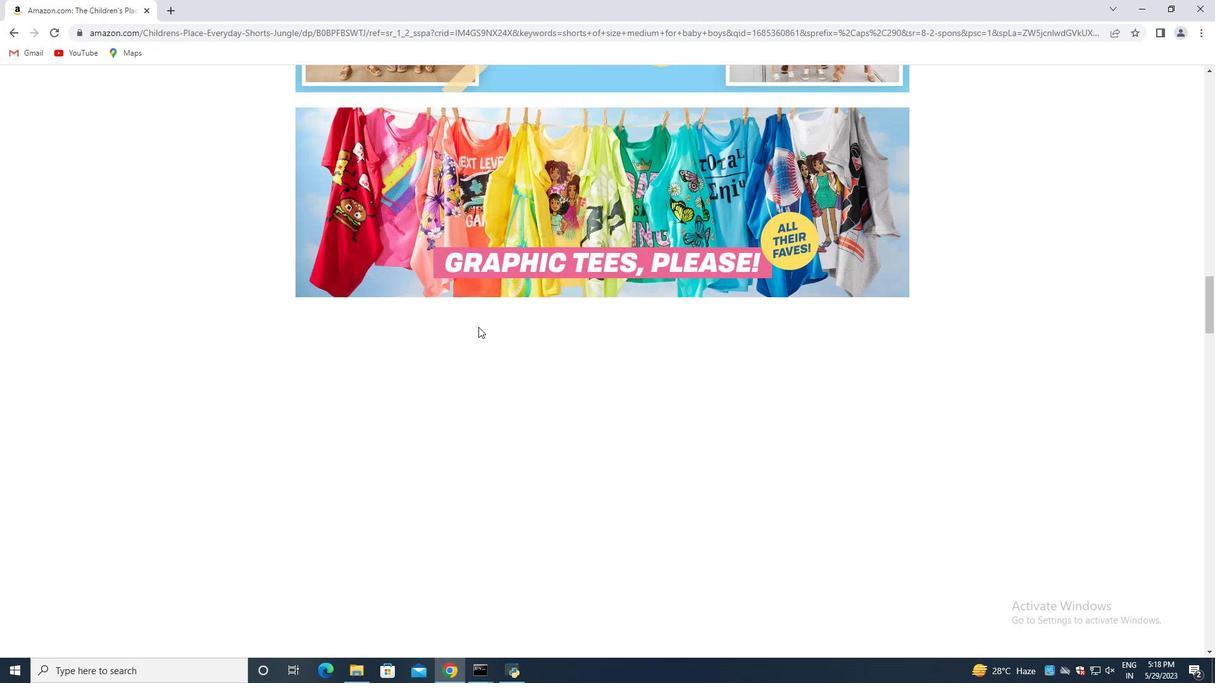 
Action: Mouse moved to (509, 321)
Screenshot: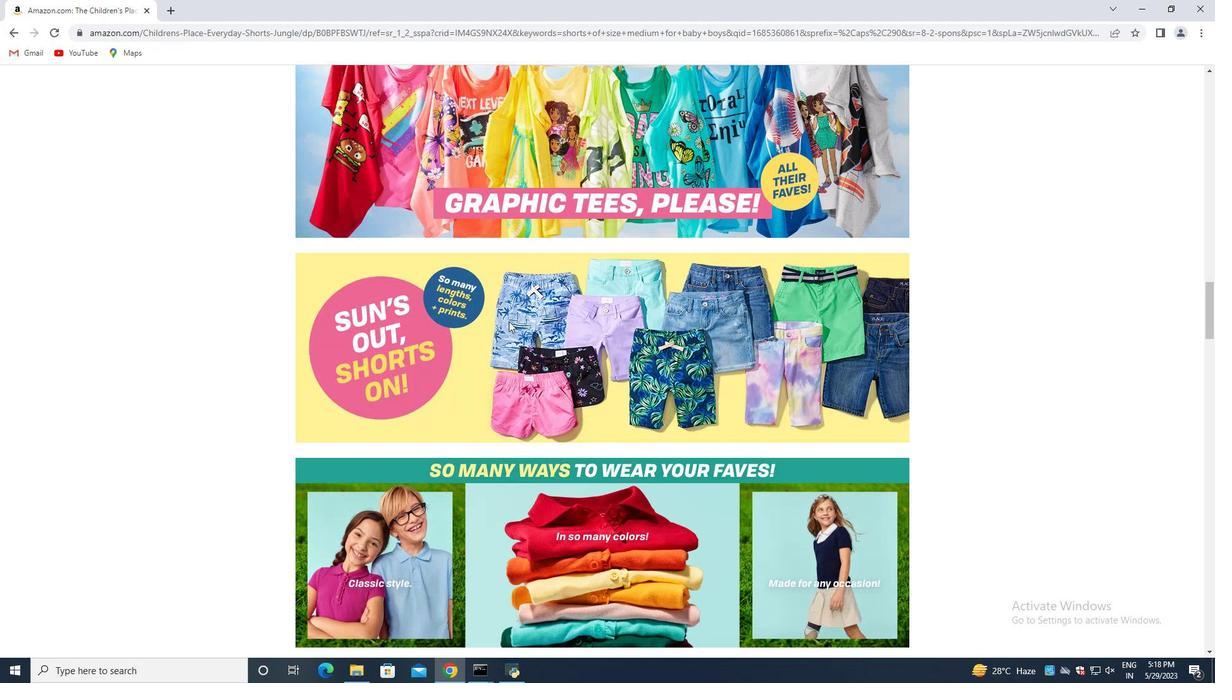 
Action: Mouse scrolled (509, 321) with delta (0, 0)
Screenshot: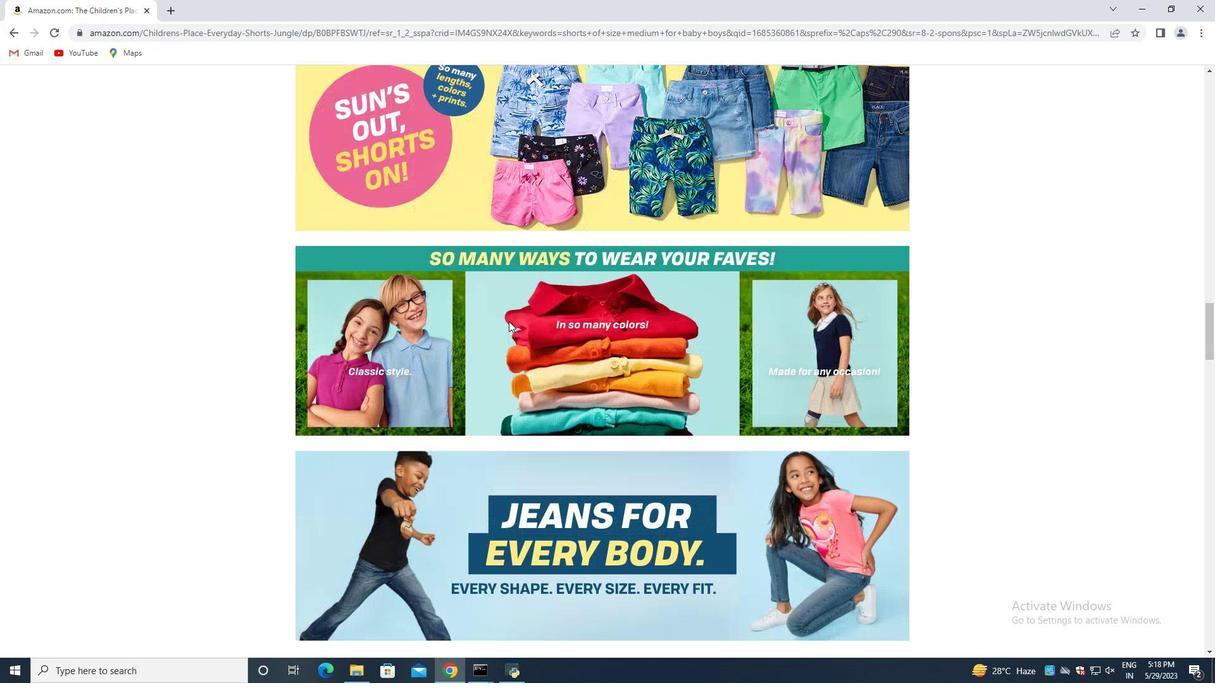
Action: Mouse scrolled (509, 321) with delta (0, 0)
Screenshot: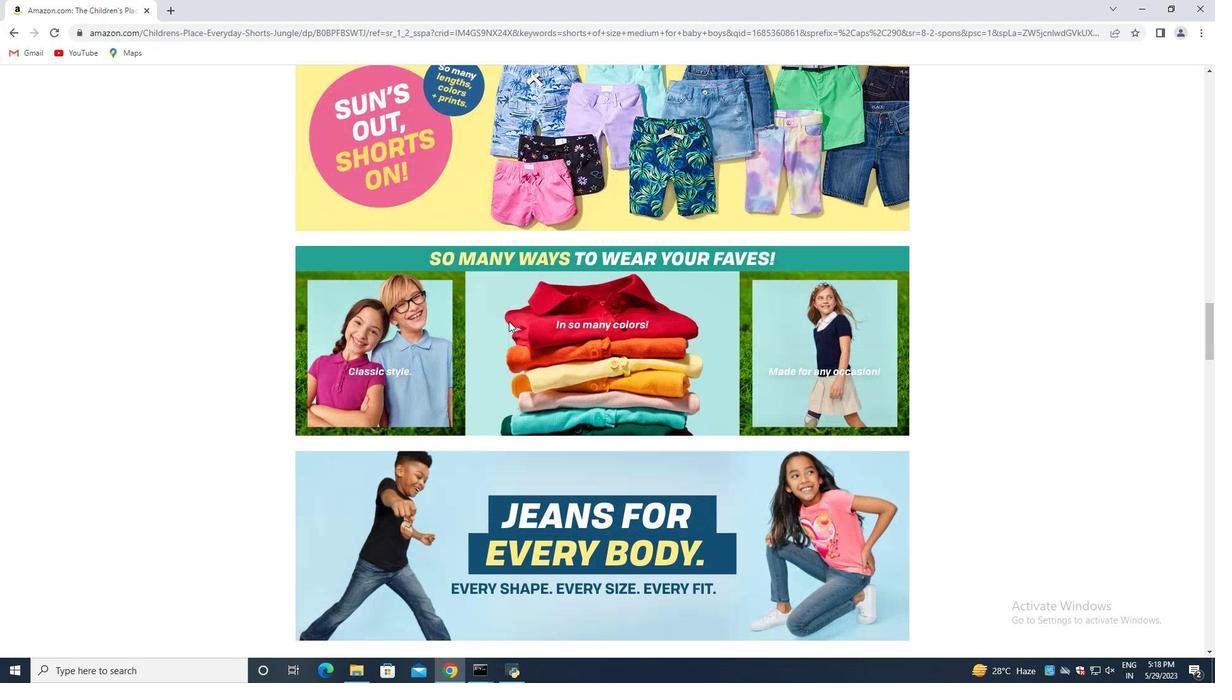 
Action: Mouse scrolled (509, 321) with delta (0, 0)
Screenshot: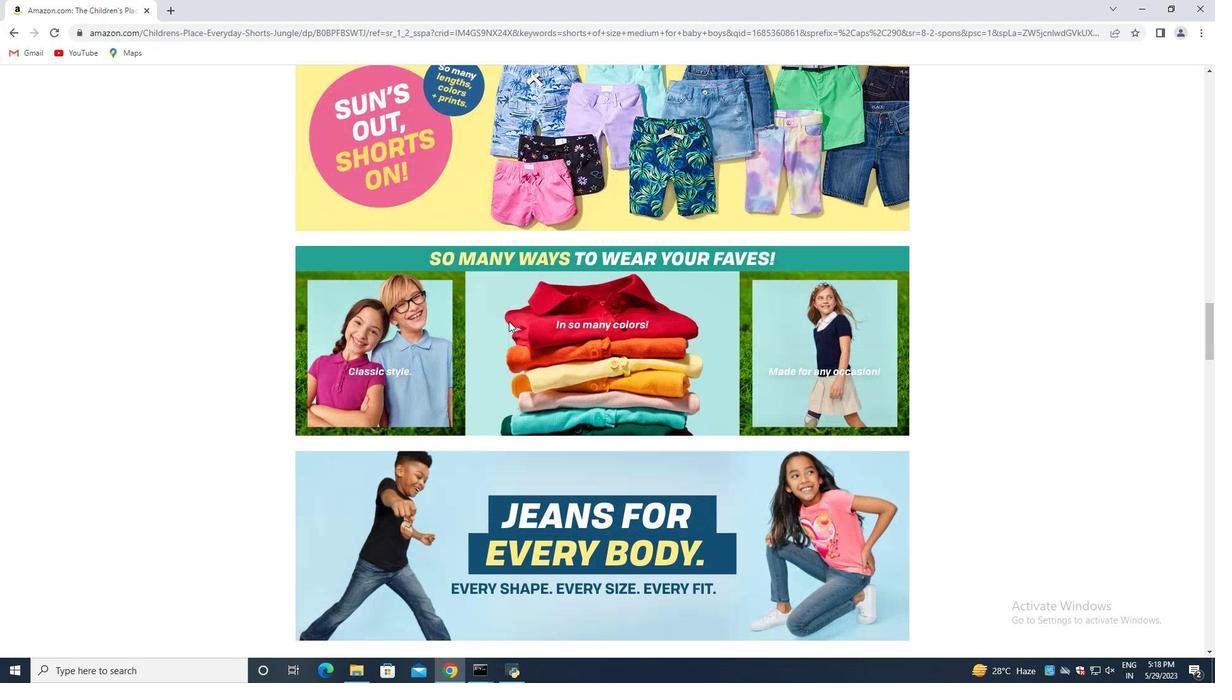 
Action: Mouse scrolled (509, 321) with delta (0, 0)
Screenshot: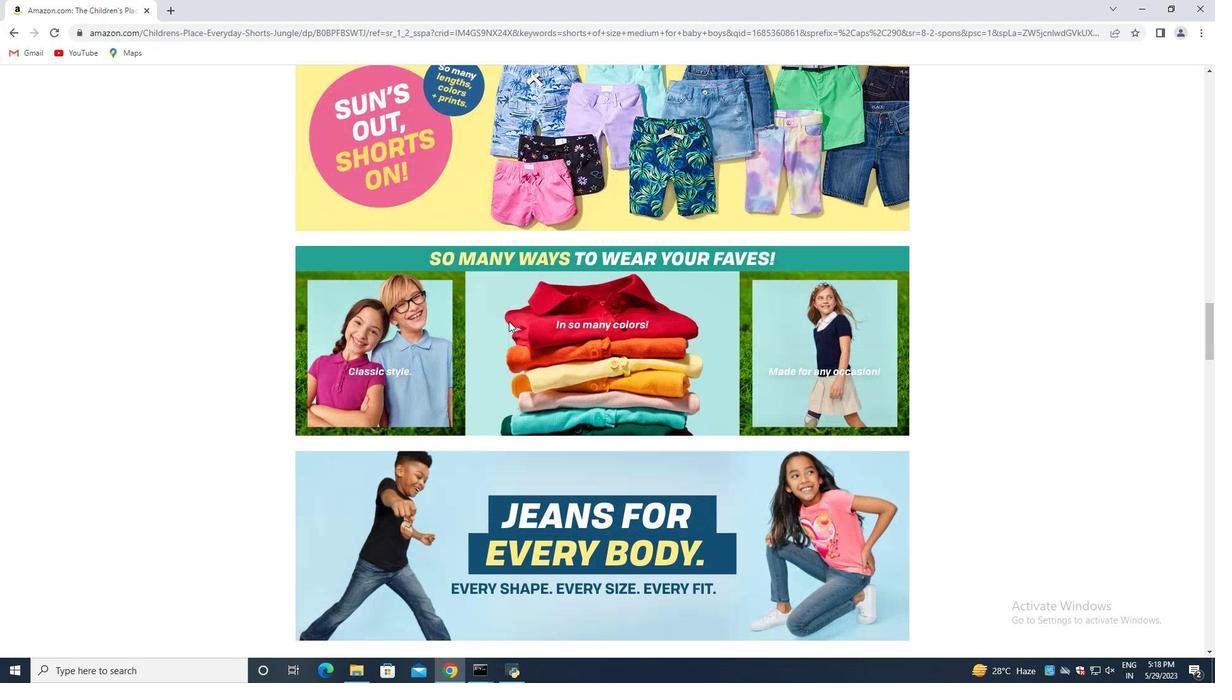 
Action: Mouse scrolled (509, 321) with delta (0, 0)
Screenshot: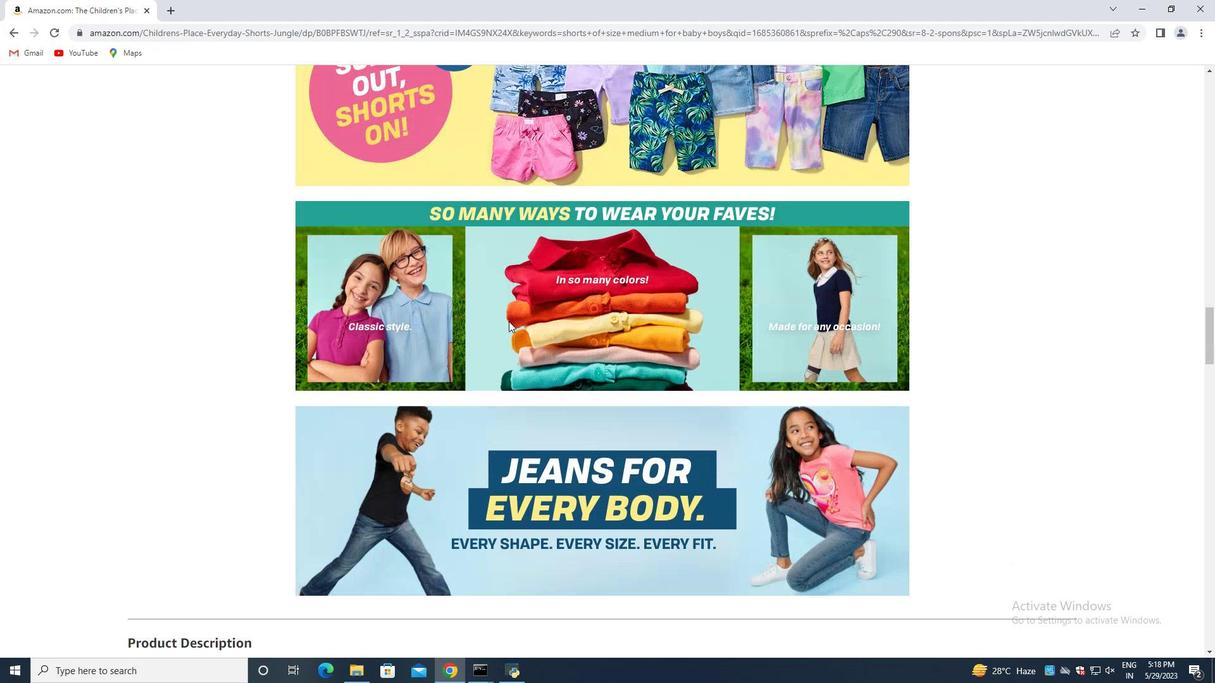 
Action: Mouse moved to (515, 319)
Screenshot: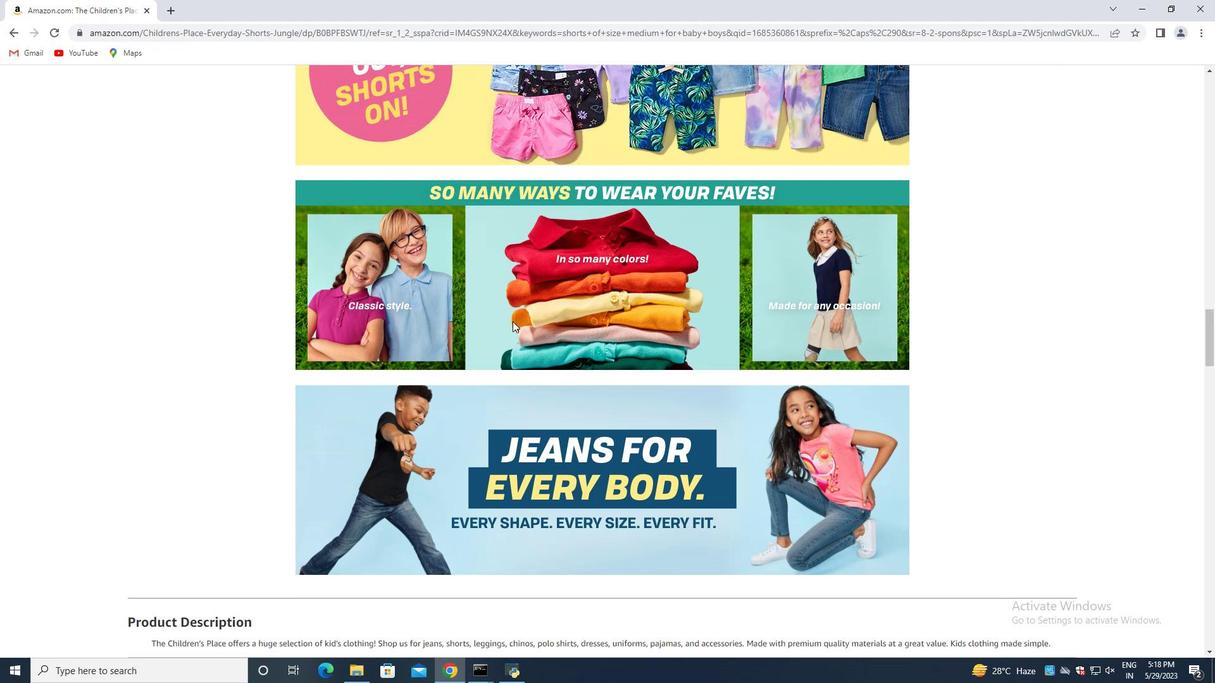 
Action: Mouse scrolled (515, 319) with delta (0, 0)
Screenshot: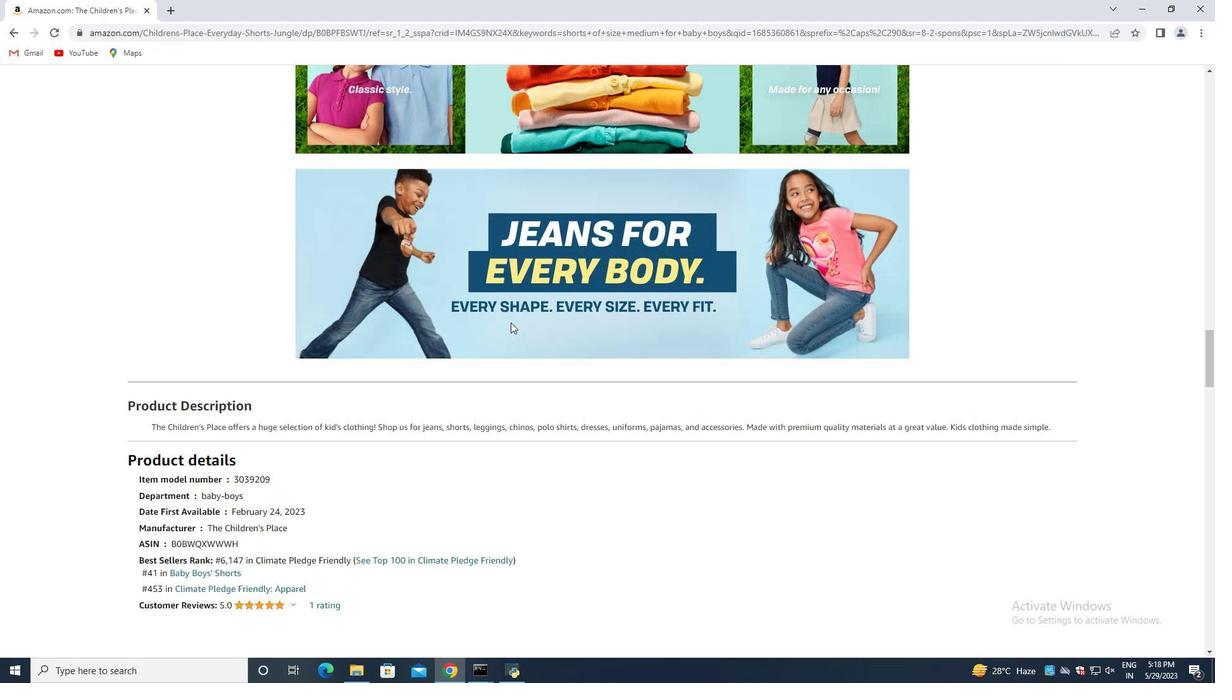 
Action: Mouse scrolled (515, 319) with delta (0, 0)
Screenshot: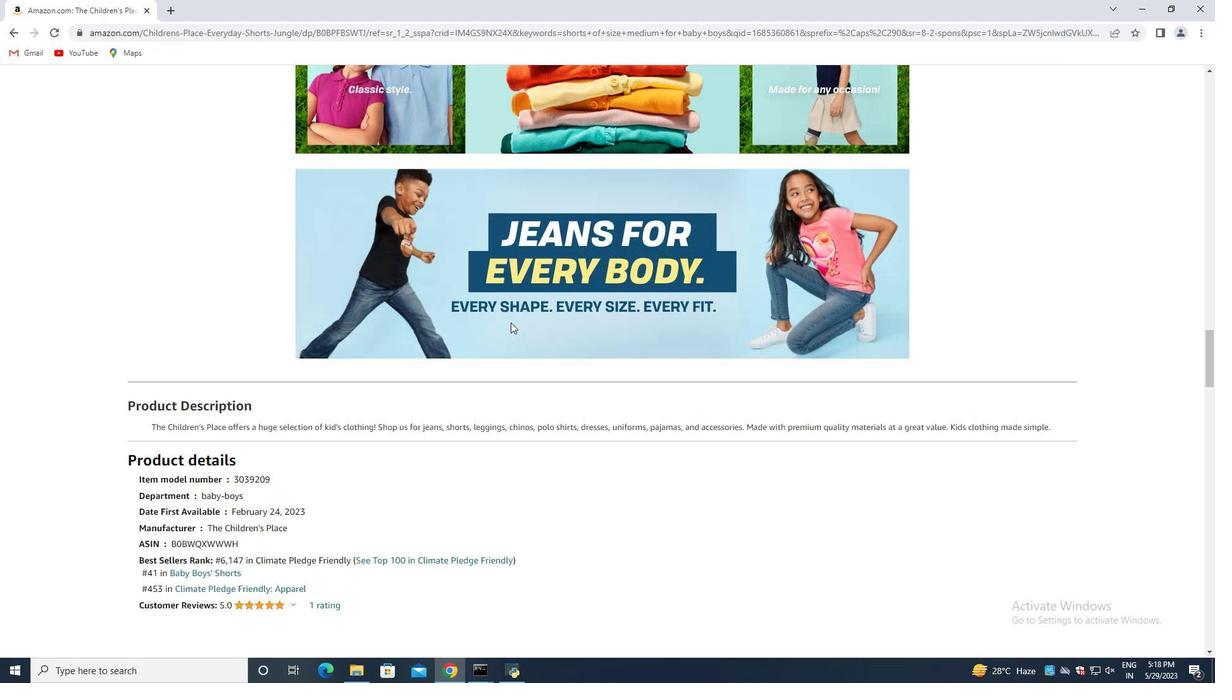 
Action: Mouse scrolled (515, 319) with delta (0, 0)
Screenshot: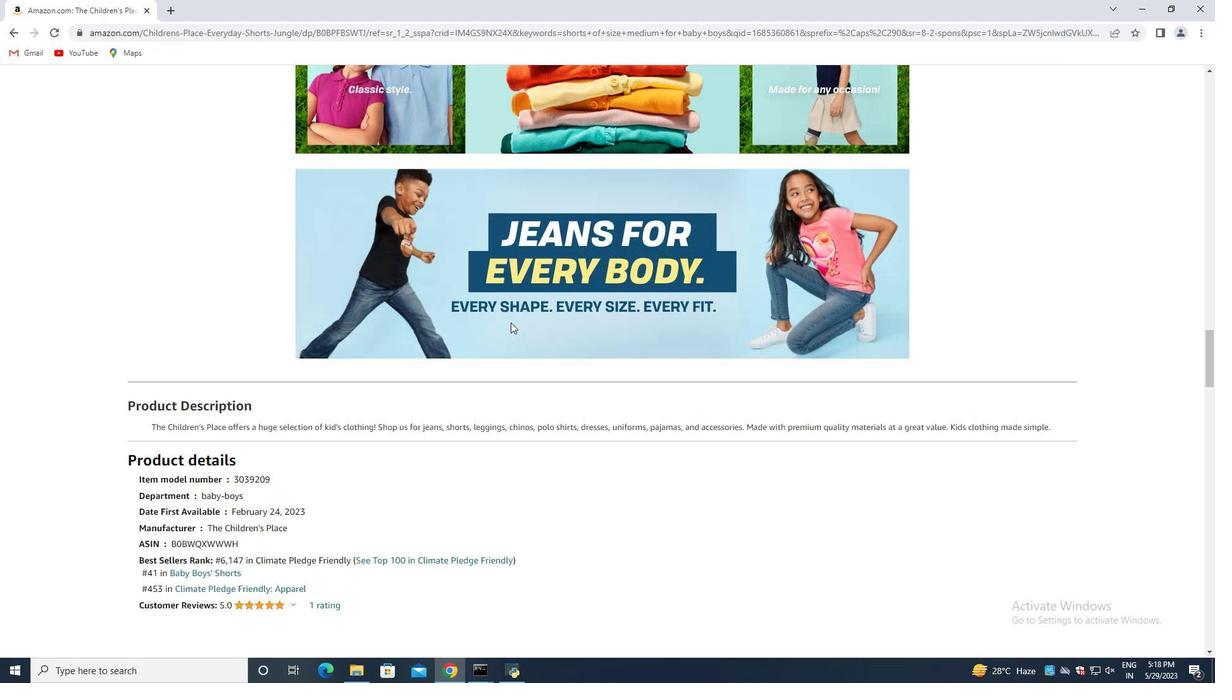 
Action: Mouse scrolled (515, 319) with delta (0, 0)
Screenshot: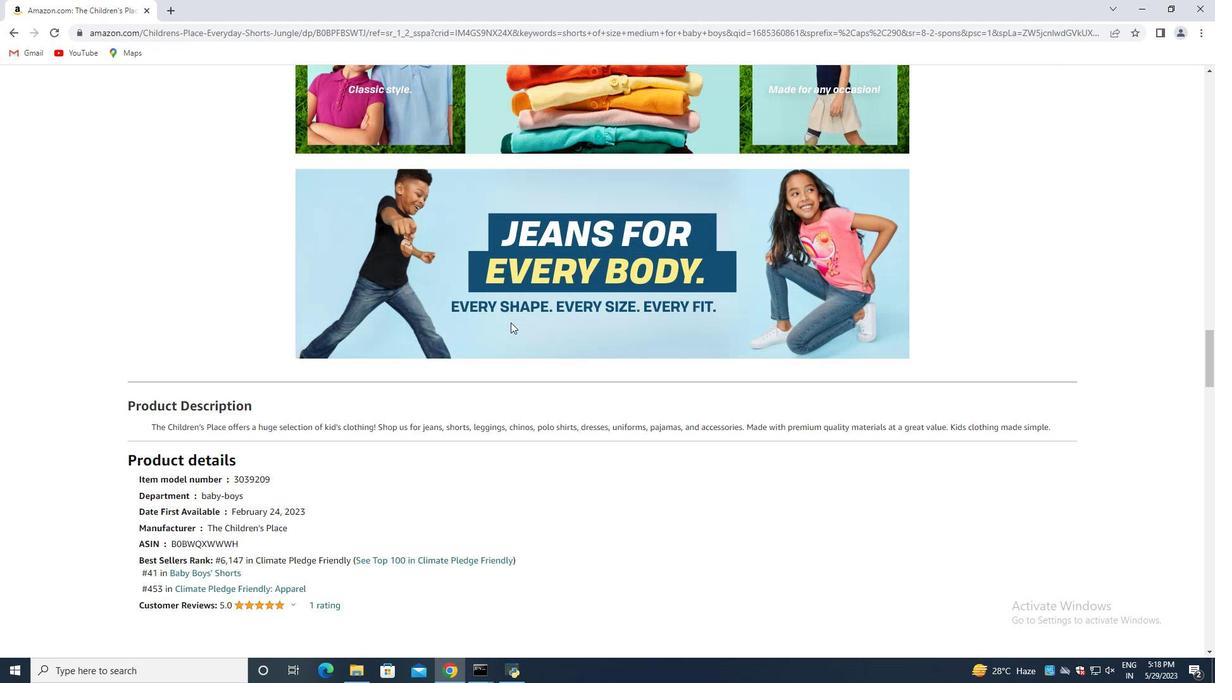 
Action: Mouse scrolled (515, 319) with delta (0, 0)
Screenshot: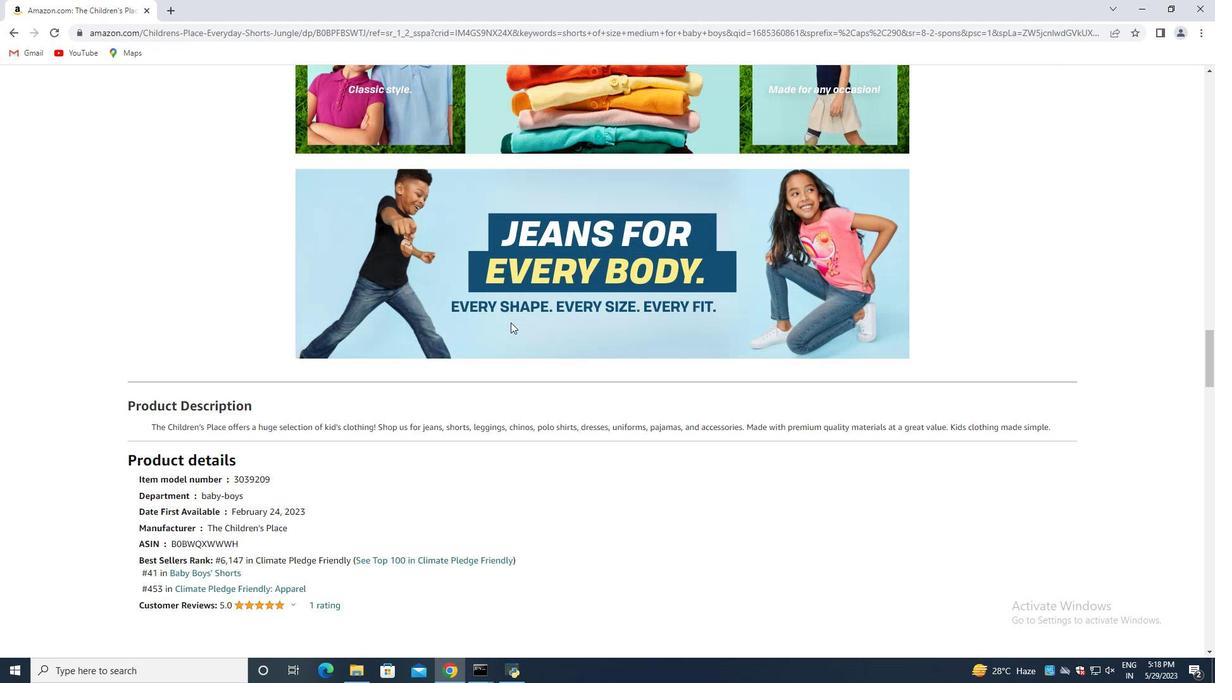 
Action: Mouse moved to (517, 319)
Screenshot: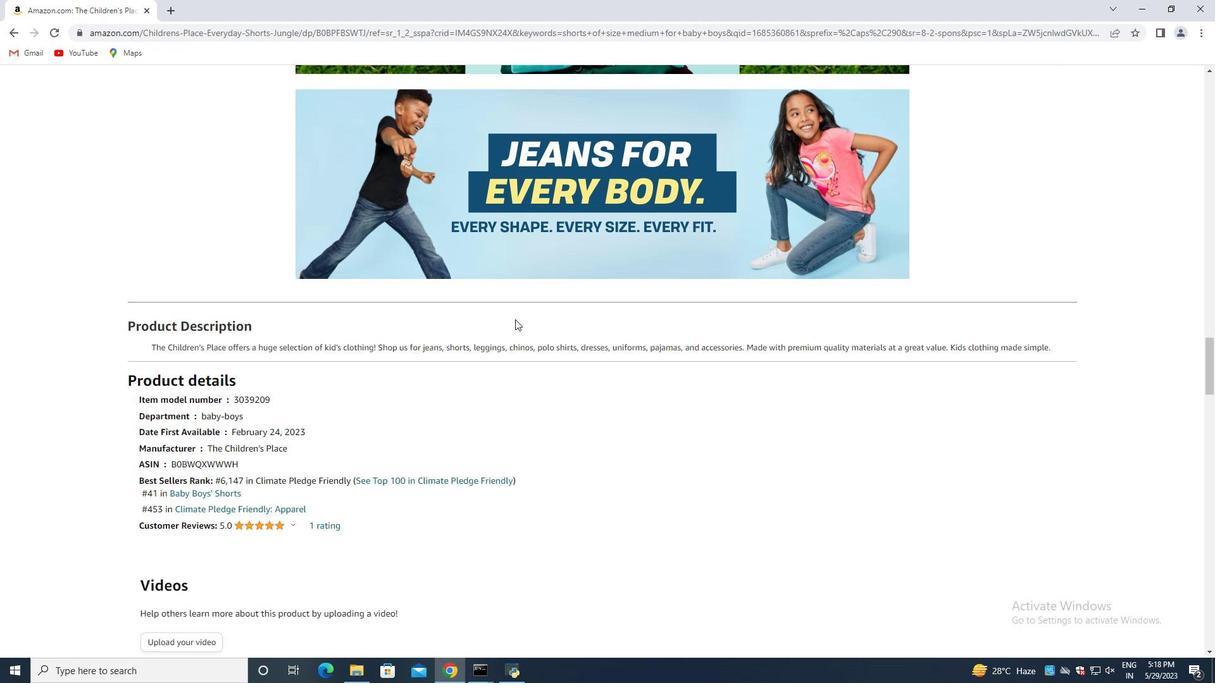 
Action: Mouse scrolled (517, 319) with delta (0, 0)
Screenshot: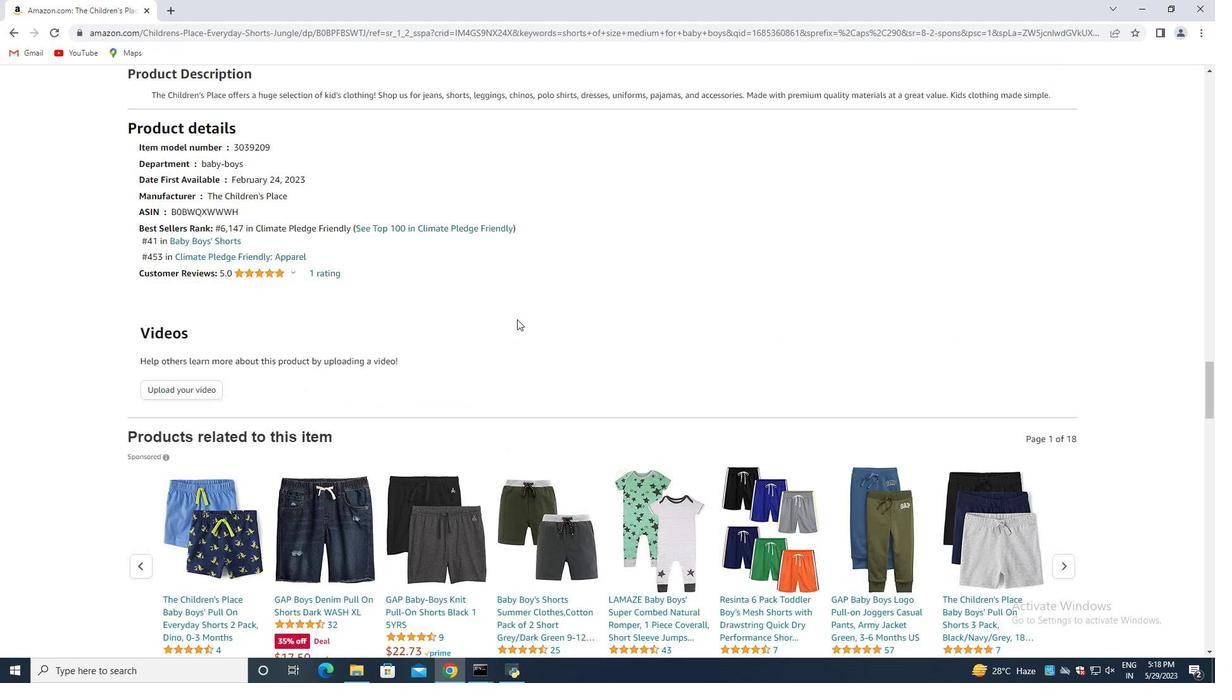 
Action: Mouse scrolled (517, 319) with delta (0, 0)
Screenshot: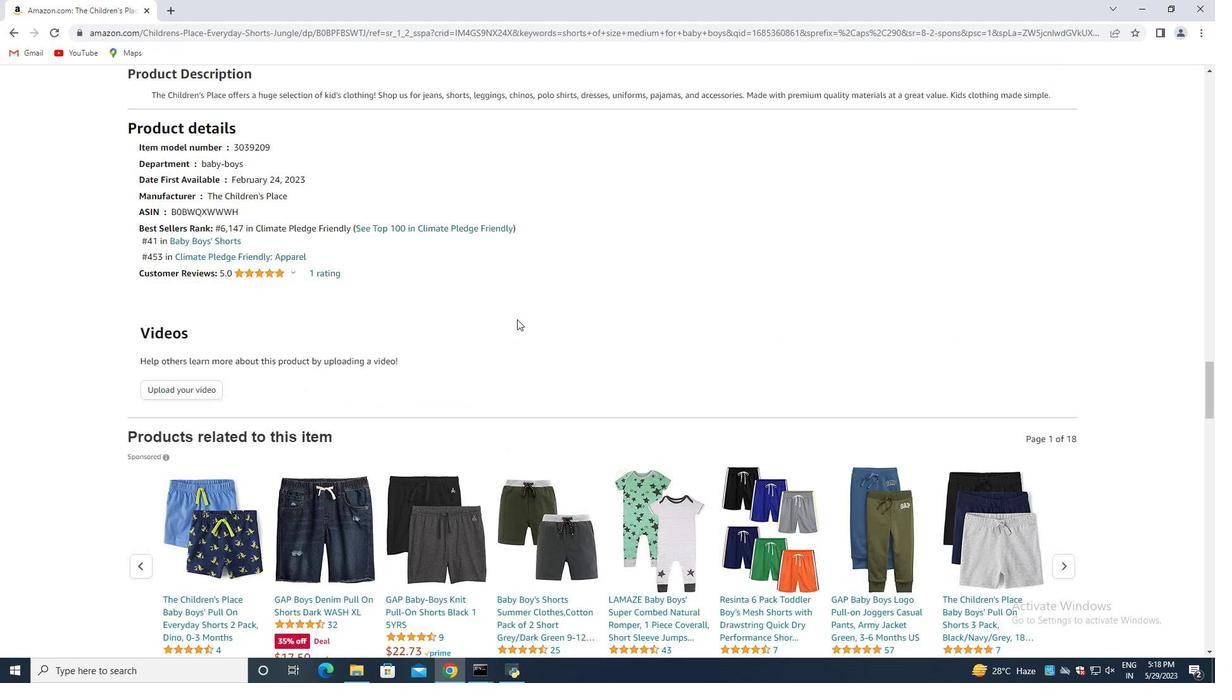 
Action: Mouse scrolled (517, 319) with delta (0, 0)
Screenshot: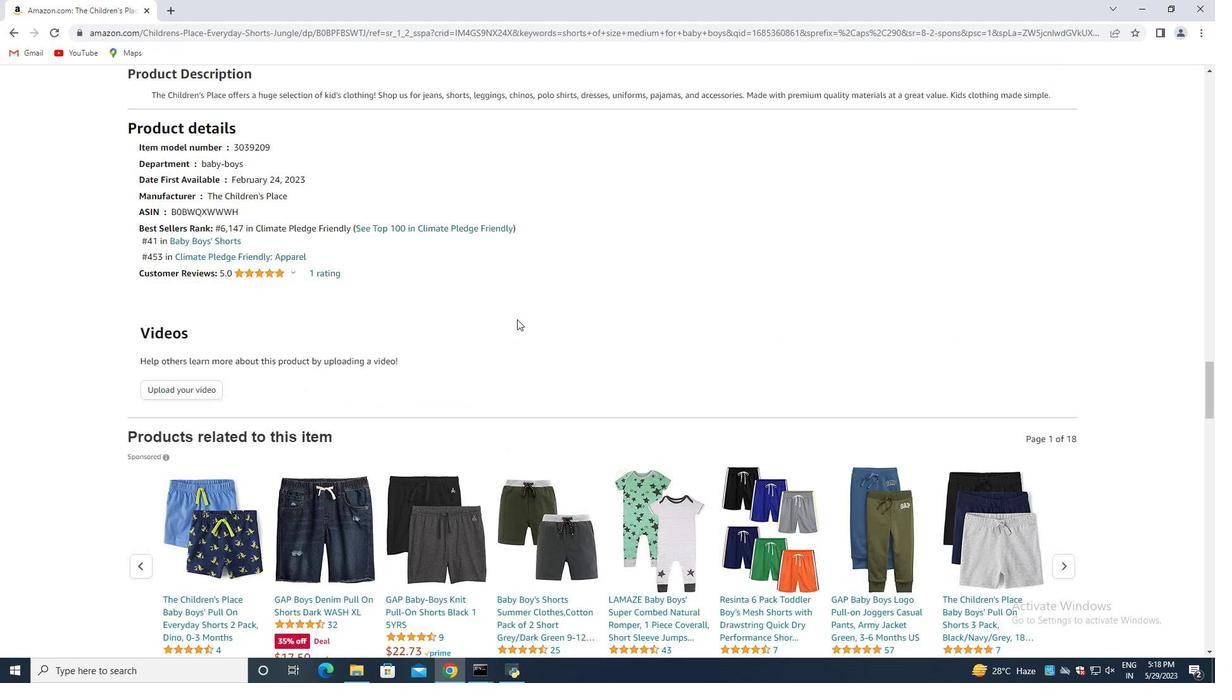 
Action: Mouse scrolled (517, 319) with delta (0, 0)
Screenshot: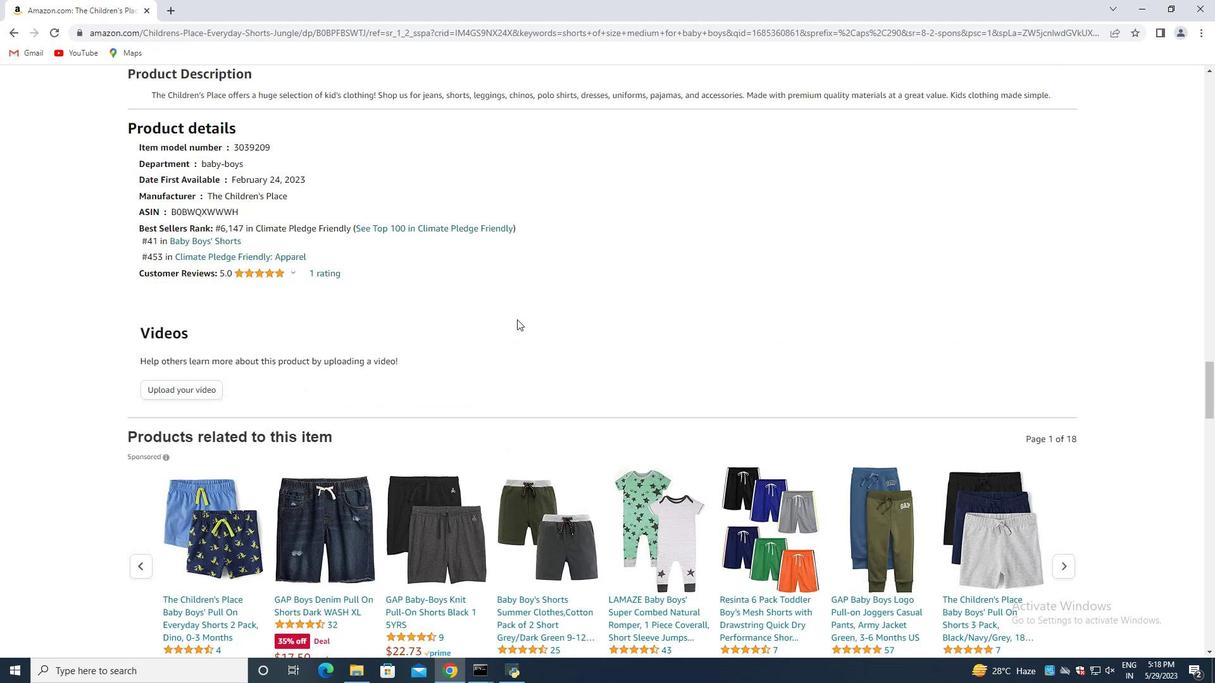 
Action: Mouse scrolled (517, 319) with delta (0, 0)
Screenshot: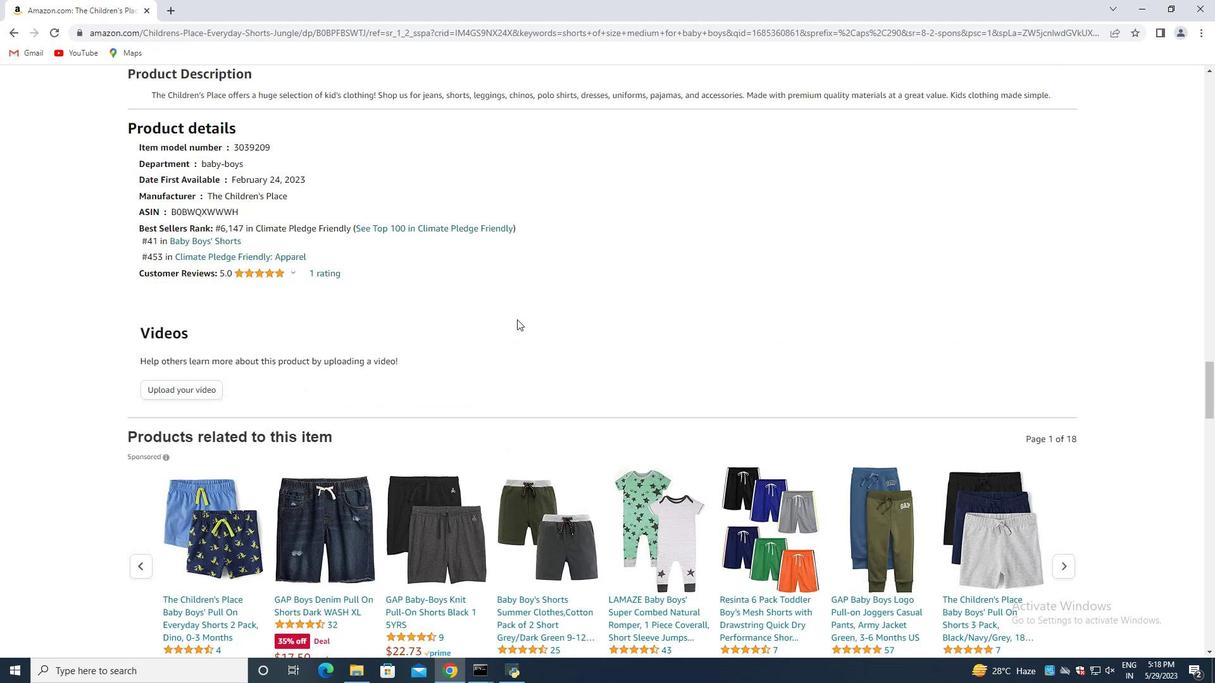 
Action: Mouse scrolled (517, 319) with delta (0, 0)
Screenshot: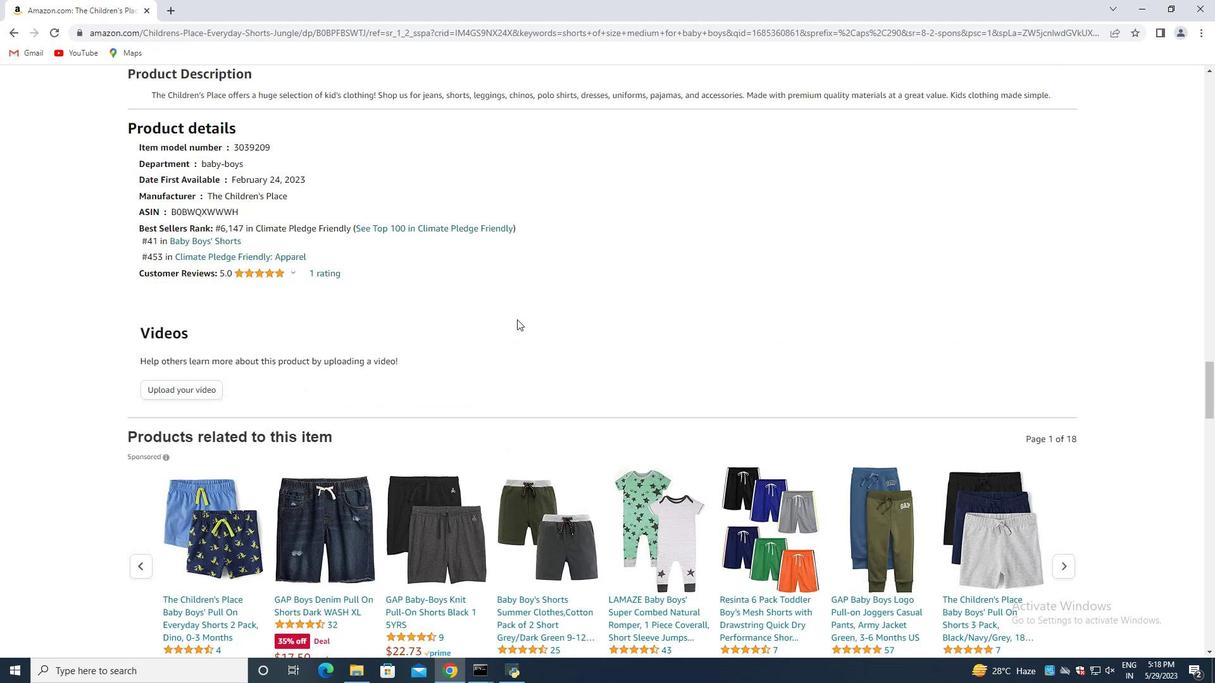 
Action: Mouse moved to (514, 326)
Screenshot: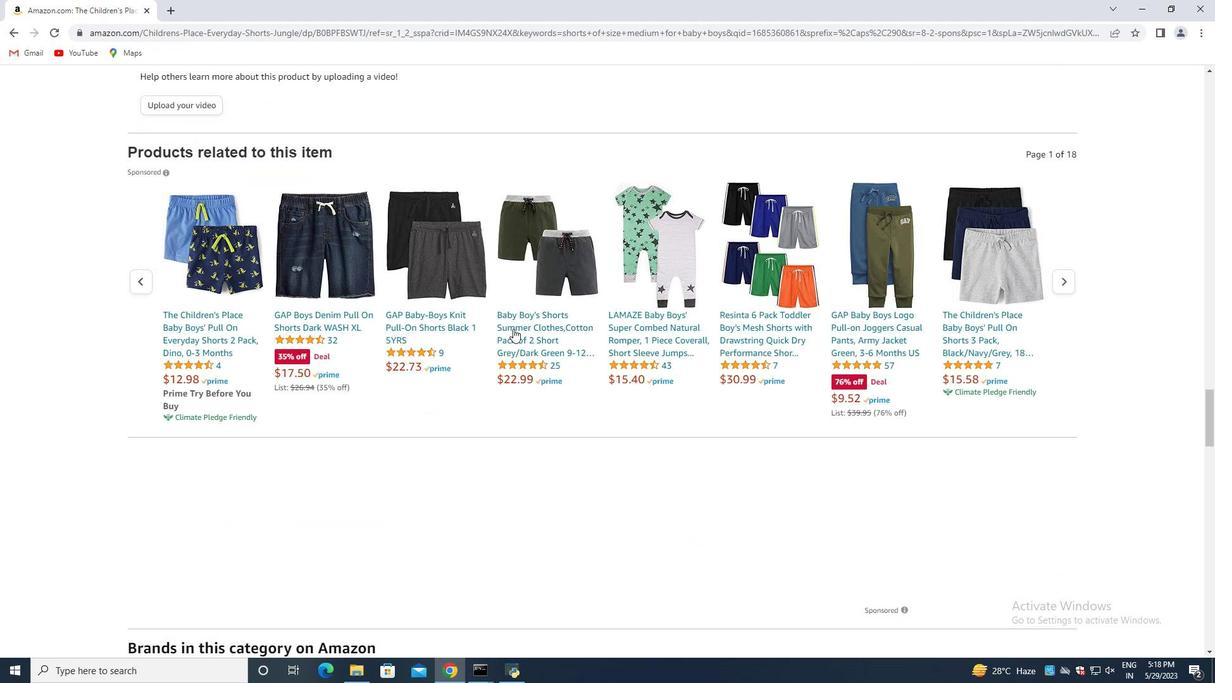 
Action: Mouse scrolled (514, 325) with delta (0, 0)
Screenshot: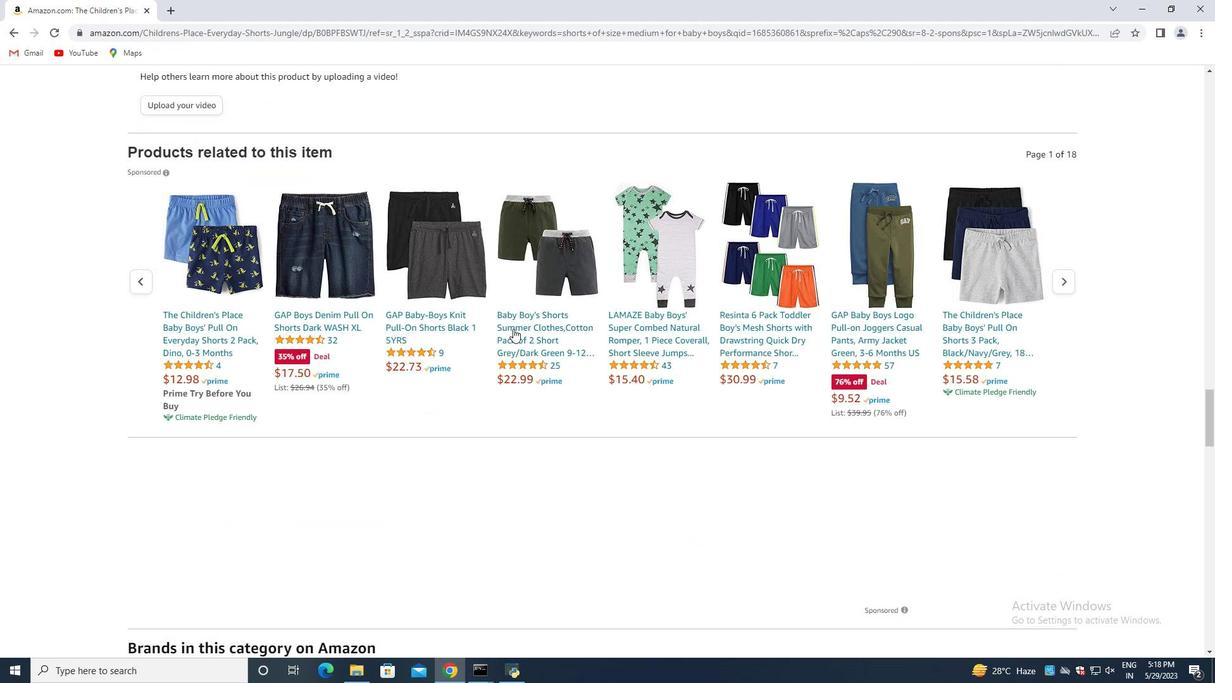 
Action: Mouse scrolled (514, 325) with delta (0, 0)
Screenshot: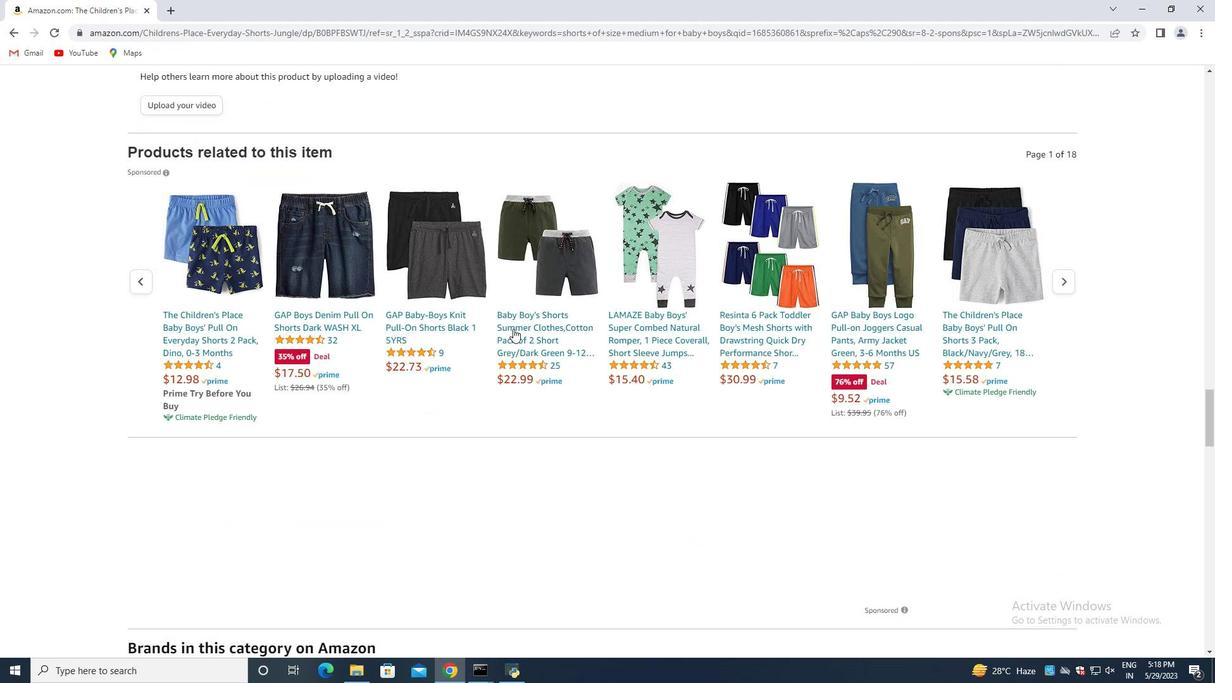 
Action: Mouse scrolled (514, 325) with delta (0, 0)
Screenshot: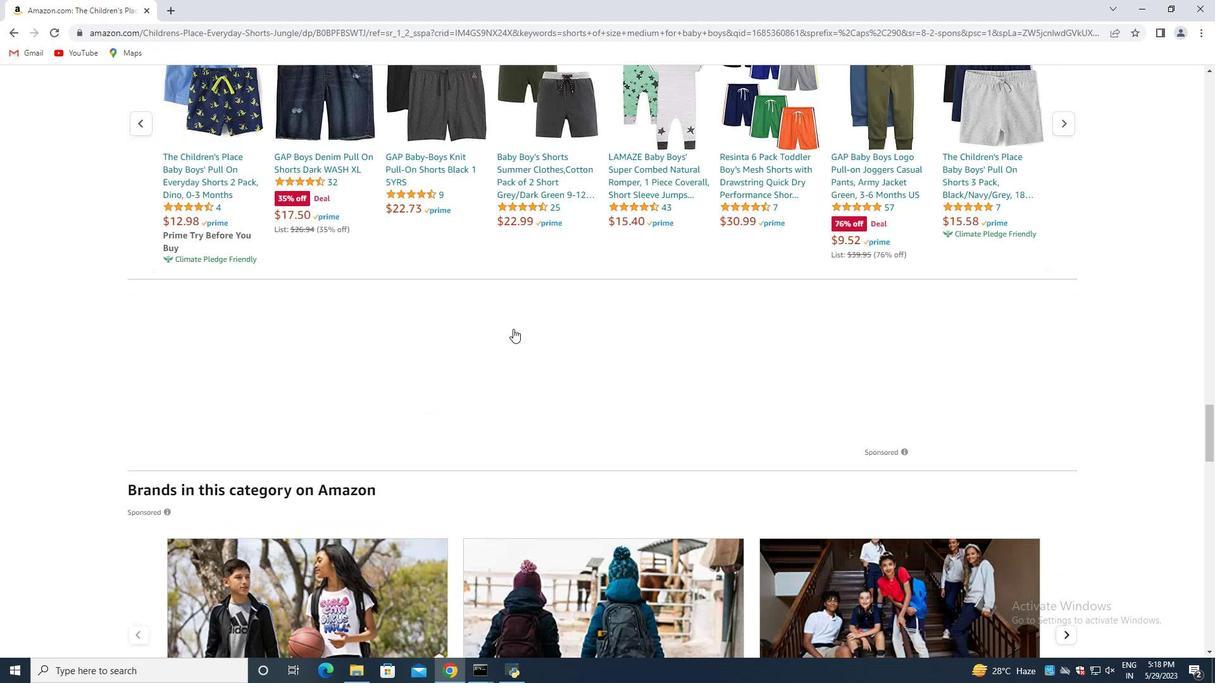 
Action: Mouse scrolled (514, 325) with delta (0, 0)
Screenshot: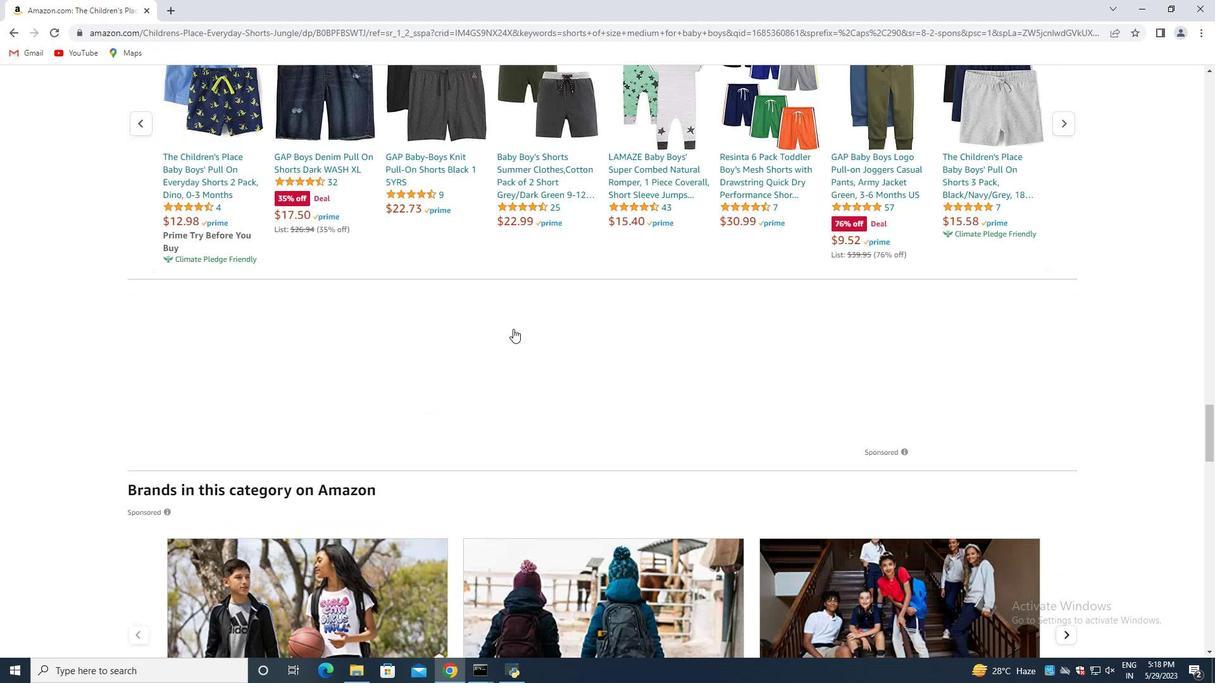 
Action: Mouse moved to (514, 326)
Screenshot: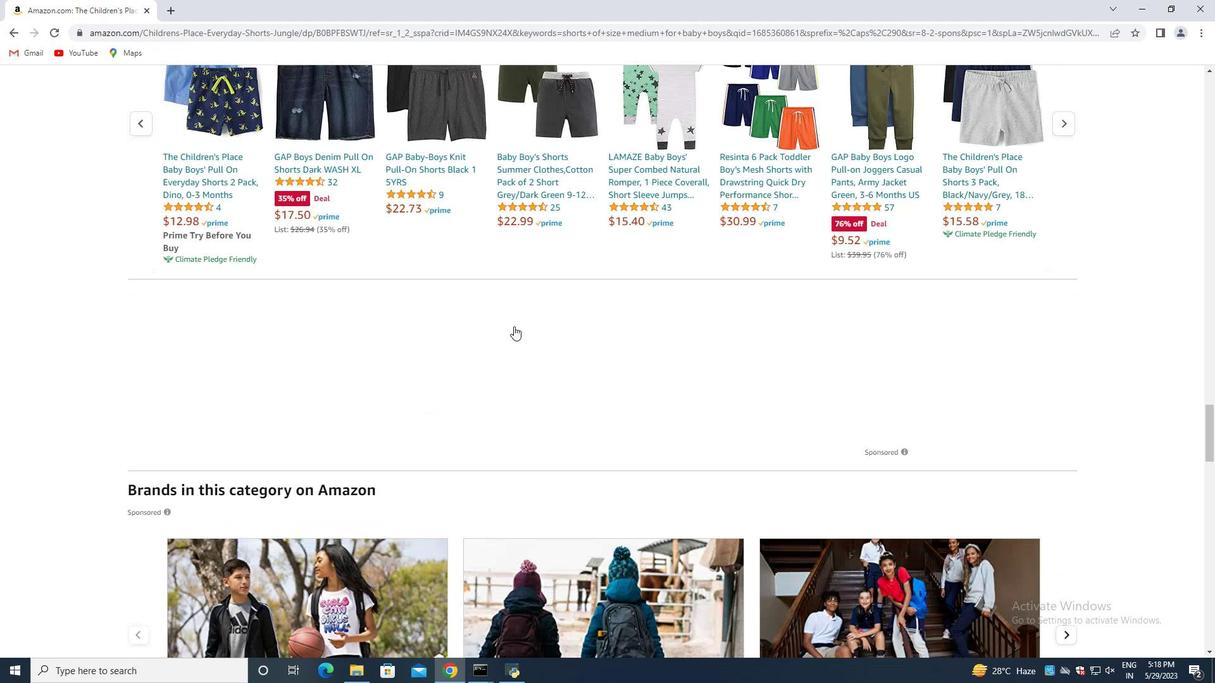 
Action: Mouse scrolled (514, 325) with delta (0, 0)
Screenshot: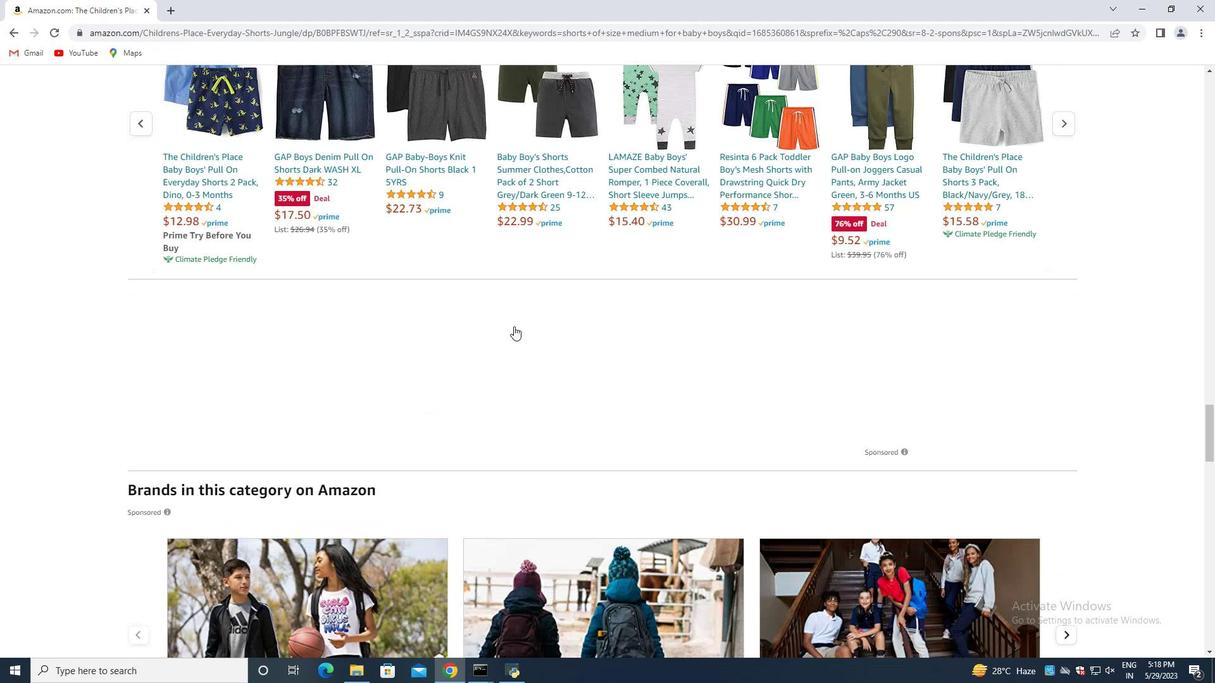 
Action: Mouse moved to (506, 328)
Screenshot: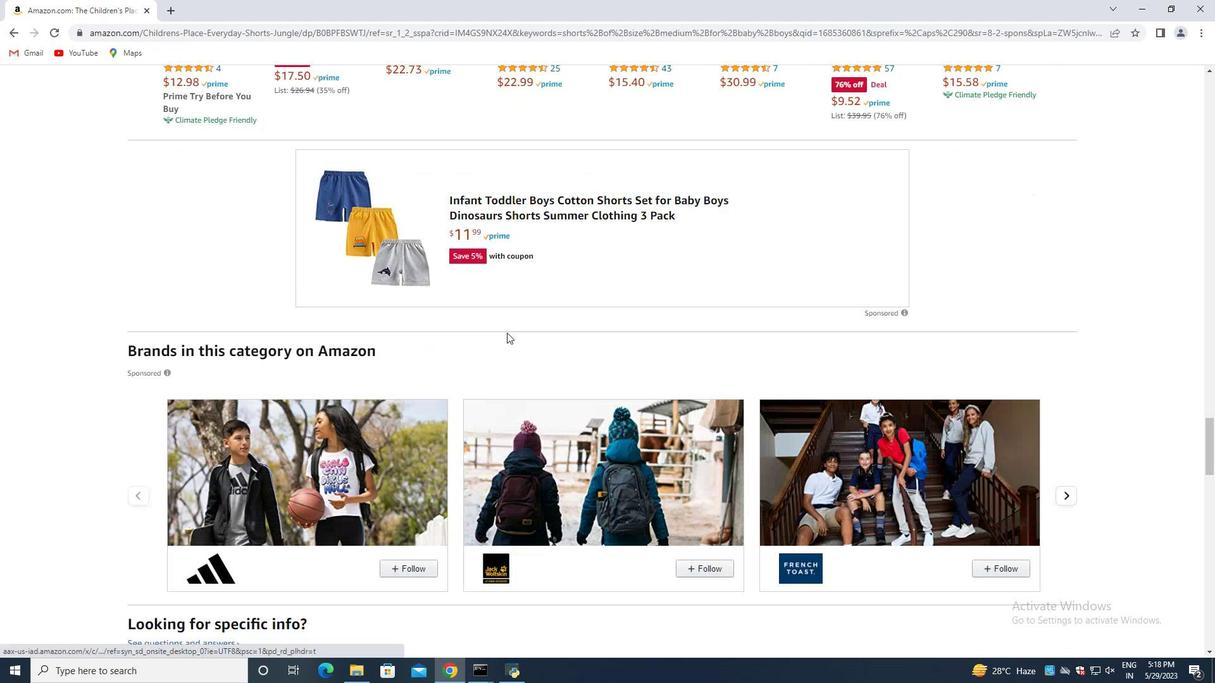 
Action: Mouse scrolled (506, 327) with delta (0, 0)
Screenshot: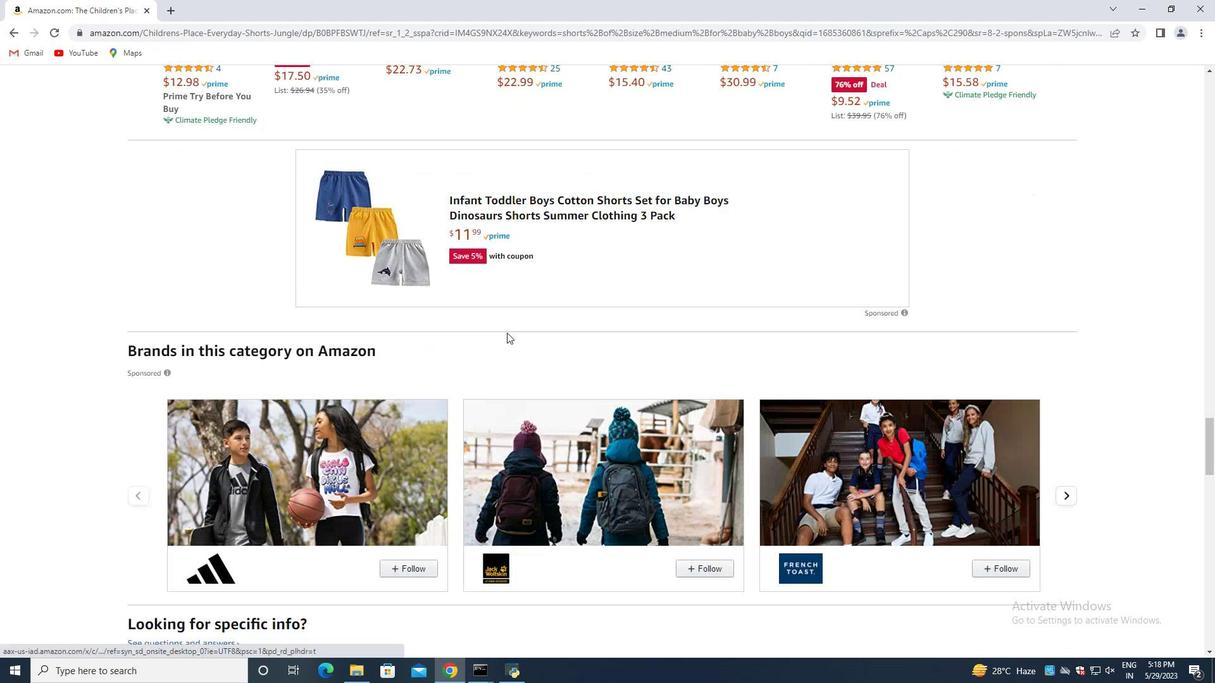 
Action: Mouse moved to (506, 328)
Screenshot: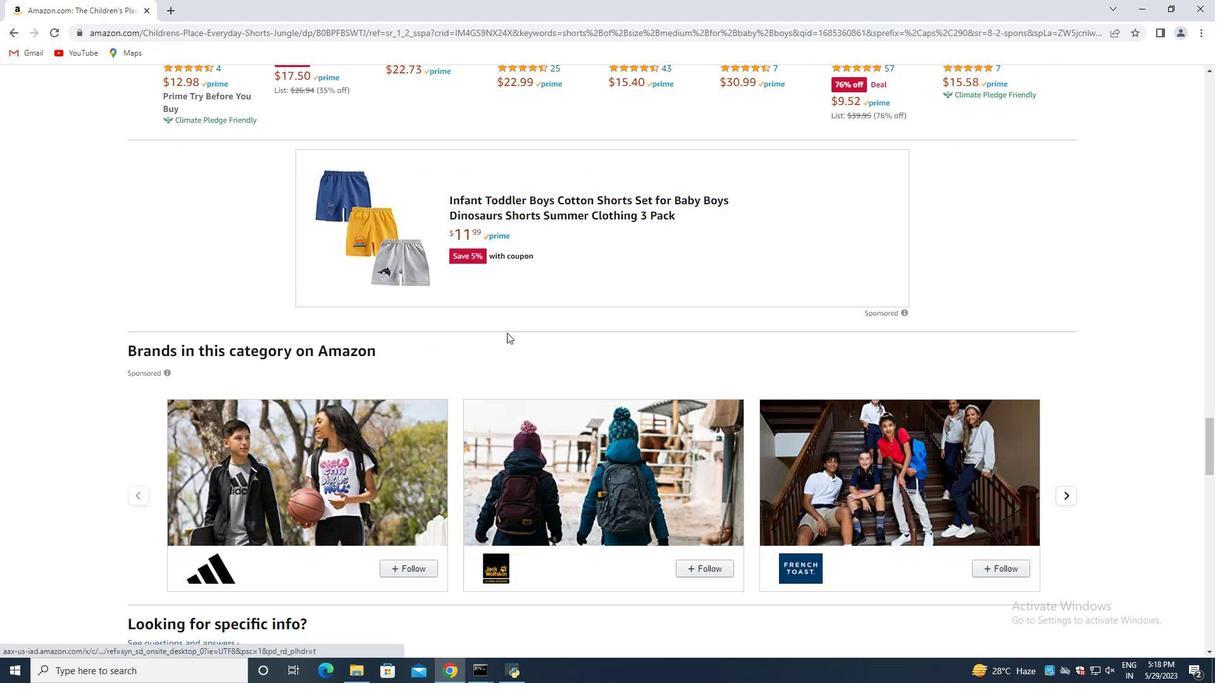 
Action: Mouse scrolled (506, 327) with delta (0, 0)
Screenshot: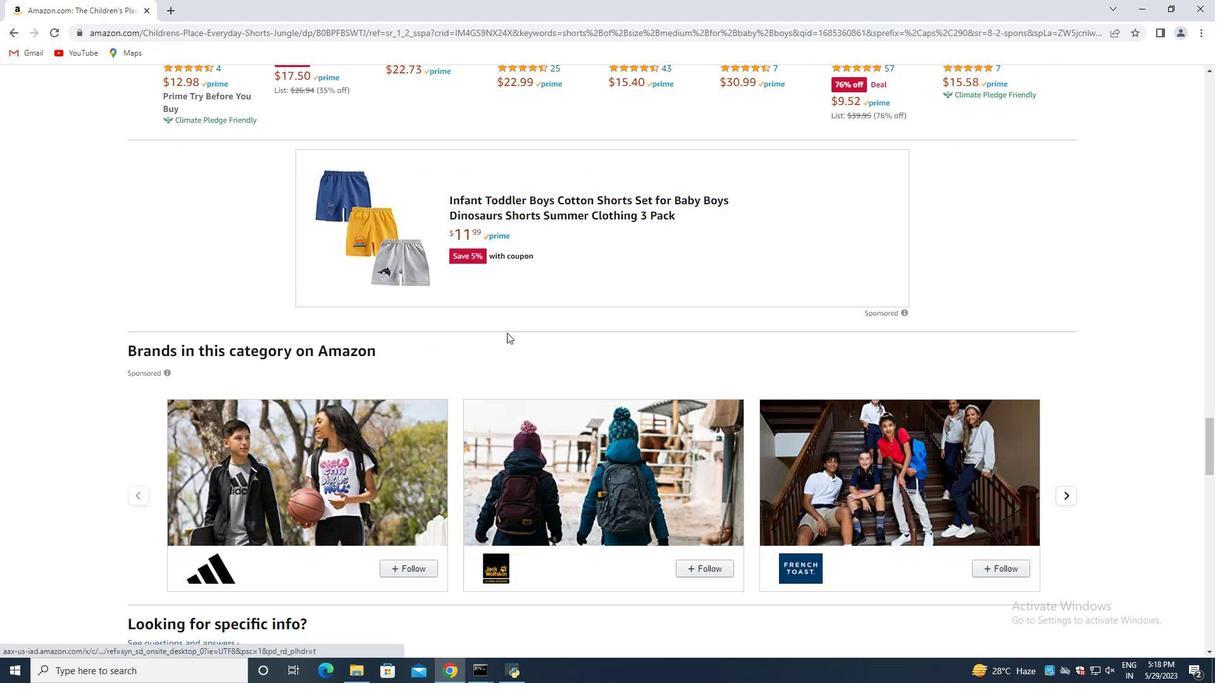
Action: Mouse scrolled (506, 327) with delta (0, 0)
Screenshot: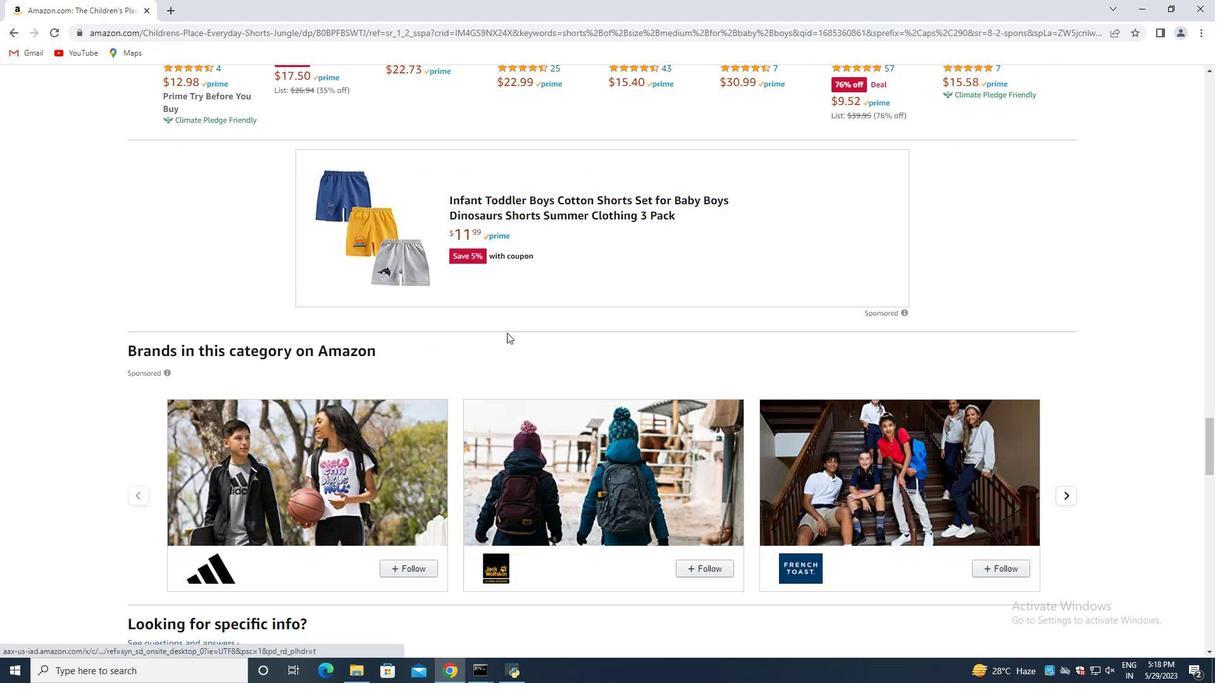 
Action: Mouse scrolled (506, 327) with delta (0, 0)
Screenshot: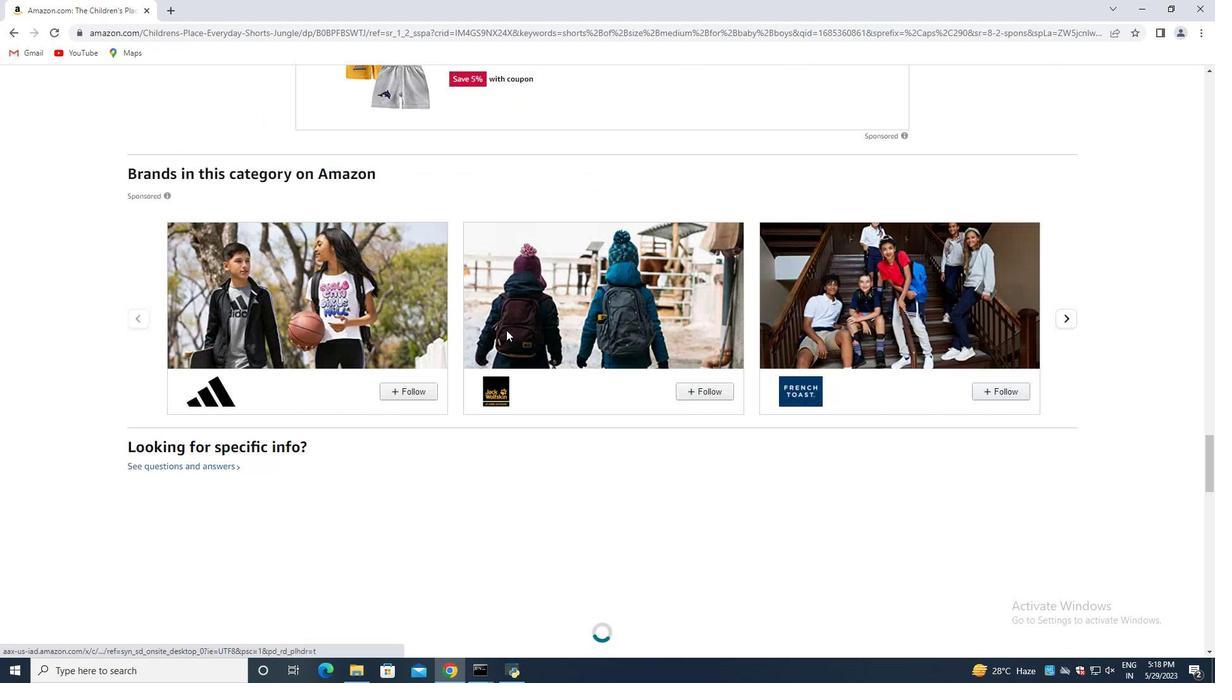 
Action: Mouse scrolled (506, 327) with delta (0, 0)
Screenshot: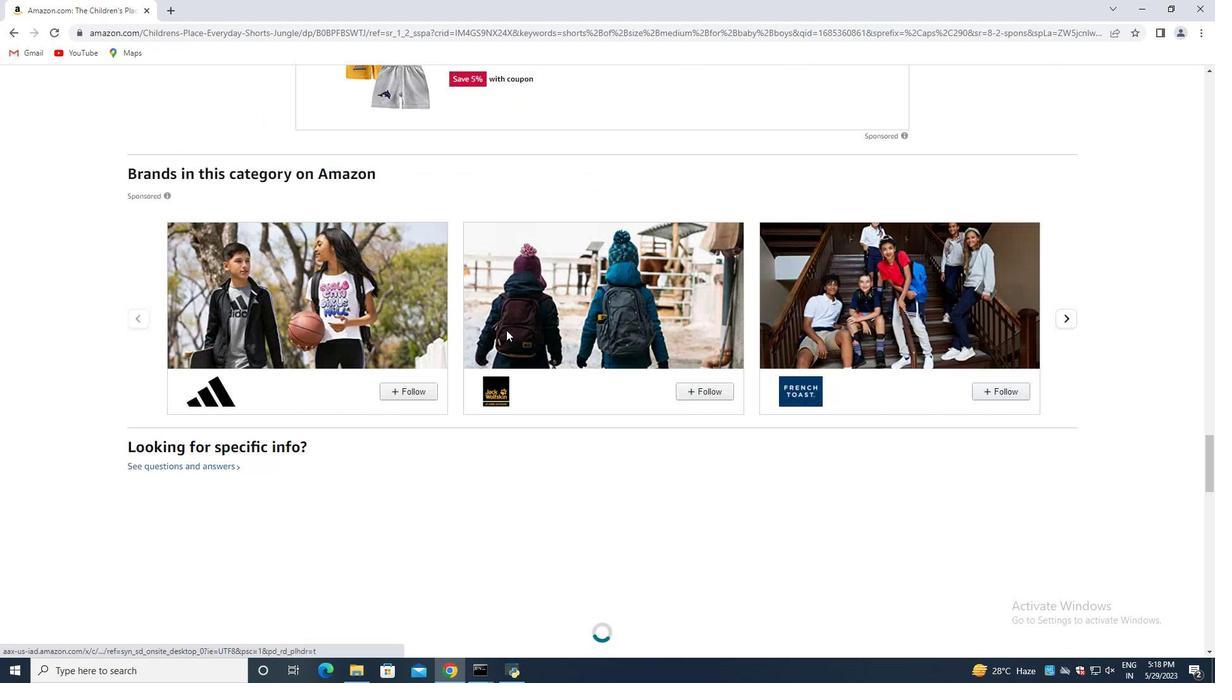 
Action: Mouse moved to (493, 327)
Screenshot: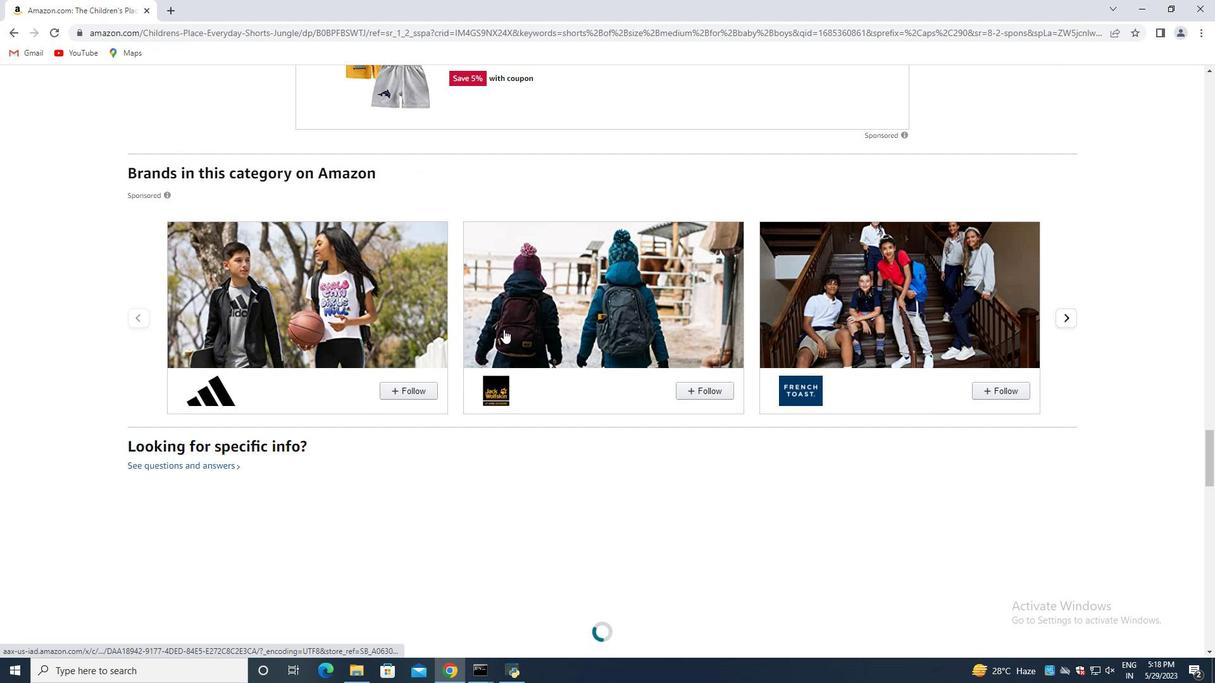 
Action: Mouse scrolled (493, 326) with delta (0, 0)
Screenshot: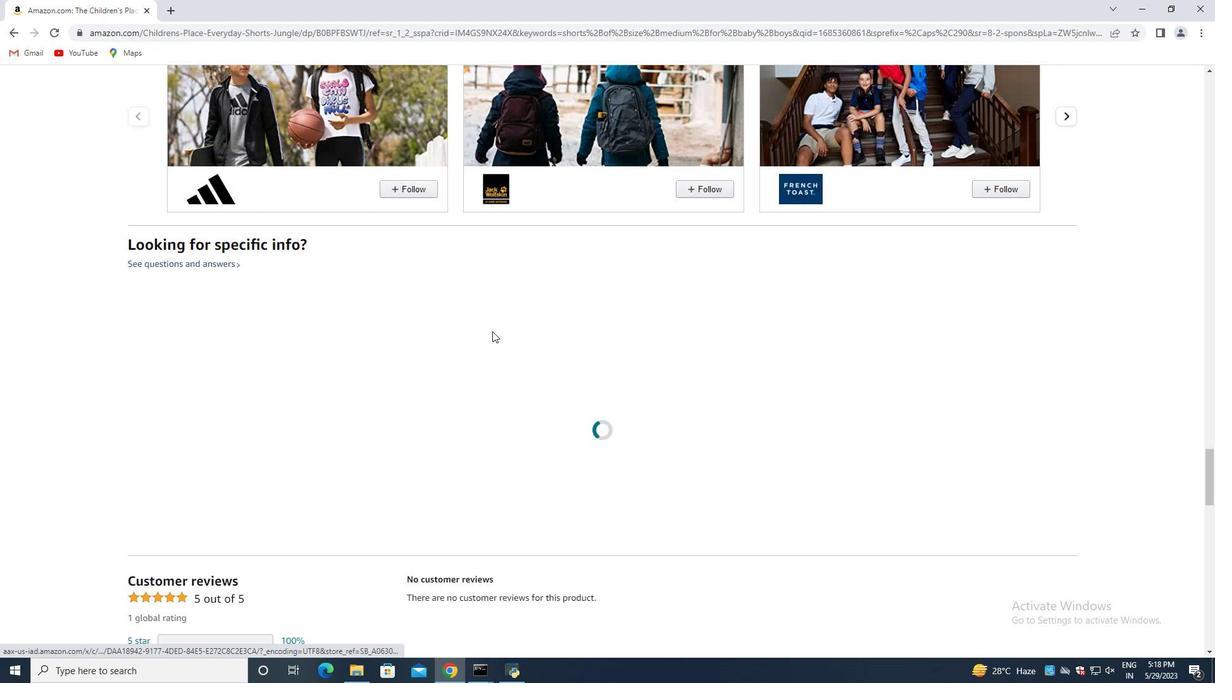 
Action: Mouse scrolled (493, 326) with delta (0, 0)
Screenshot: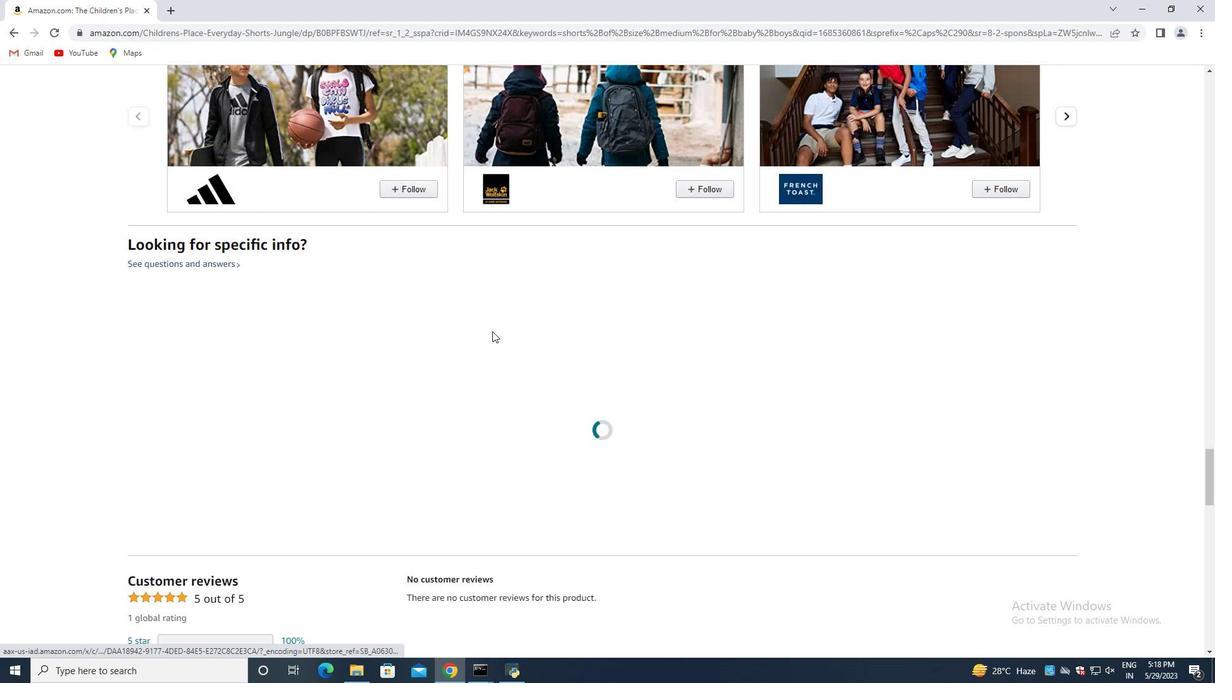 
Action: Mouse scrolled (493, 326) with delta (0, 0)
Screenshot: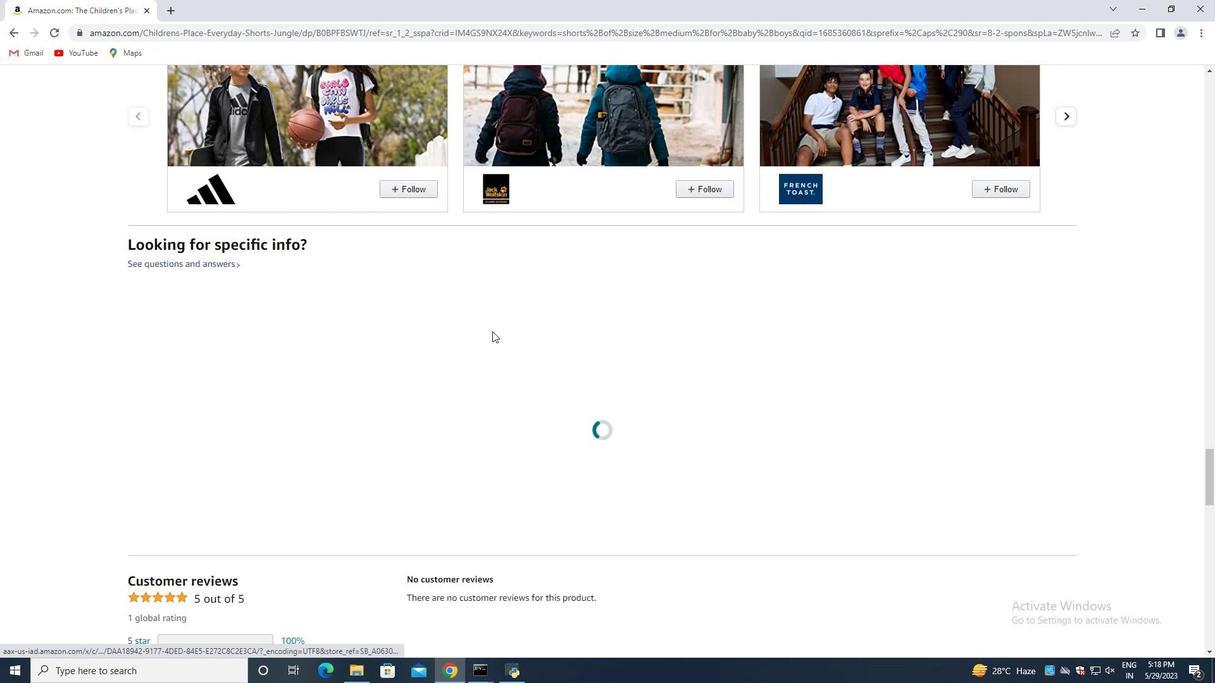 
Action: Mouse scrolled (493, 326) with delta (0, 0)
Screenshot: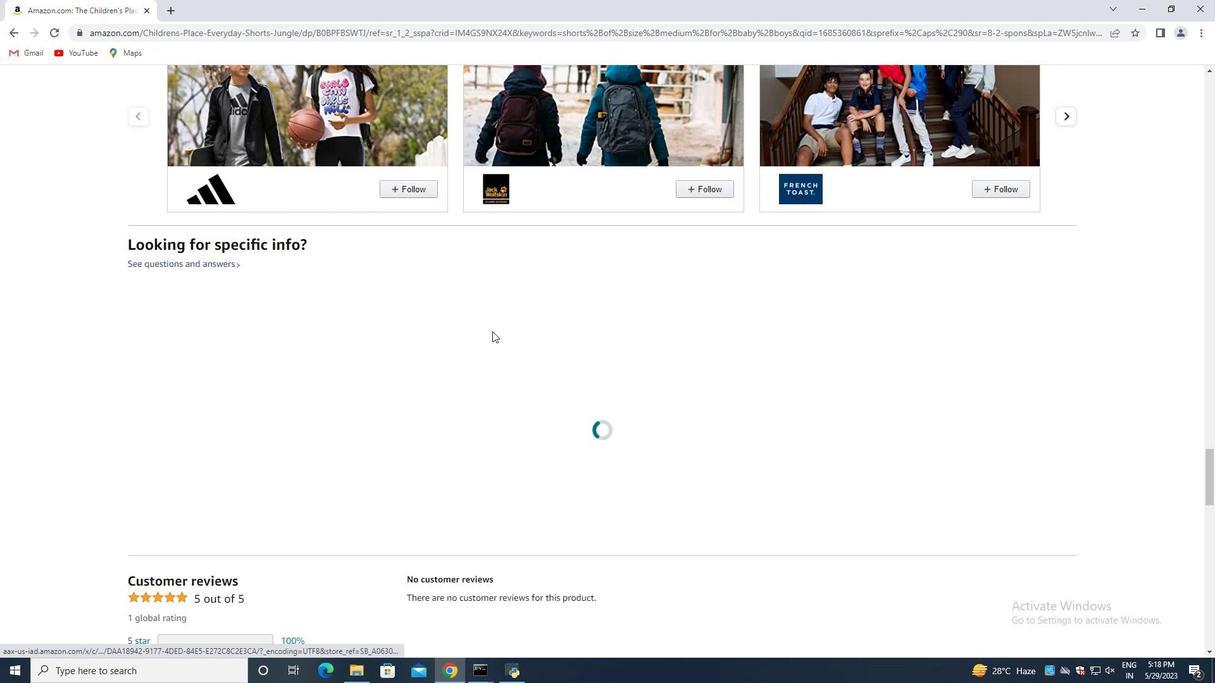 
Action: Mouse scrolled (493, 326) with delta (0, 0)
Screenshot: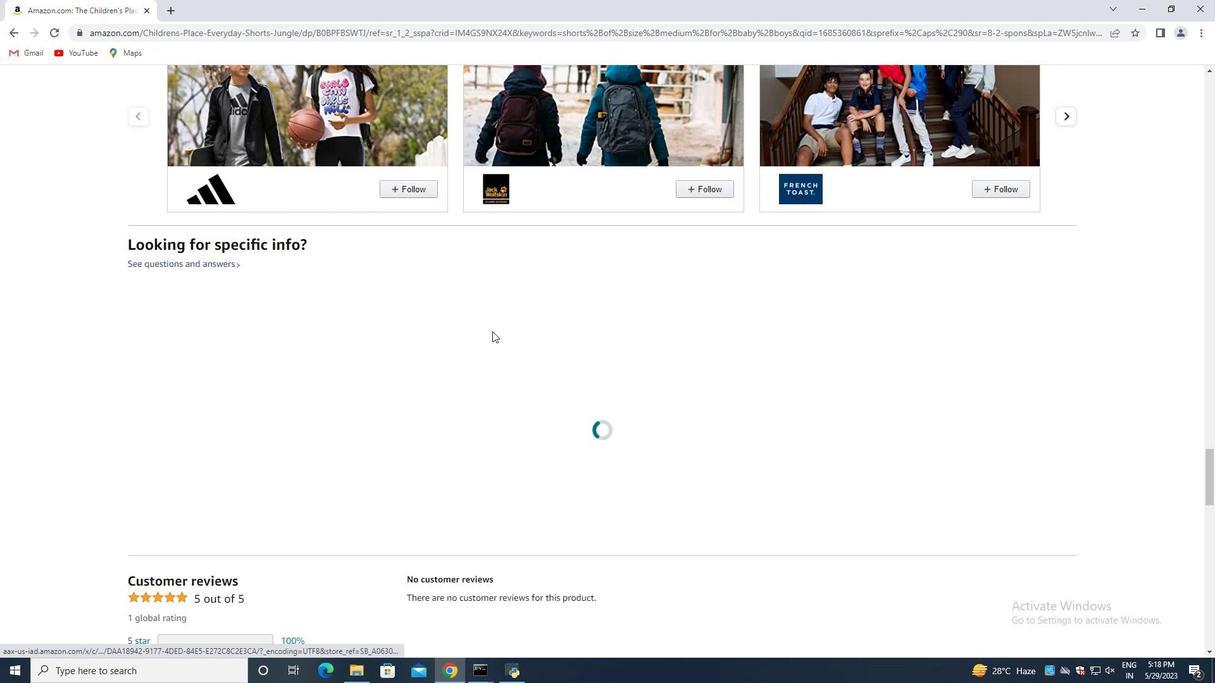 
Action: Mouse moved to (506, 329)
Screenshot: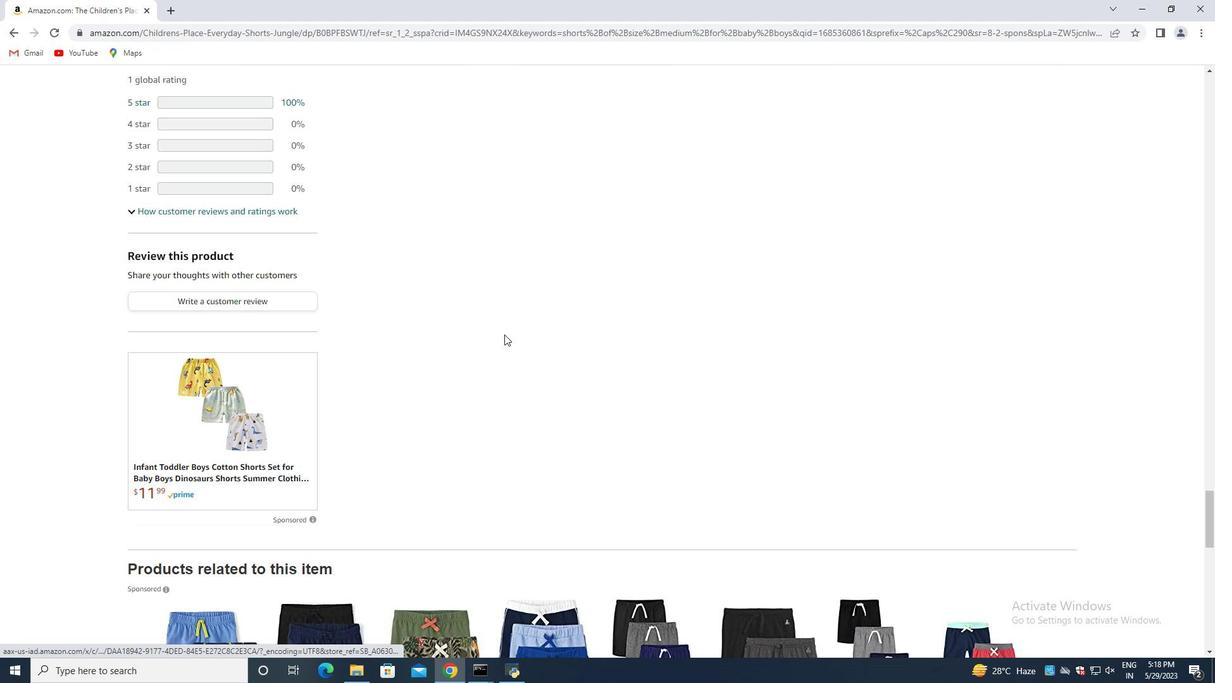 
Action: Mouse scrolled (506, 328) with delta (0, 0)
Screenshot: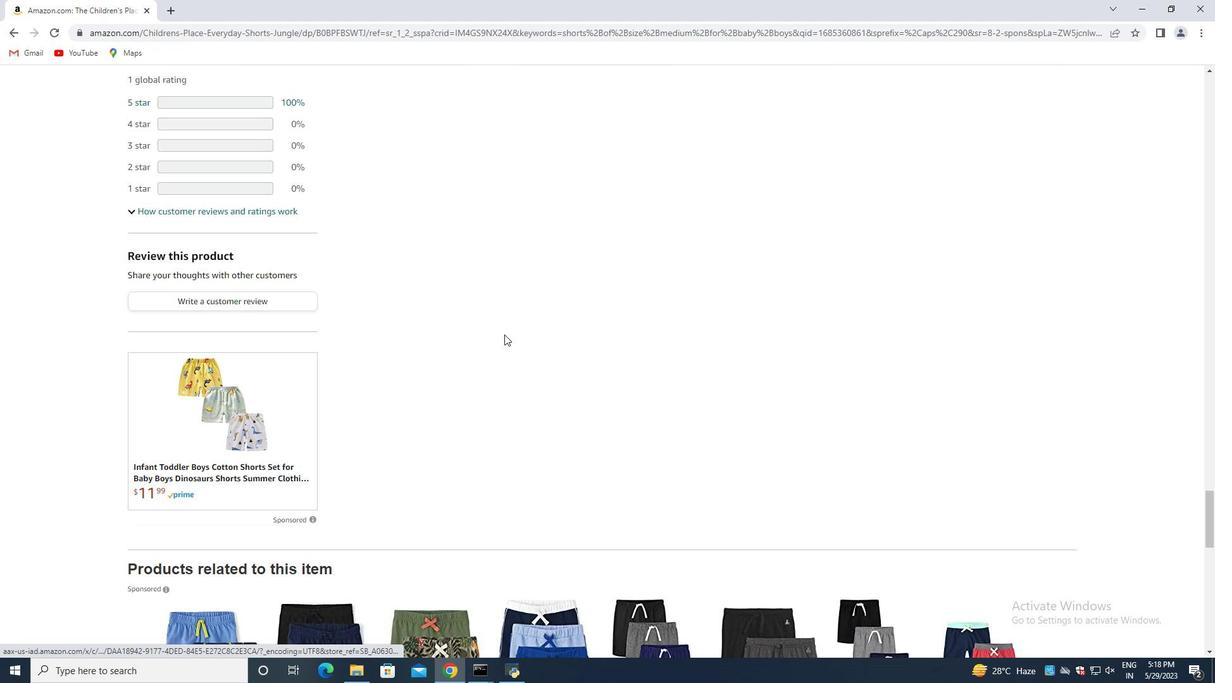 
Action: Mouse scrolled (506, 328) with delta (0, 0)
Screenshot: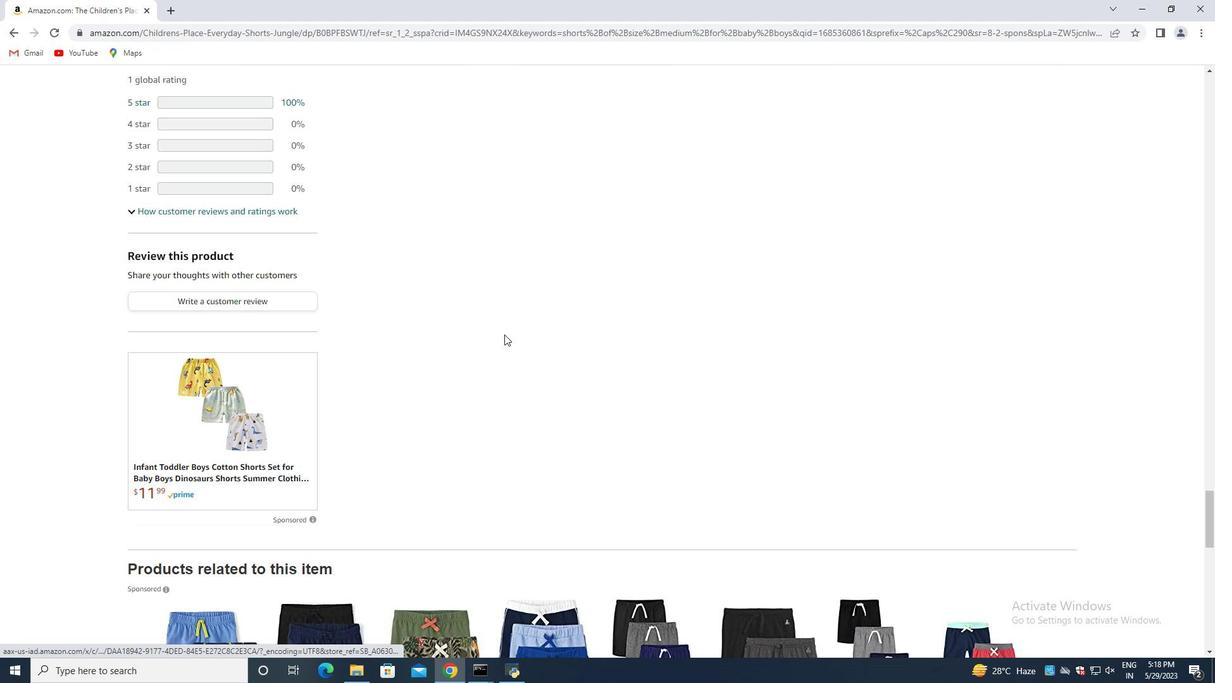 
Action: Mouse scrolled (506, 328) with delta (0, 0)
Screenshot: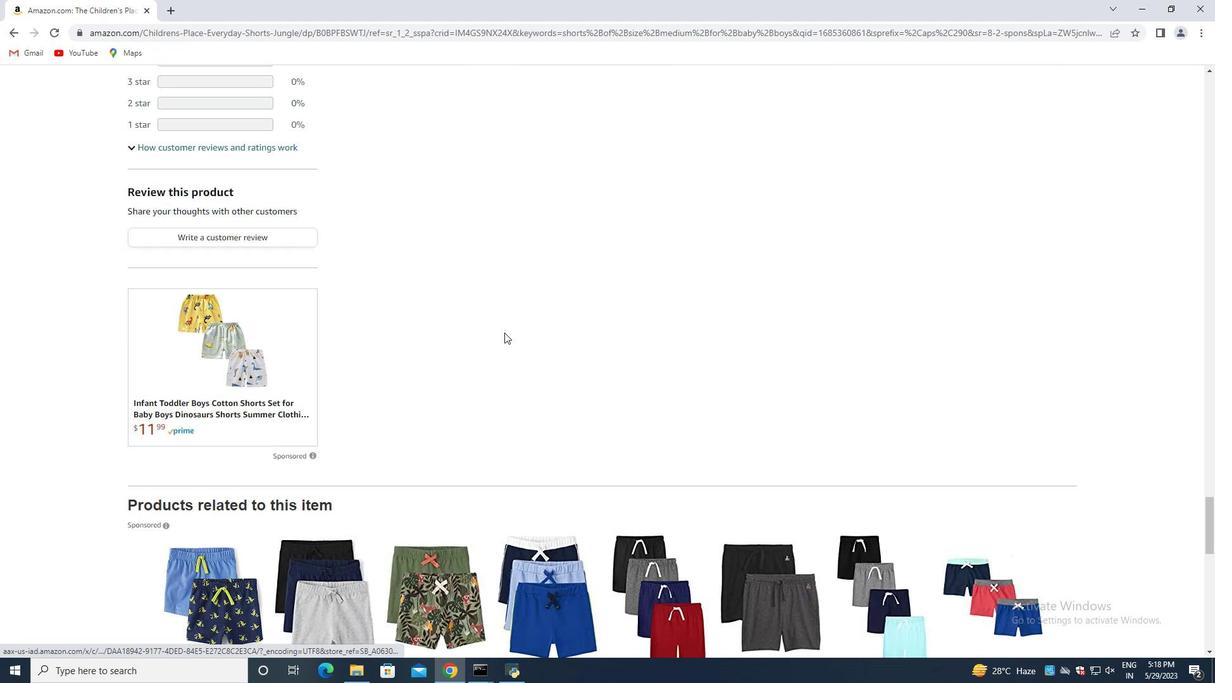 
Action: Mouse moved to (506, 329)
Screenshot: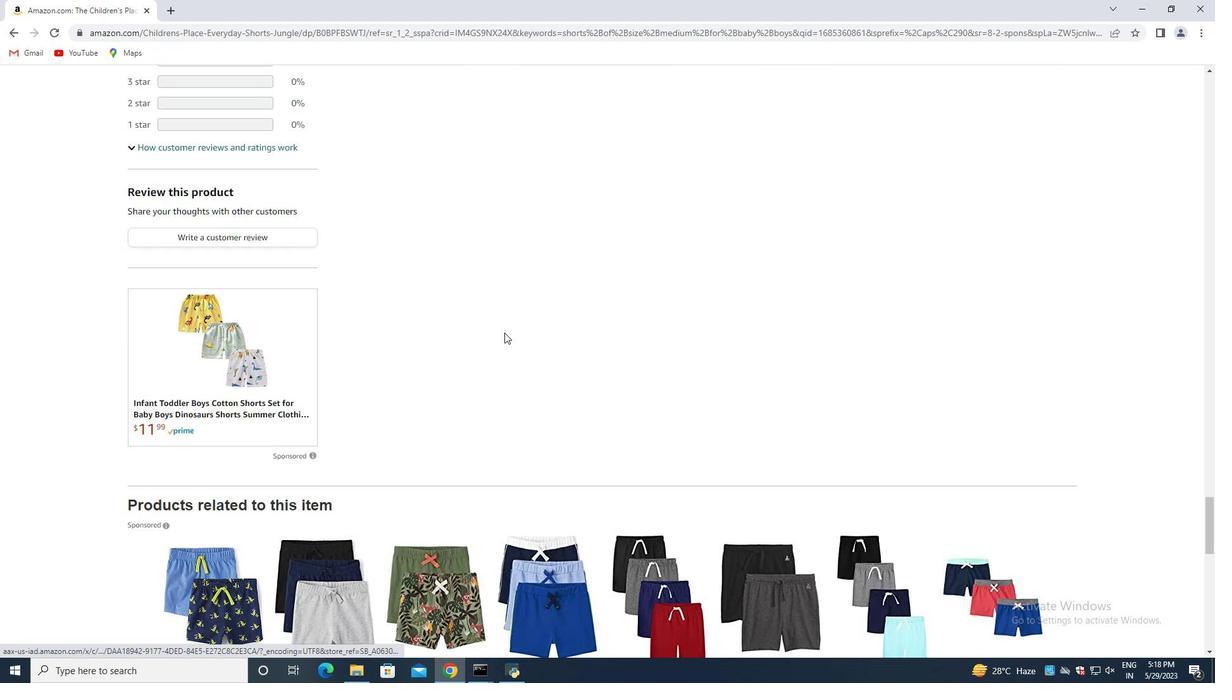 
Action: Mouse scrolled (506, 328) with delta (0, 0)
Screenshot: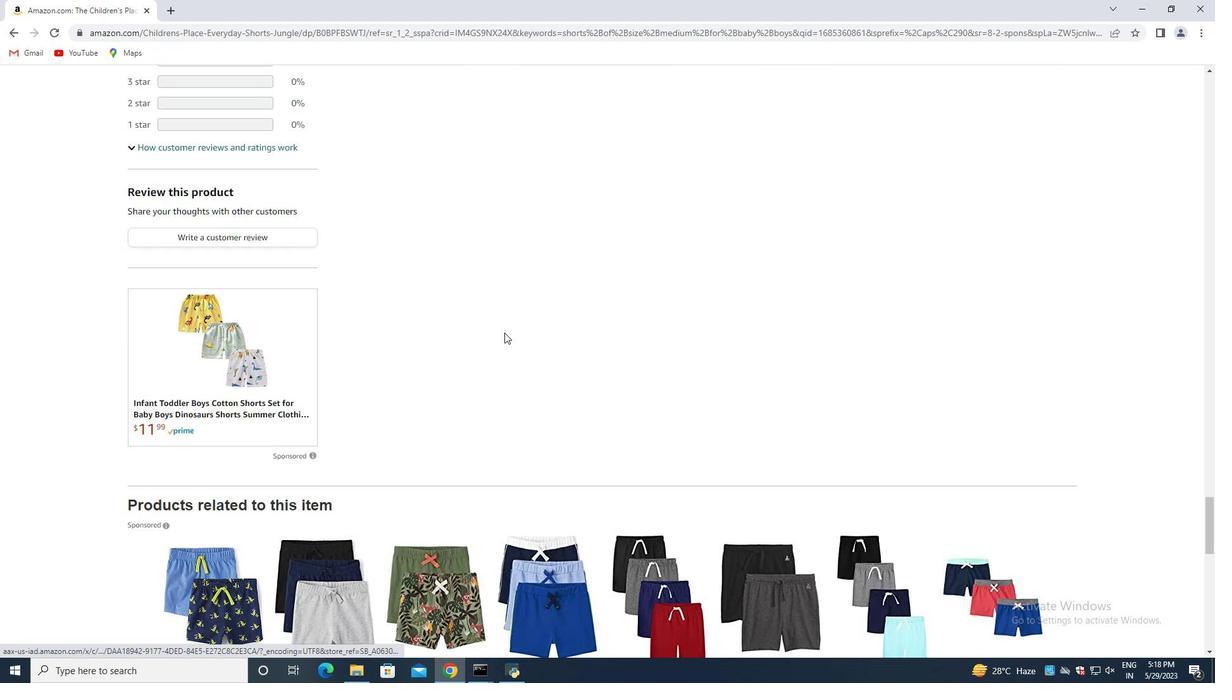 
Action: Mouse moved to (502, 343)
Screenshot: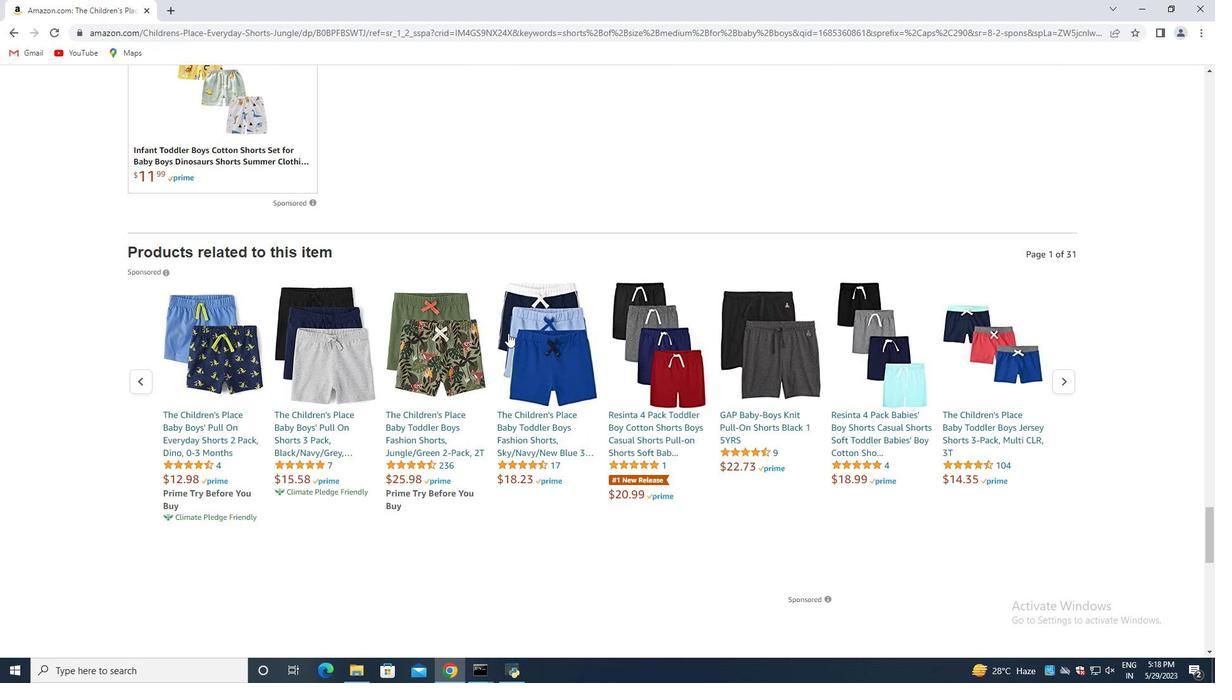 
Action: Mouse scrolled (502, 342) with delta (0, 0)
Screenshot: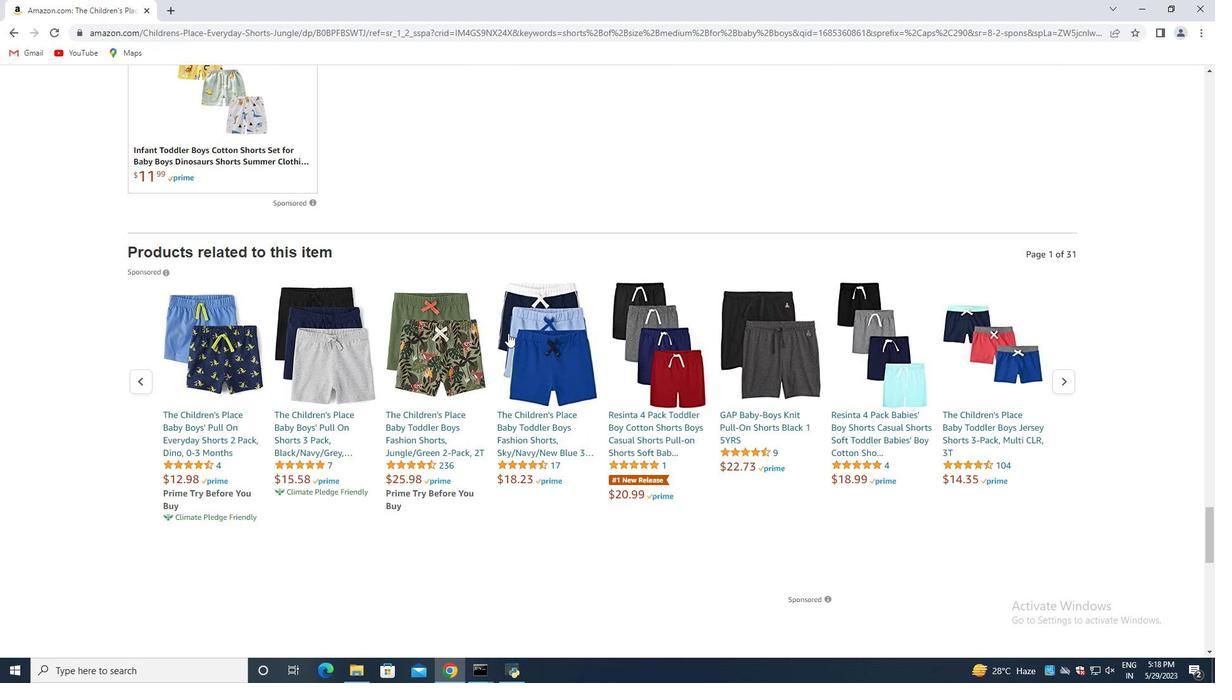 
Action: Mouse moved to (497, 353)
Screenshot: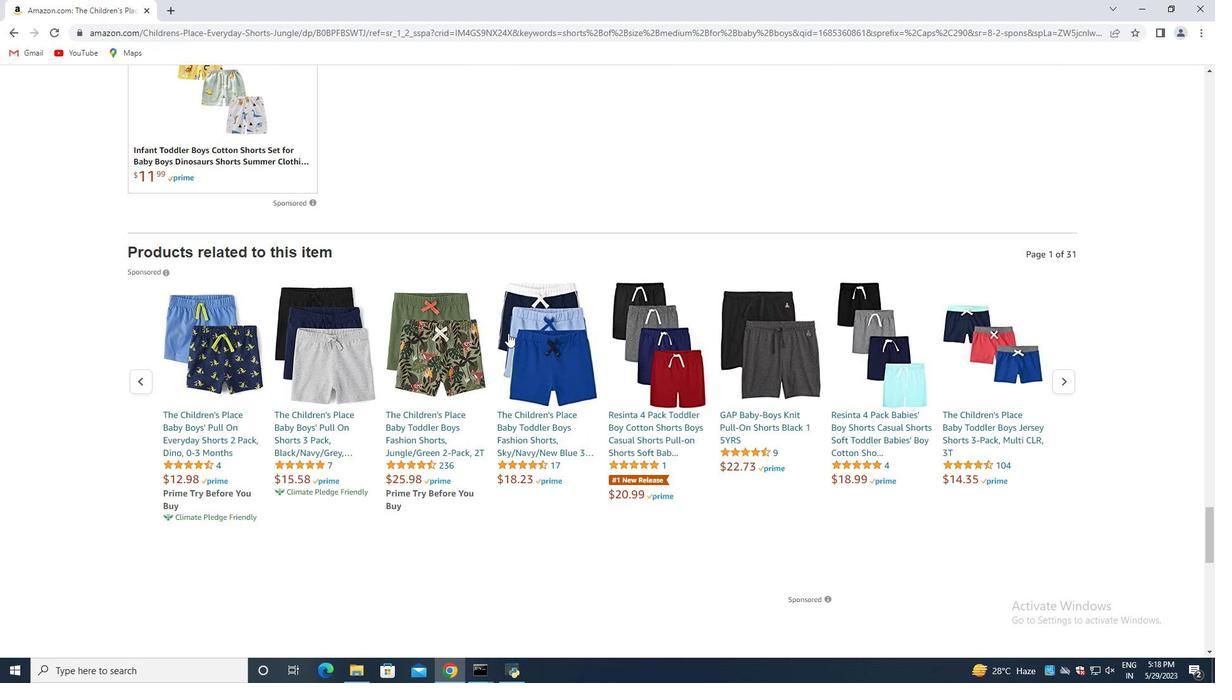 
Action: Mouse scrolled (498, 348) with delta (0, 0)
Screenshot: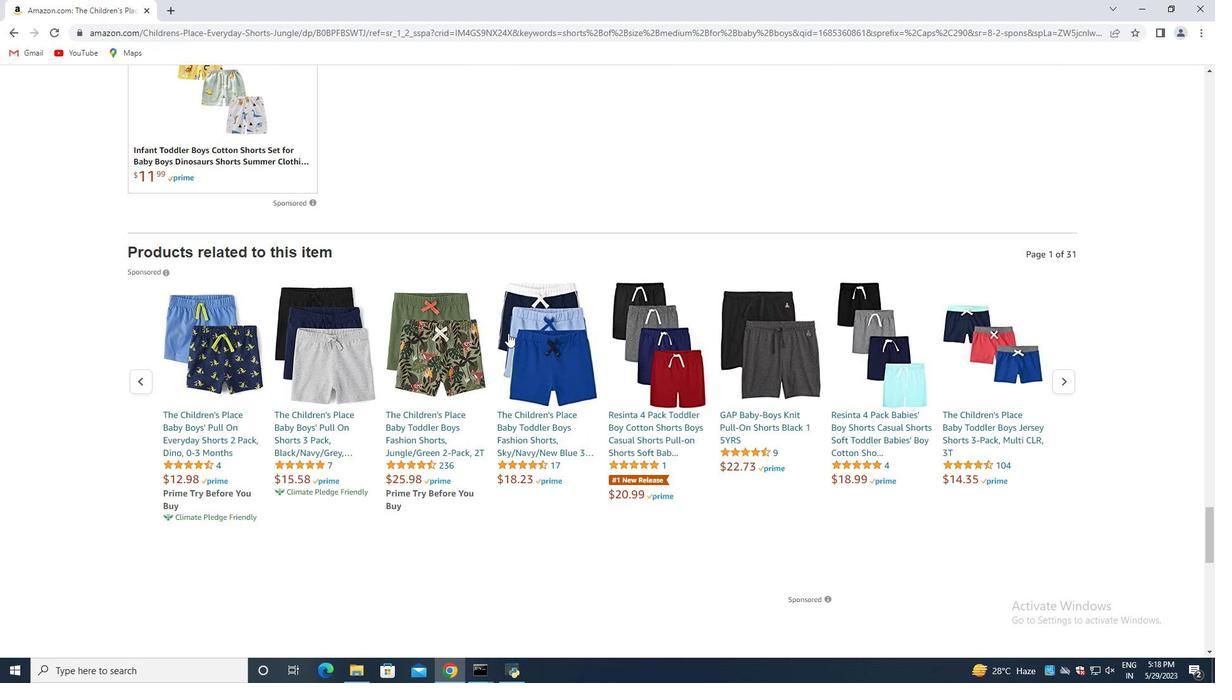 
Action: Mouse moved to (497, 355)
Screenshot: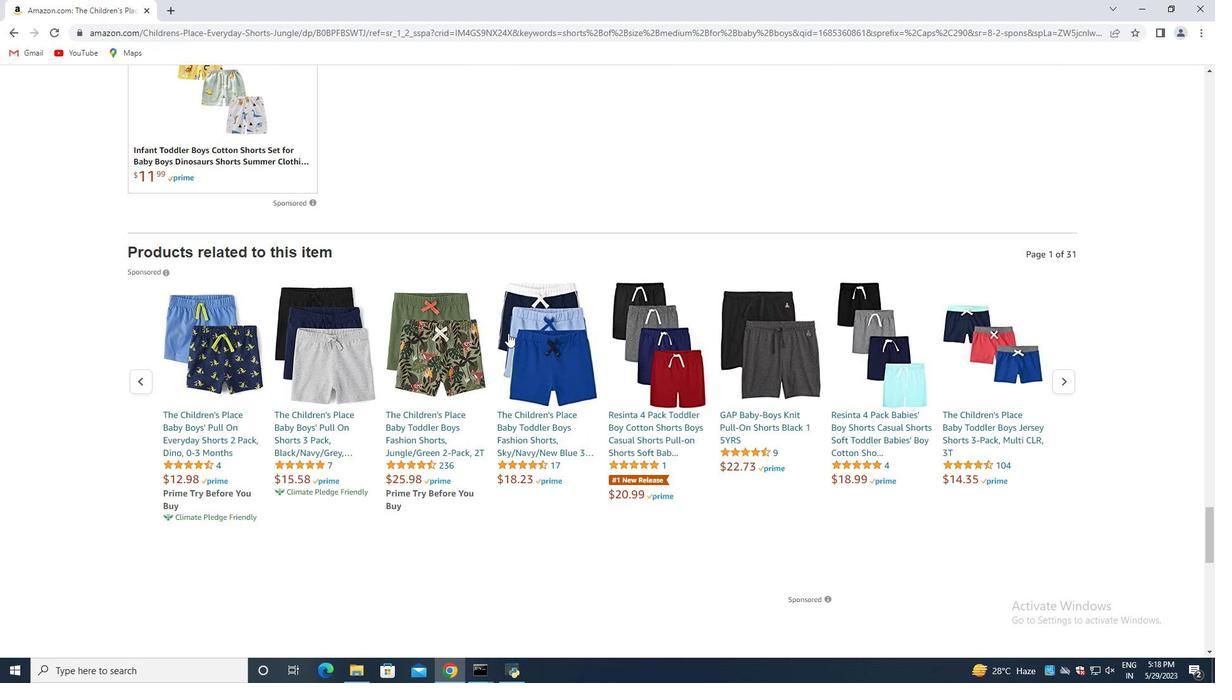 
Action: Mouse scrolled (497, 353) with delta (0, 0)
Screenshot: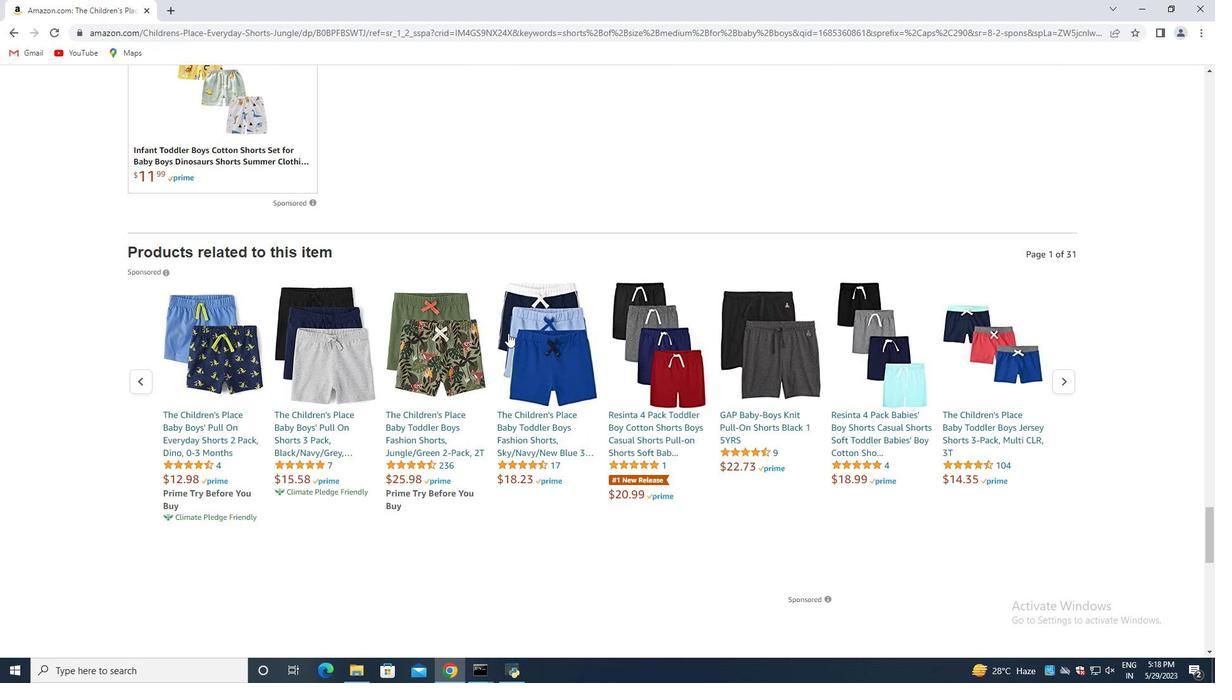 
Action: Mouse scrolled (497, 355) with delta (0, 0)
Screenshot: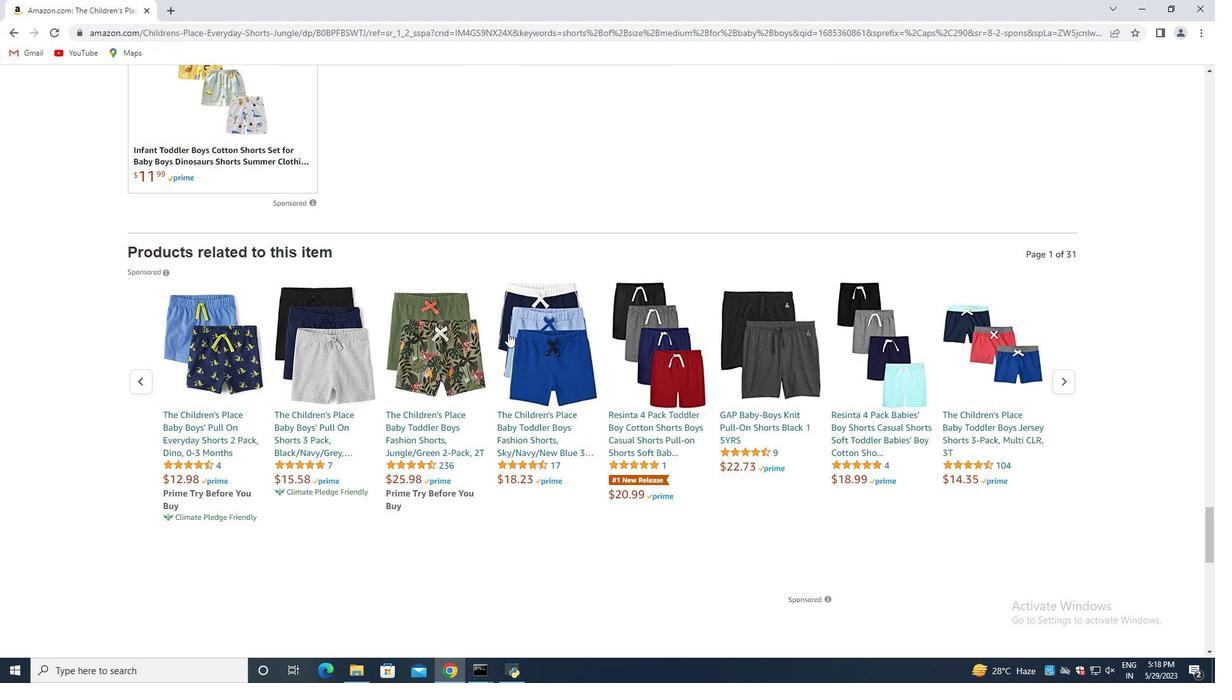 
Action: Mouse moved to (497, 356)
Screenshot: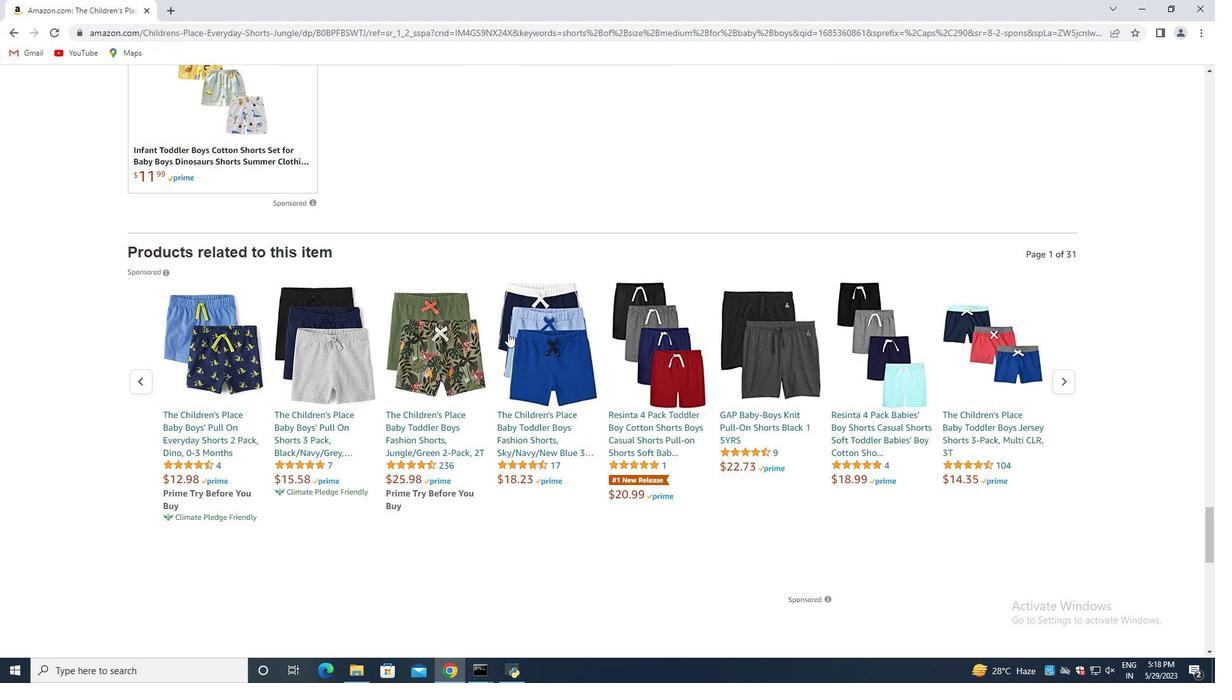 
Action: Mouse scrolled (497, 355) with delta (0, 0)
Screenshot: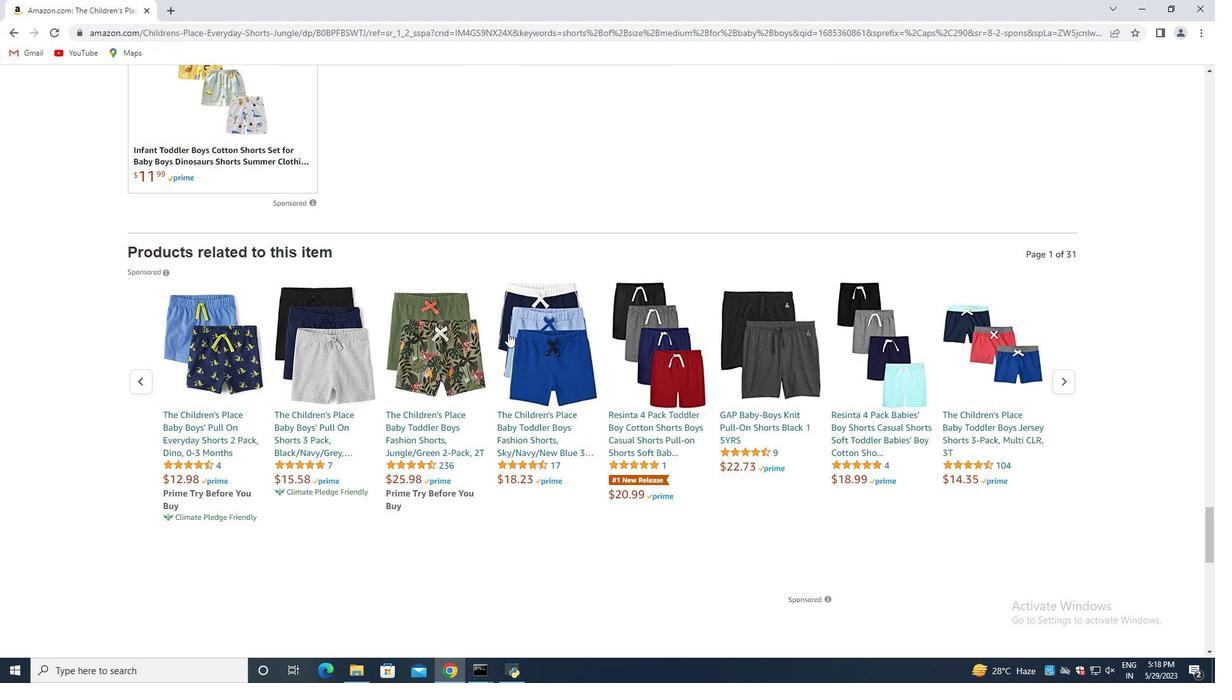 
Action: Mouse moved to (524, 364)
Screenshot: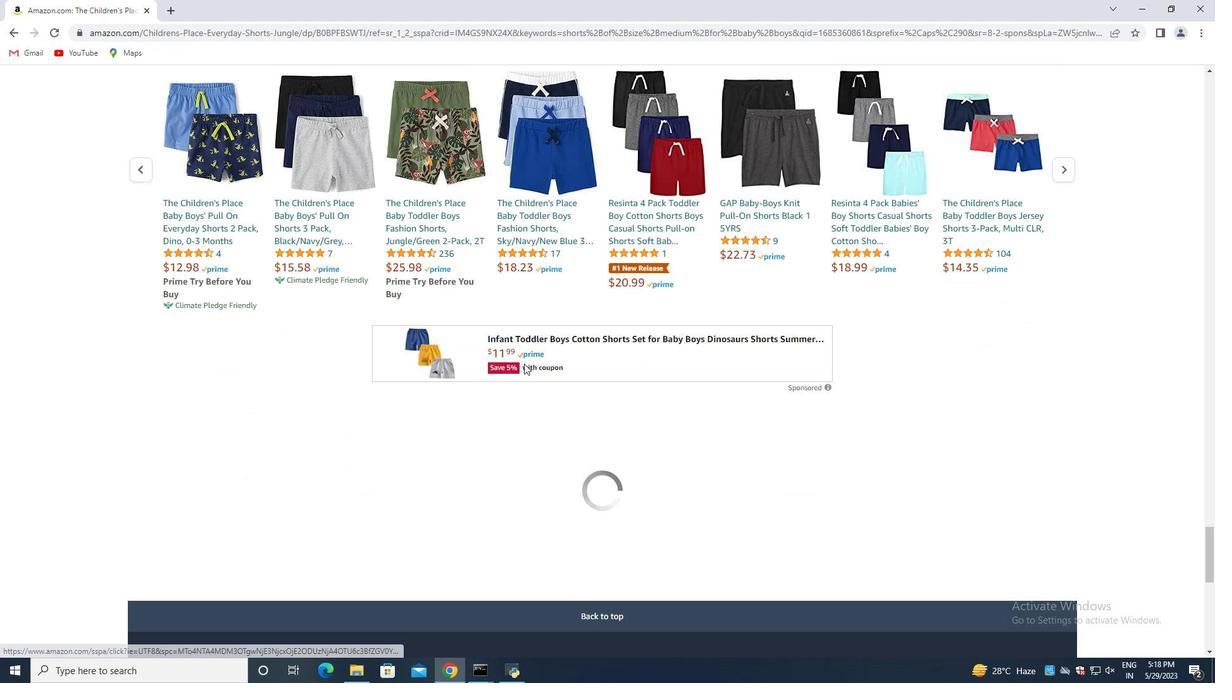 
Action: Mouse scrolled (524, 364) with delta (0, 0)
Screenshot: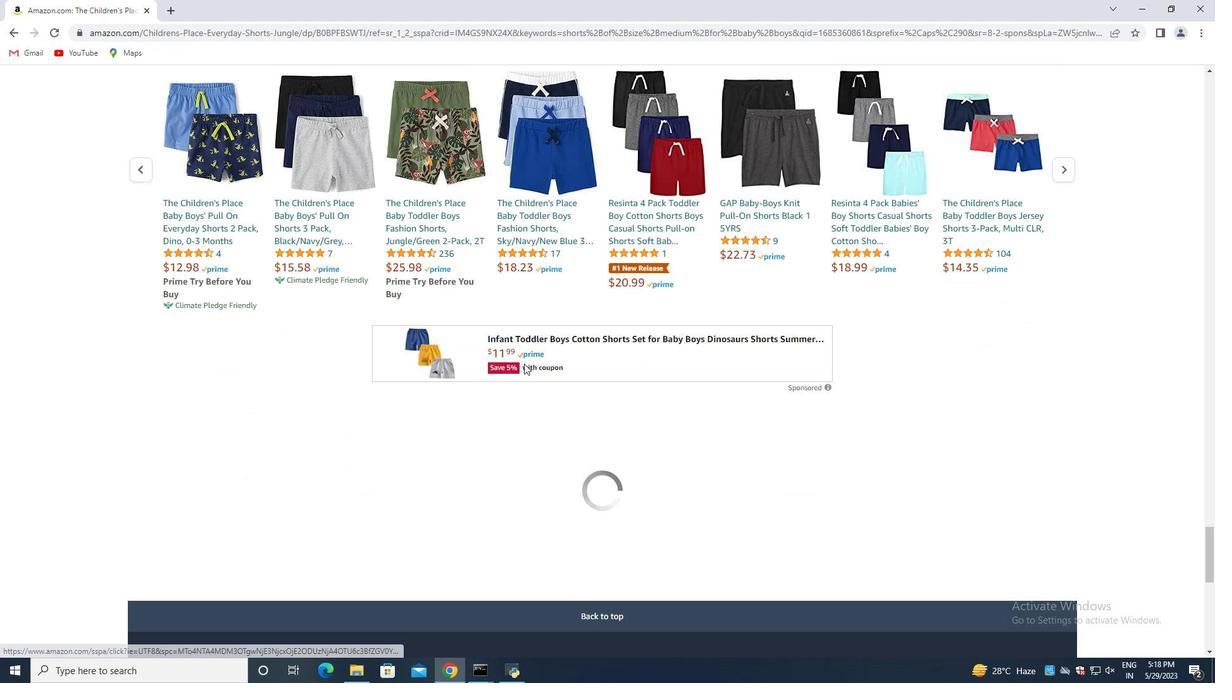 
Action: Mouse moved to (524, 364)
Screenshot: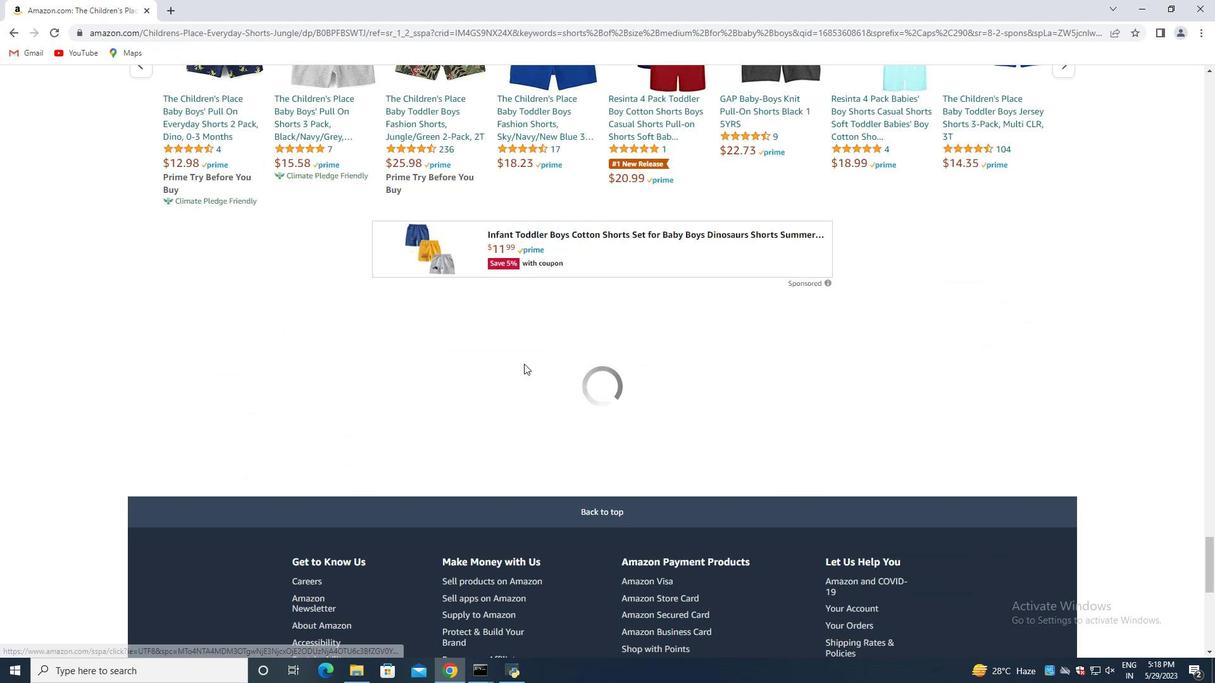 
Action: Mouse scrolled (524, 364) with delta (0, 0)
Screenshot: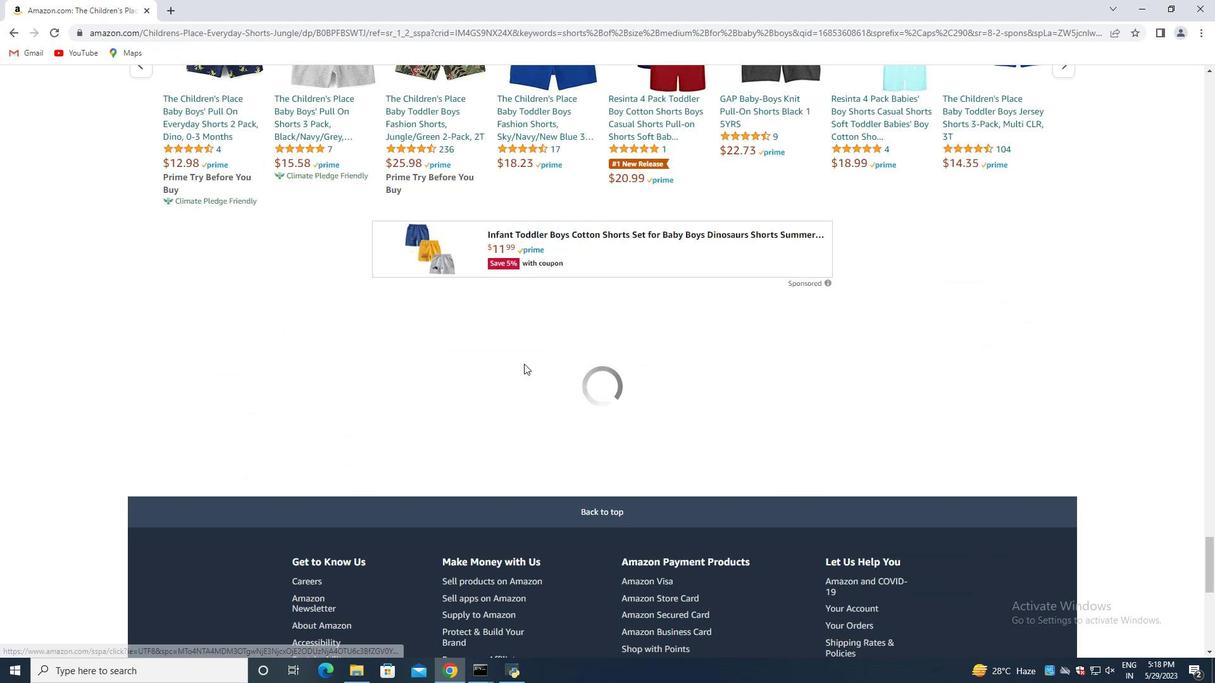 
Action: Mouse scrolled (524, 364) with delta (0, 0)
Screenshot: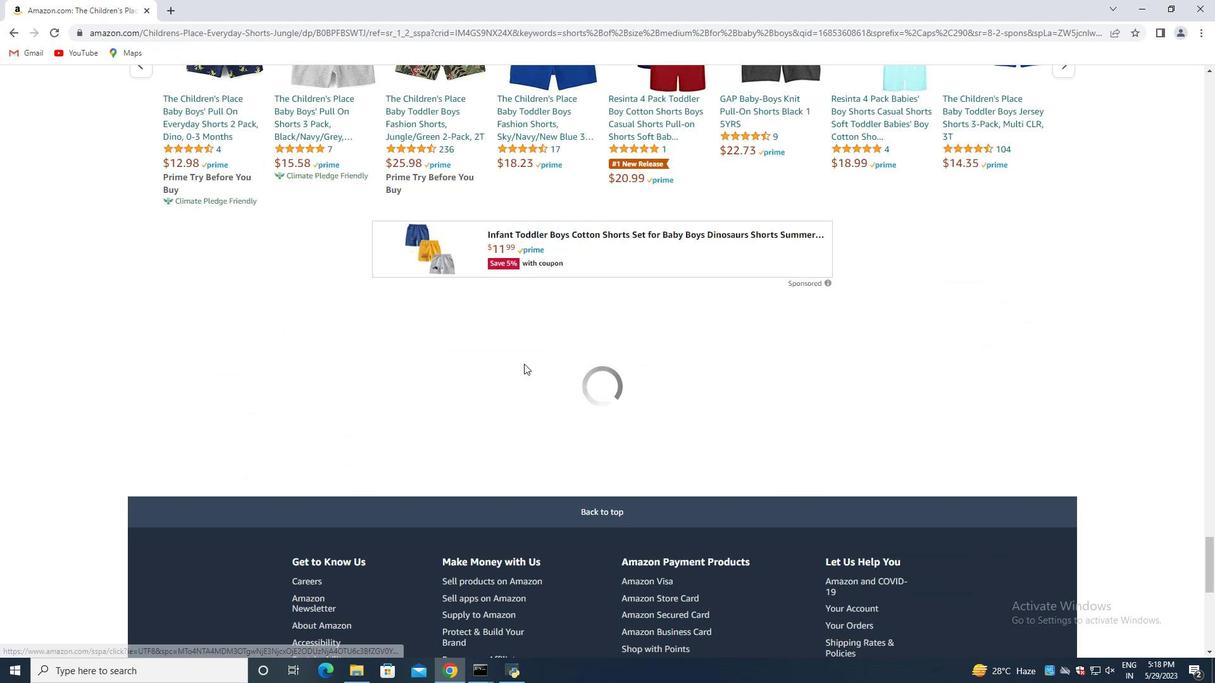 
Action: Mouse moved to (523, 364)
Screenshot: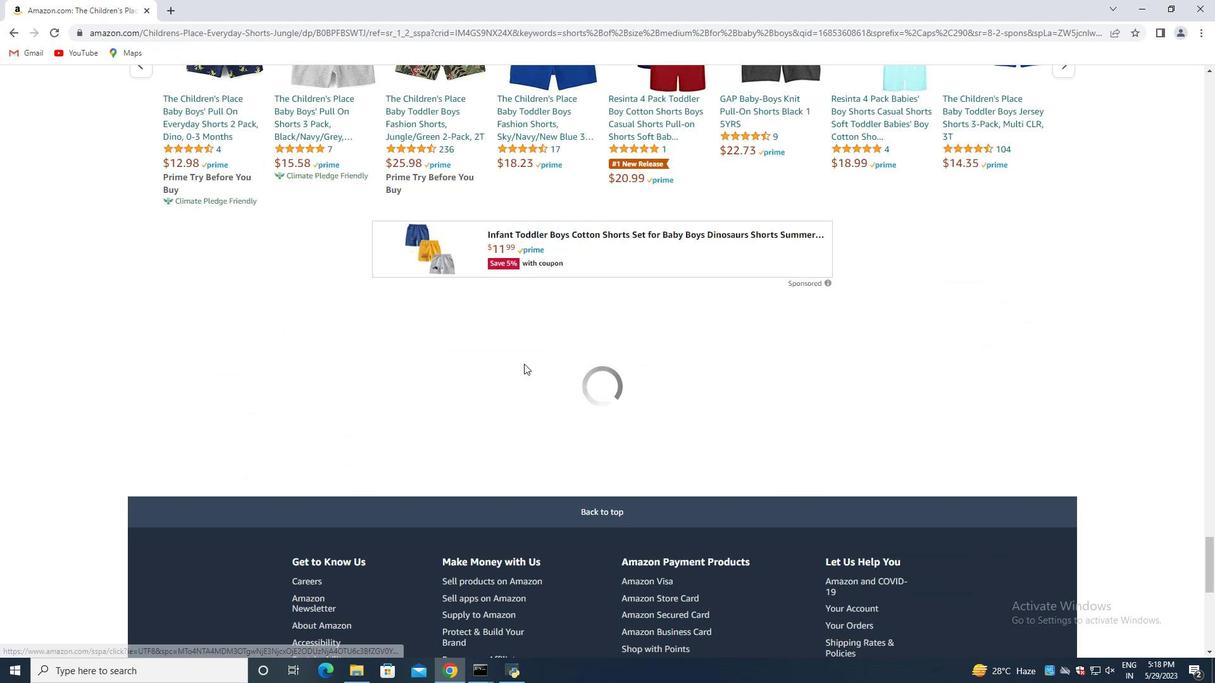 
Action: Mouse scrolled (523, 364) with delta (0, 0)
Screenshot: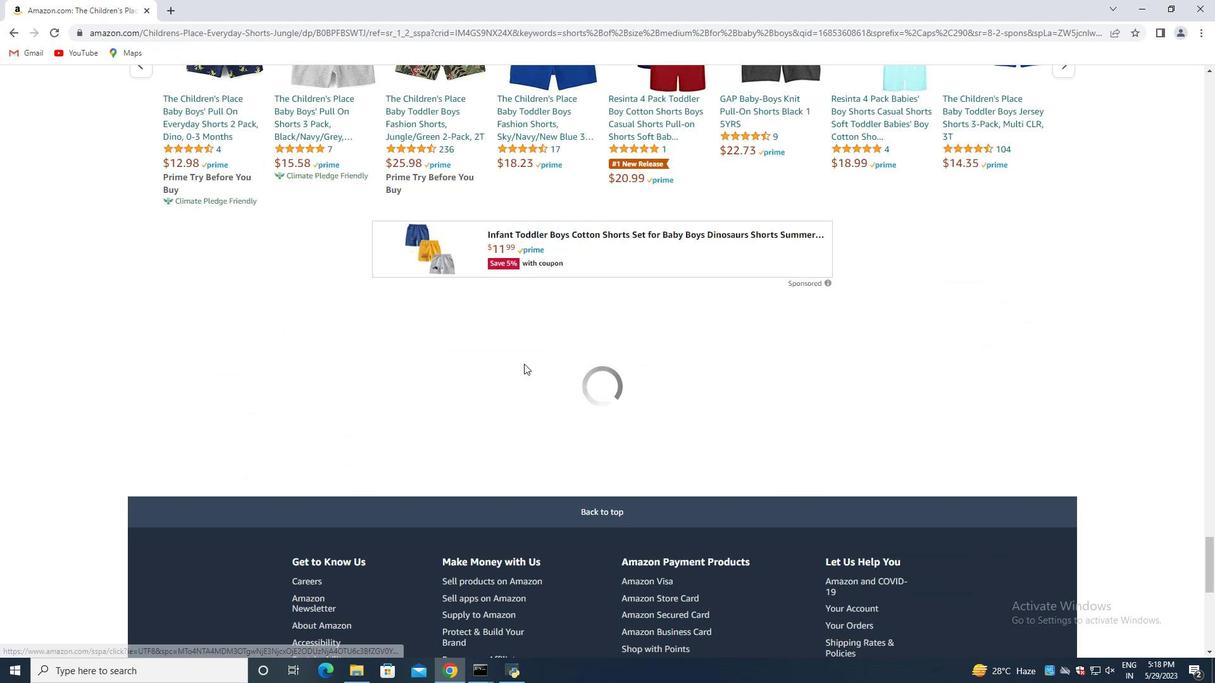 
Action: Mouse moved to (522, 364)
Screenshot: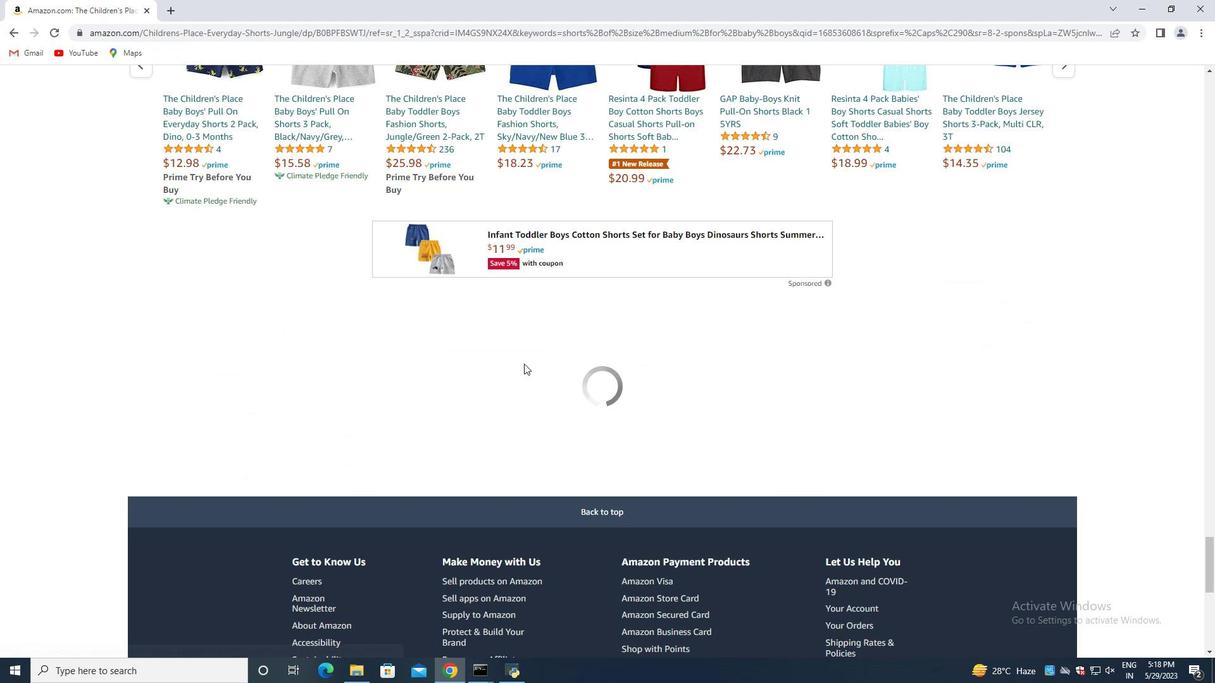 
Action: Mouse scrolled (522, 365) with delta (0, 0)
Screenshot: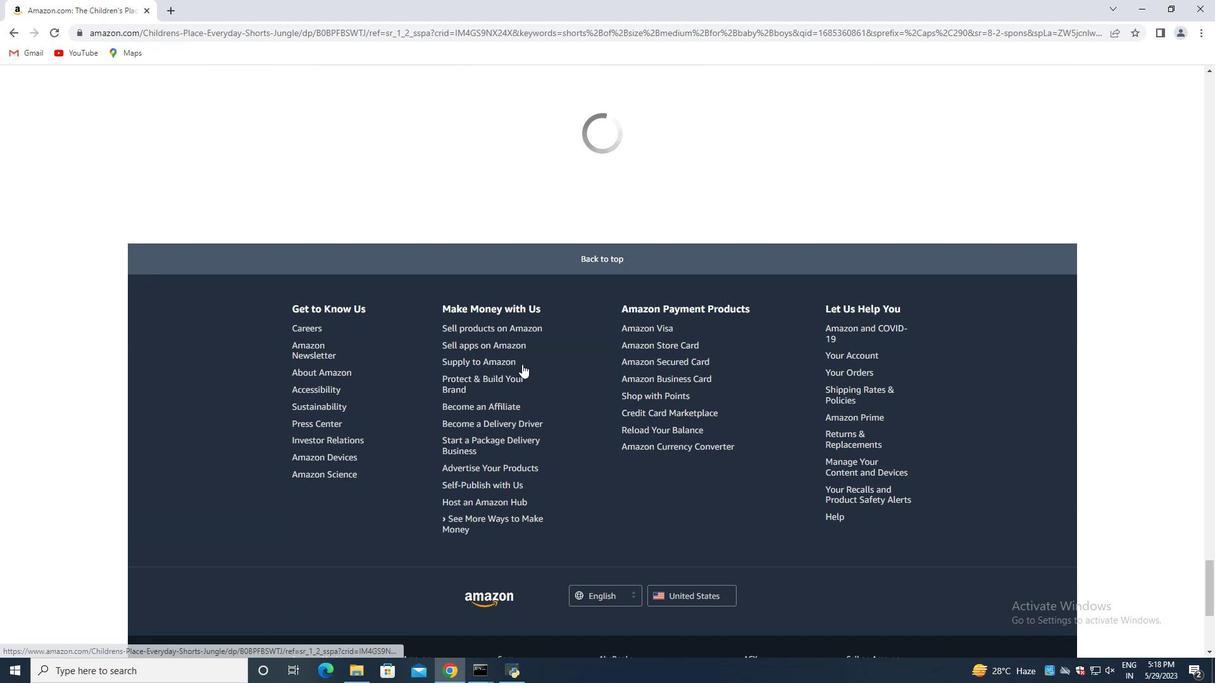 
Action: Mouse scrolled (522, 365) with delta (0, 0)
Screenshot: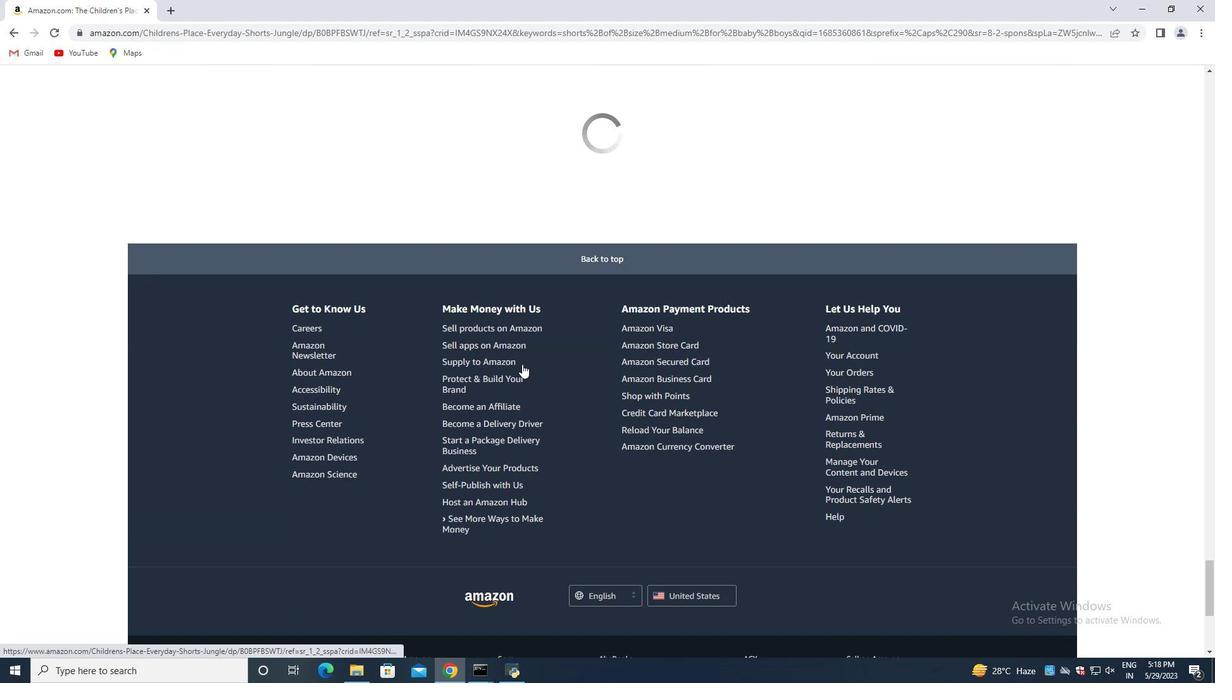 
Action: Mouse scrolled (522, 365) with delta (0, 0)
Screenshot: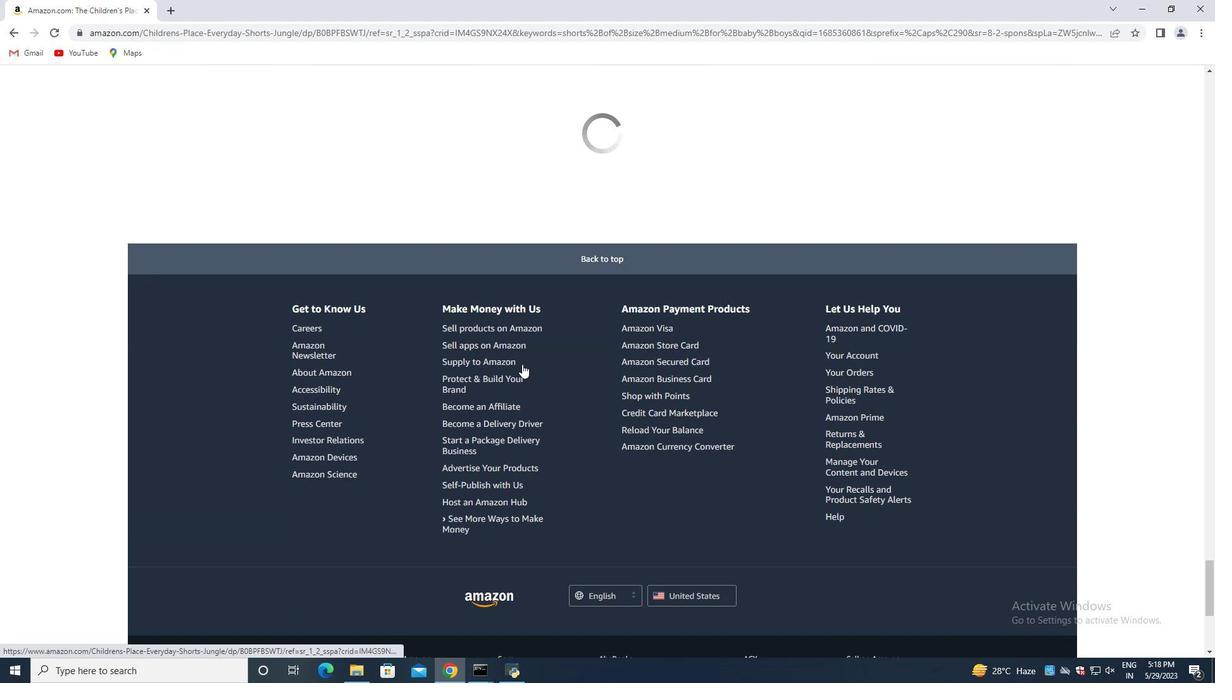 
Action: Mouse scrolled (522, 365) with delta (0, 0)
Screenshot: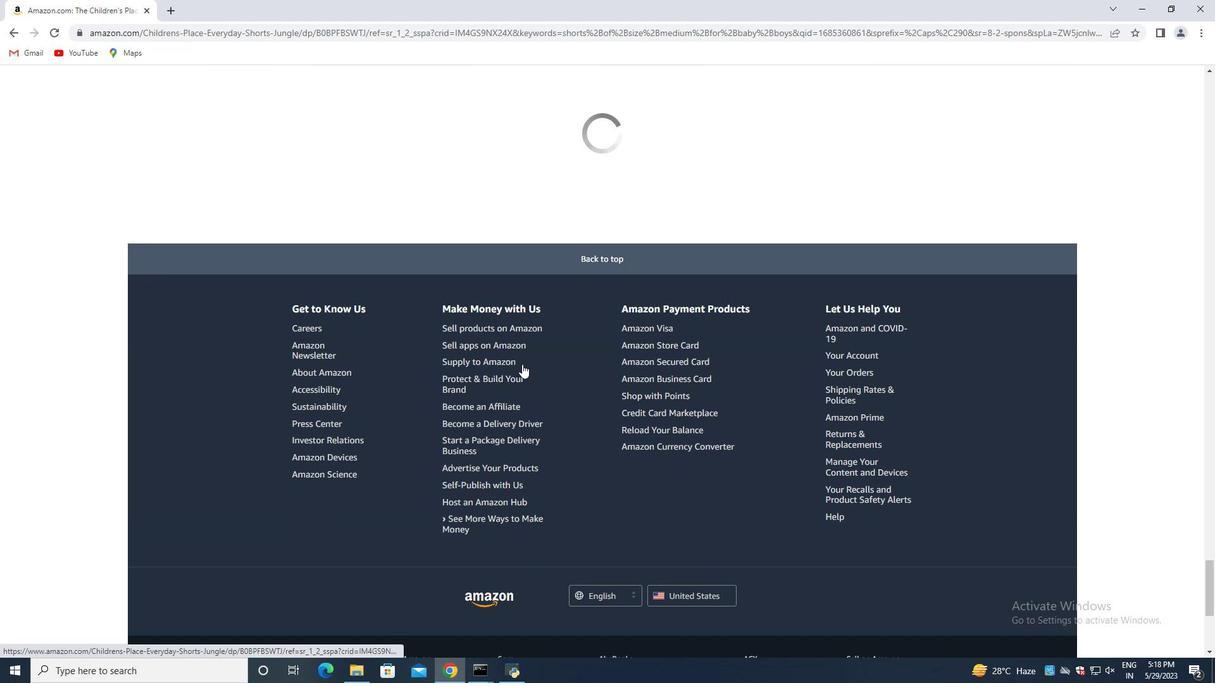 
Action: Mouse scrolled (522, 365) with delta (0, 0)
Screenshot: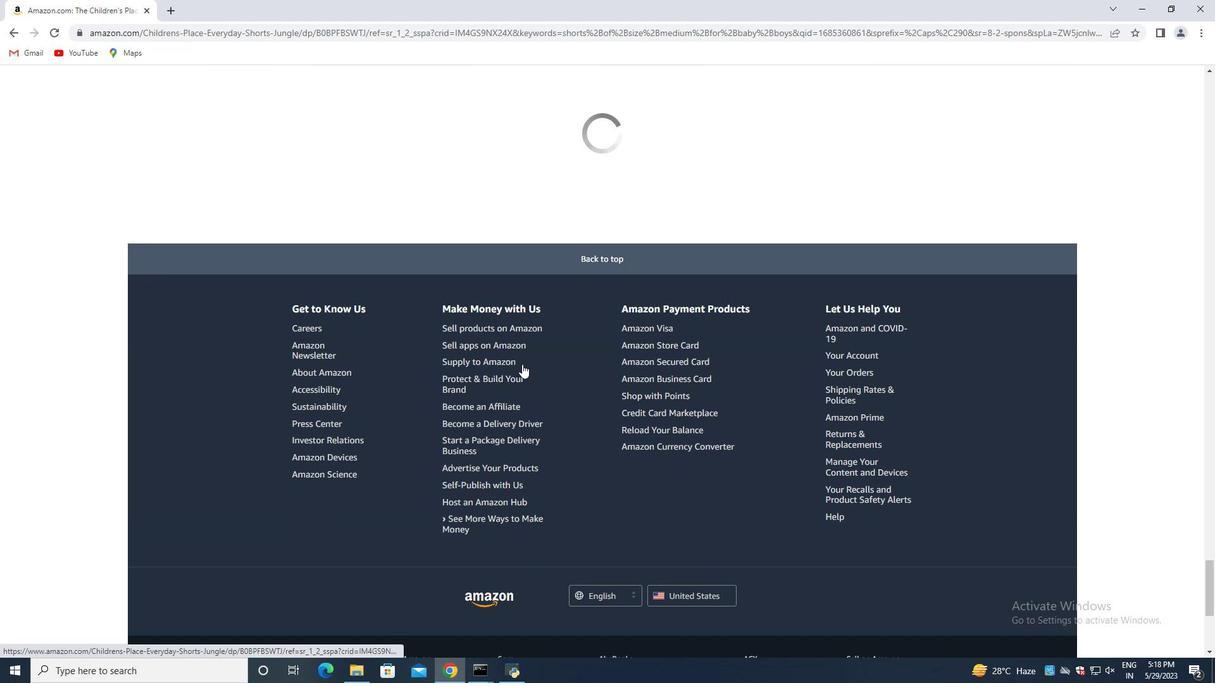 
Action: Mouse scrolled (522, 365) with delta (0, 0)
Screenshot: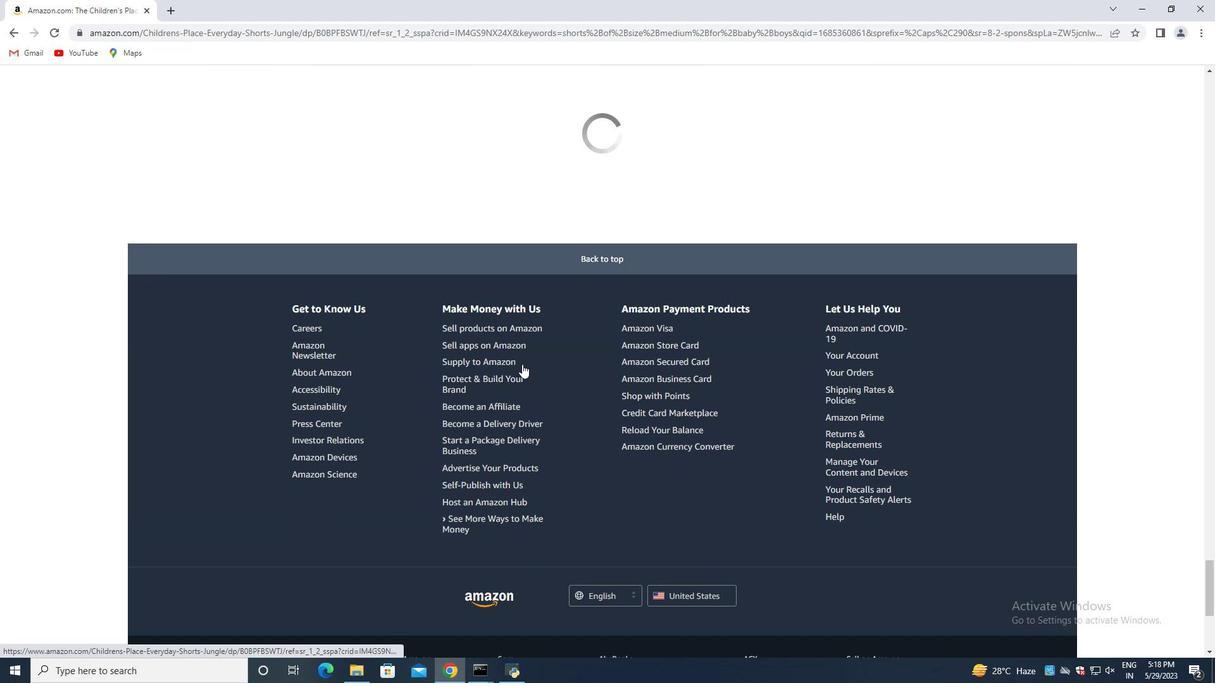 
Action: Mouse scrolled (522, 364) with delta (0, 0)
Screenshot: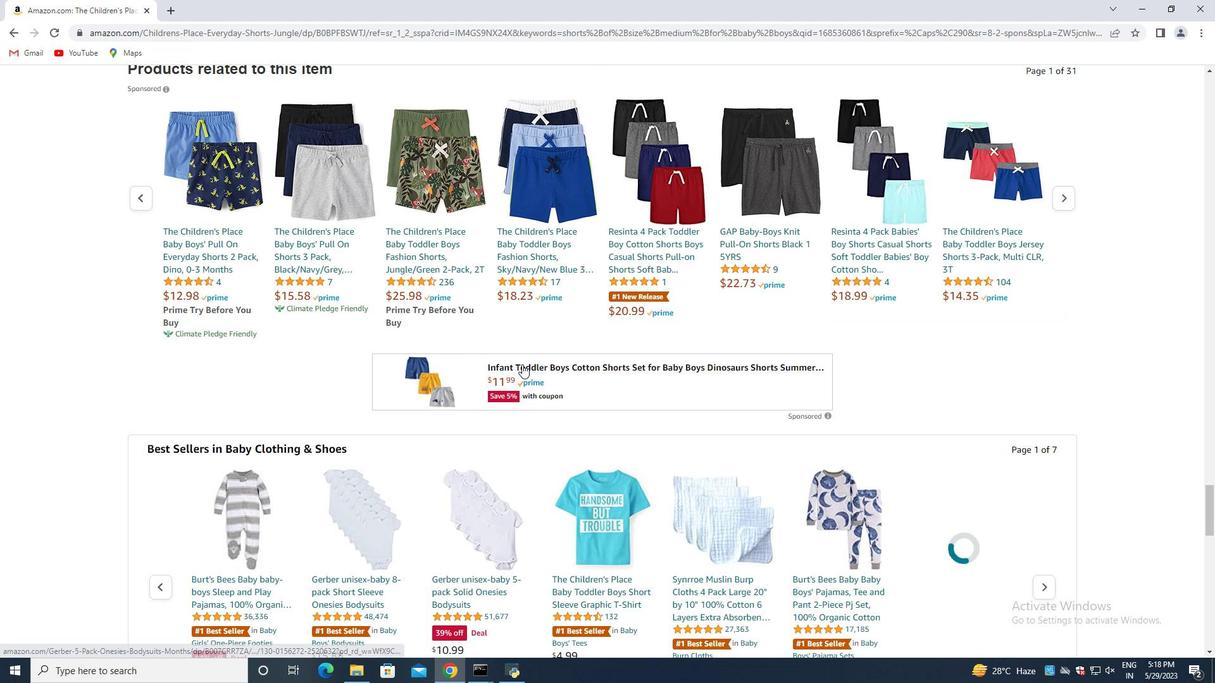 
Action: Mouse scrolled (522, 364) with delta (0, 0)
Screenshot: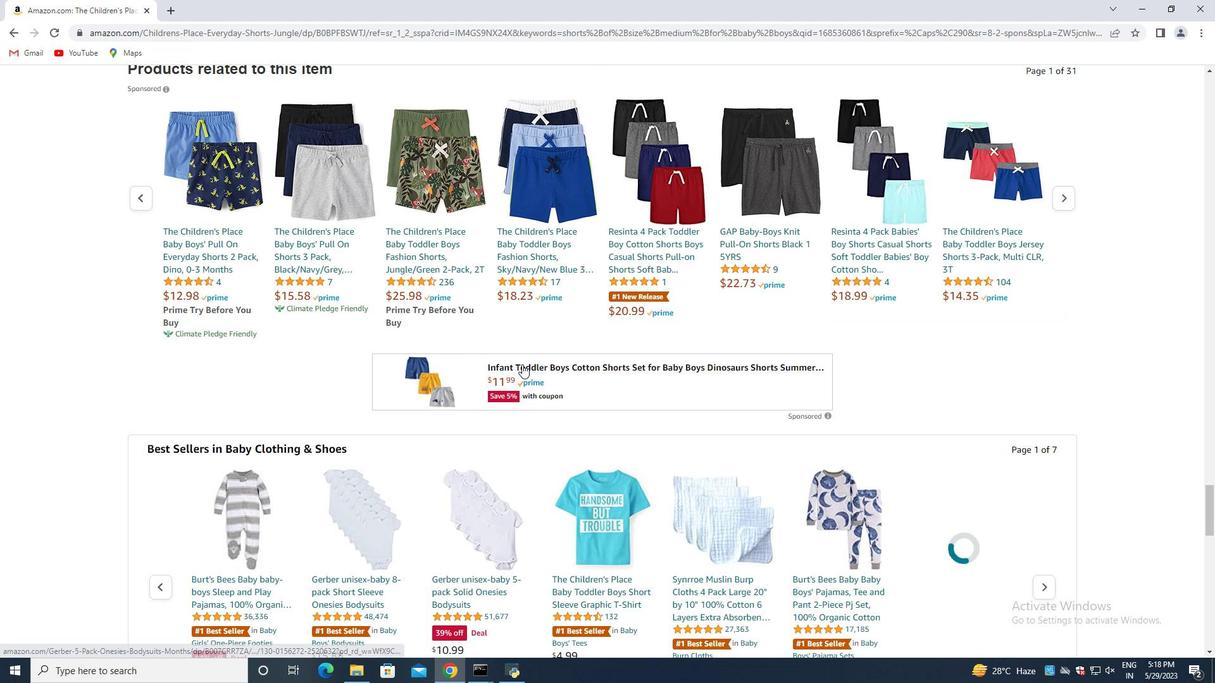 
Action: Mouse scrolled (522, 364) with delta (0, 0)
Screenshot: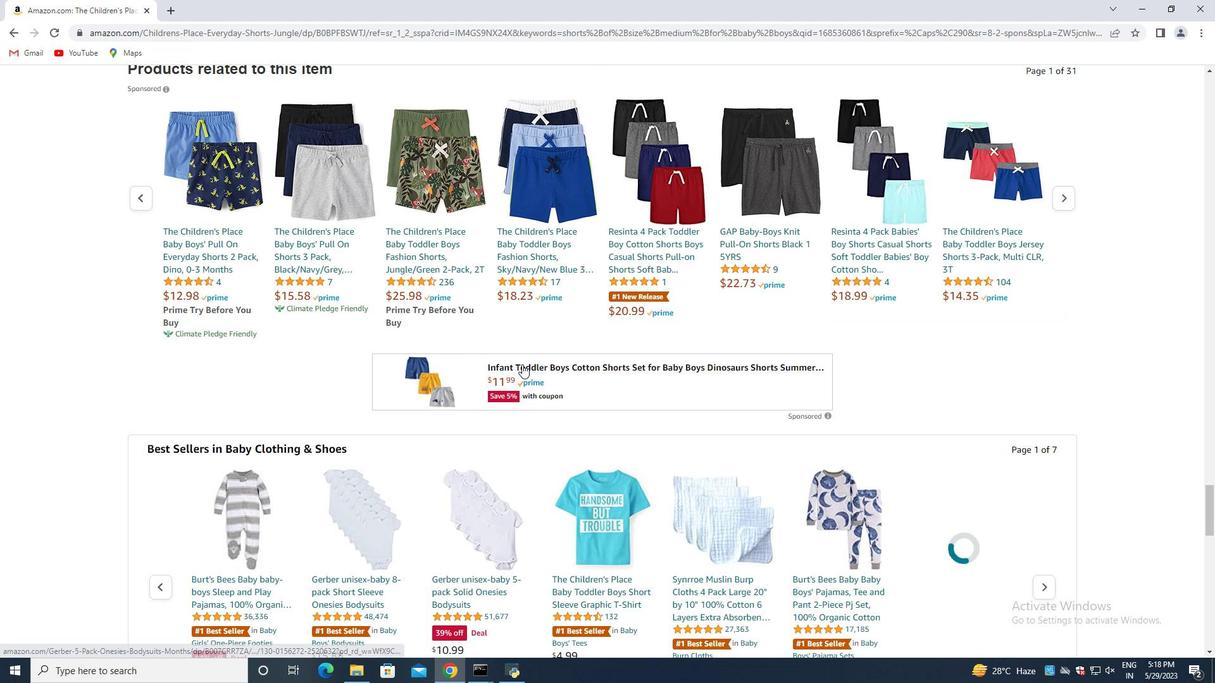 
Action: Mouse scrolled (522, 364) with delta (0, 0)
Screenshot: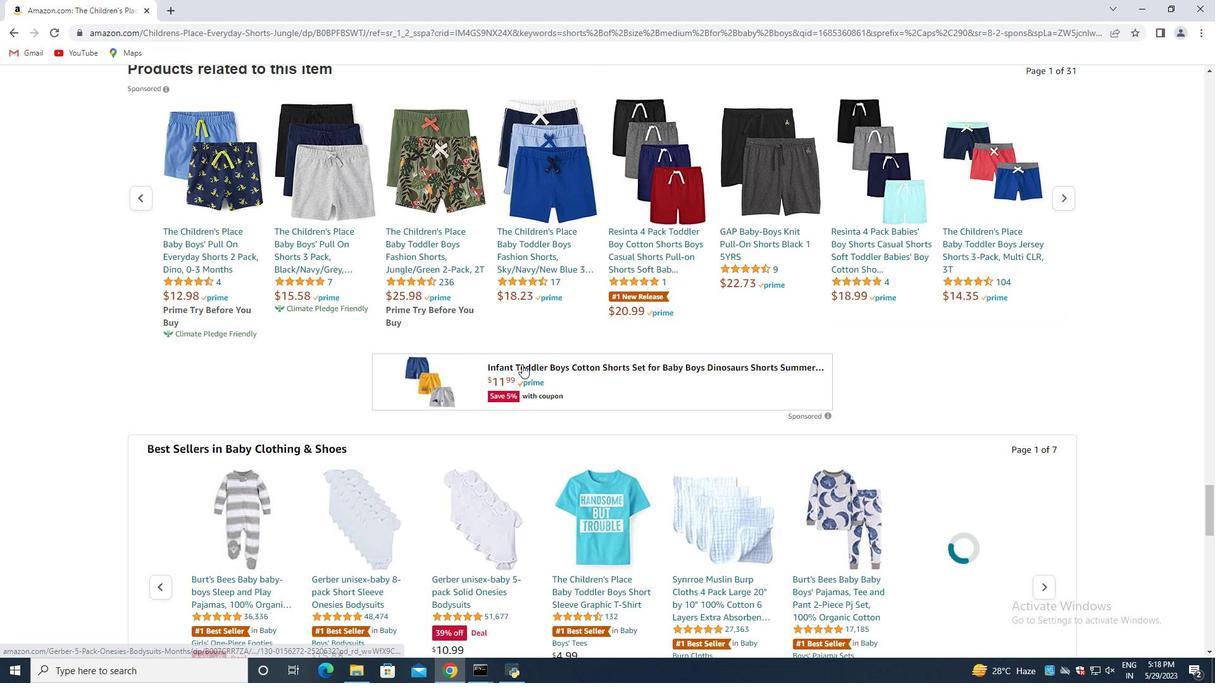 
Action: Mouse scrolled (522, 364) with delta (0, 0)
Screenshot: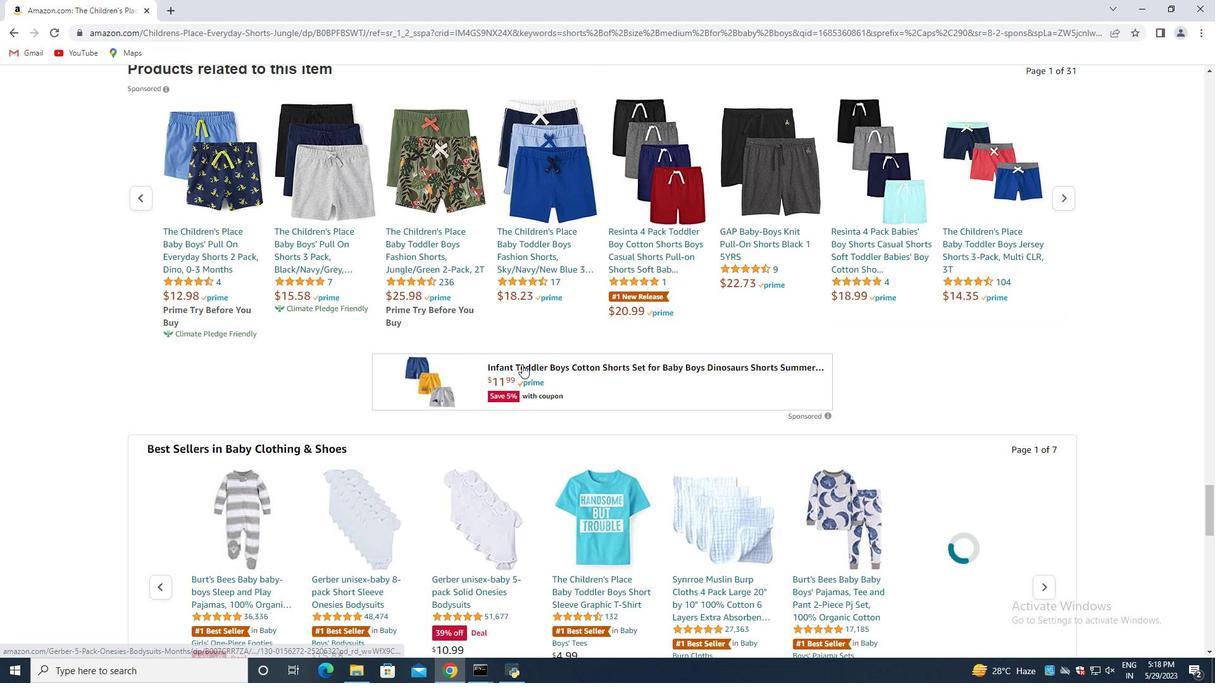 
Action: Mouse scrolled (522, 364) with delta (0, 0)
Screenshot: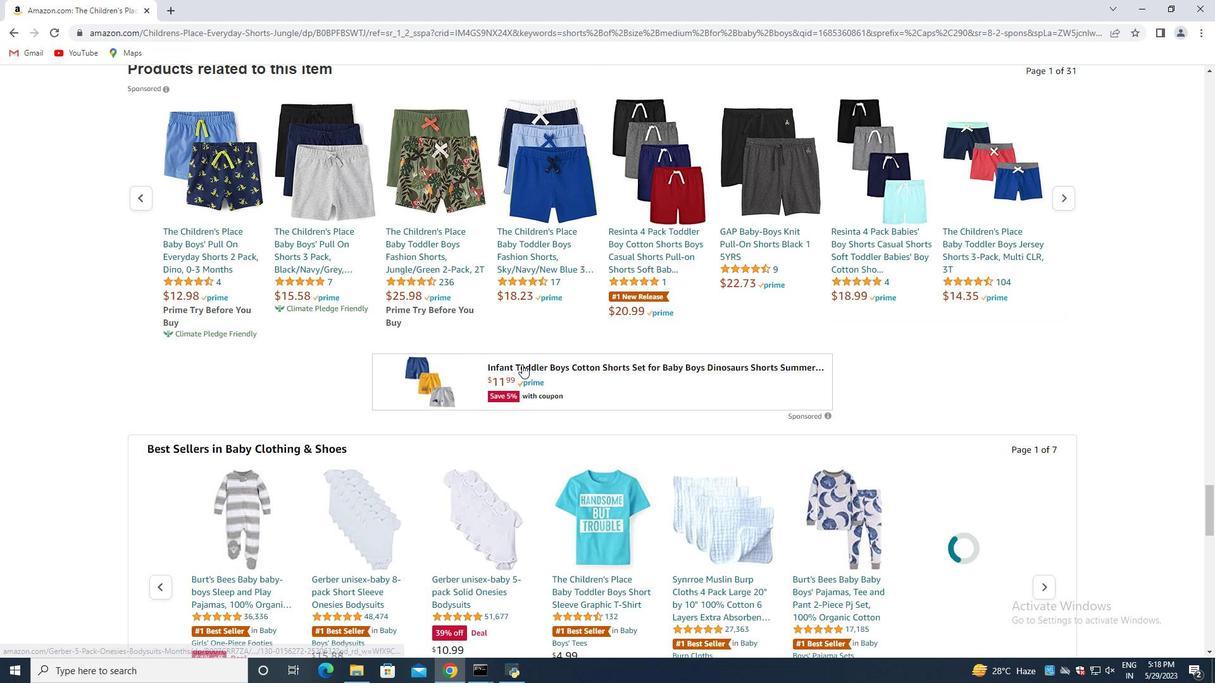
Action: Mouse moved to (520, 364)
Screenshot: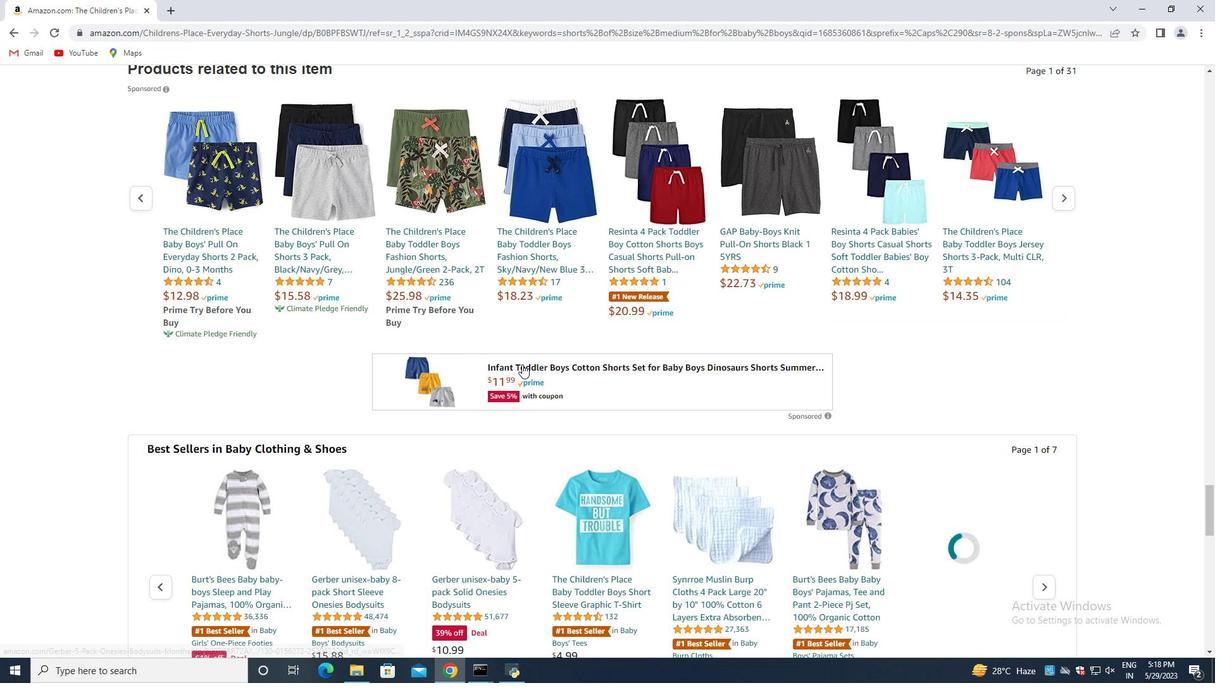 
Action: Mouse scrolled (520, 365) with delta (0, 0)
Screenshot: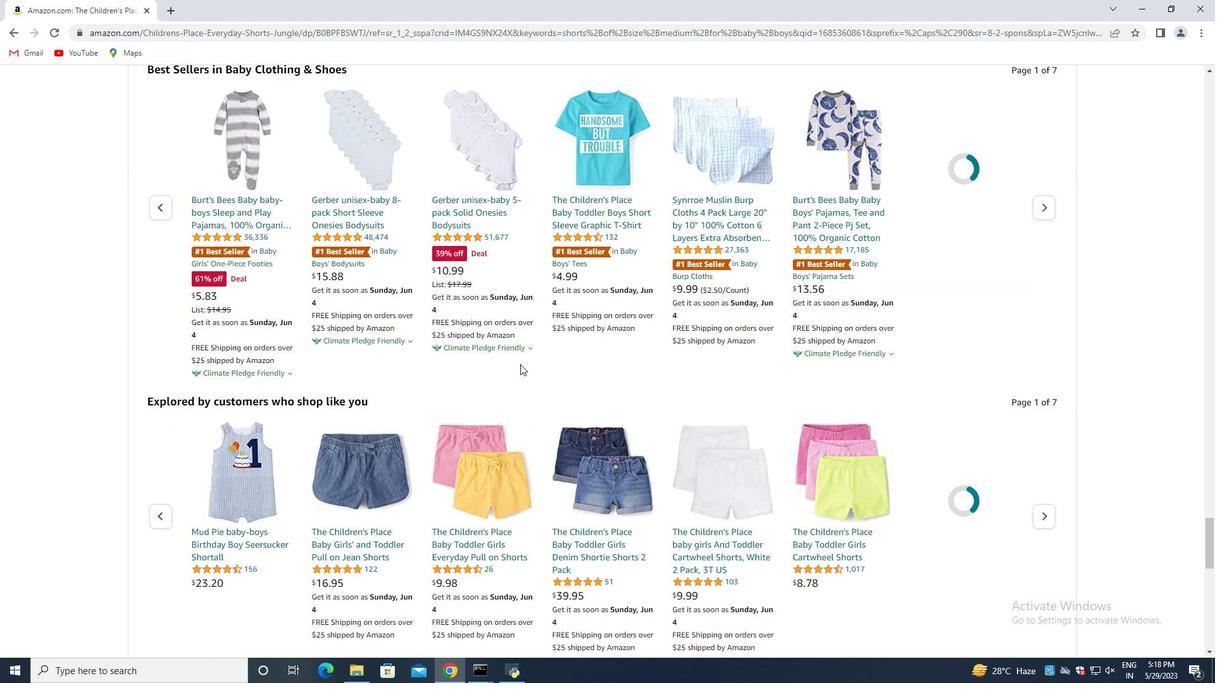 
Action: Mouse scrolled (520, 365) with delta (0, 0)
Screenshot: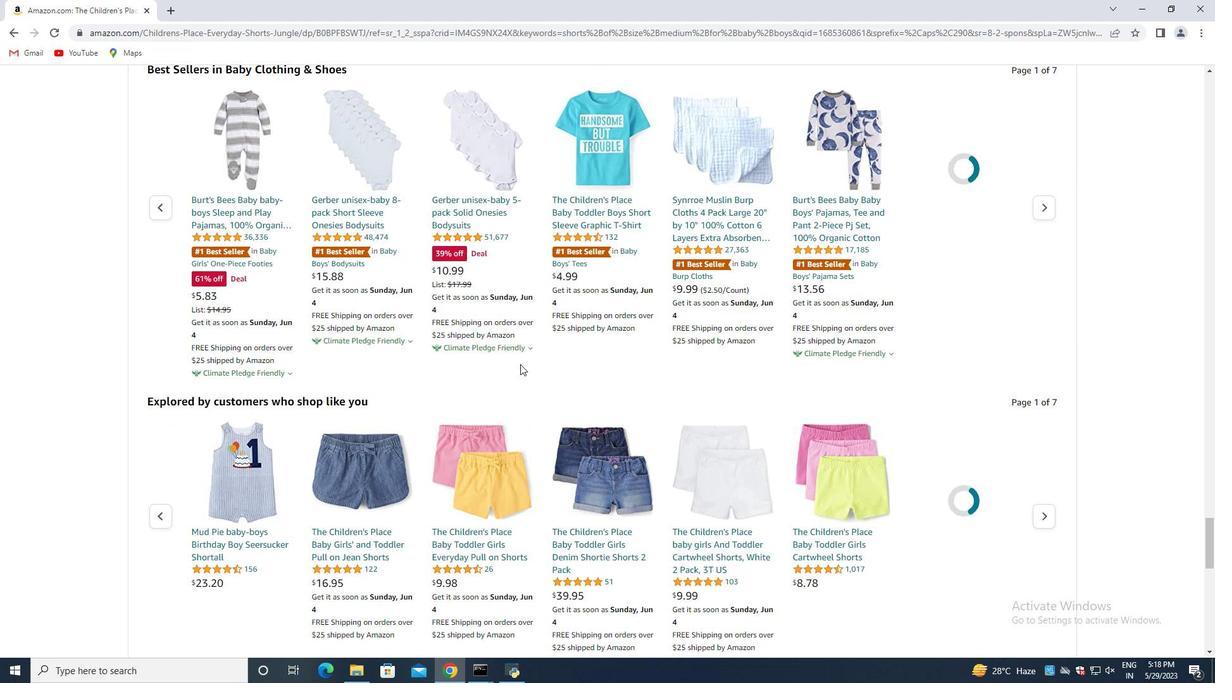 
Action: Mouse scrolled (520, 365) with delta (0, 0)
Screenshot: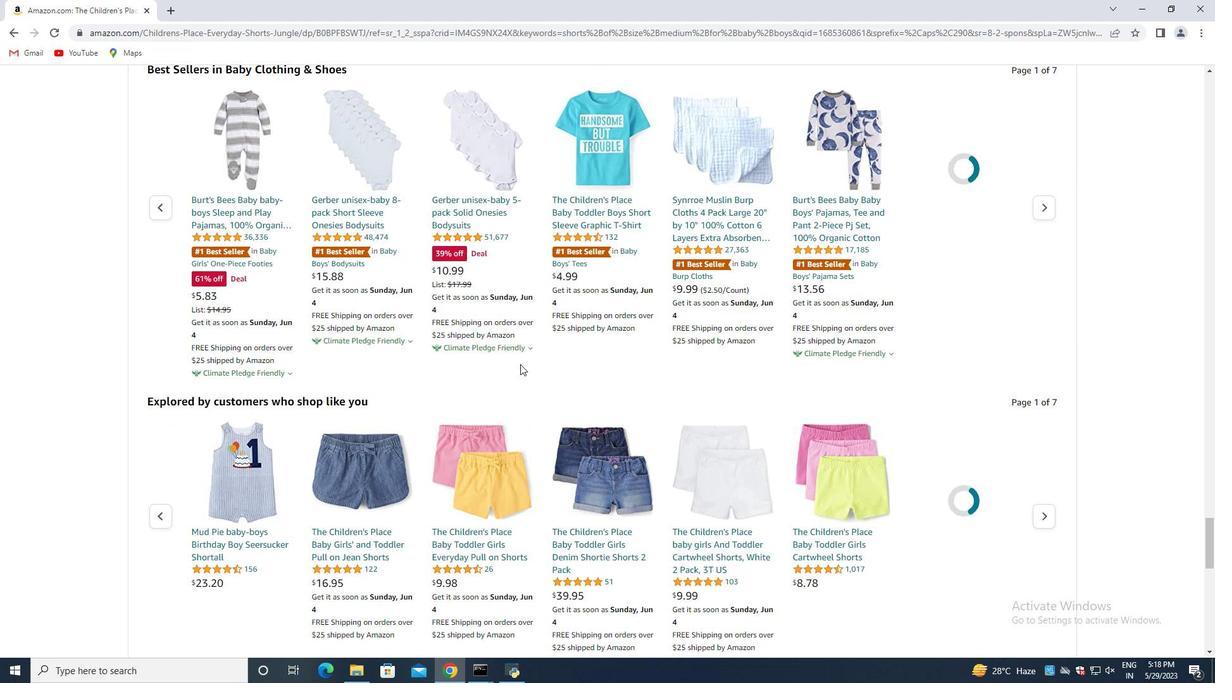 
Action: Mouse moved to (519, 362)
Screenshot: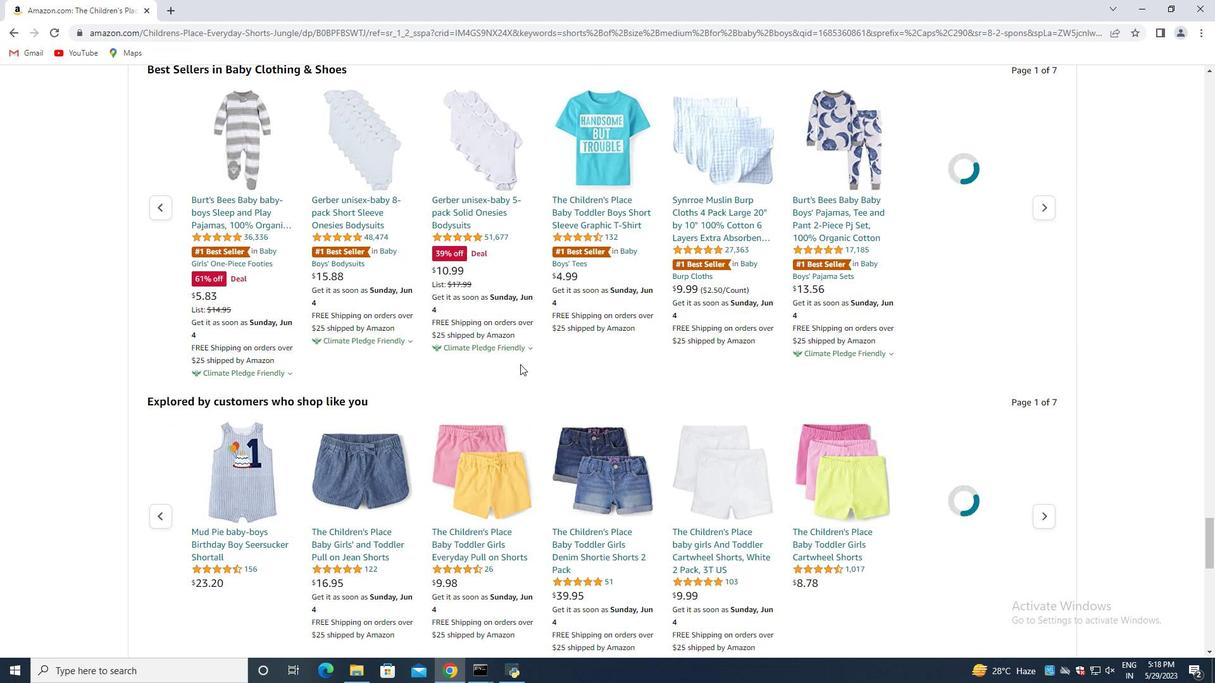 
Action: Mouse scrolled (520, 365) with delta (0, 0)
Screenshot: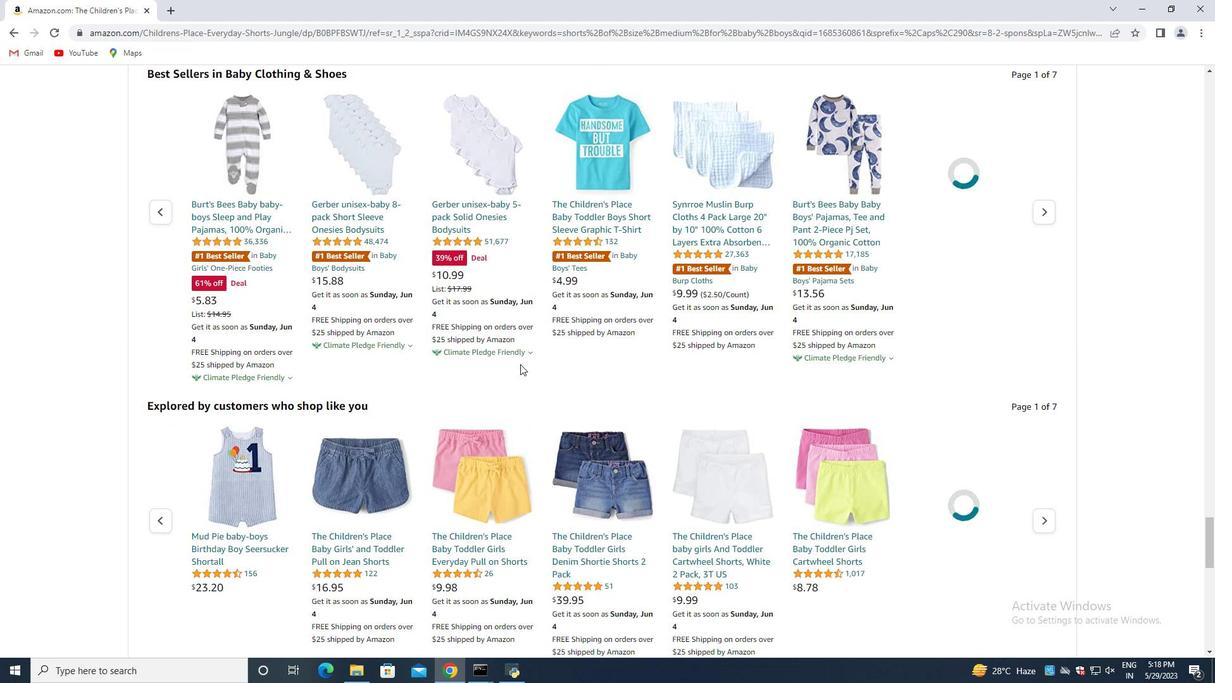 
Action: Mouse moved to (518, 361)
Screenshot: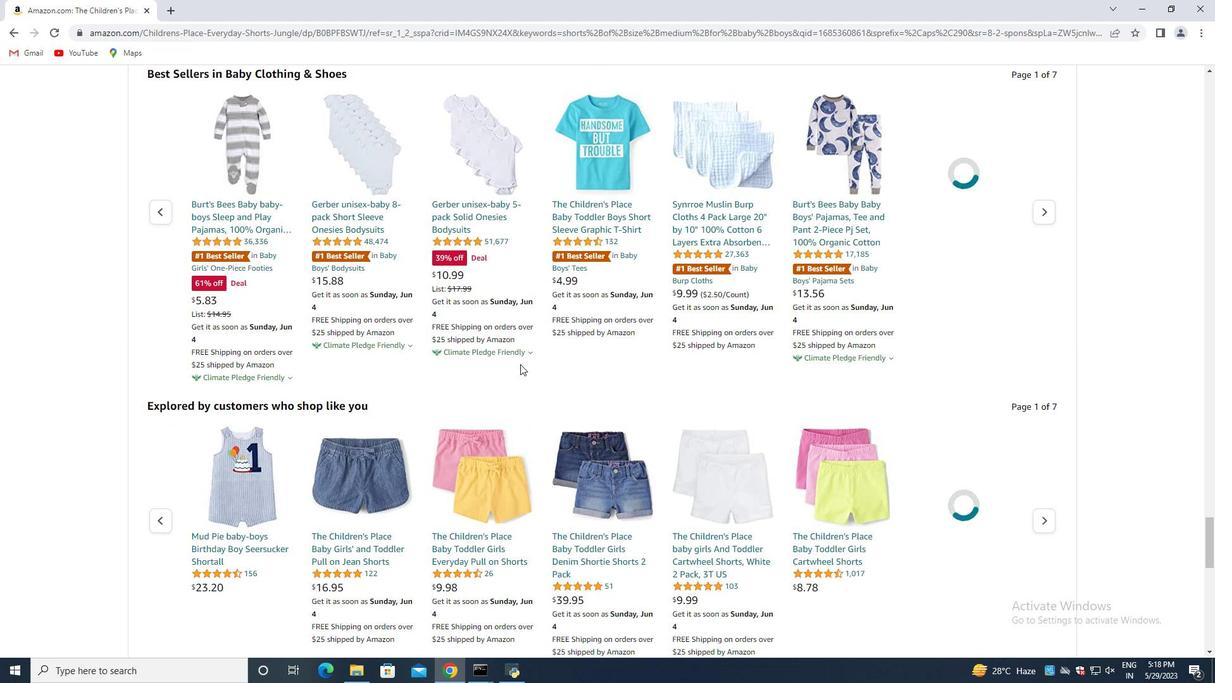 
Action: Mouse scrolled (520, 365) with delta (0, 0)
Screenshot: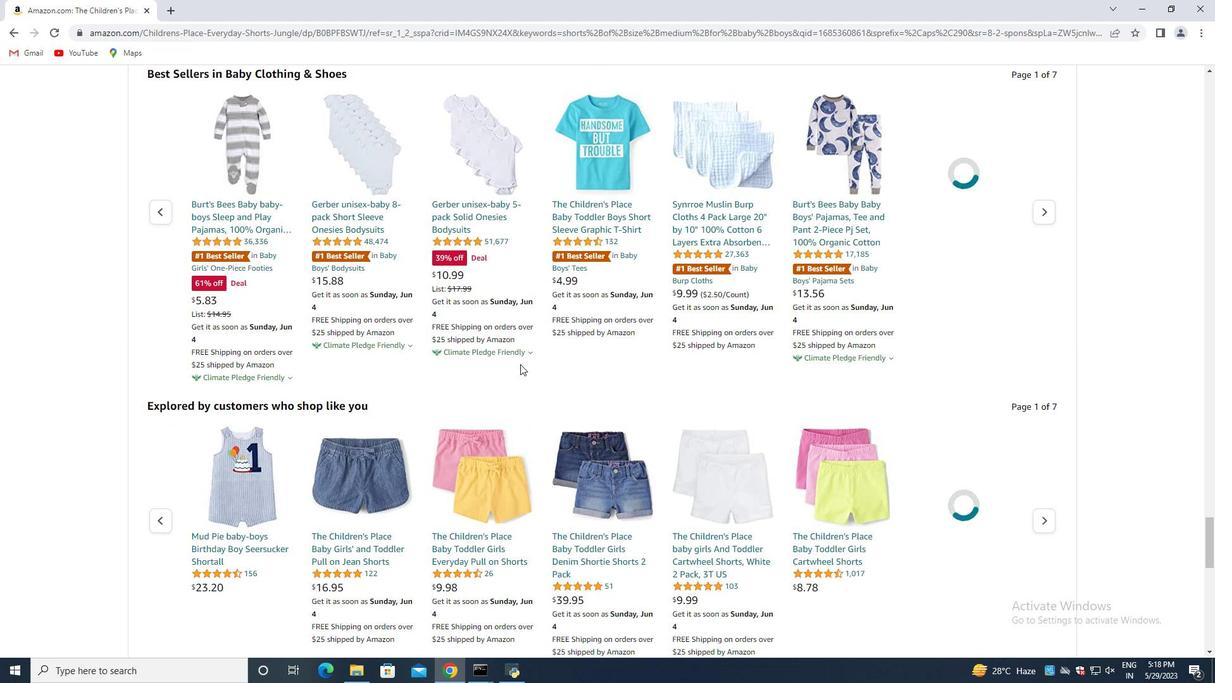 
Action: Mouse scrolled (520, 365) with delta (0, 0)
Screenshot: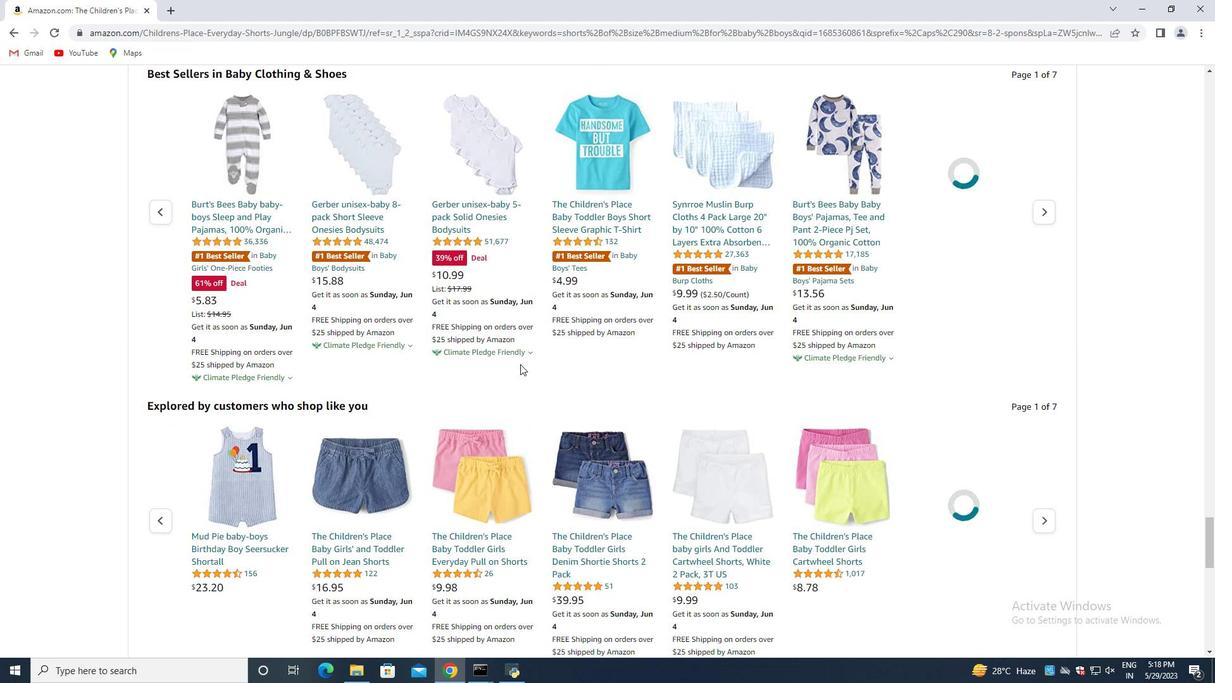 
Action: Mouse scrolled (520, 365) with delta (0, 0)
Screenshot: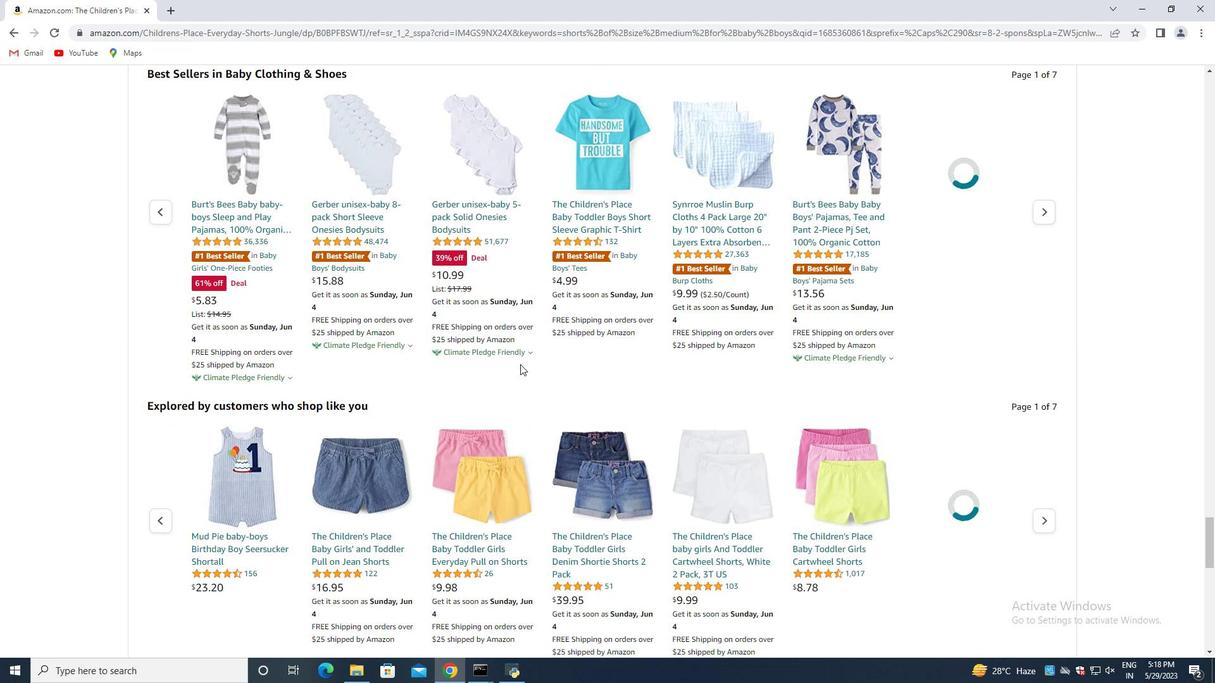 
Action: Mouse scrolled (520, 365) with delta (0, 0)
Screenshot: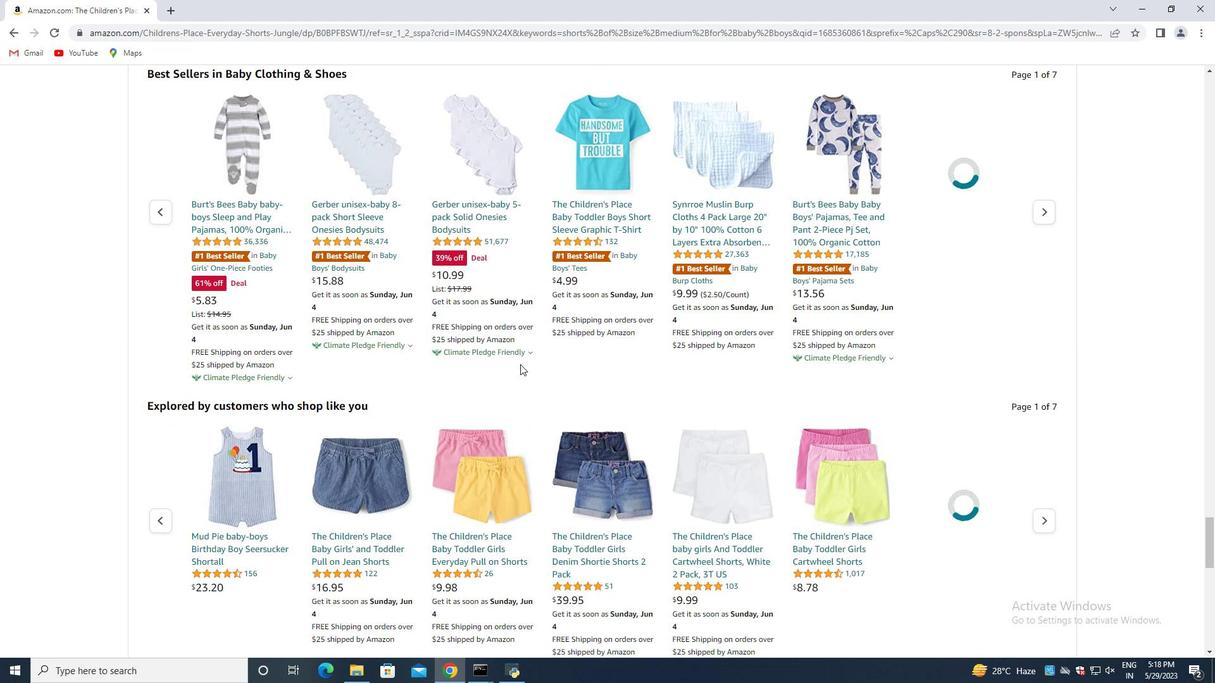 
Action: Mouse scrolled (520, 365) with delta (0, 0)
Screenshot: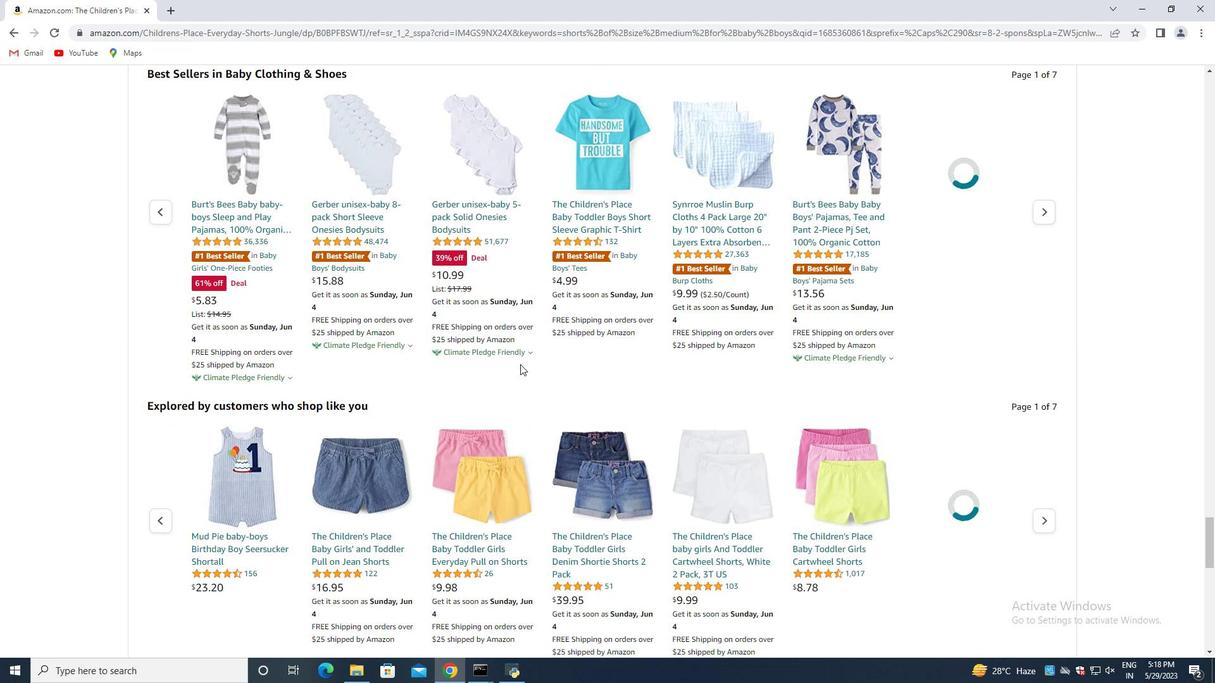 
Action: Mouse scrolled (518, 362) with delta (0, 0)
Screenshot: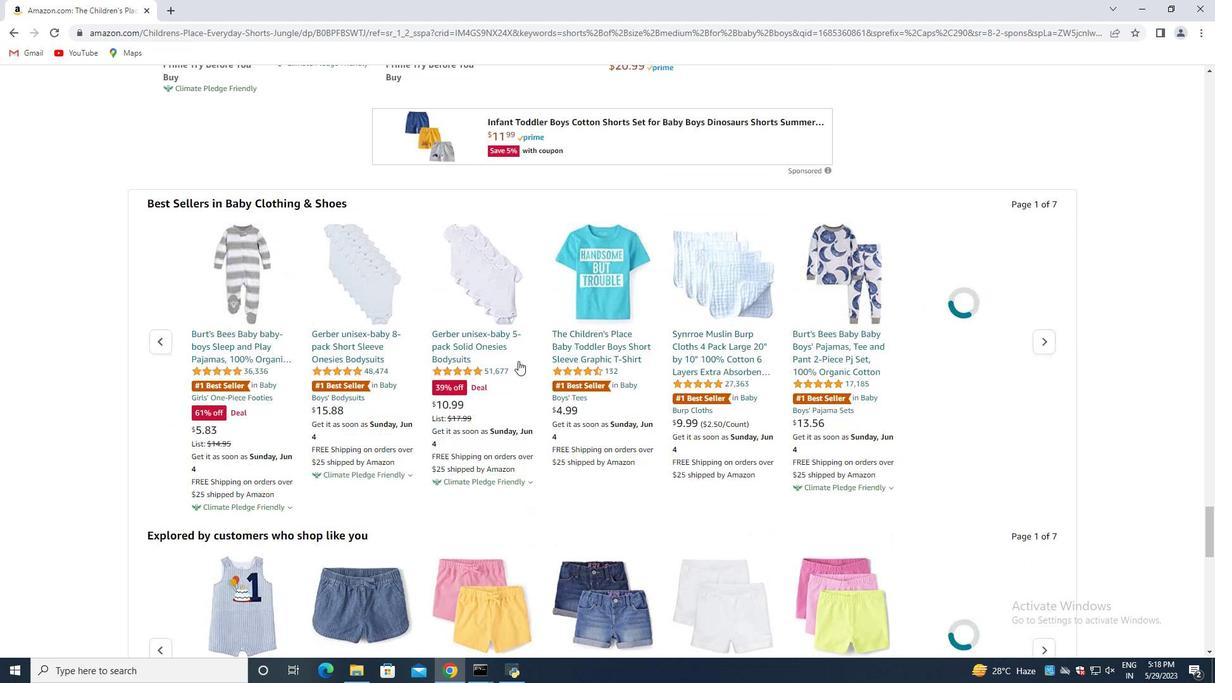 
Action: Mouse scrolled (518, 362) with delta (0, 0)
Screenshot: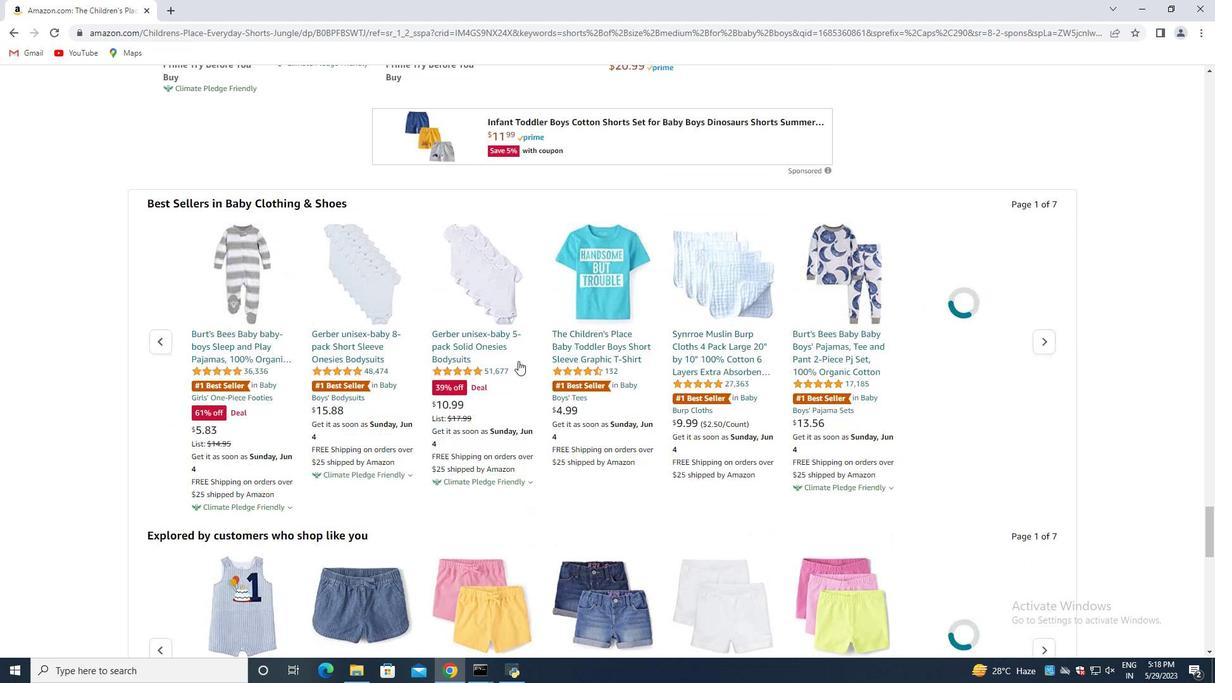 
Action: Mouse scrolled (518, 362) with delta (0, 0)
Screenshot: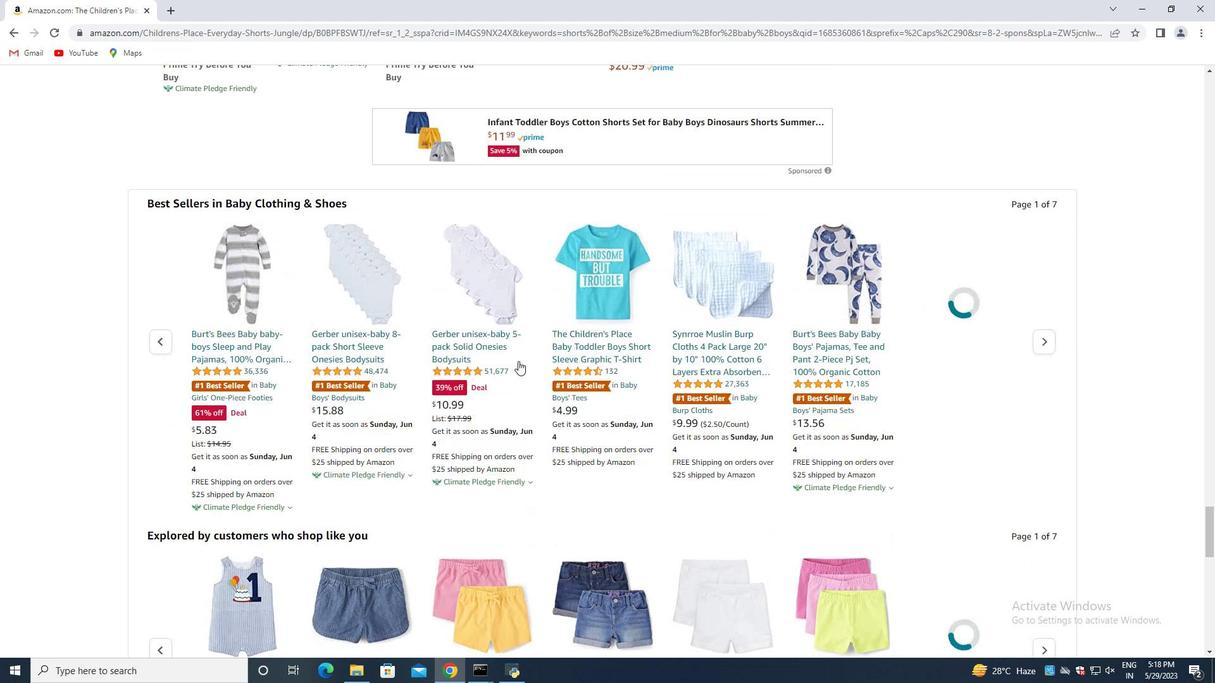 
Action: Mouse scrolled (518, 362) with delta (0, 0)
Screenshot: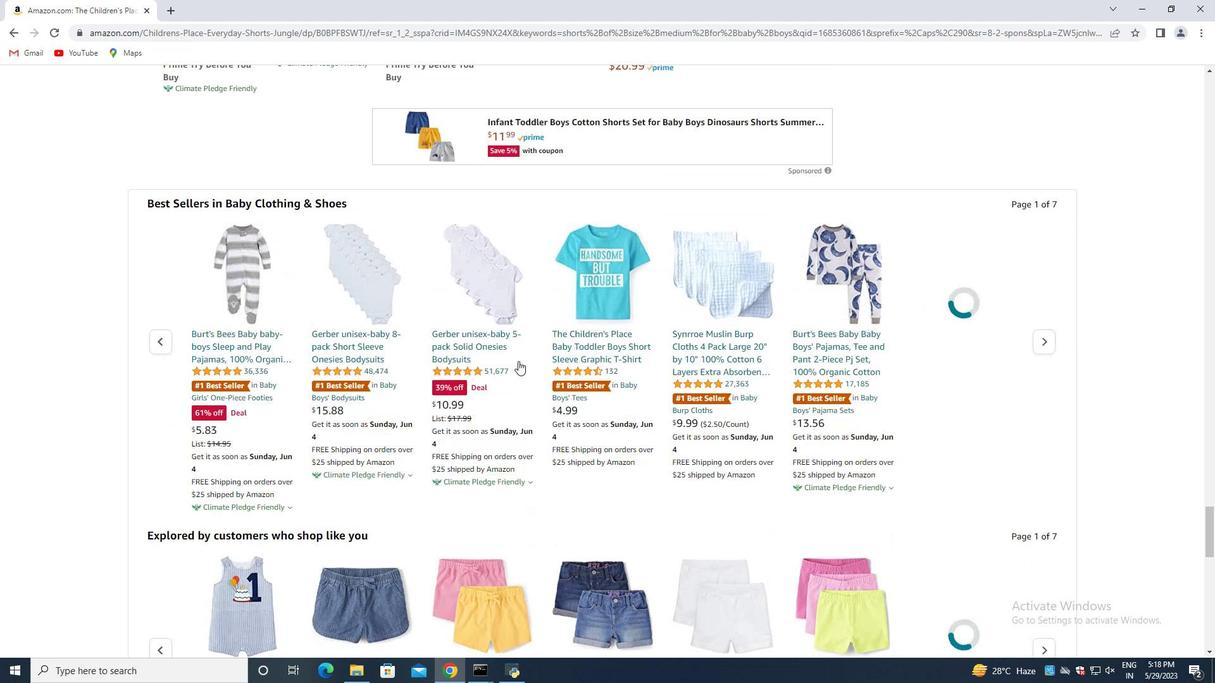 
Action: Mouse scrolled (518, 362) with delta (0, 0)
Screenshot: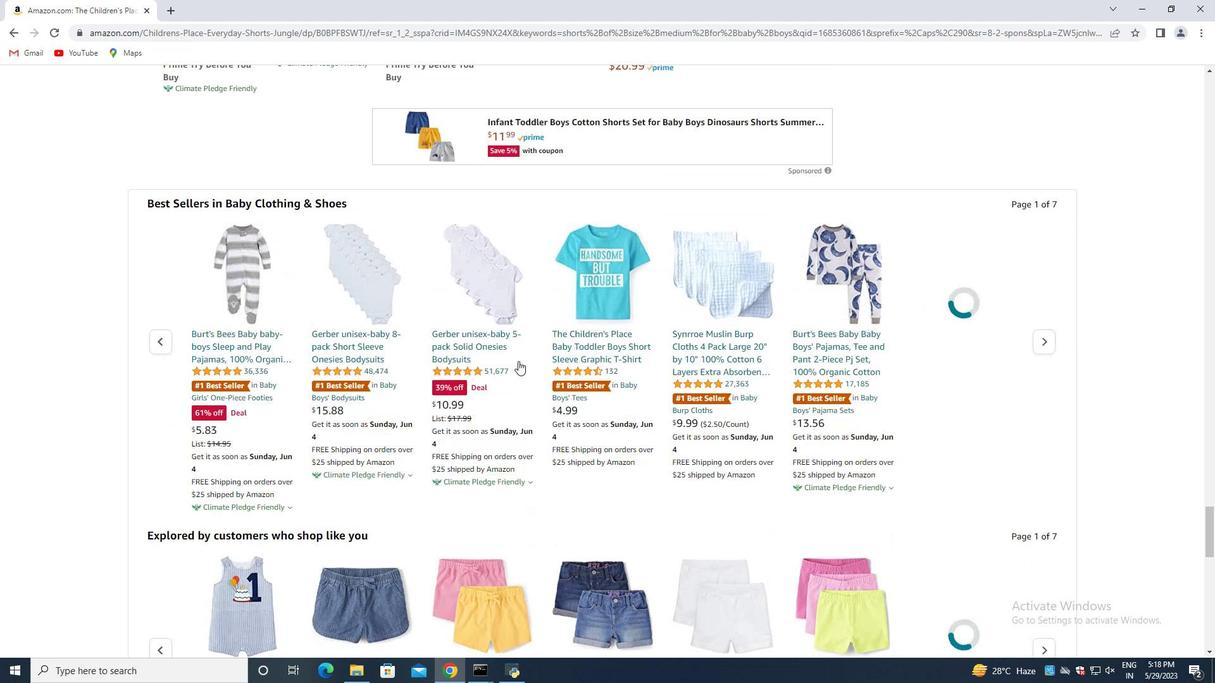 
Action: Mouse scrolled (518, 362) with delta (0, 0)
Screenshot: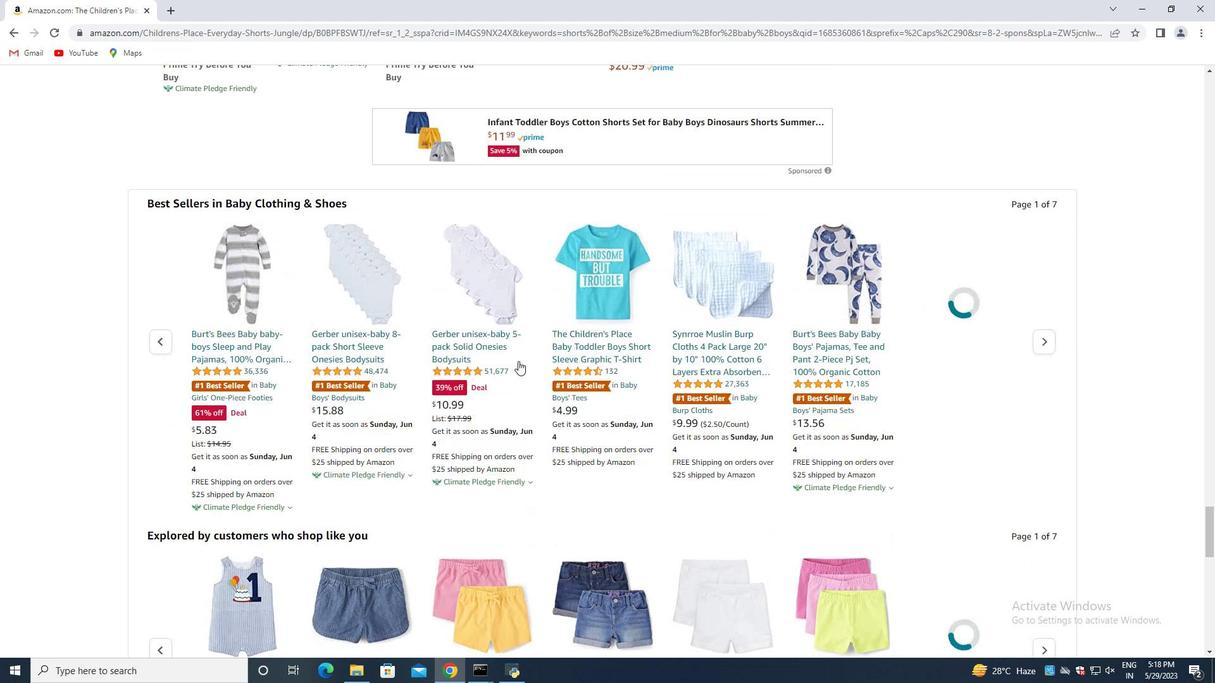 
Action: Mouse scrolled (518, 362) with delta (0, 0)
Screenshot: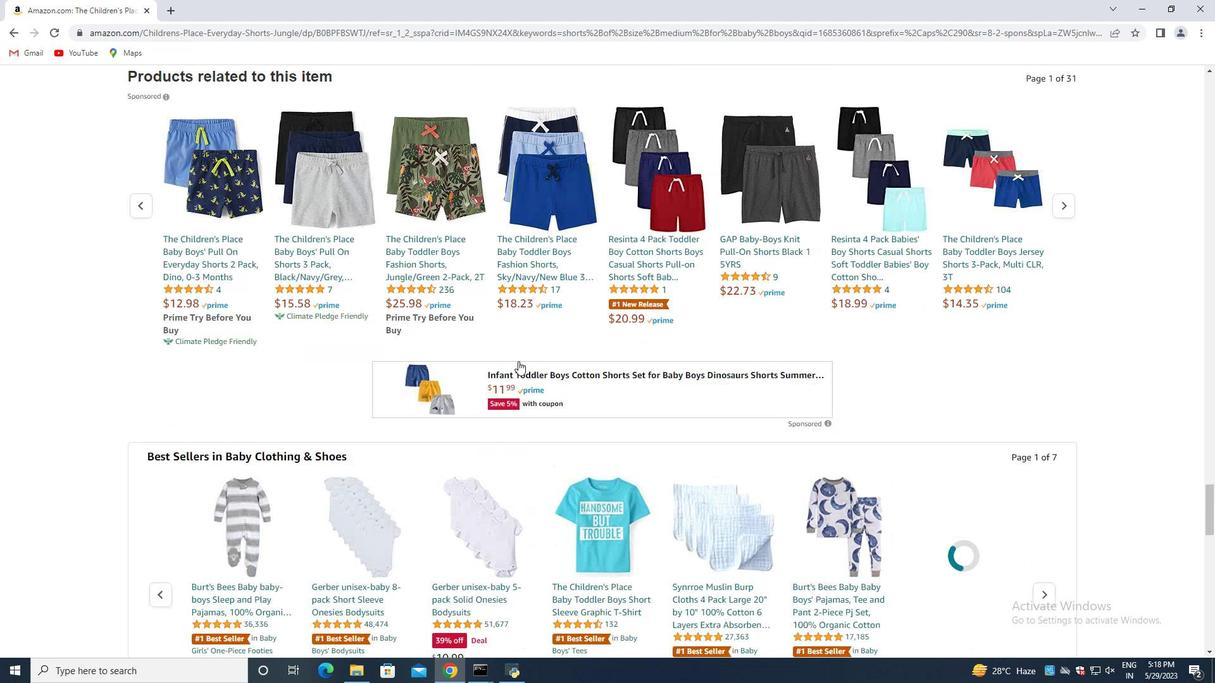
Action: Mouse scrolled (518, 362) with delta (0, 0)
Screenshot: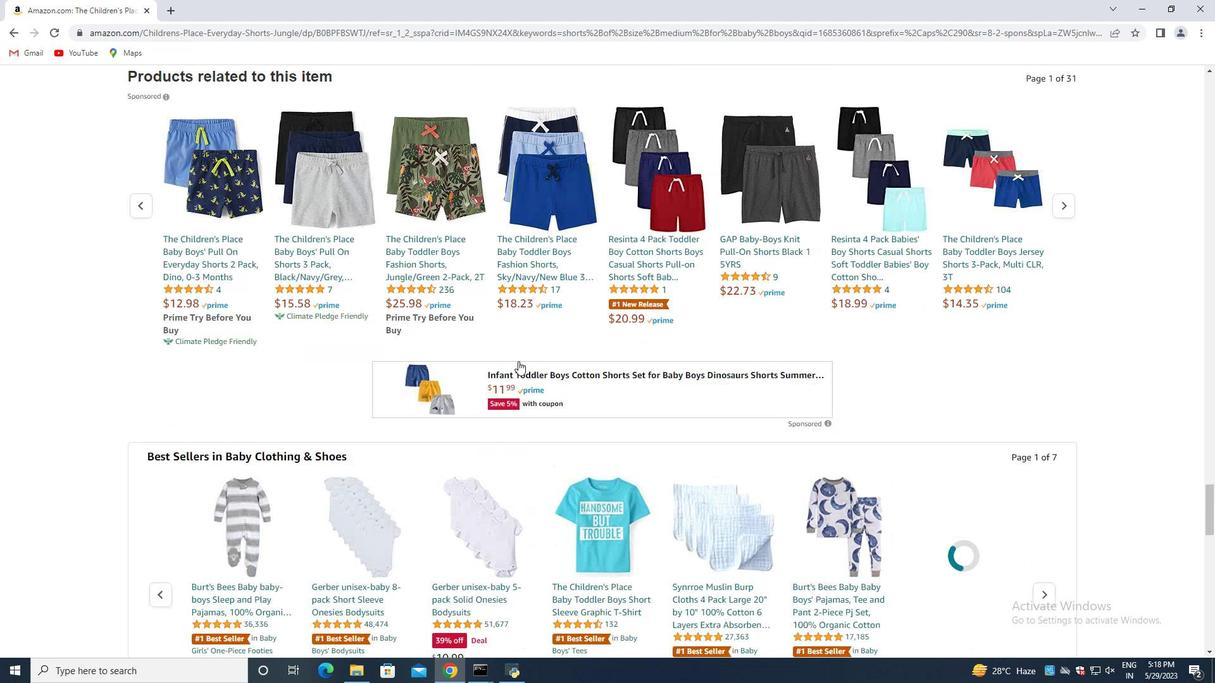
Action: Mouse scrolled (518, 362) with delta (0, 0)
Screenshot: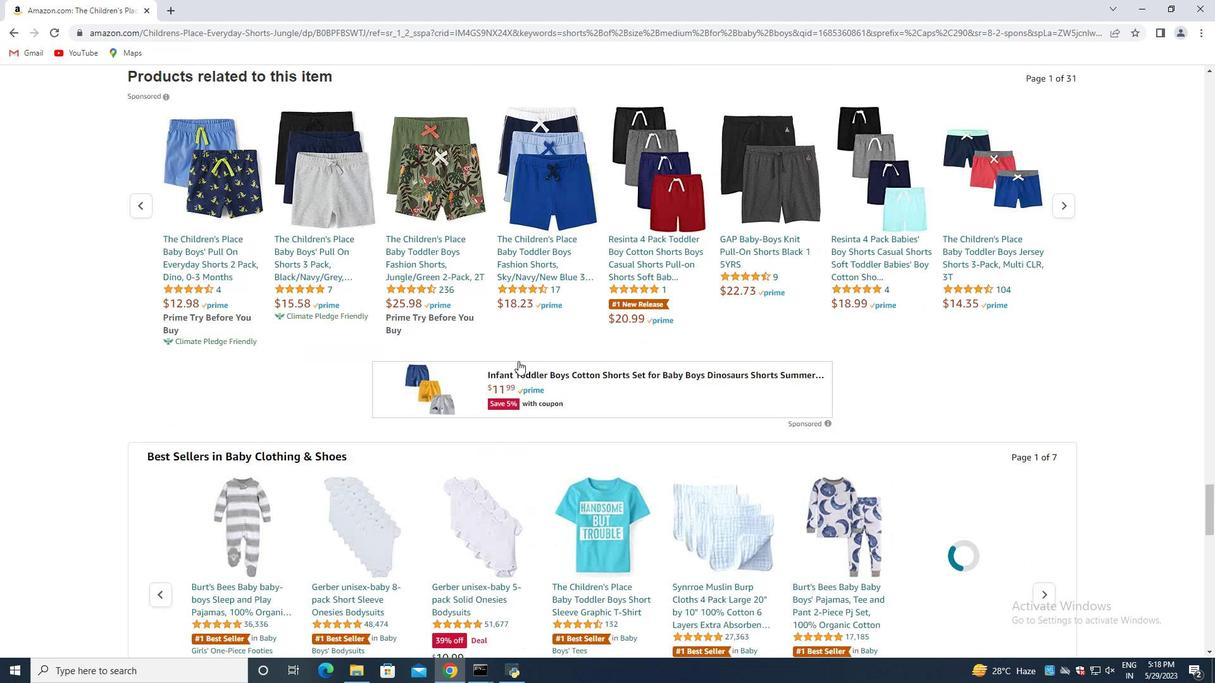 
Action: Mouse moved to (518, 360)
